 Task: Look for Airbnb options in Telgte, Germany from 10st December, 2023 to 15th December, 2023 for 3 adults, 1 child. Place can be room with 2 bedrooms having 3 beds and 2 bathrooms.
Action: Mouse moved to (530, 75)
Screenshot: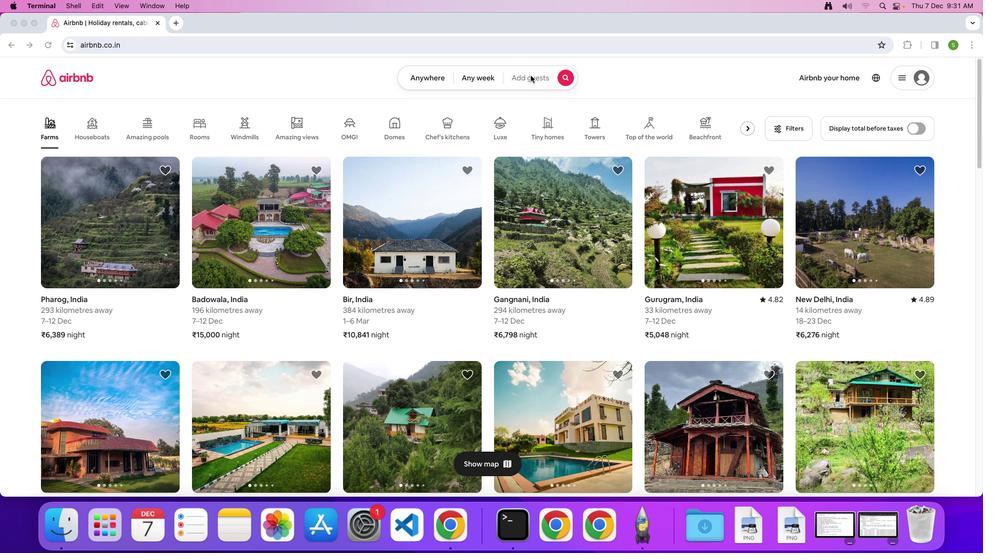 
Action: Mouse pressed left at (530, 75)
Screenshot: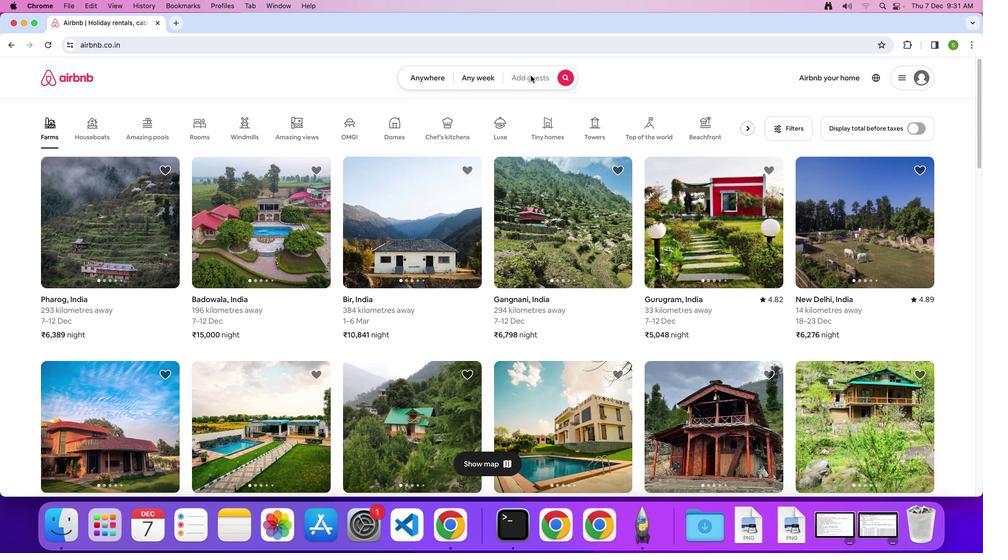 
Action: Mouse moved to (431, 78)
Screenshot: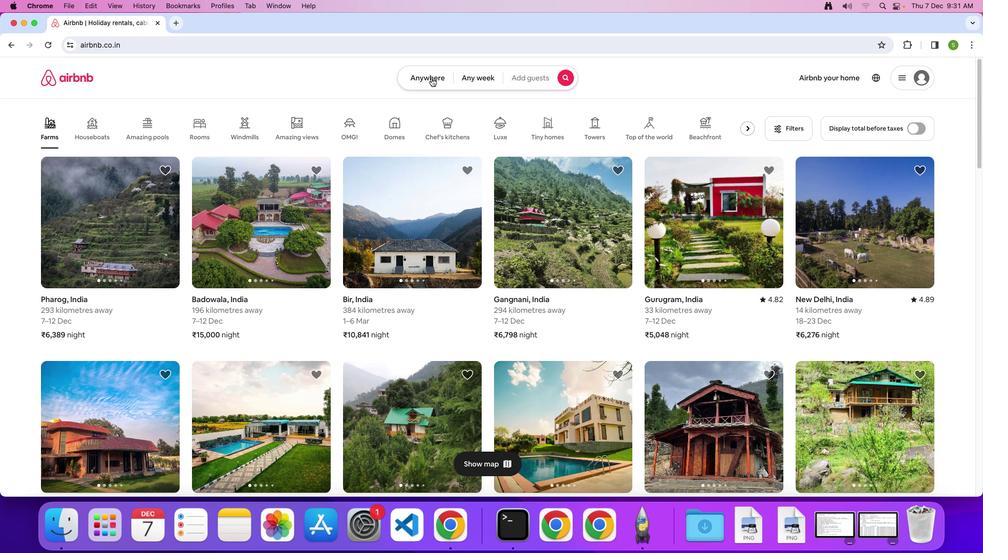 
Action: Mouse pressed left at (431, 78)
Screenshot: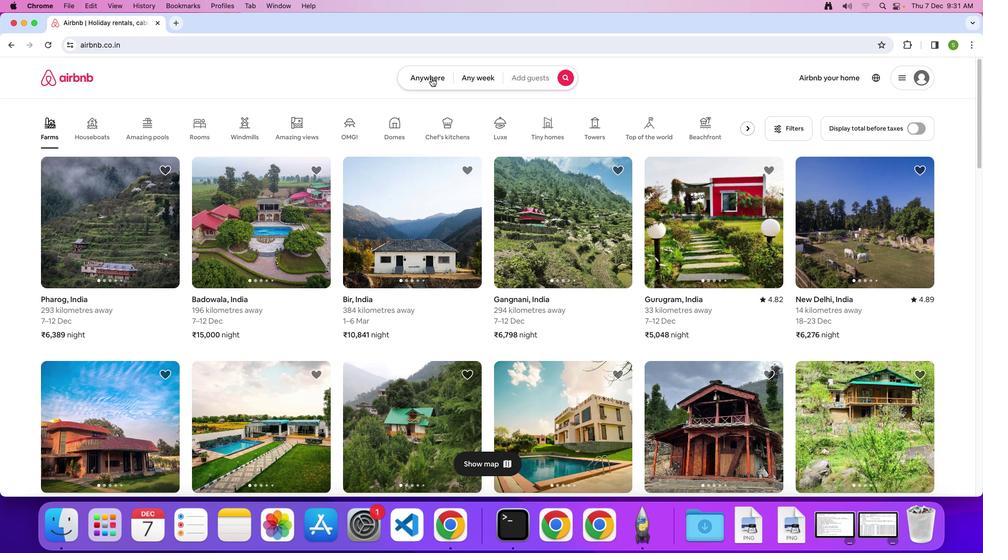 
Action: Mouse moved to (351, 116)
Screenshot: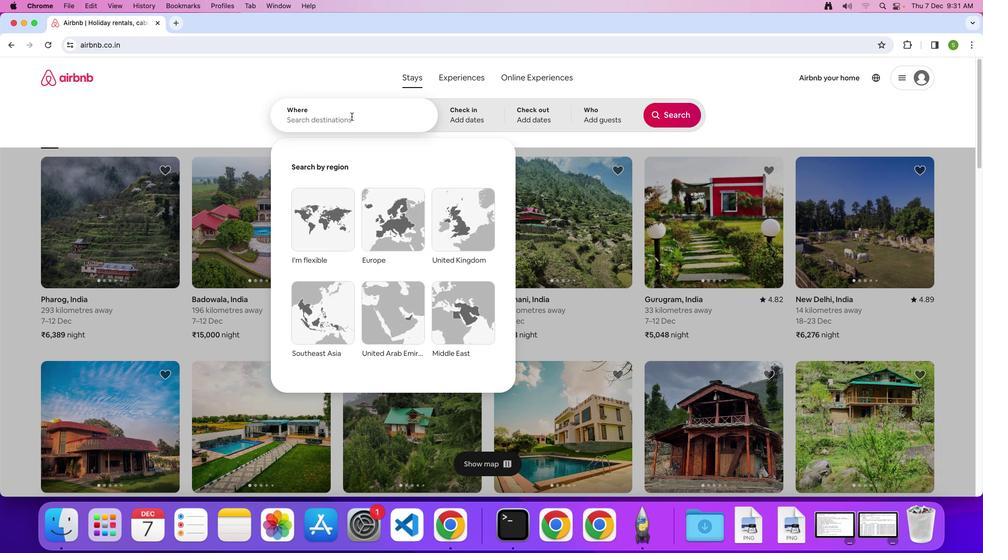 
Action: Key pressed Key.shift'T'Key.caps_lock'e''l''g''t''e'','Key.spaceKey.shift'G''e''r''m''a''n''y'Key.enter
Screenshot: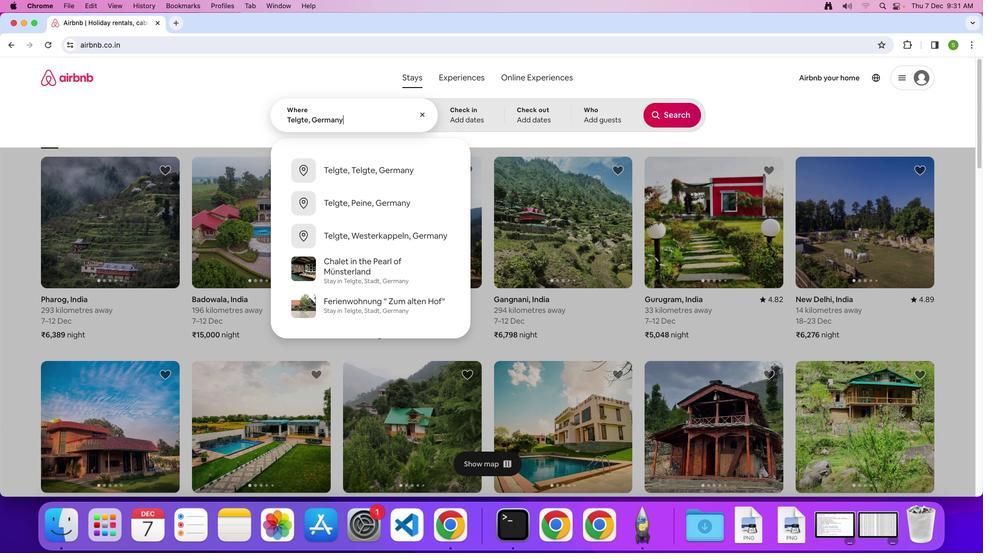 
Action: Mouse moved to (317, 291)
Screenshot: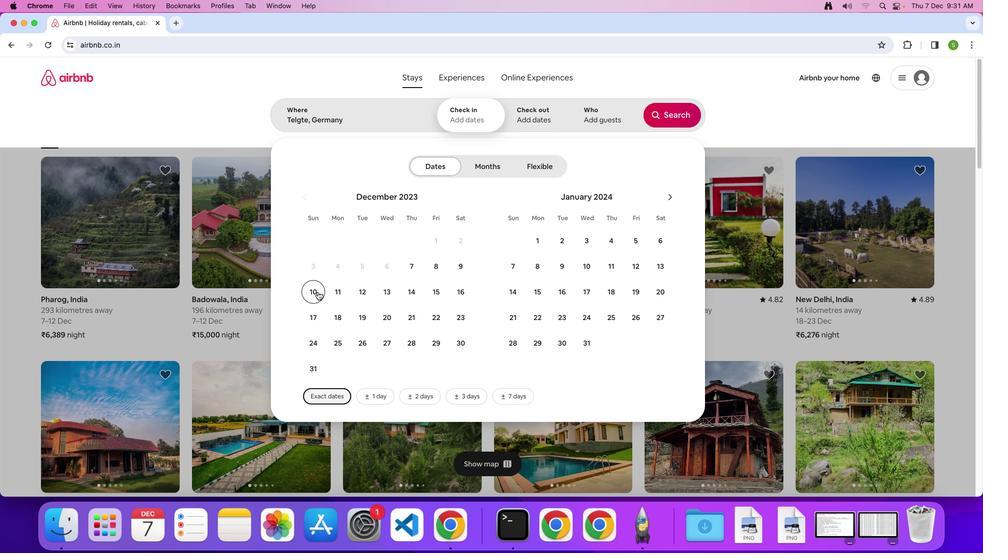 
Action: Mouse pressed left at (317, 291)
Screenshot: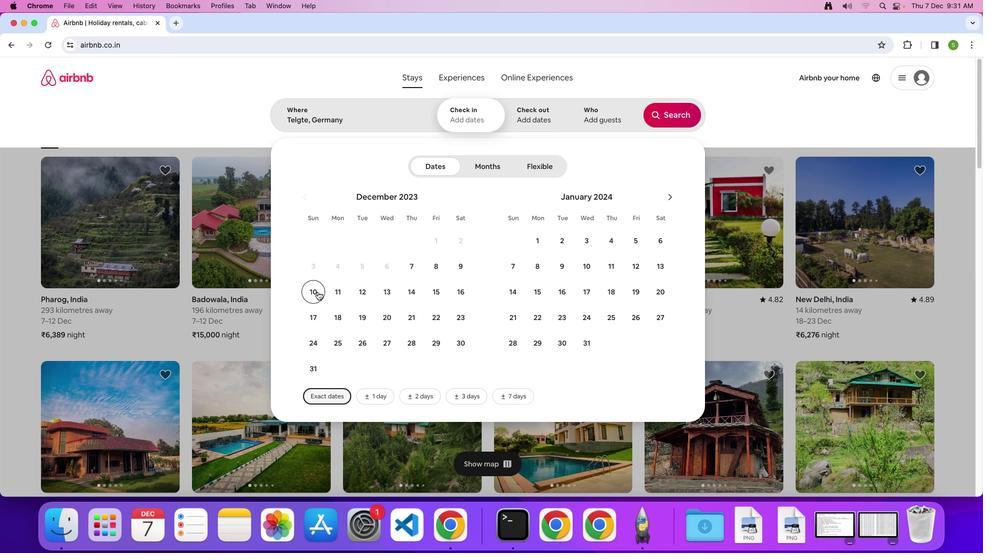 
Action: Mouse moved to (438, 297)
Screenshot: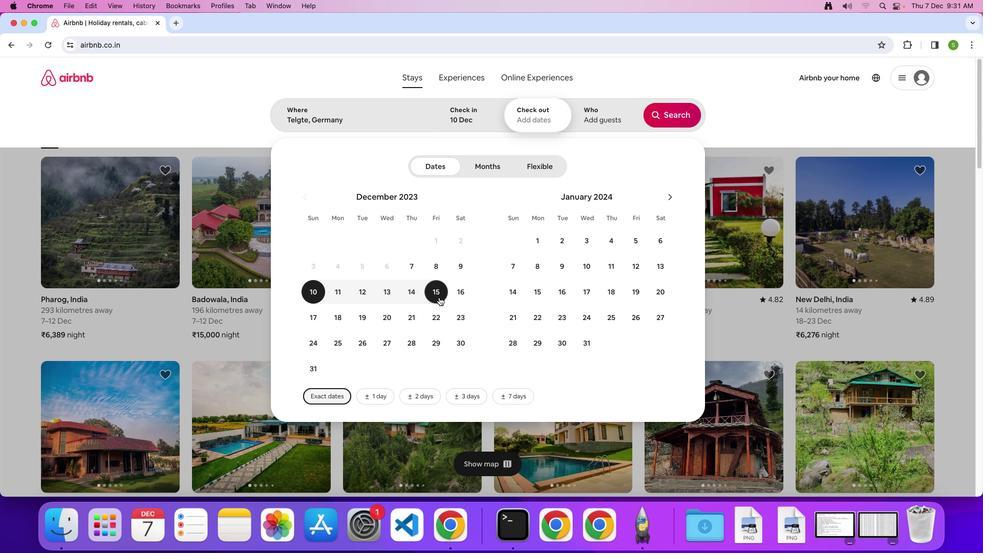 
Action: Mouse pressed left at (438, 297)
Screenshot: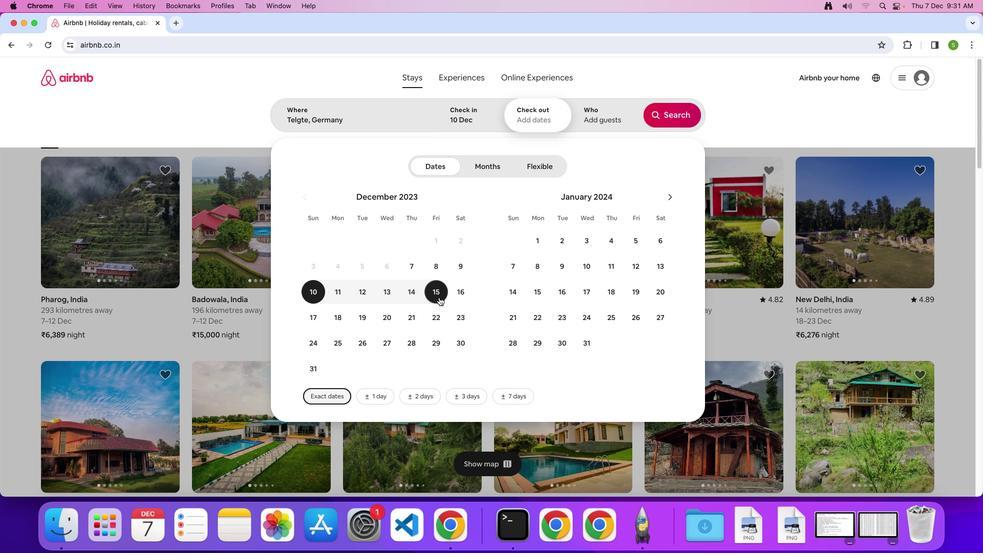 
Action: Mouse moved to (594, 114)
Screenshot: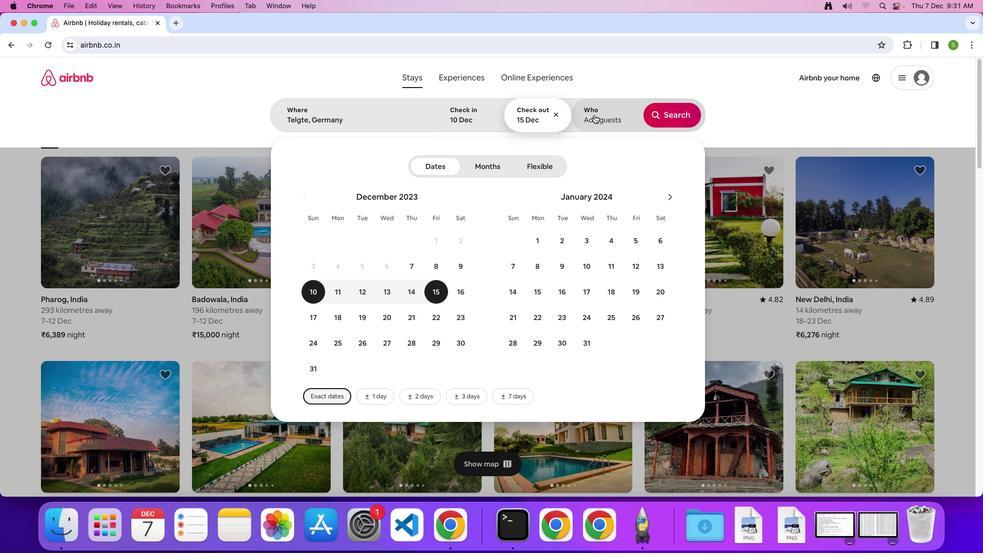 
Action: Mouse pressed left at (594, 114)
Screenshot: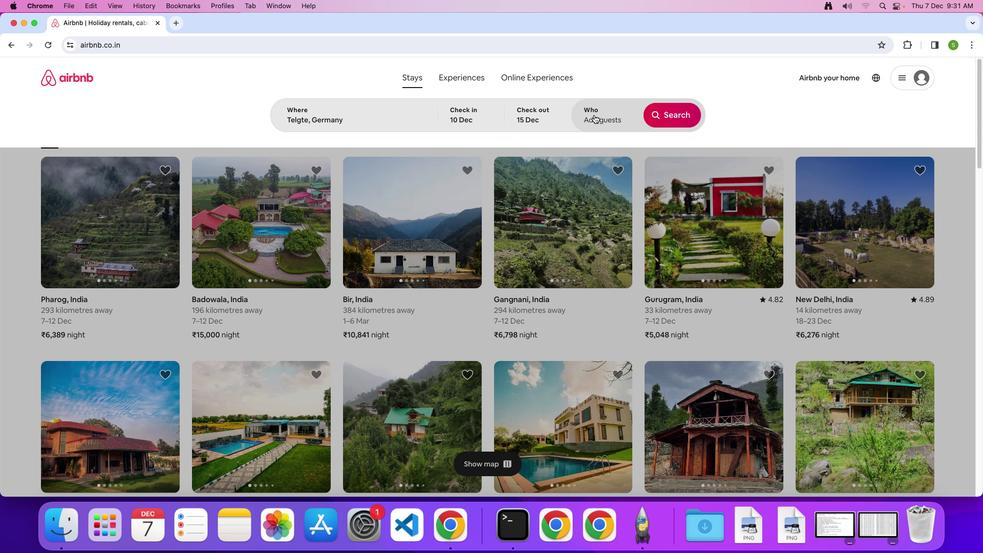 
Action: Mouse moved to (670, 165)
Screenshot: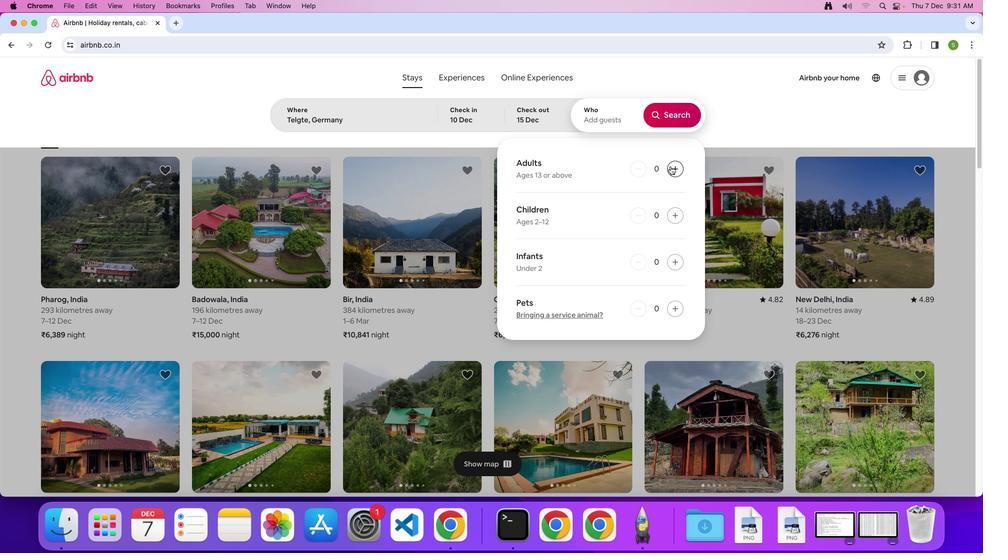 
Action: Mouse pressed left at (670, 165)
Screenshot: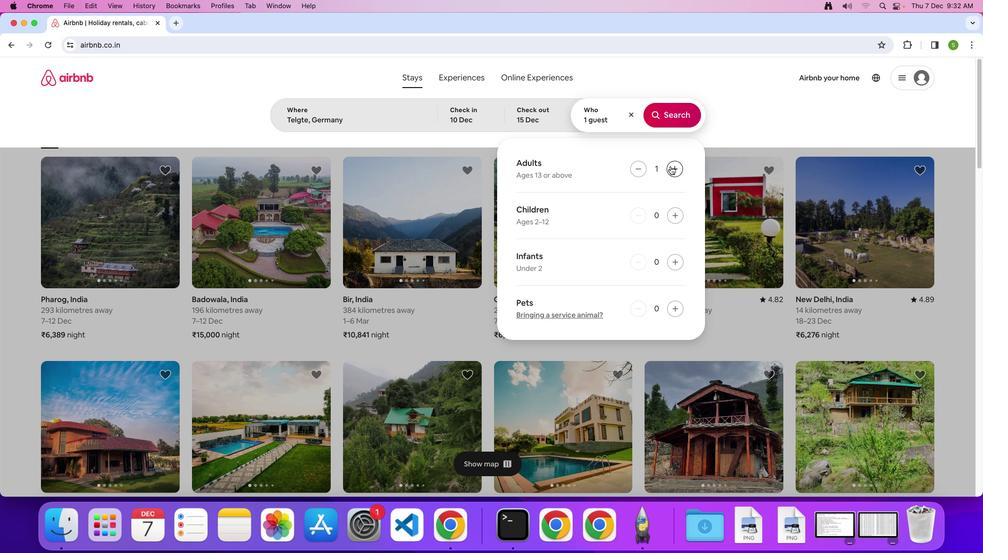 
Action: Mouse pressed left at (670, 165)
Screenshot: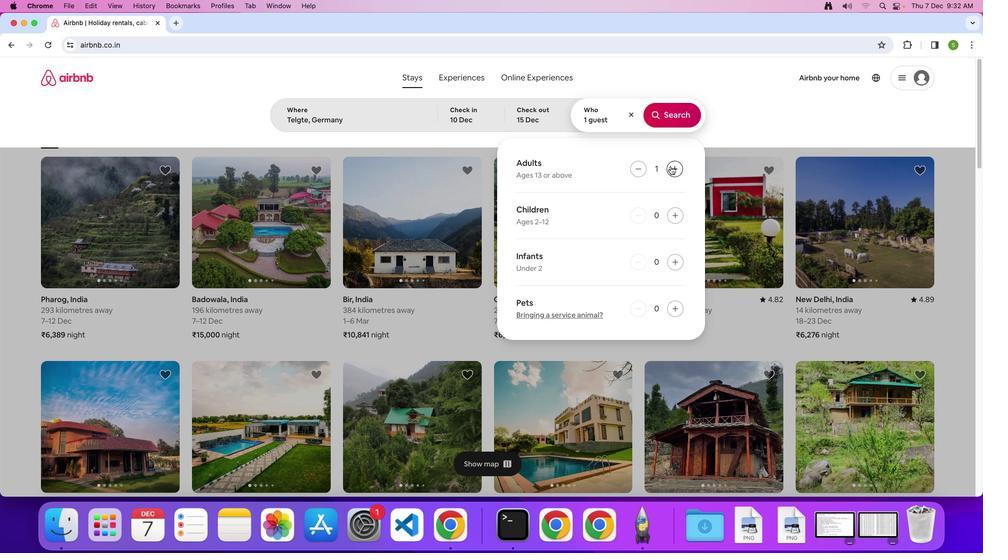 
Action: Mouse pressed left at (670, 165)
Screenshot: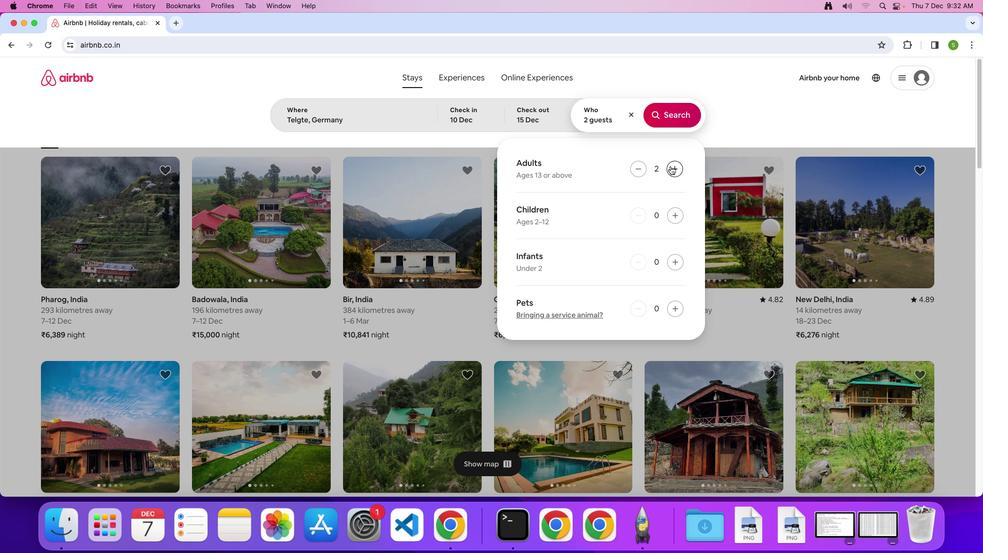 
Action: Mouse moved to (672, 215)
Screenshot: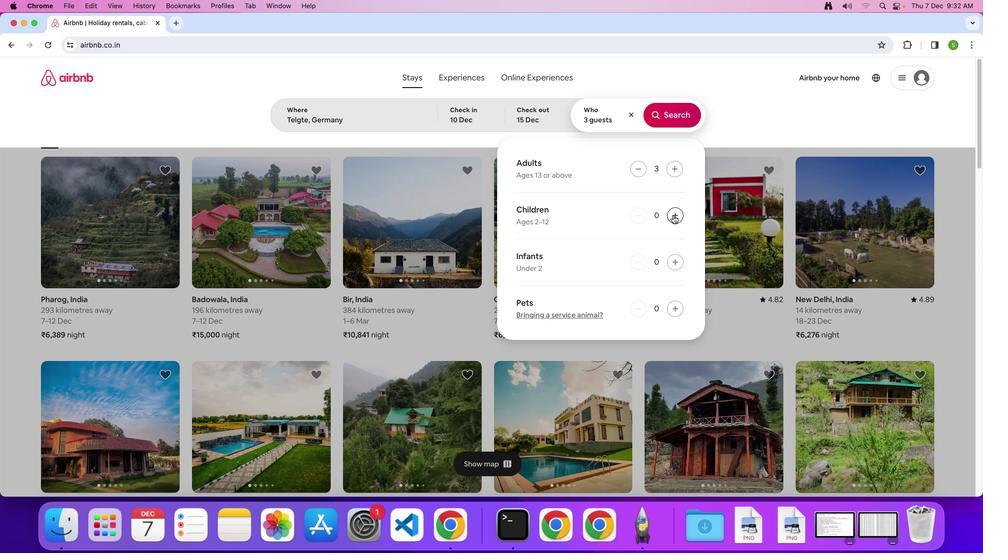 
Action: Mouse pressed left at (672, 215)
Screenshot: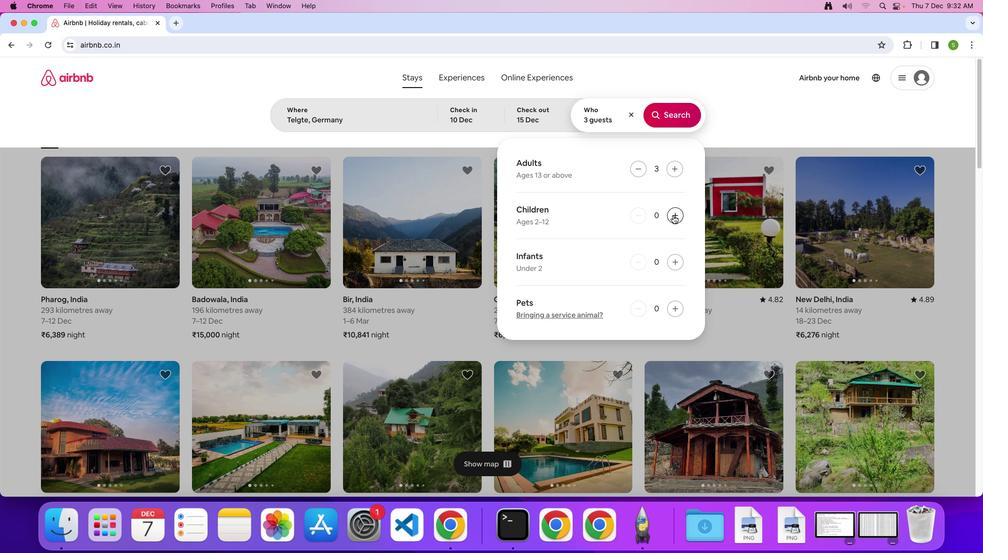 
Action: Mouse moved to (682, 118)
Screenshot: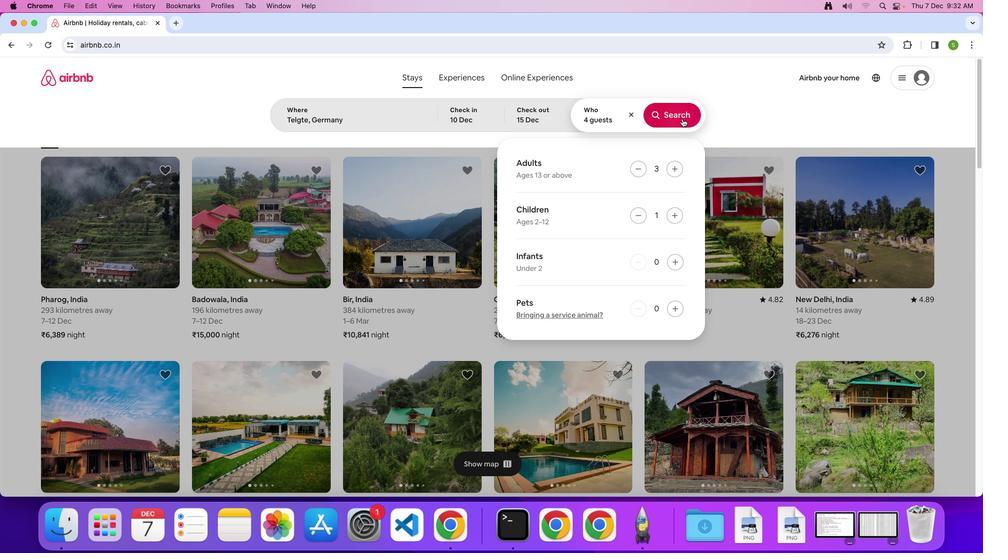 
Action: Mouse pressed left at (682, 118)
Screenshot: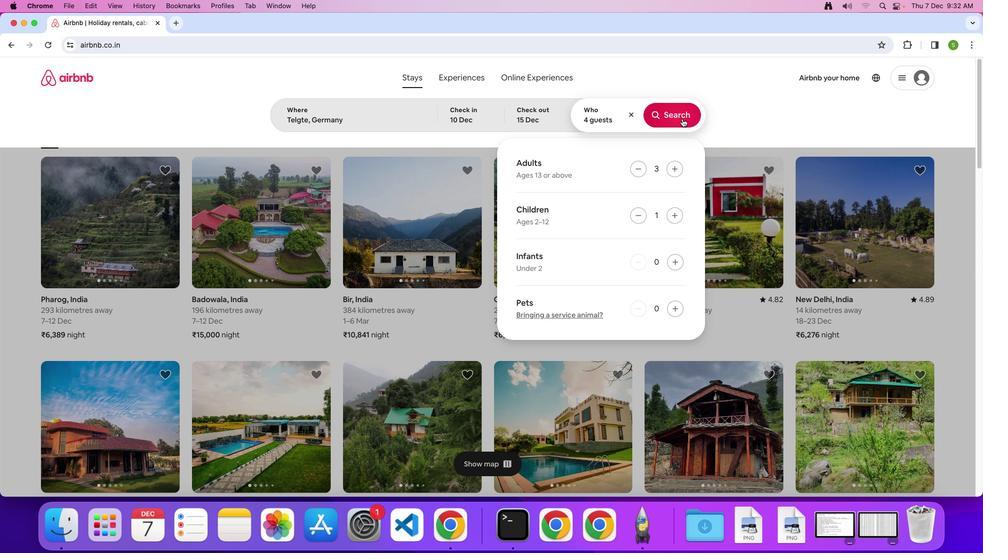 
Action: Mouse moved to (828, 123)
Screenshot: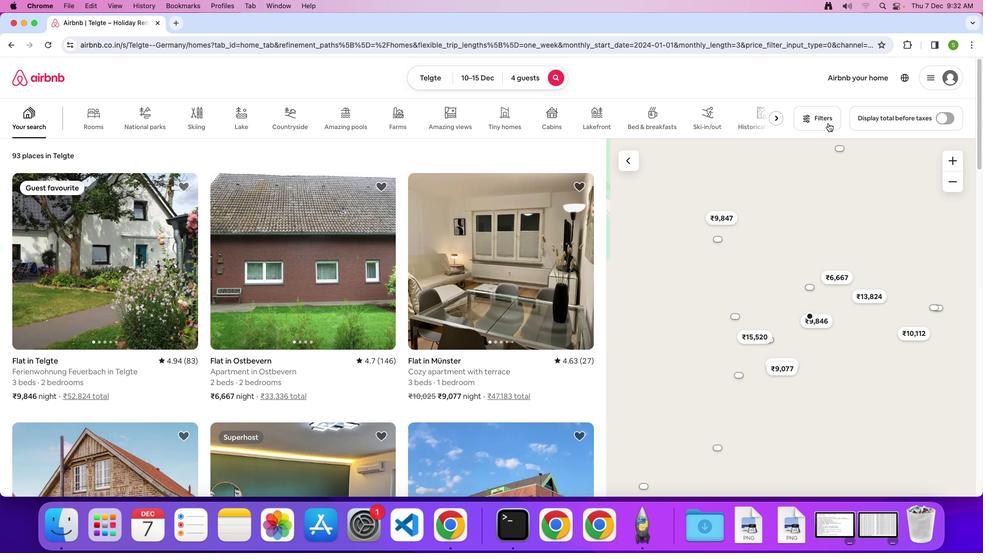 
Action: Mouse pressed left at (828, 123)
Screenshot: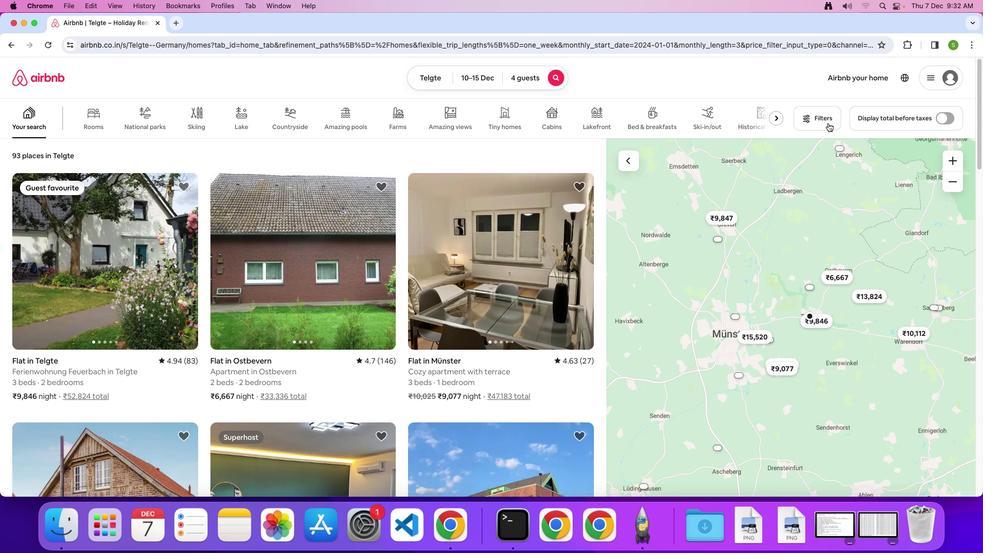 
Action: Mouse moved to (493, 189)
Screenshot: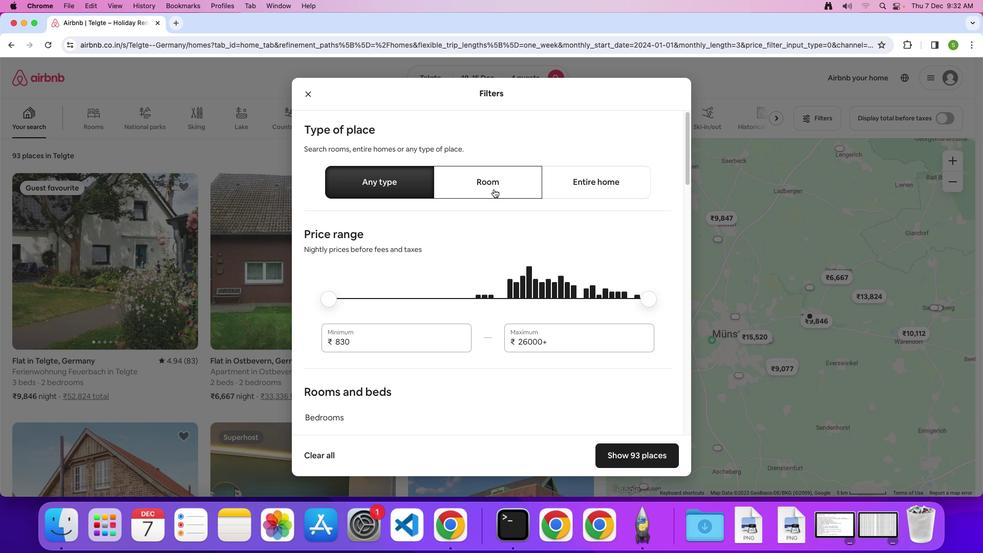 
Action: Mouse pressed left at (493, 189)
Screenshot: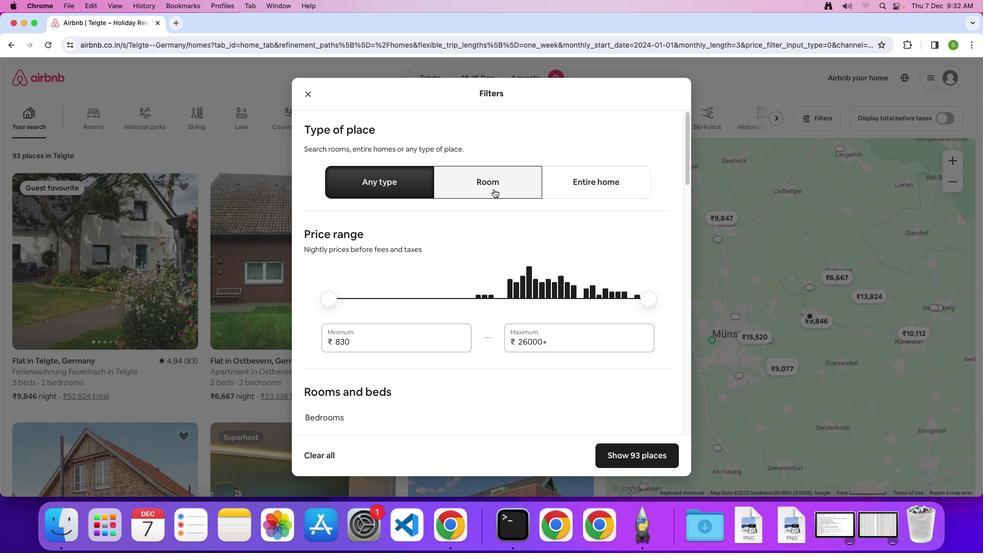 
Action: Mouse moved to (418, 274)
Screenshot: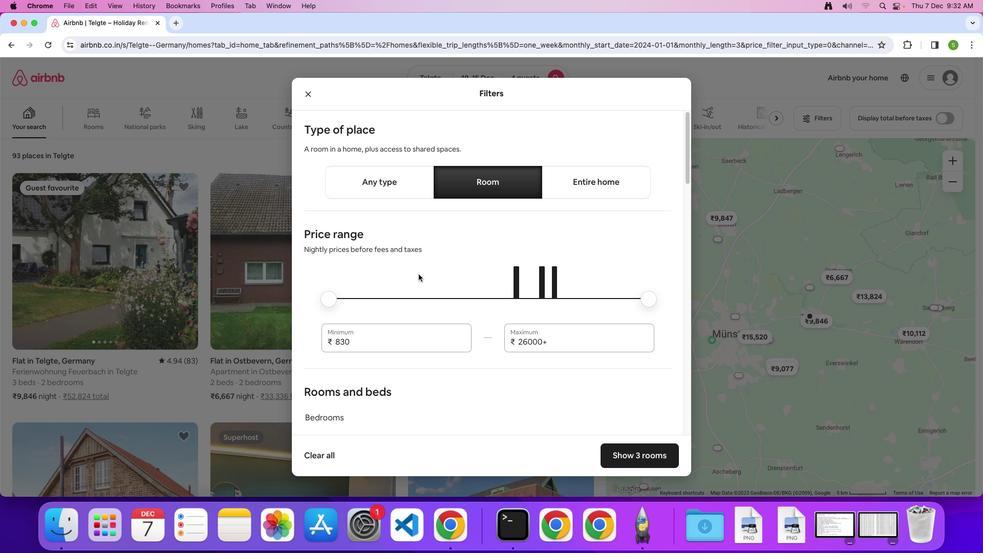 
Action: Mouse scrolled (418, 274) with delta (0, 0)
Screenshot: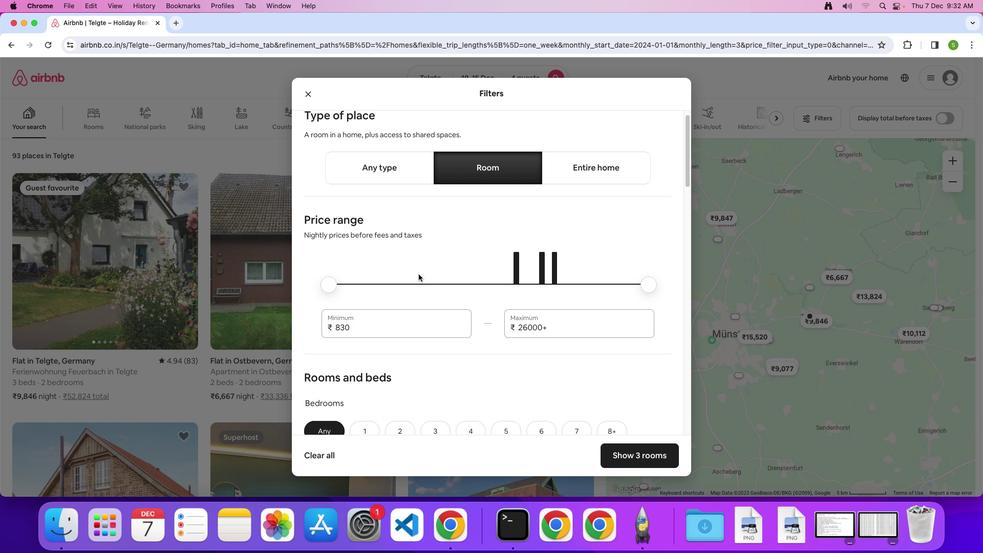 
Action: Mouse scrolled (418, 274) with delta (0, 0)
Screenshot: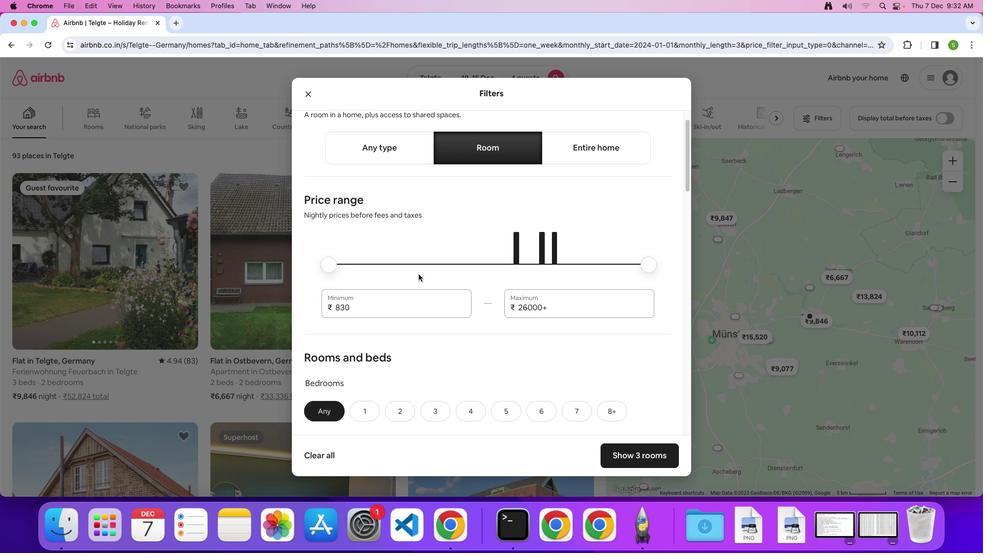 
Action: Mouse scrolled (418, 274) with delta (0, -1)
Screenshot: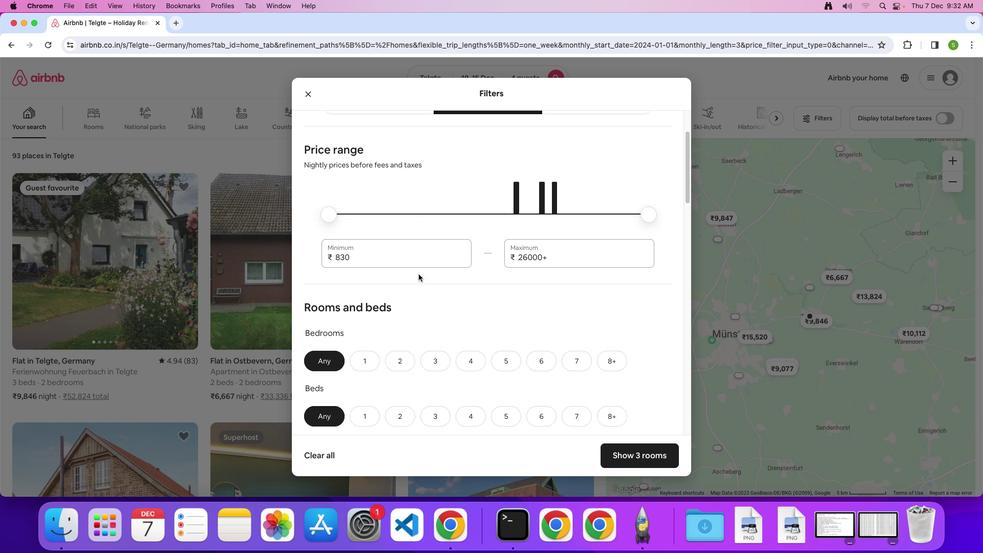 
Action: Mouse scrolled (418, 274) with delta (0, 0)
Screenshot: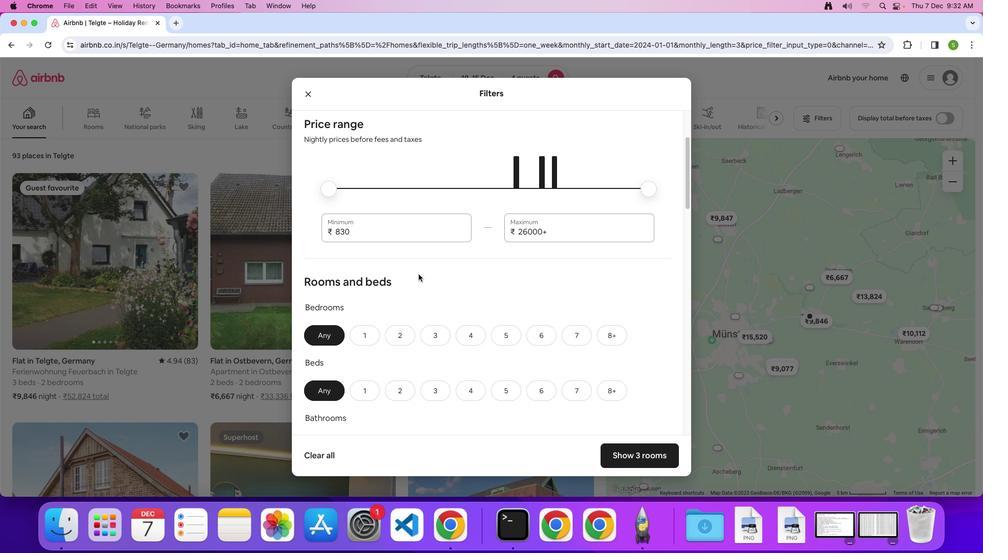 
Action: Mouse scrolled (418, 274) with delta (0, 0)
Screenshot: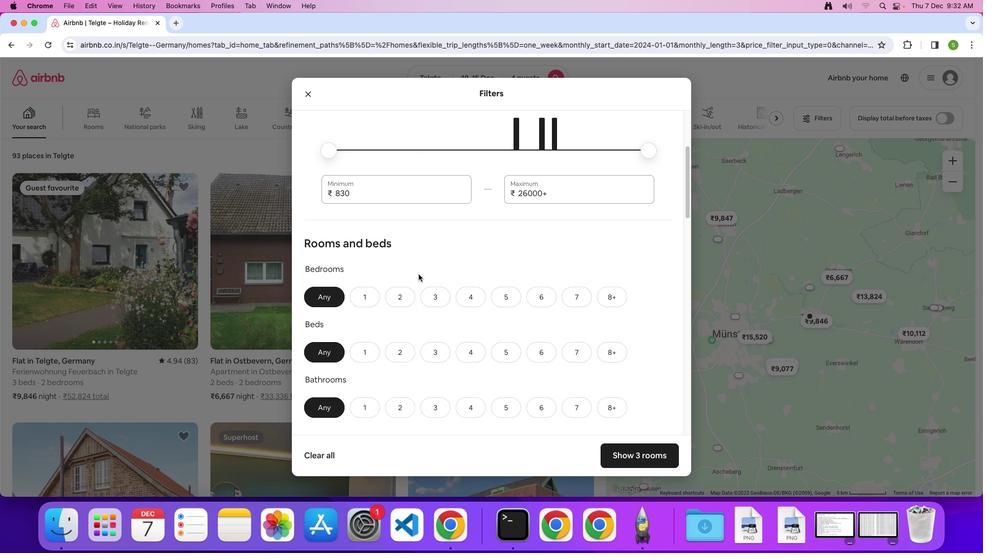 
Action: Mouse scrolled (418, 274) with delta (0, -1)
Screenshot: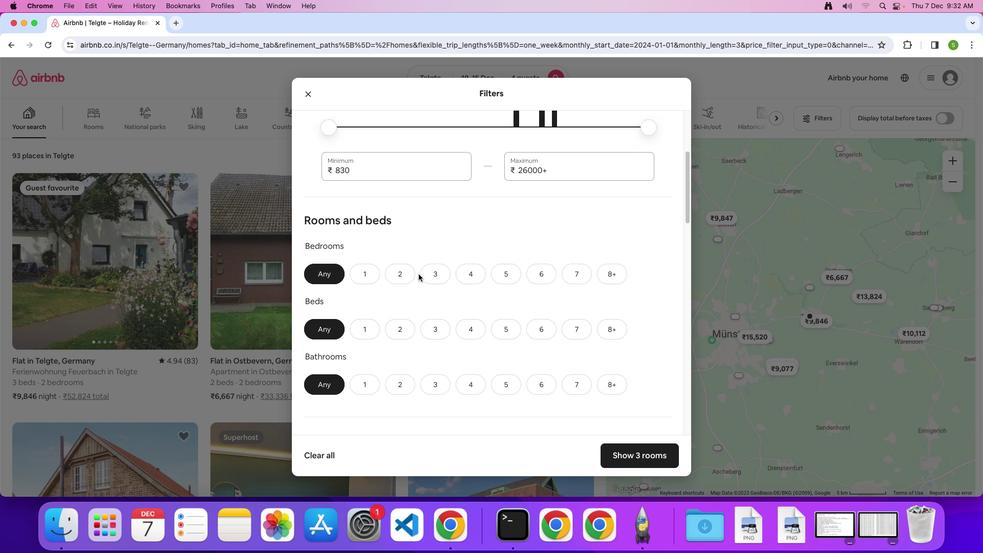 
Action: Mouse moved to (403, 255)
Screenshot: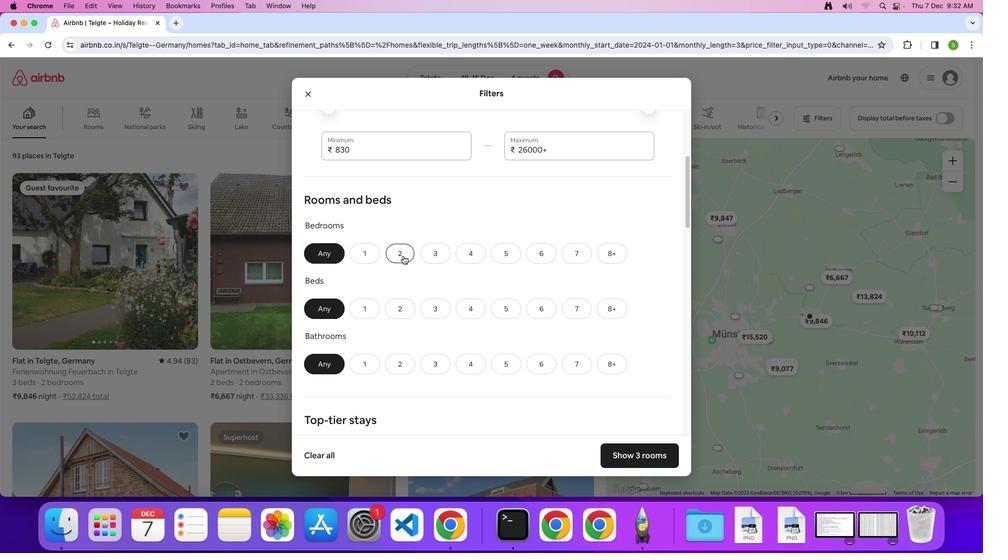 
Action: Mouse pressed left at (403, 255)
Screenshot: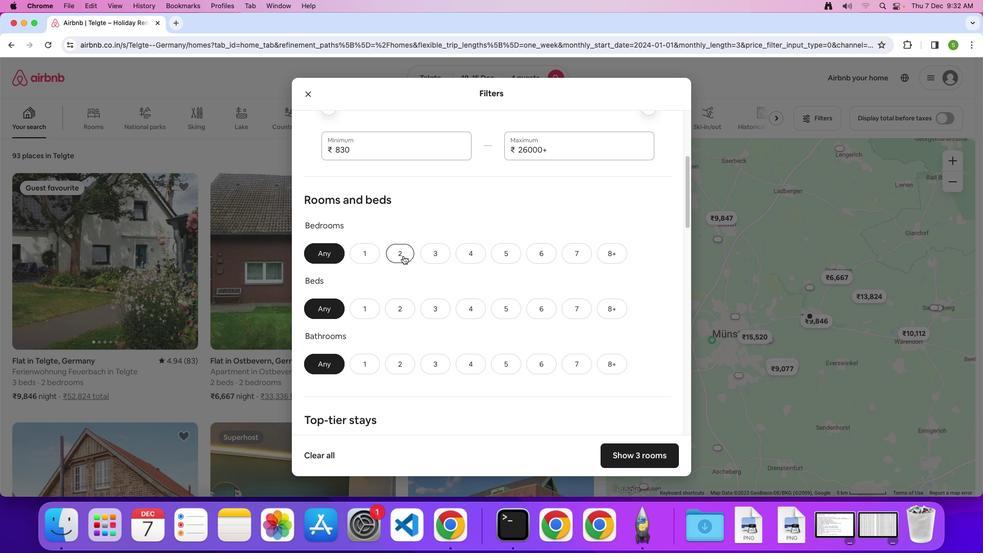 
Action: Mouse moved to (431, 306)
Screenshot: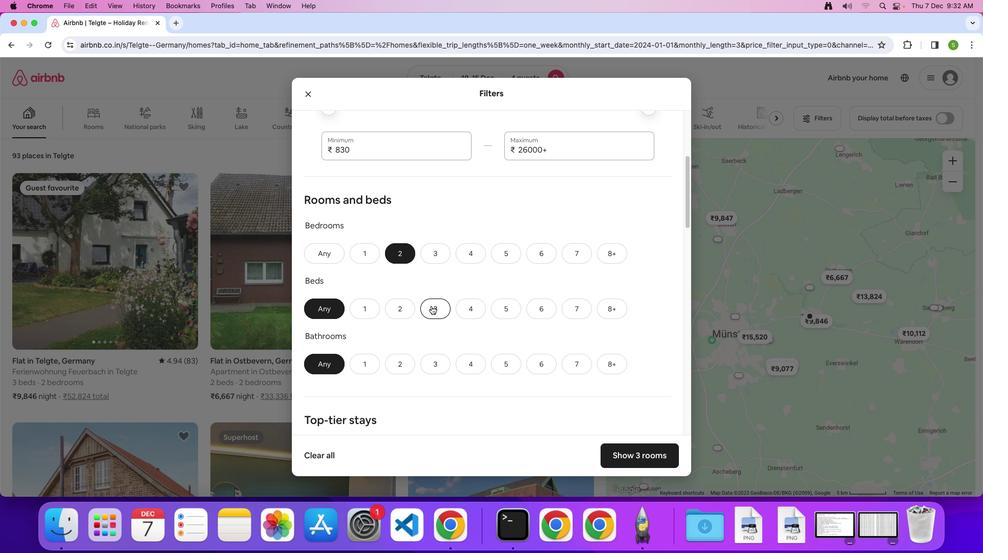 
Action: Mouse pressed left at (431, 306)
Screenshot: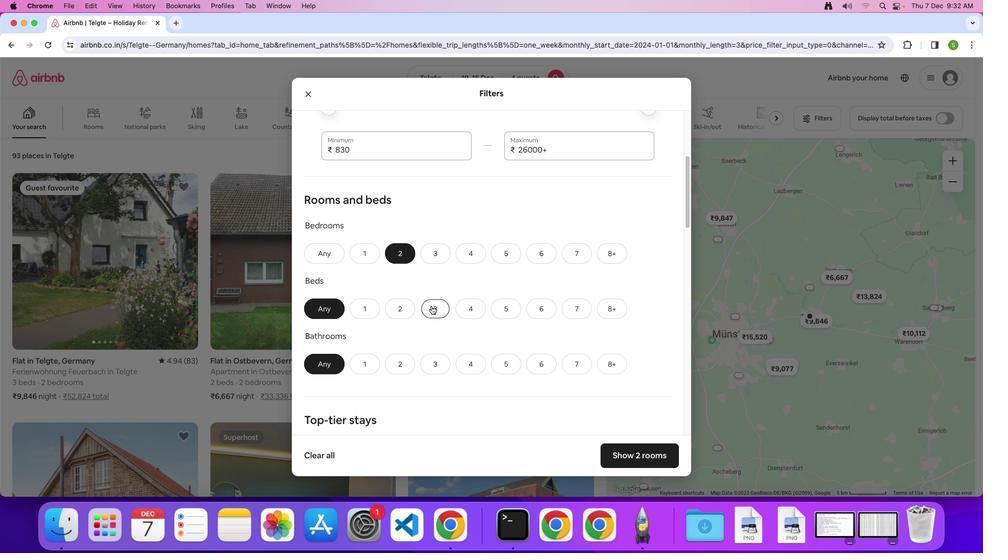 
Action: Mouse moved to (391, 368)
Screenshot: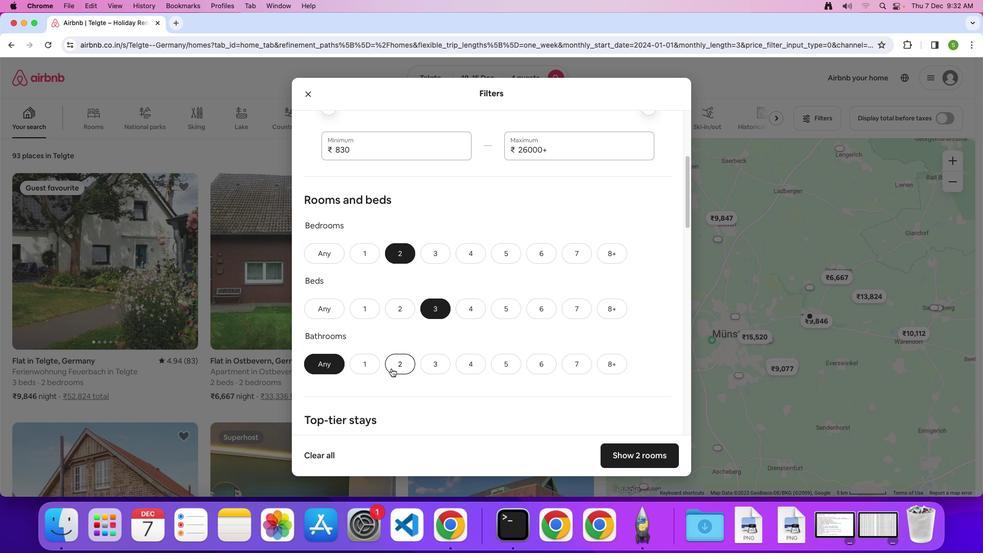 
Action: Mouse pressed left at (391, 368)
Screenshot: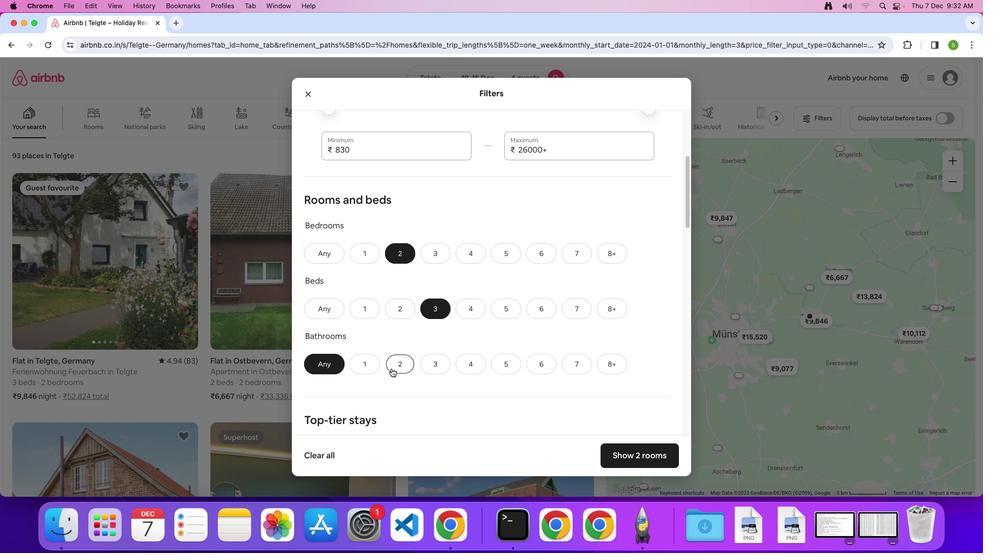 
Action: Mouse moved to (652, 455)
Screenshot: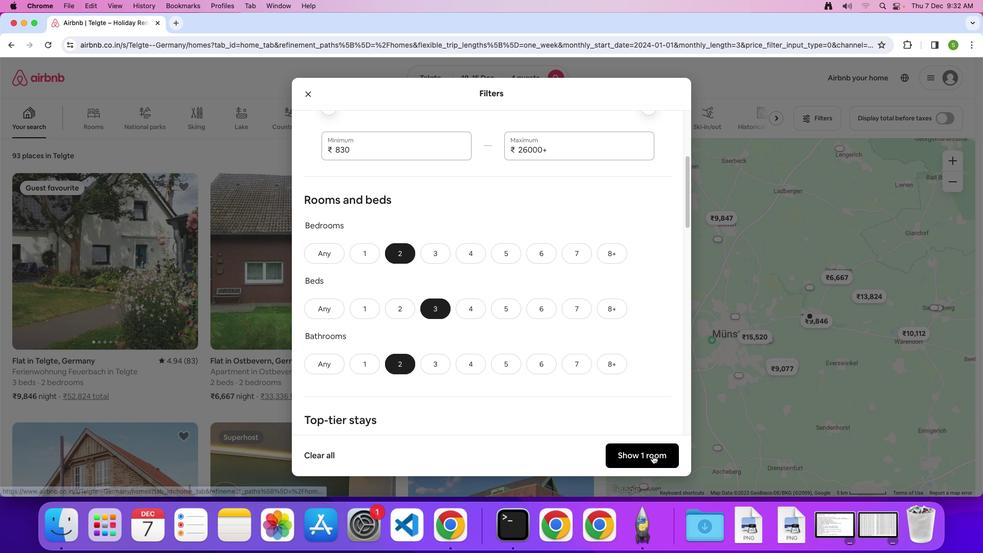 
Action: Mouse pressed left at (652, 455)
Screenshot: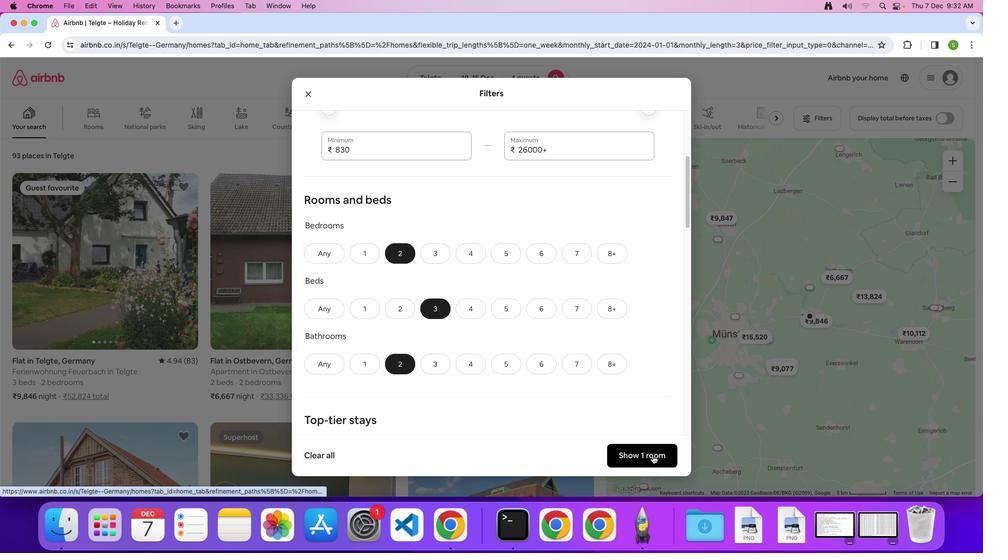 
Action: Mouse moved to (166, 227)
Screenshot: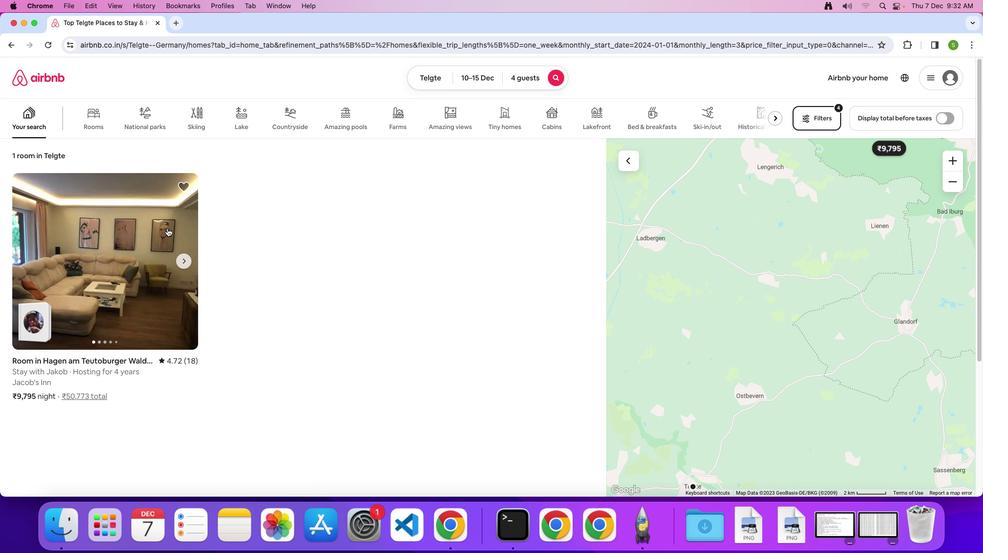 
Action: Mouse pressed left at (166, 227)
Screenshot: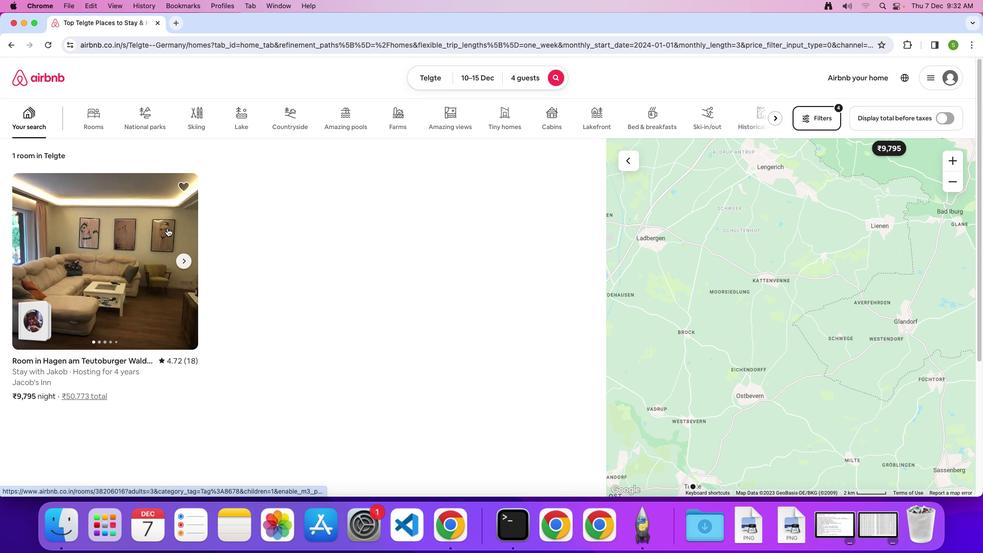 
Action: Mouse moved to (351, 251)
Screenshot: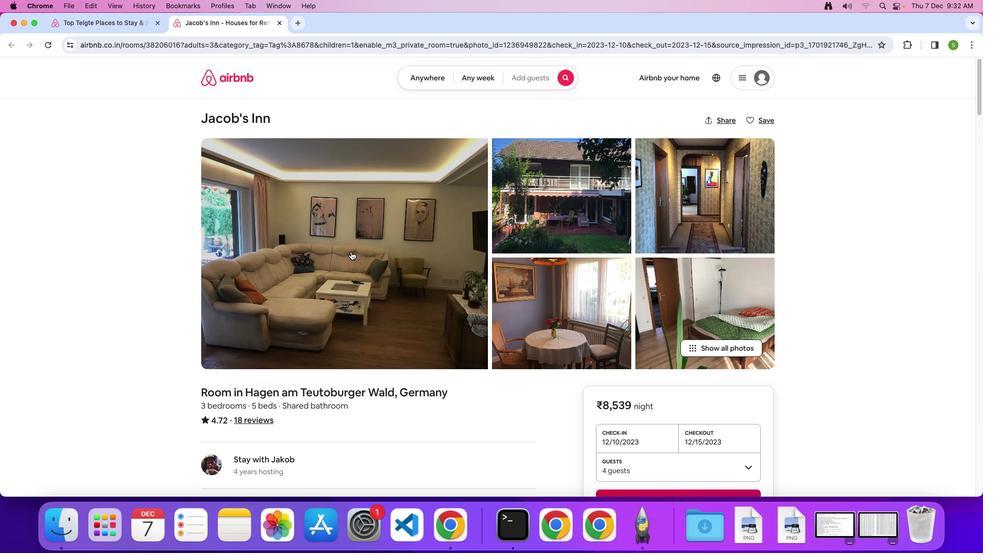 
Action: Mouse scrolled (351, 251) with delta (0, 0)
Screenshot: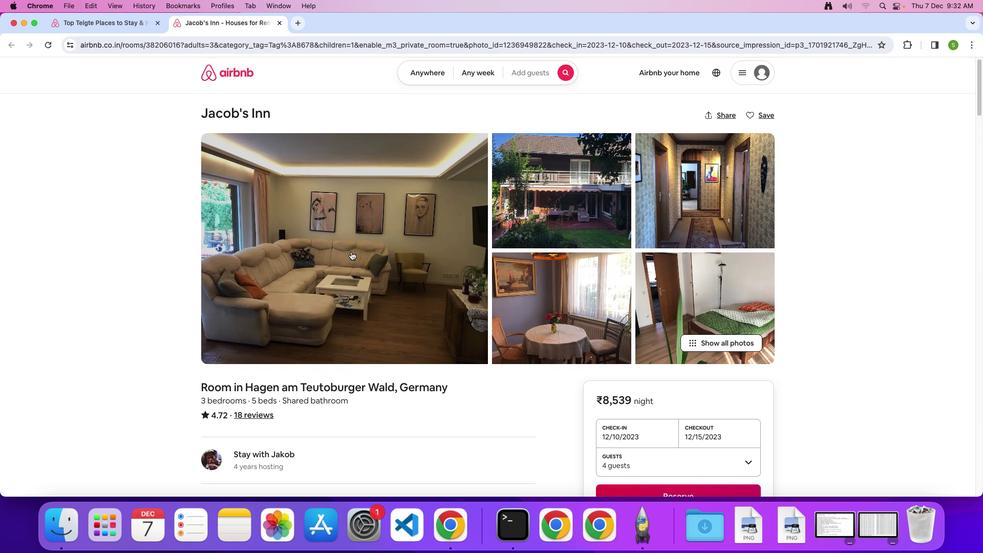 
Action: Mouse scrolled (351, 251) with delta (0, 0)
Screenshot: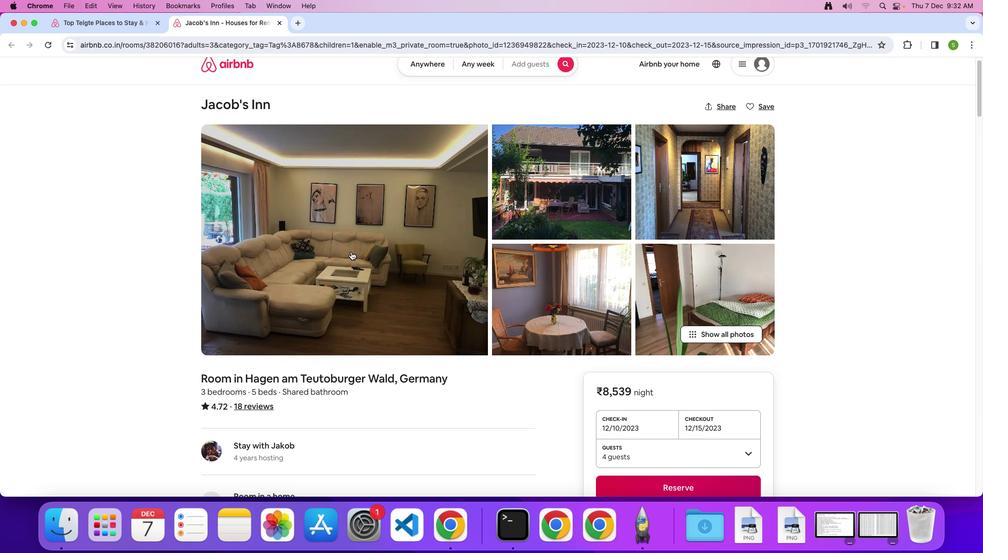 
Action: Mouse scrolled (351, 251) with delta (0, -1)
Screenshot: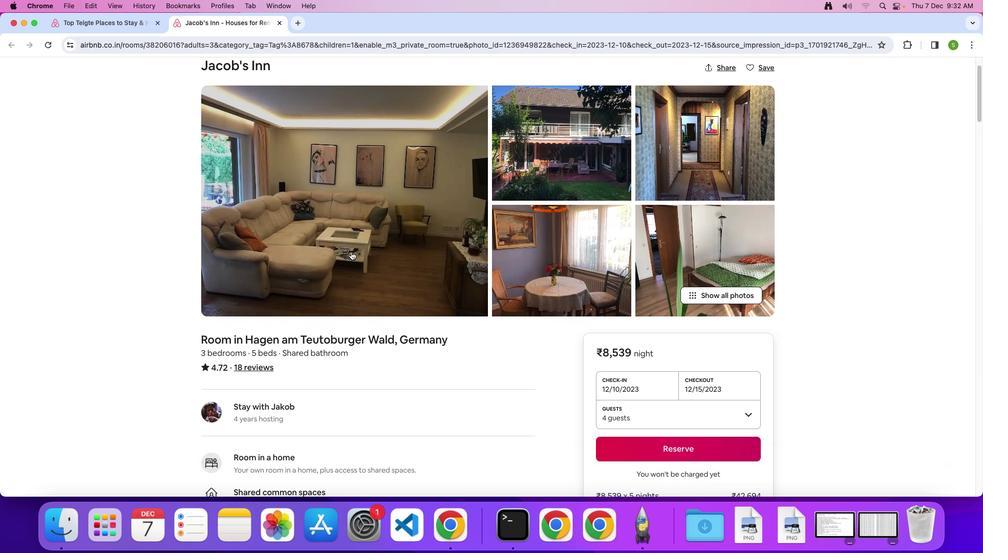 
Action: Mouse scrolled (351, 251) with delta (0, 0)
Screenshot: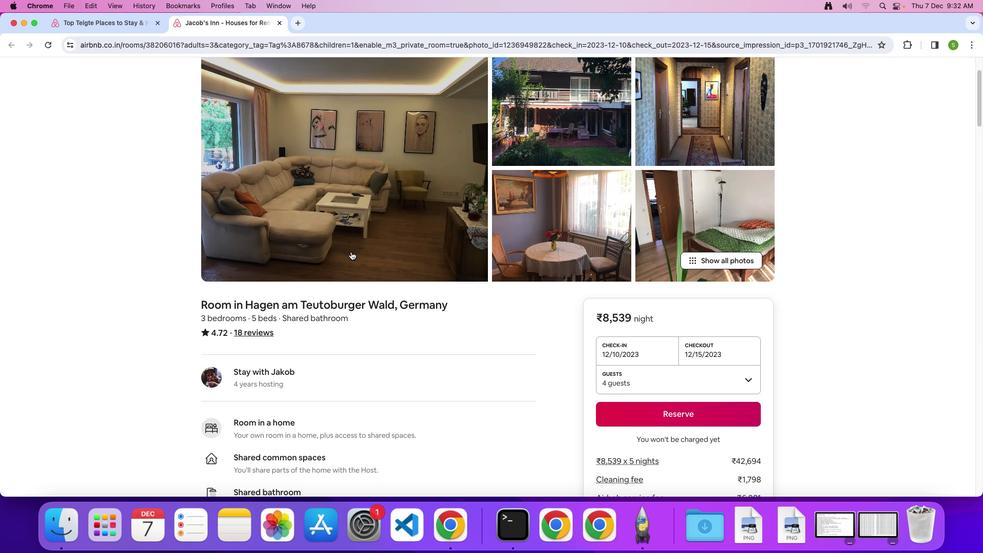 
Action: Mouse scrolled (351, 251) with delta (0, 0)
Screenshot: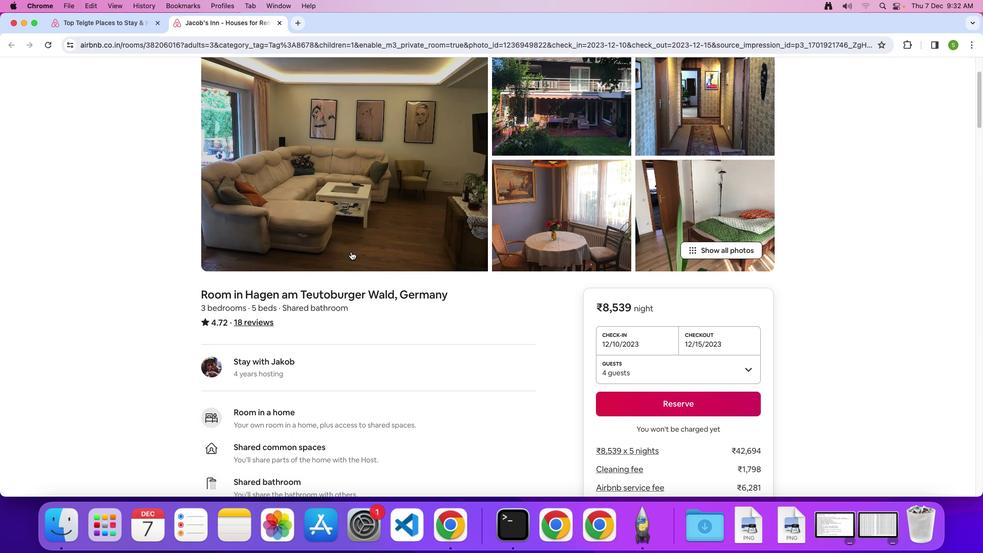 
Action: Mouse scrolled (351, 251) with delta (0, -1)
Screenshot: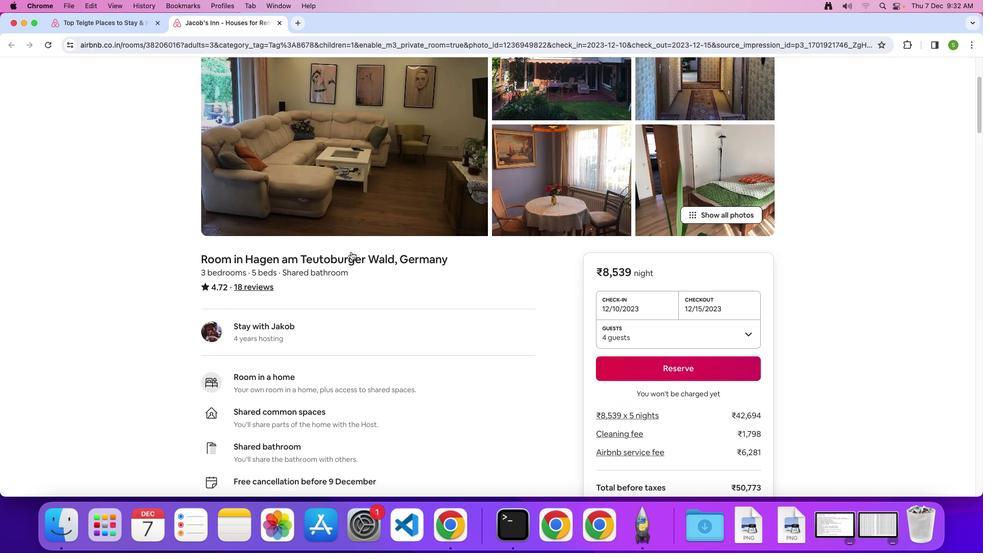 
Action: Mouse scrolled (351, 251) with delta (0, 0)
Screenshot: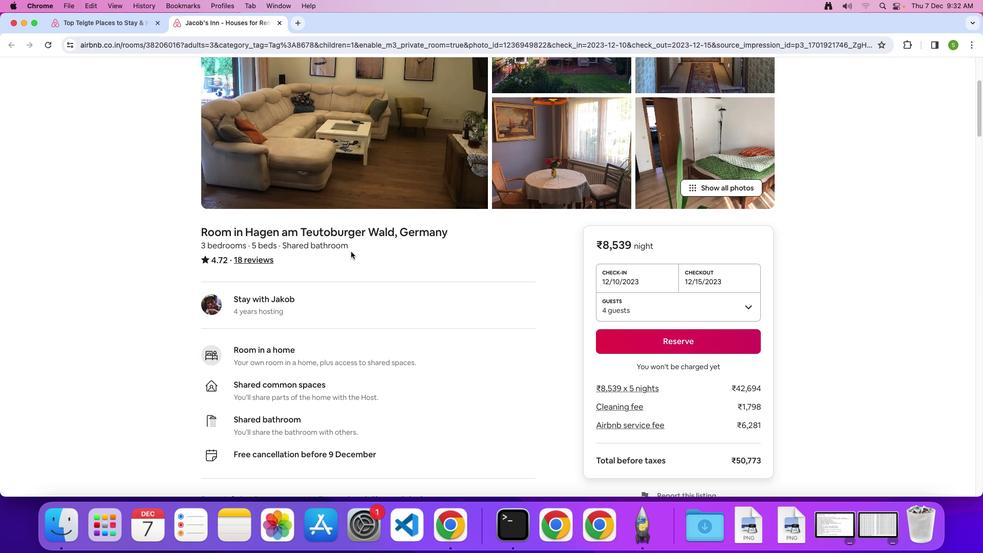 
Action: Mouse scrolled (351, 251) with delta (0, 0)
Screenshot: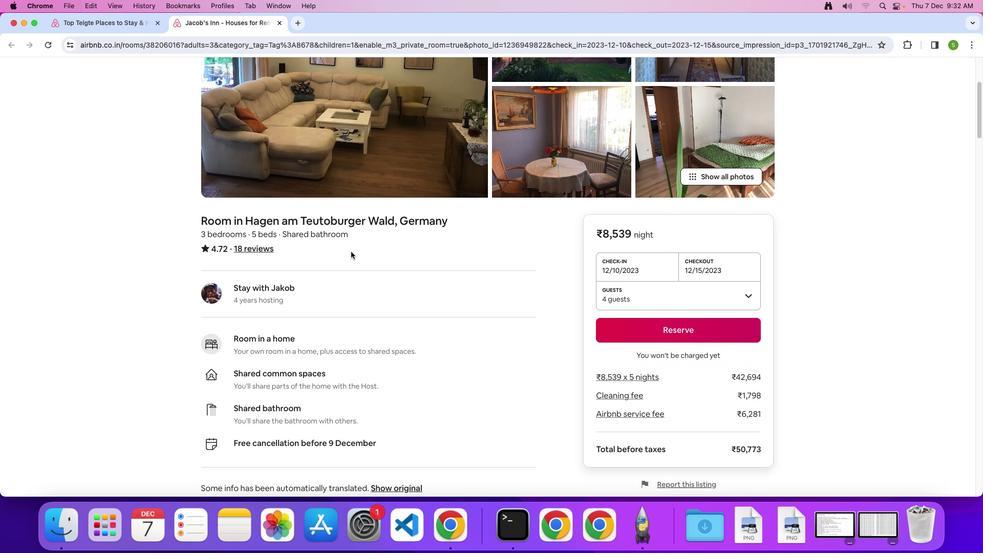 
Action: Mouse scrolled (351, 251) with delta (0, -1)
Screenshot: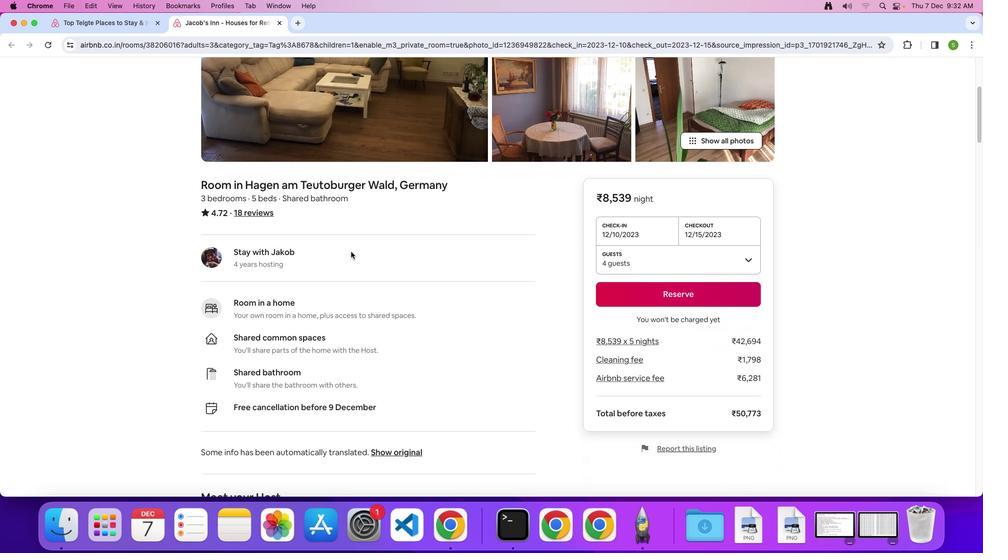 
Action: Mouse scrolled (351, 251) with delta (0, 0)
Screenshot: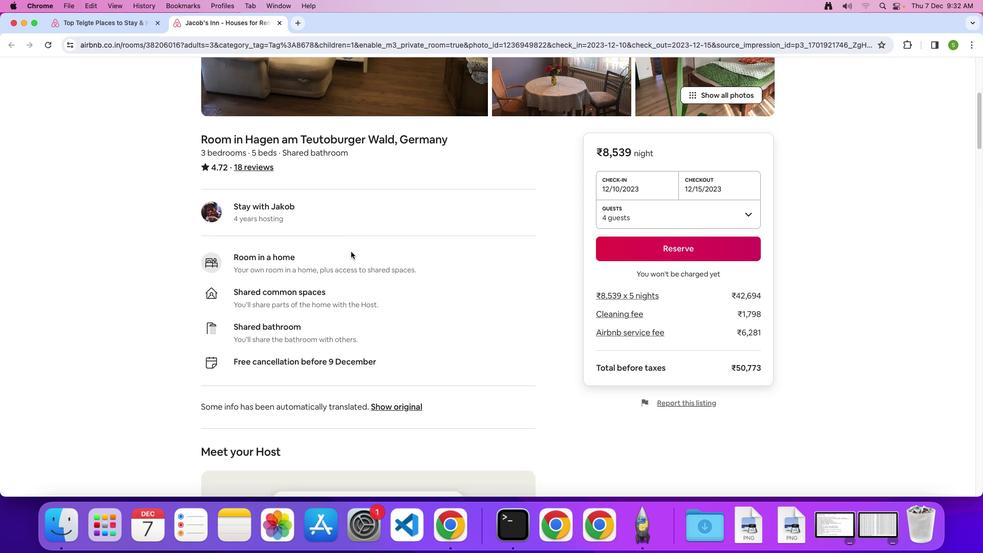 
Action: Mouse scrolled (351, 251) with delta (0, 0)
Screenshot: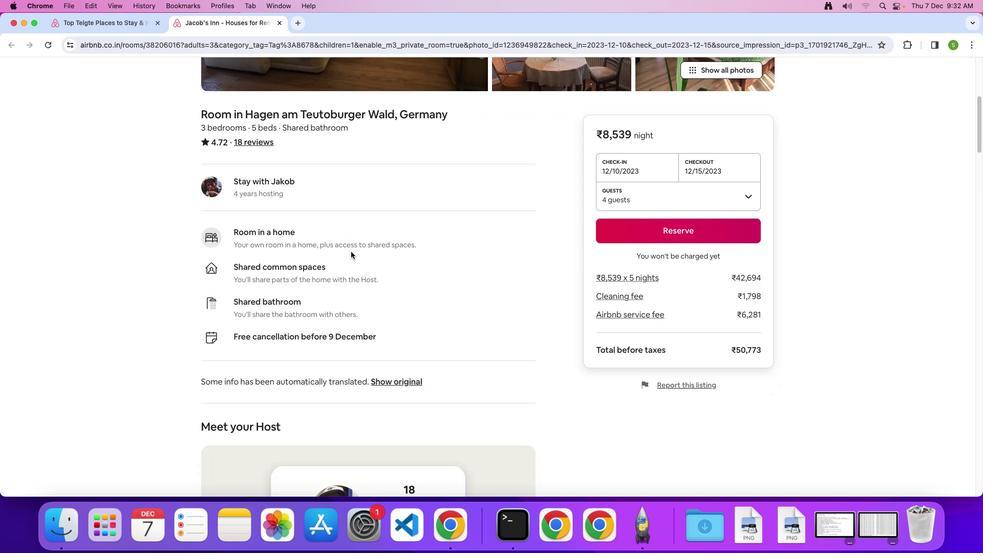 
Action: Mouse scrolled (351, 251) with delta (0, -1)
Screenshot: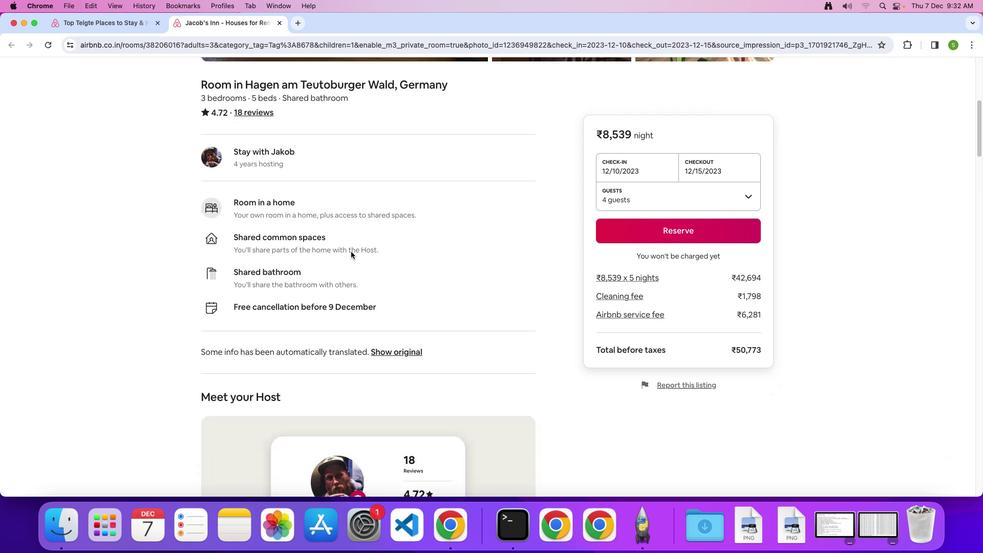 
Action: Mouse scrolled (351, 251) with delta (0, 0)
Screenshot: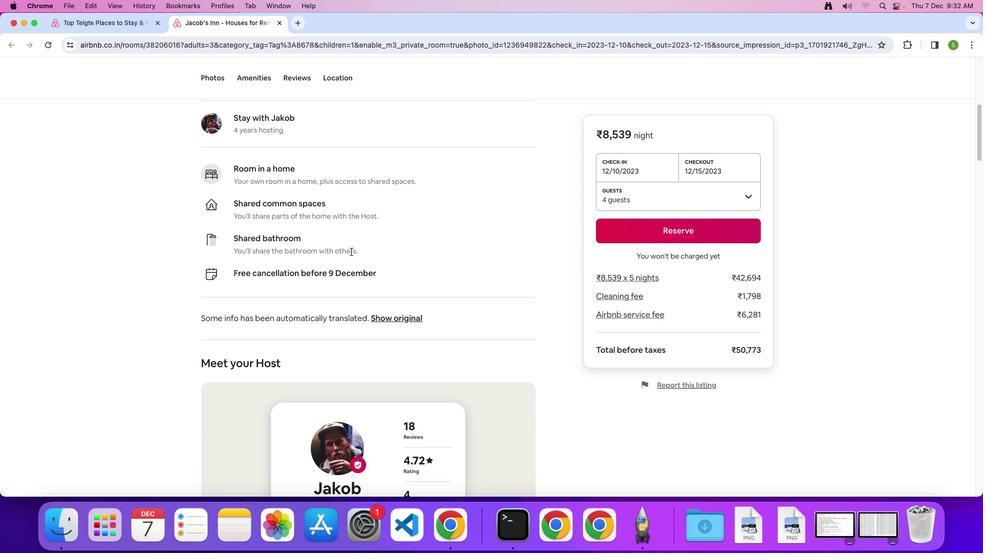 
Action: Mouse scrolled (351, 251) with delta (0, 0)
Screenshot: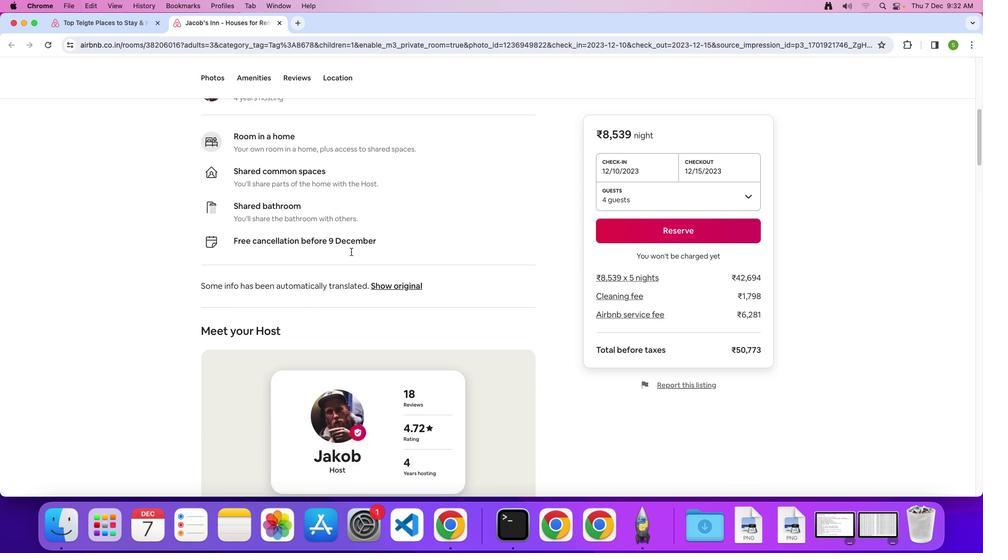 
Action: Mouse scrolled (351, 251) with delta (0, -1)
Screenshot: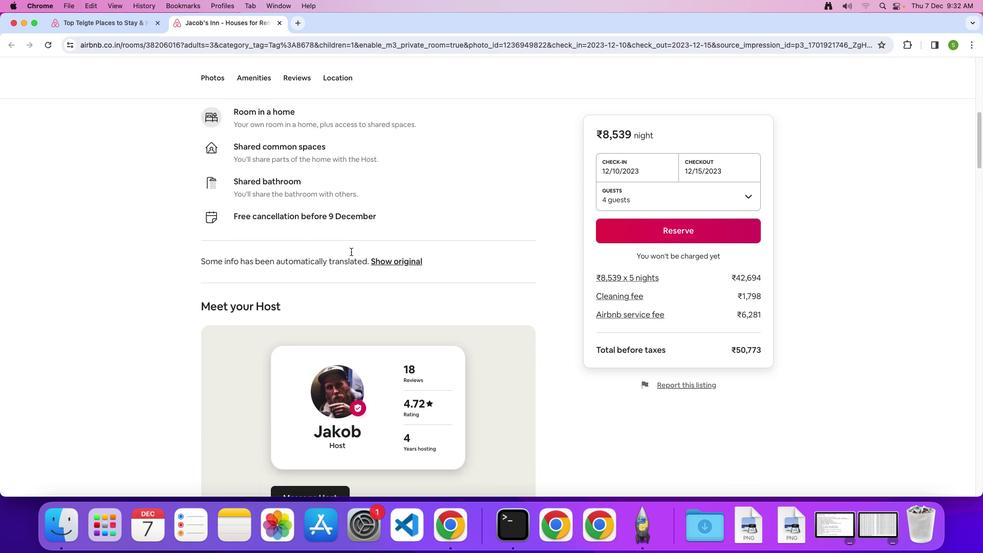
Action: Mouse scrolled (351, 251) with delta (0, 0)
Screenshot: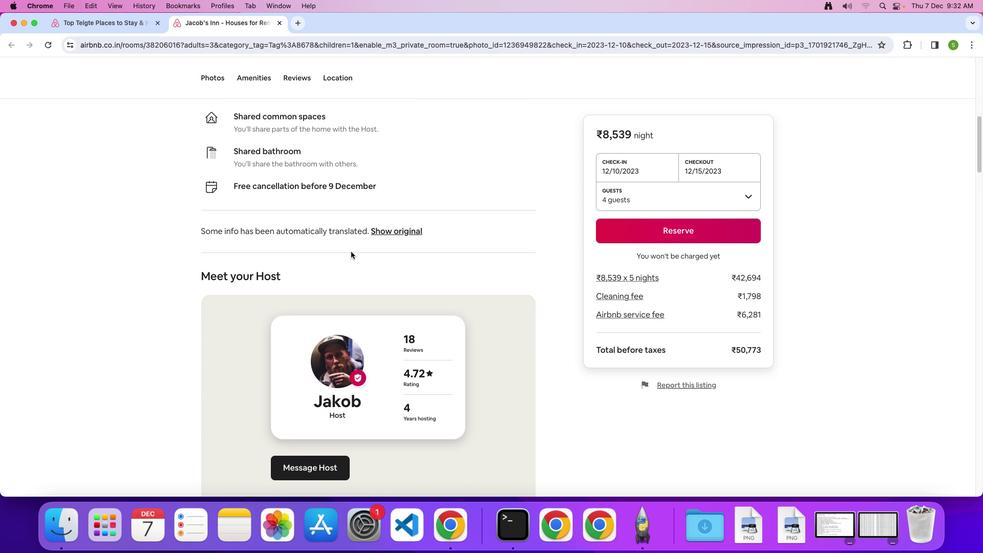 
Action: Mouse scrolled (351, 251) with delta (0, 0)
Screenshot: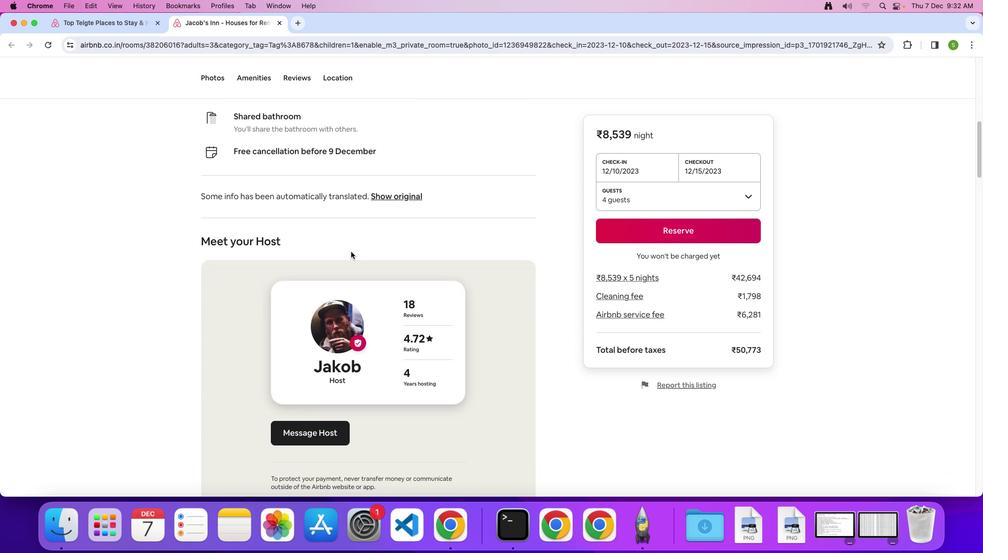 
Action: Mouse scrolled (351, 251) with delta (0, -1)
Screenshot: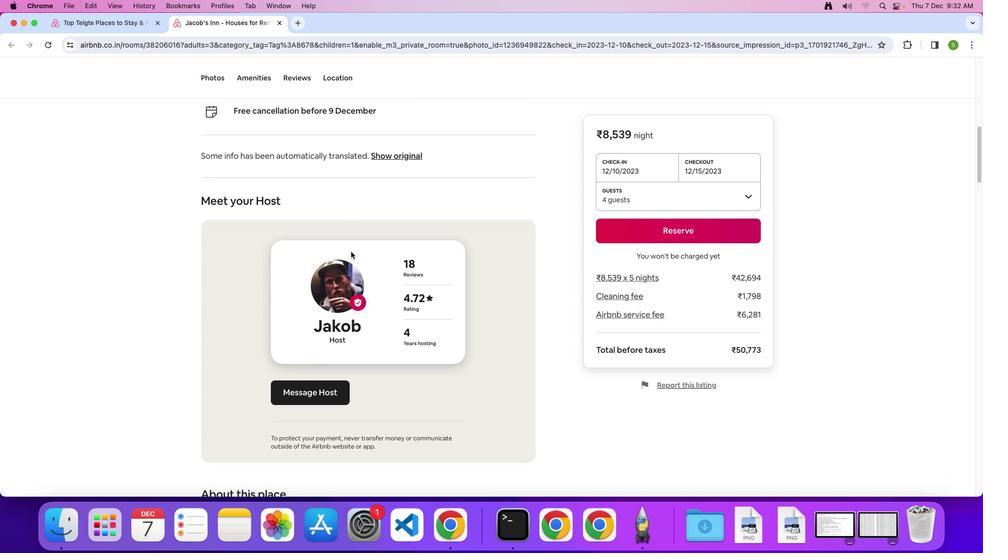 
Action: Mouse scrolled (351, 251) with delta (0, -2)
Screenshot: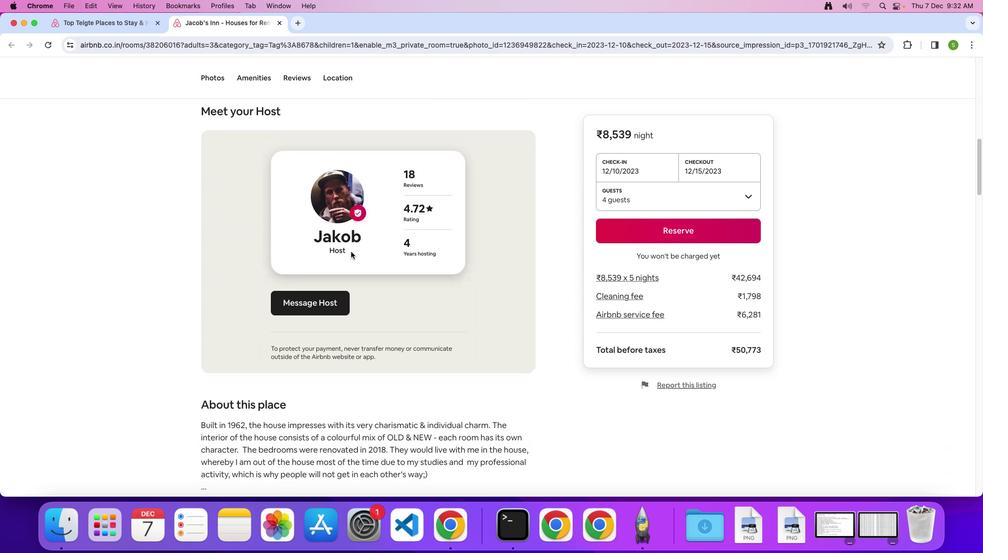 
Action: Mouse scrolled (351, 251) with delta (0, 0)
Screenshot: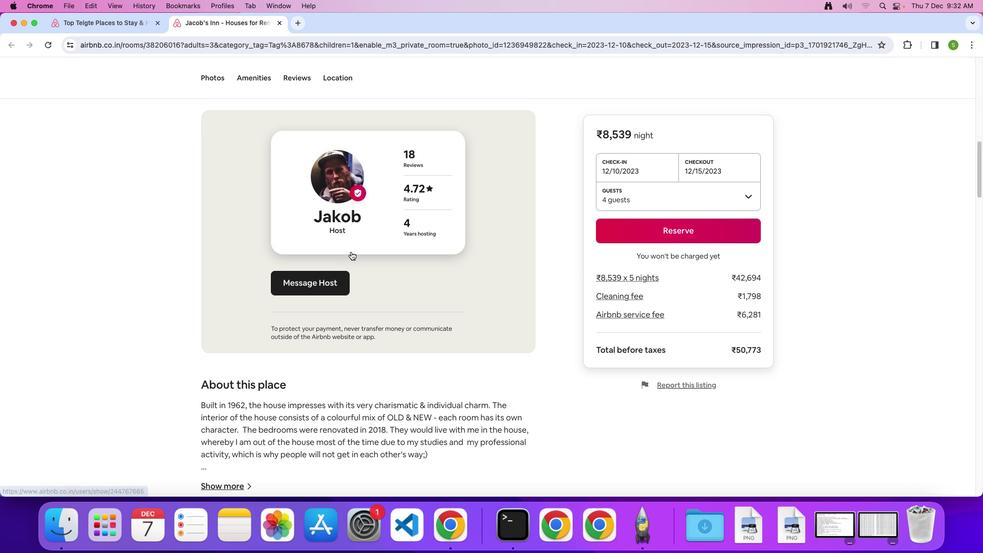 
Action: Mouse scrolled (351, 251) with delta (0, 0)
Screenshot: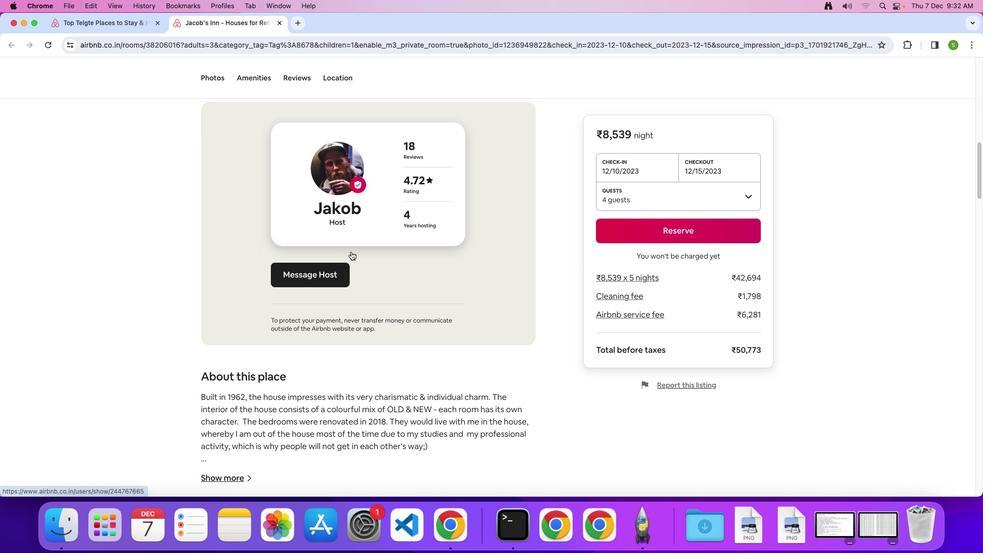 
Action: Mouse scrolled (351, 251) with delta (0, -1)
Screenshot: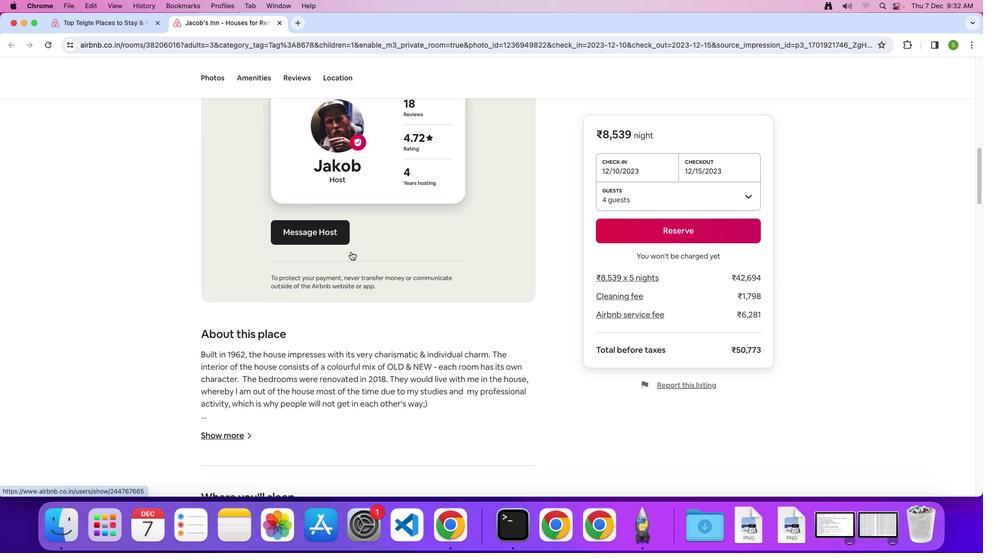 
Action: Mouse scrolled (351, 251) with delta (0, 0)
Screenshot: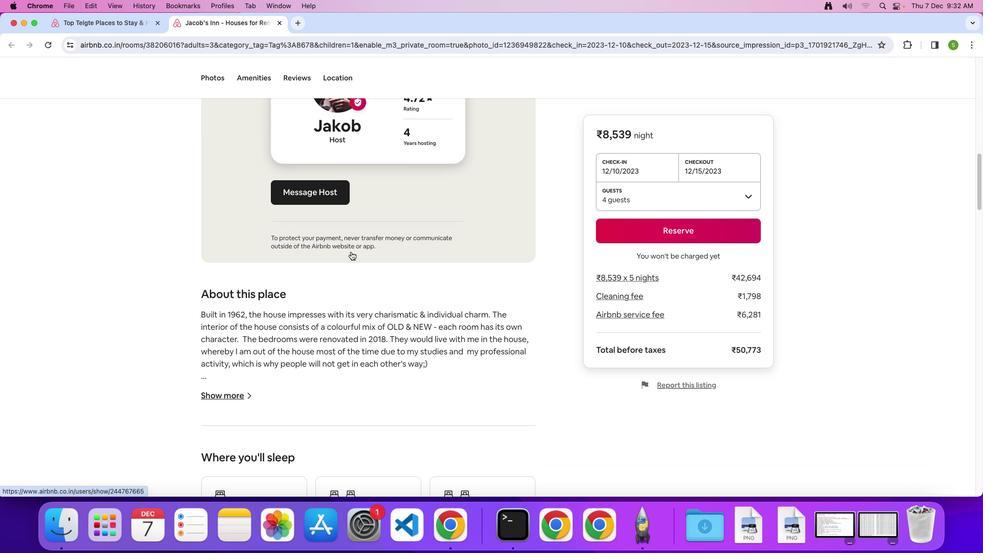 
Action: Mouse scrolled (351, 251) with delta (0, 0)
Screenshot: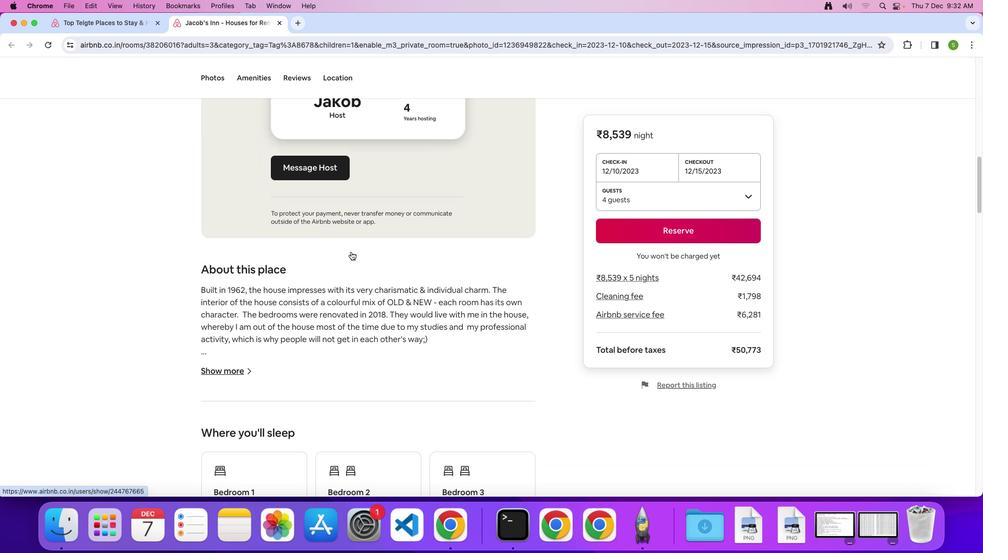 
Action: Mouse scrolled (351, 251) with delta (0, -1)
Screenshot: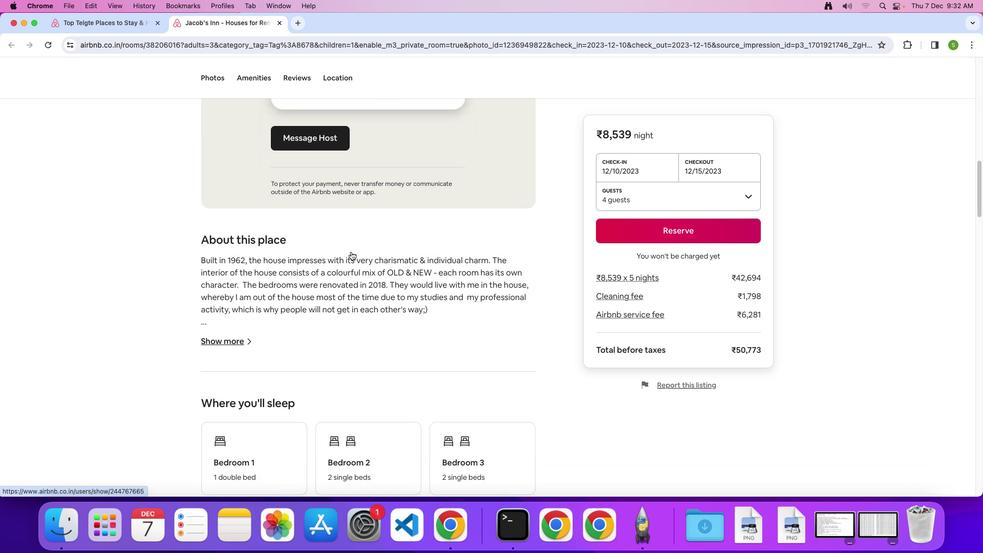 
Action: Mouse scrolled (351, 251) with delta (0, 0)
Screenshot: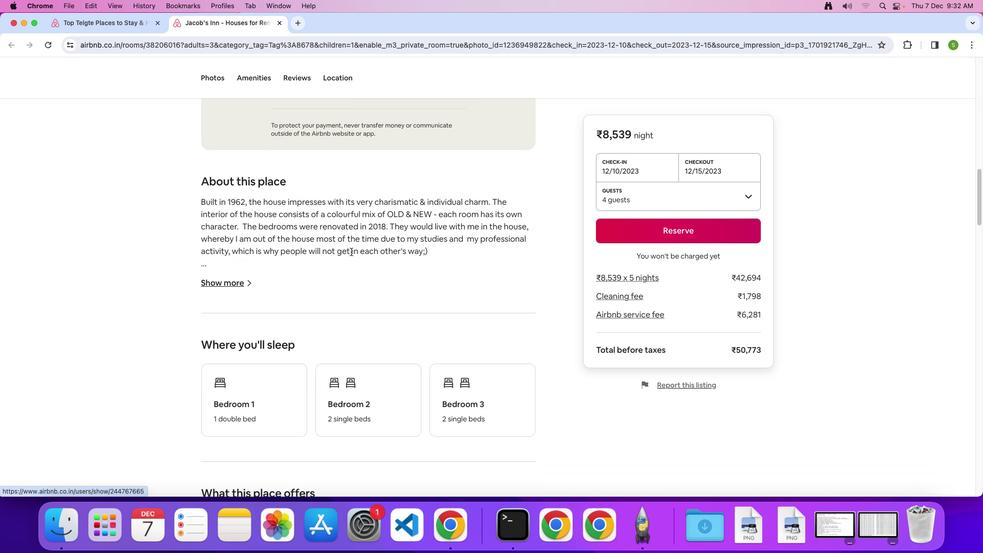 
Action: Mouse scrolled (351, 251) with delta (0, 0)
Screenshot: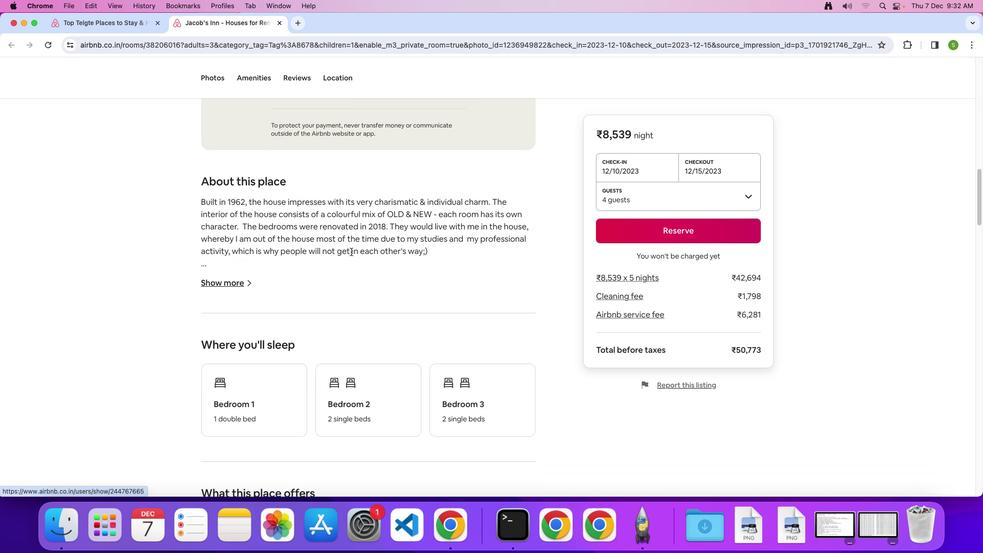 
Action: Mouse scrolled (351, 251) with delta (0, -1)
Screenshot: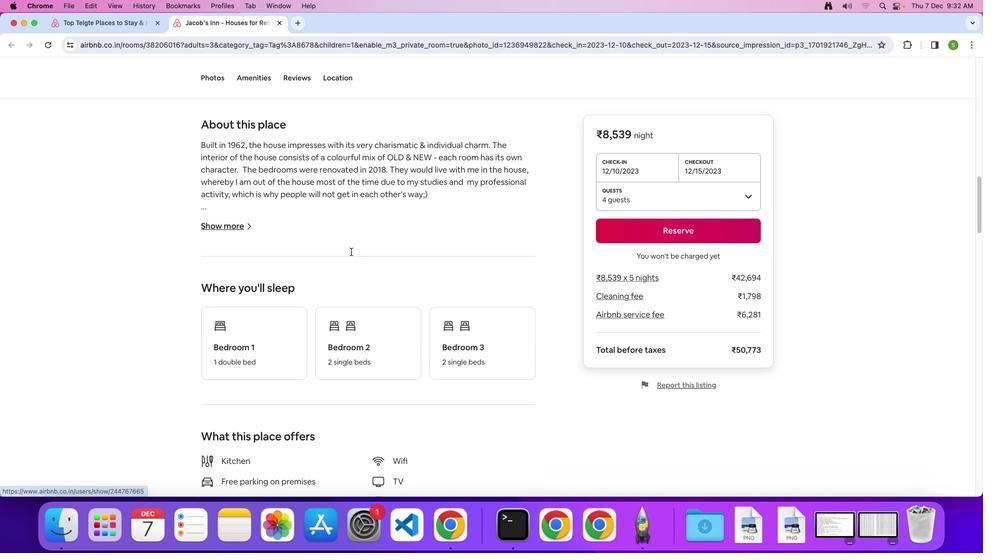 
Action: Mouse moved to (351, 251)
Screenshot: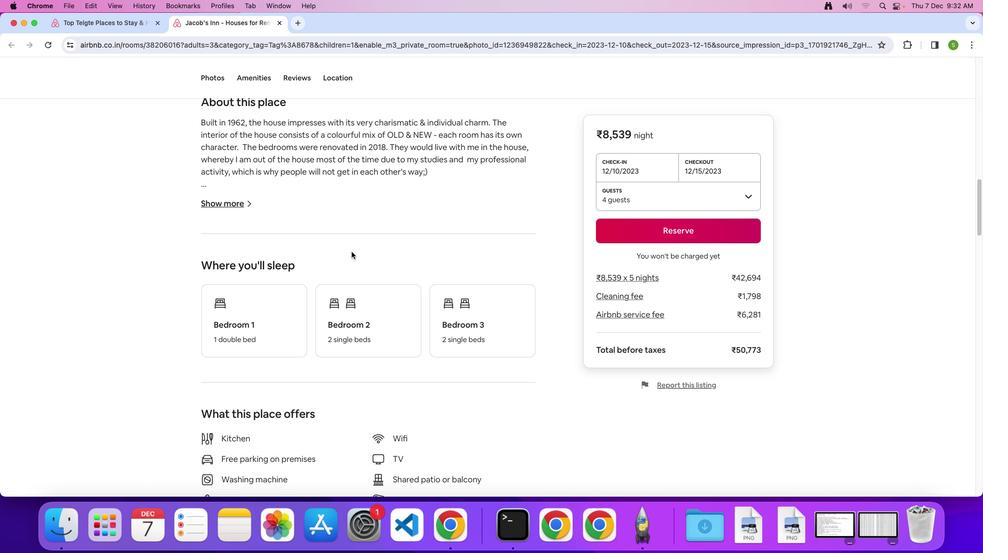 
Action: Mouse scrolled (351, 251) with delta (0, 0)
Screenshot: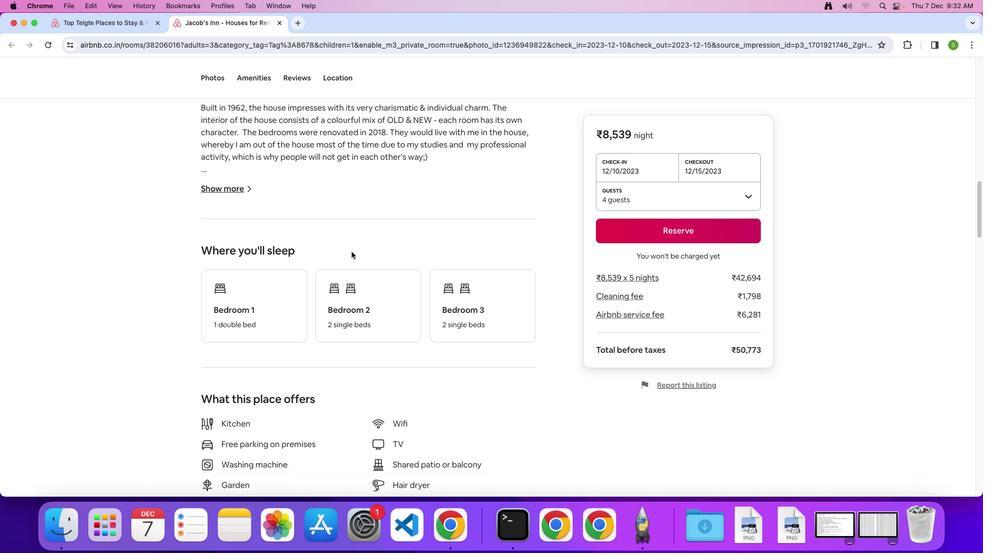 
Action: Mouse scrolled (351, 251) with delta (0, 0)
Screenshot: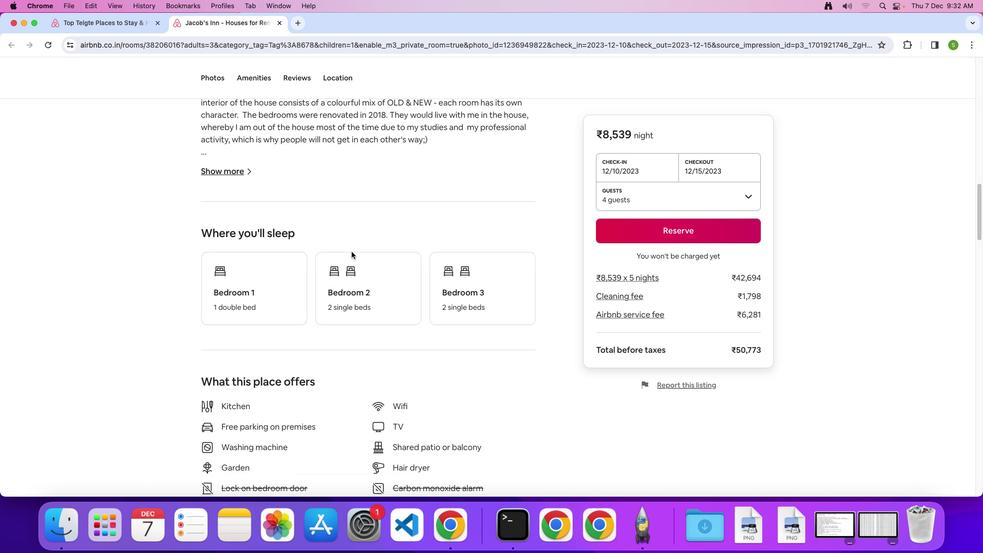 
Action: Mouse scrolled (351, 251) with delta (0, -1)
Screenshot: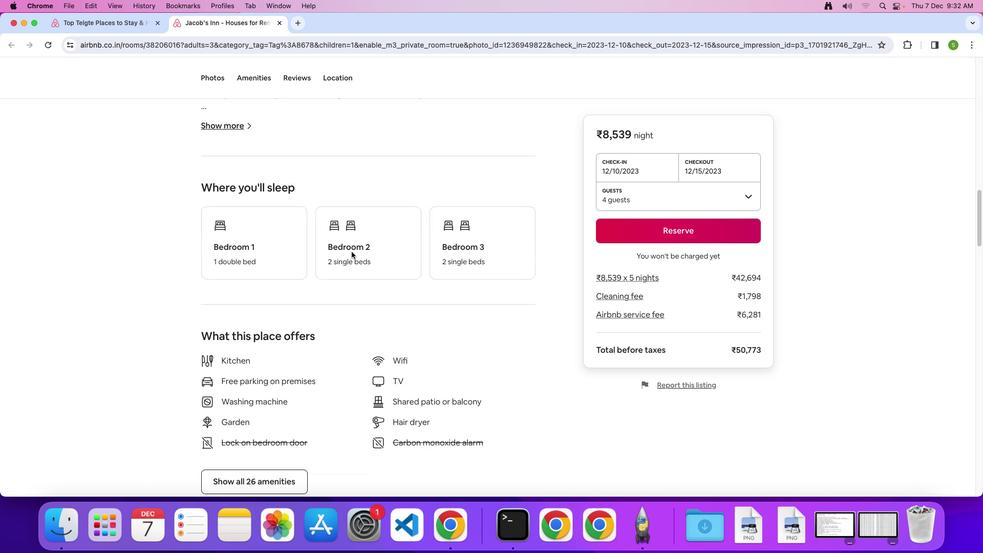 
Action: Mouse scrolled (351, 251) with delta (0, 0)
Screenshot: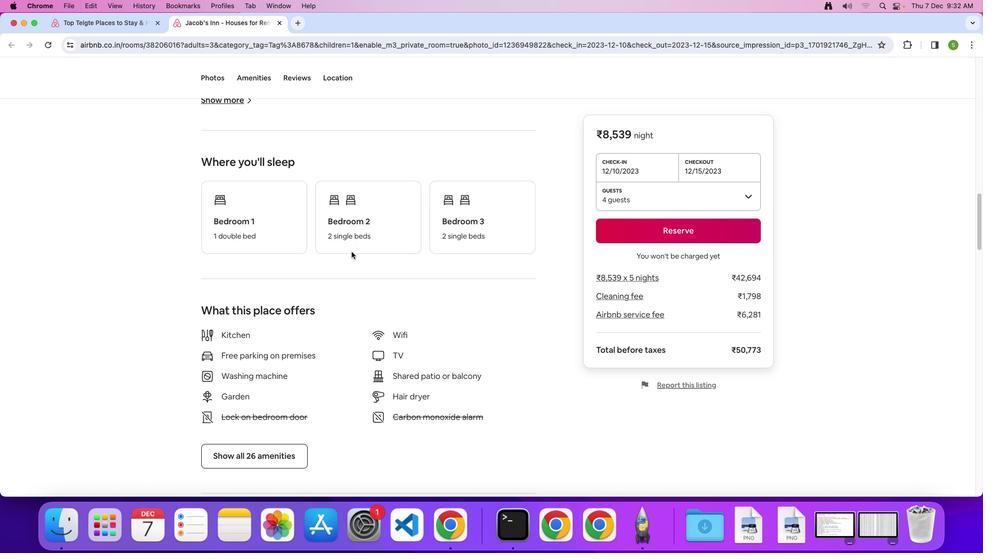 
Action: Mouse scrolled (351, 251) with delta (0, 0)
Screenshot: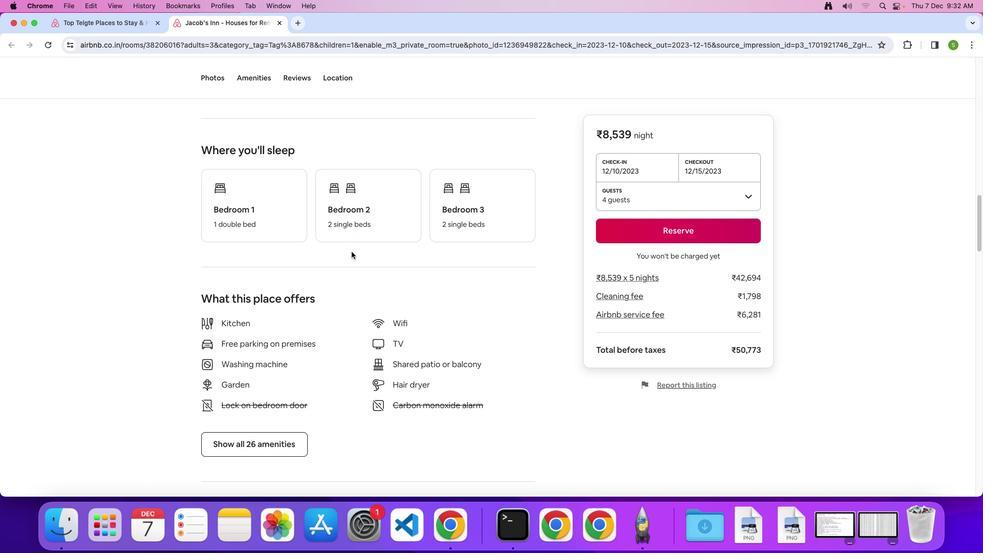 
Action: Mouse scrolled (351, 251) with delta (0, -1)
Screenshot: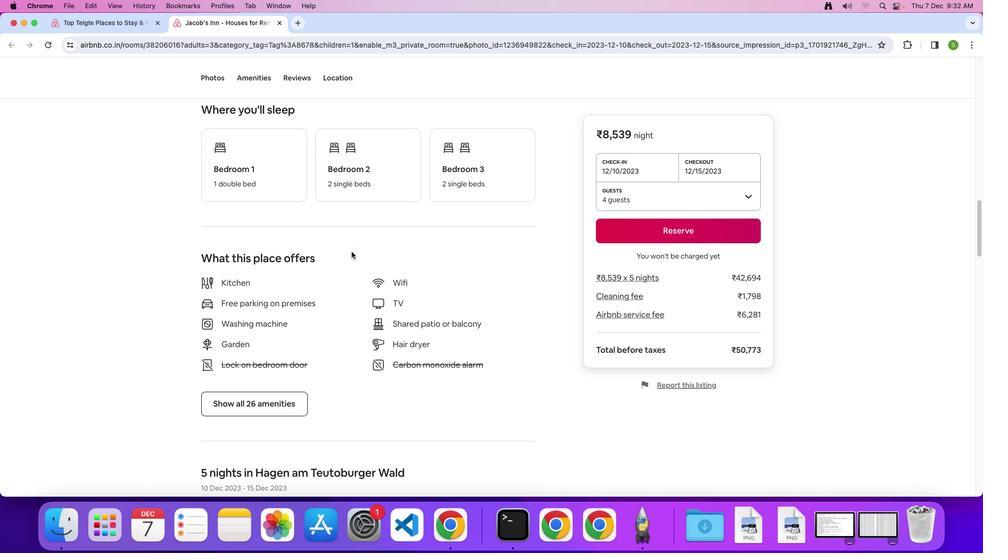 
Action: Mouse scrolled (351, 251) with delta (0, 0)
Screenshot: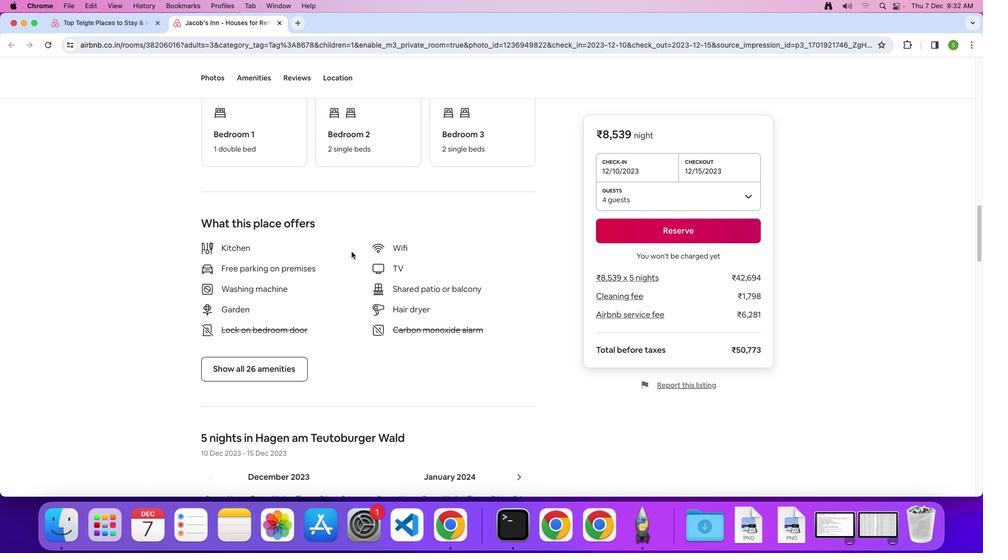 
Action: Mouse scrolled (351, 251) with delta (0, 0)
Screenshot: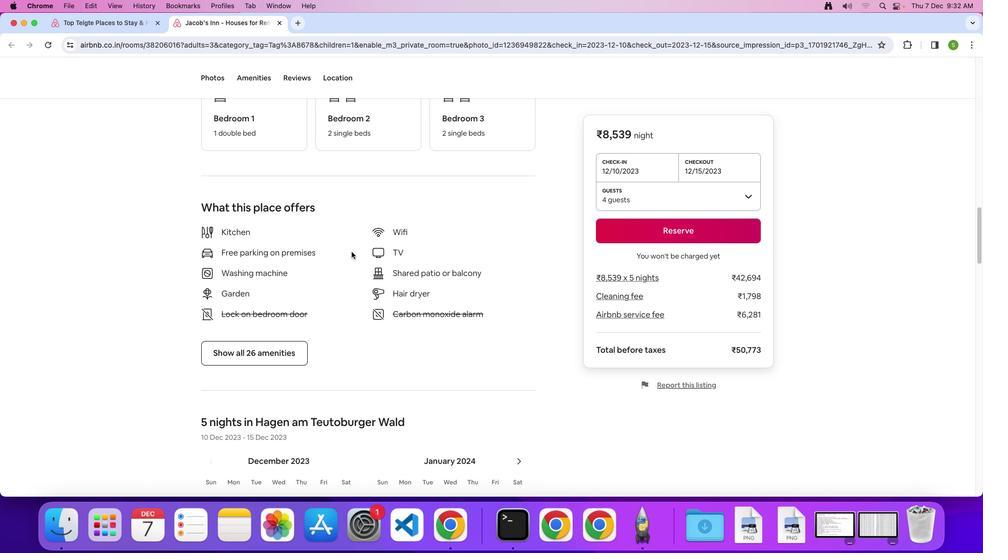 
Action: Mouse scrolled (351, 251) with delta (0, -1)
Screenshot: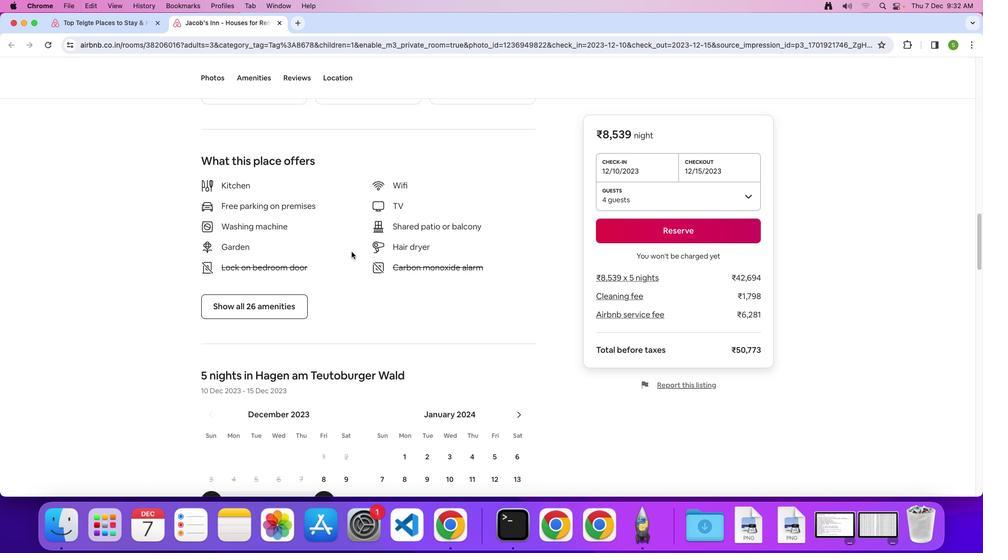 
Action: Mouse moved to (264, 284)
Screenshot: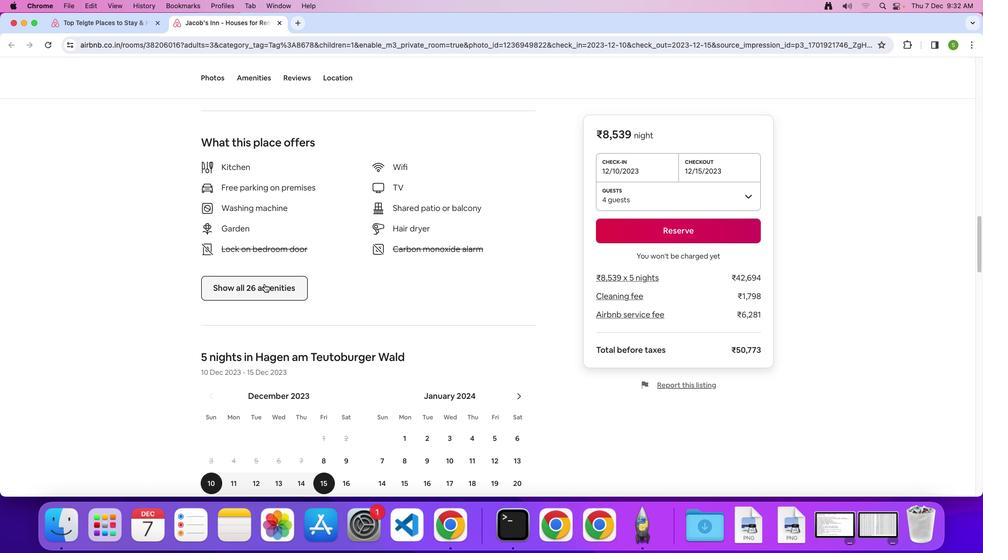 
Action: Mouse pressed left at (264, 284)
Screenshot: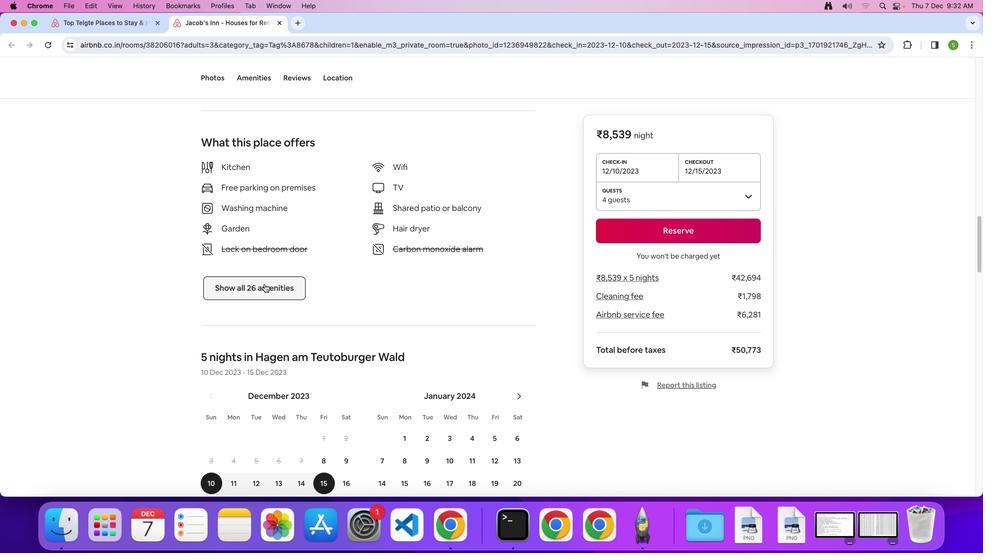 
Action: Mouse moved to (418, 235)
Screenshot: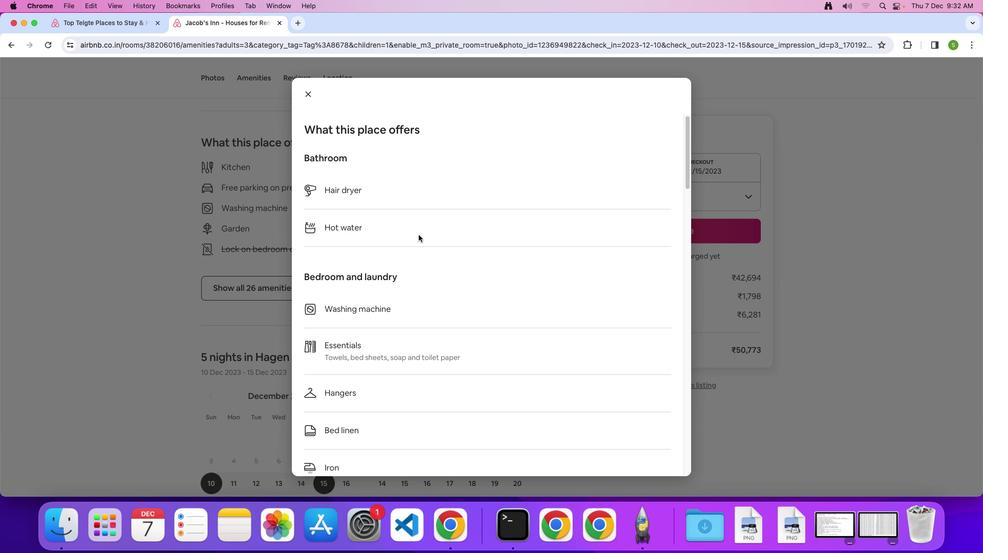 
Action: Mouse scrolled (418, 235) with delta (0, 0)
Screenshot: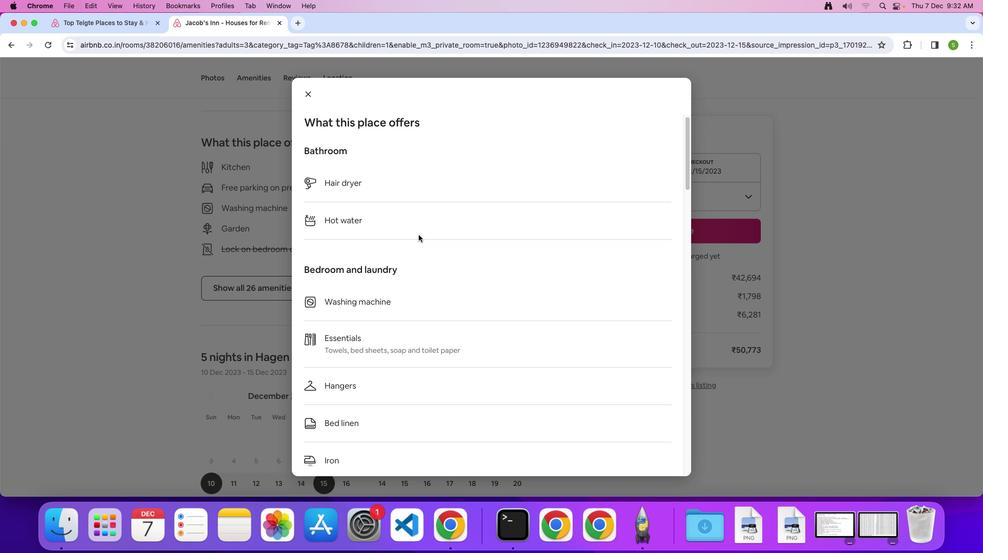 
Action: Mouse scrolled (418, 235) with delta (0, 0)
Screenshot: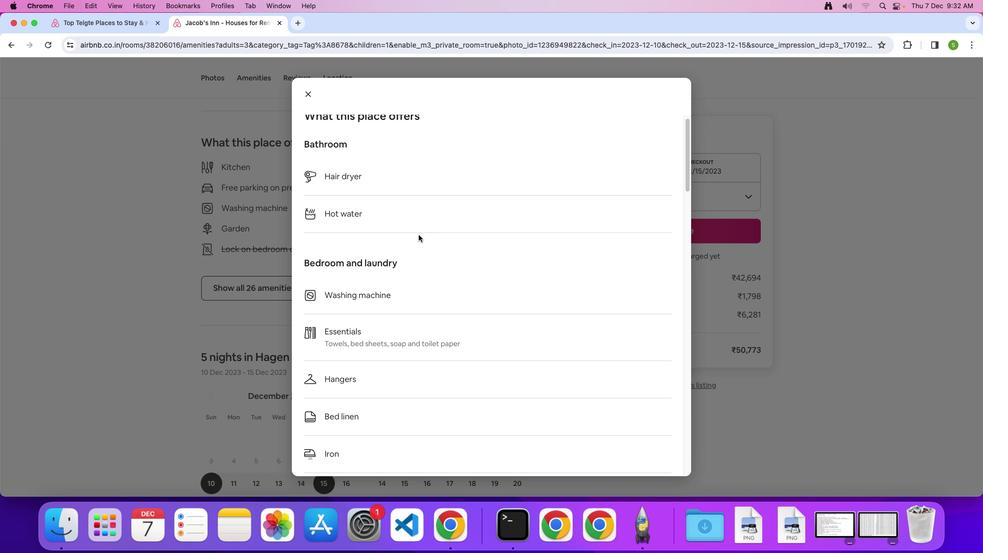 
Action: Mouse scrolled (418, 235) with delta (0, 0)
Screenshot: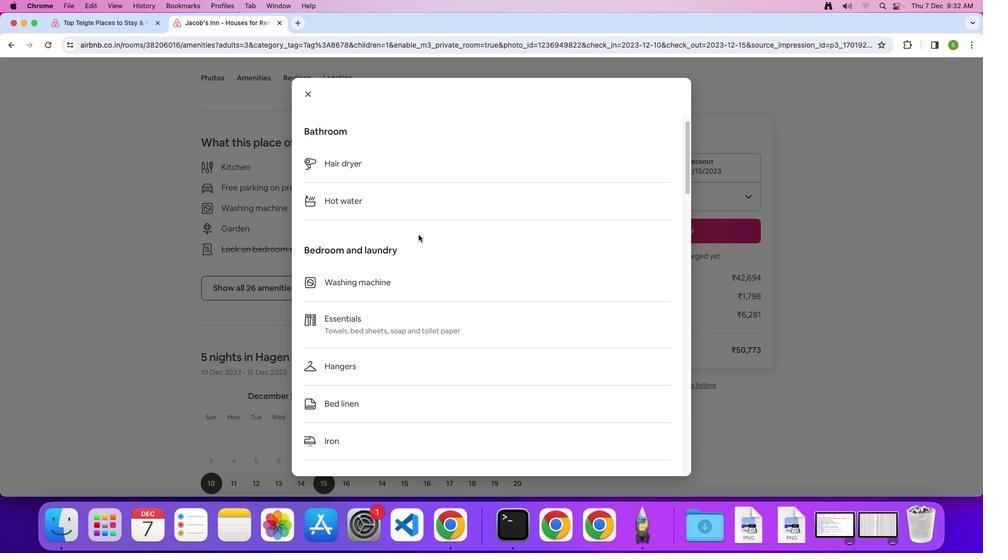 
Action: Mouse scrolled (418, 235) with delta (0, 0)
Screenshot: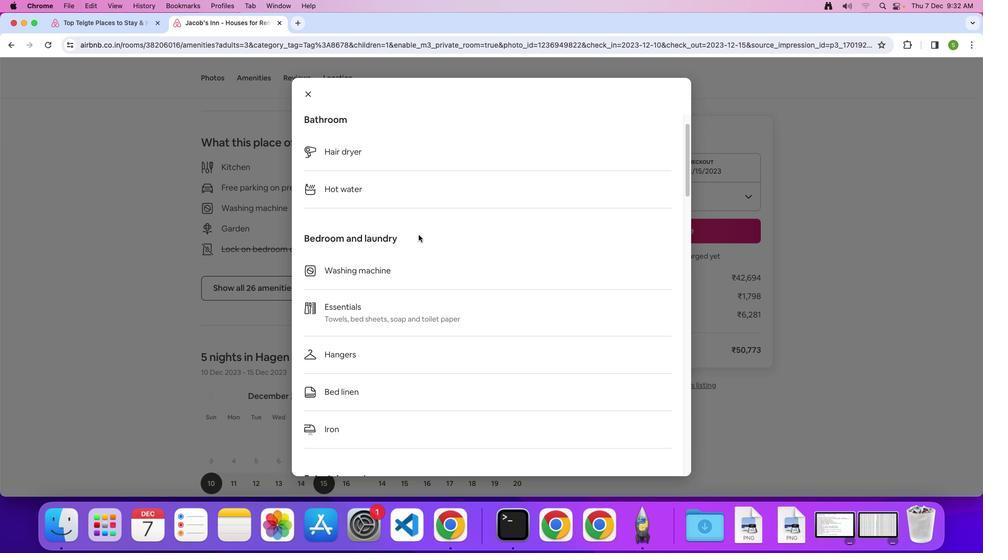 
Action: Mouse scrolled (418, 235) with delta (0, -1)
Screenshot: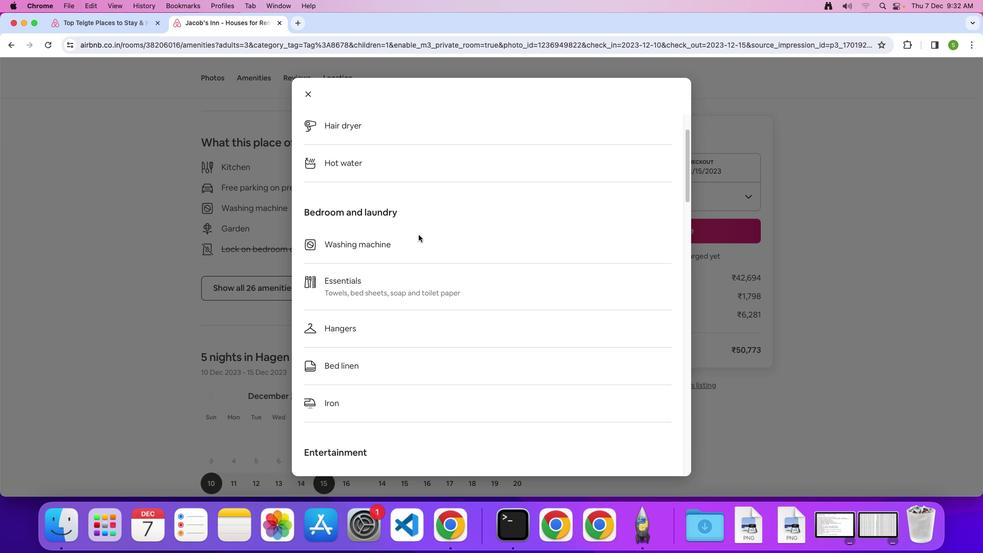 
Action: Mouse moved to (418, 235)
Screenshot: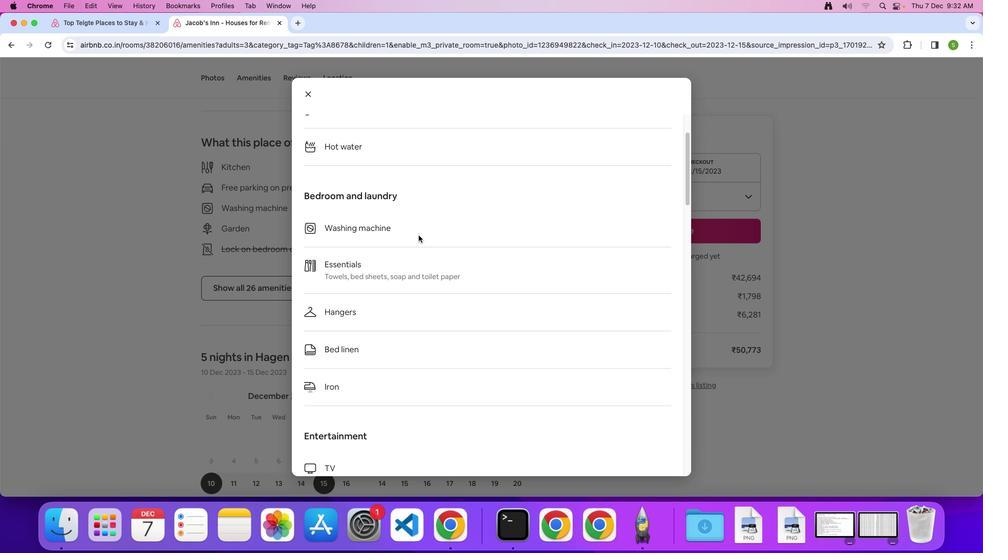 
Action: Mouse scrolled (418, 235) with delta (0, 0)
Screenshot: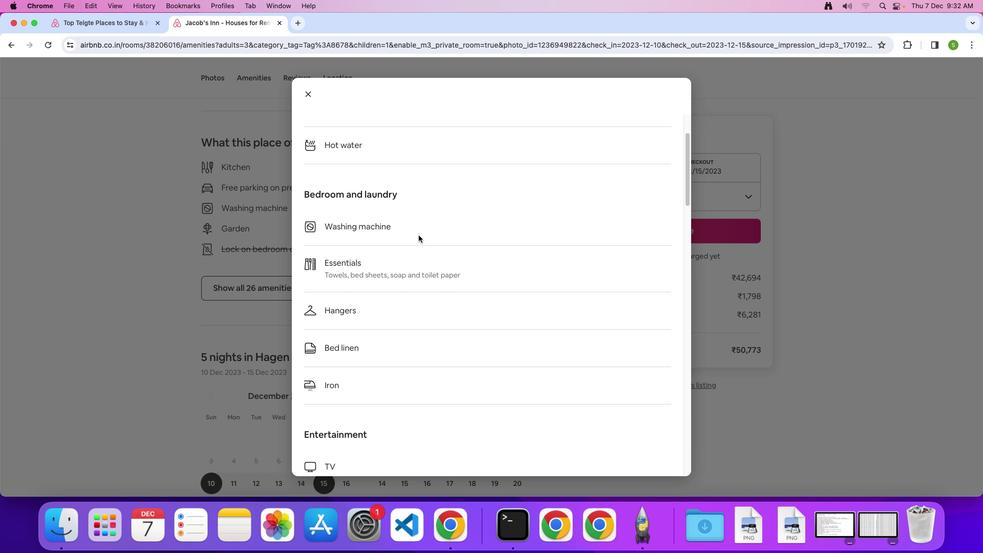 
Action: Mouse scrolled (418, 235) with delta (0, 0)
Screenshot: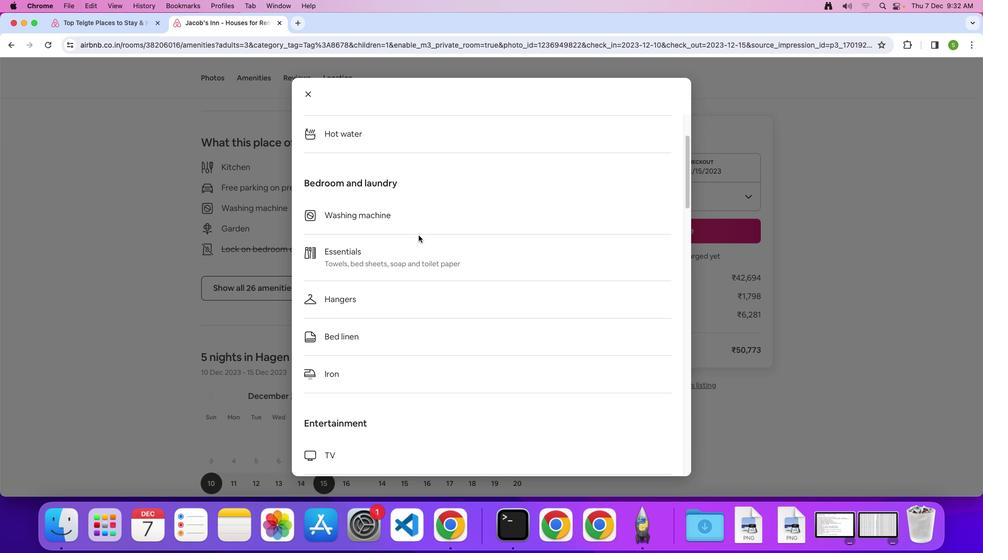 
Action: Mouse scrolled (418, 235) with delta (0, 0)
Screenshot: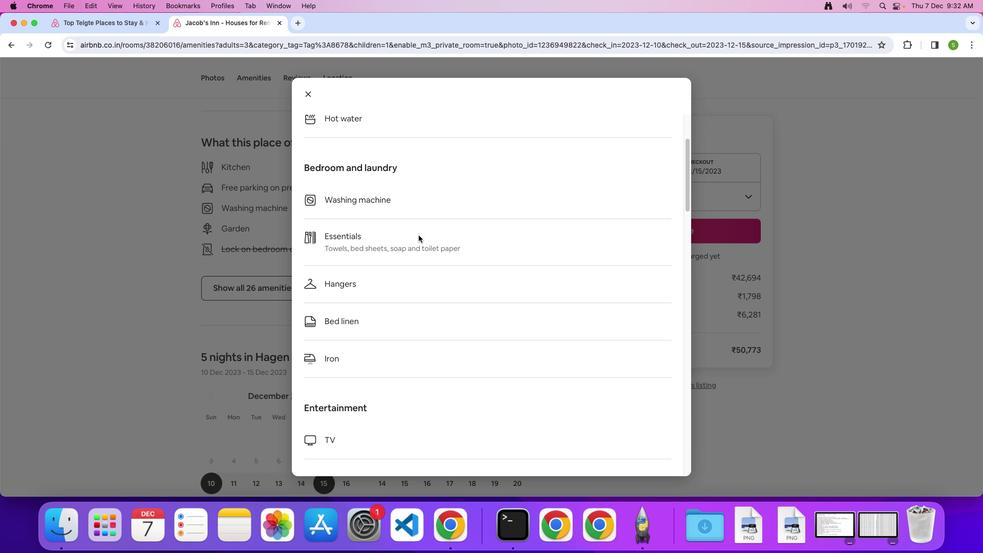 
Action: Mouse moved to (418, 235)
Screenshot: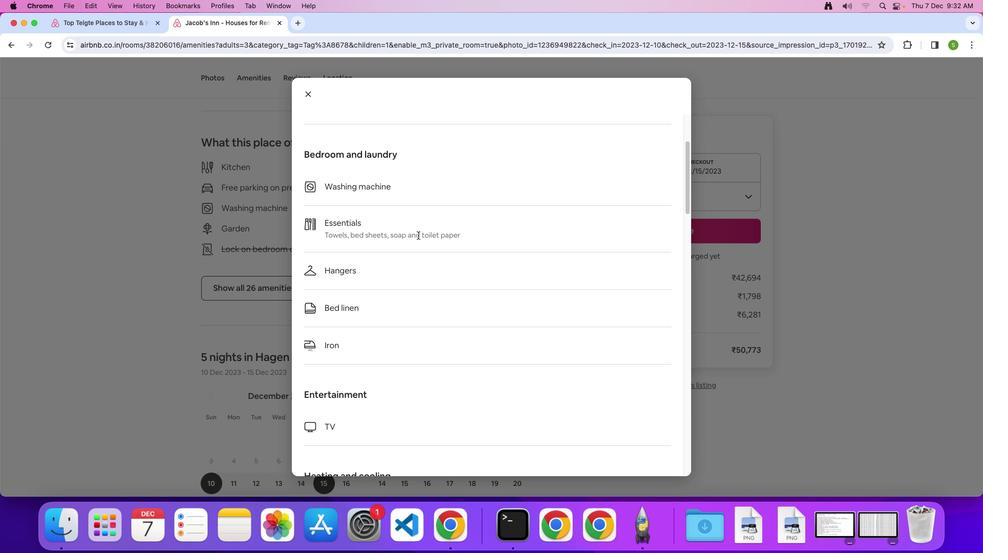 
Action: Mouse scrolled (418, 235) with delta (0, 0)
Screenshot: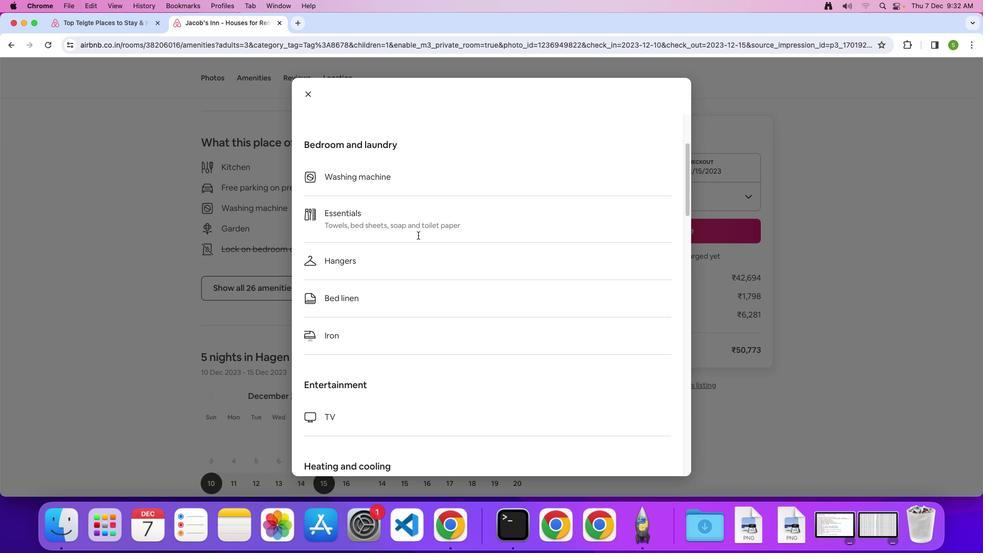
Action: Mouse scrolled (418, 235) with delta (0, 0)
Screenshot: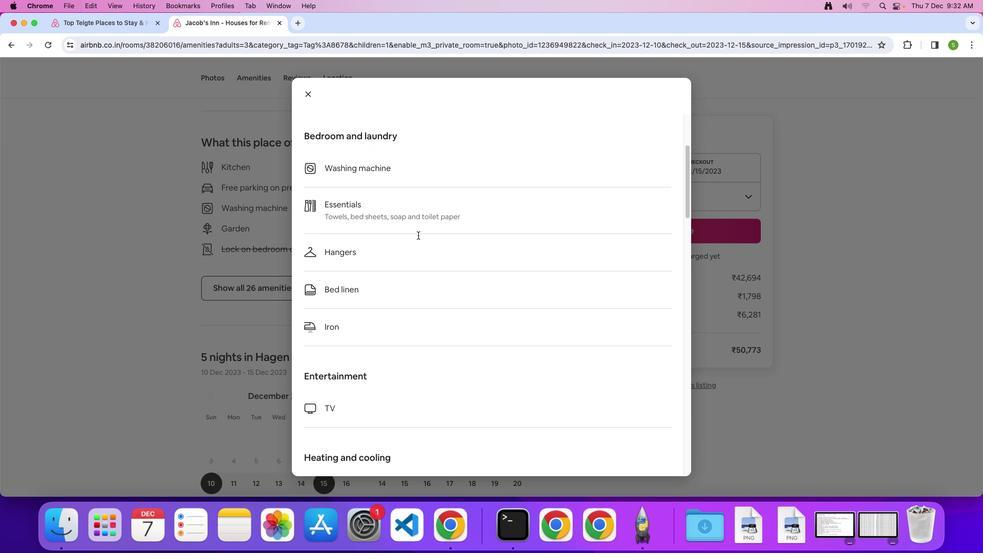 
Action: Mouse scrolled (418, 235) with delta (0, -1)
Screenshot: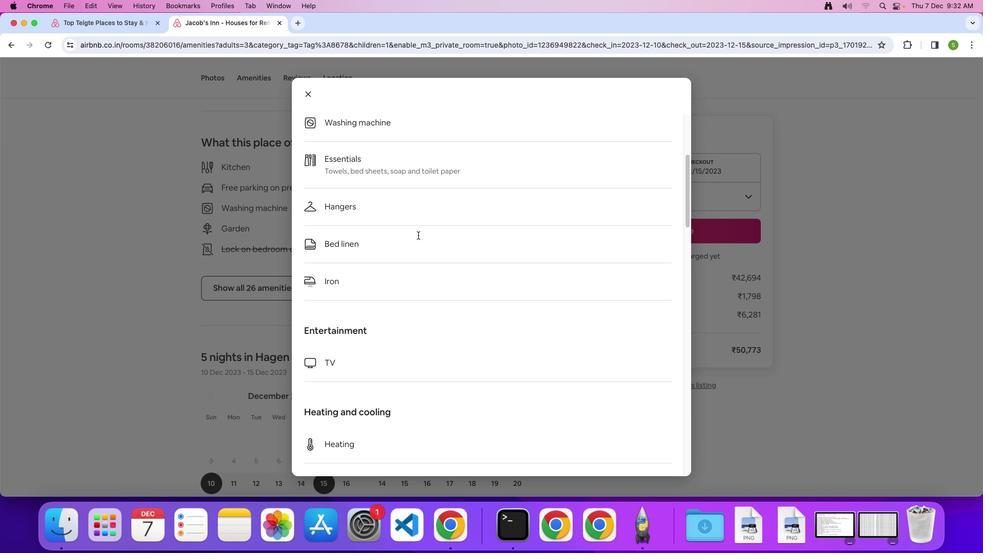 
Action: Mouse scrolled (418, 235) with delta (0, 0)
Screenshot: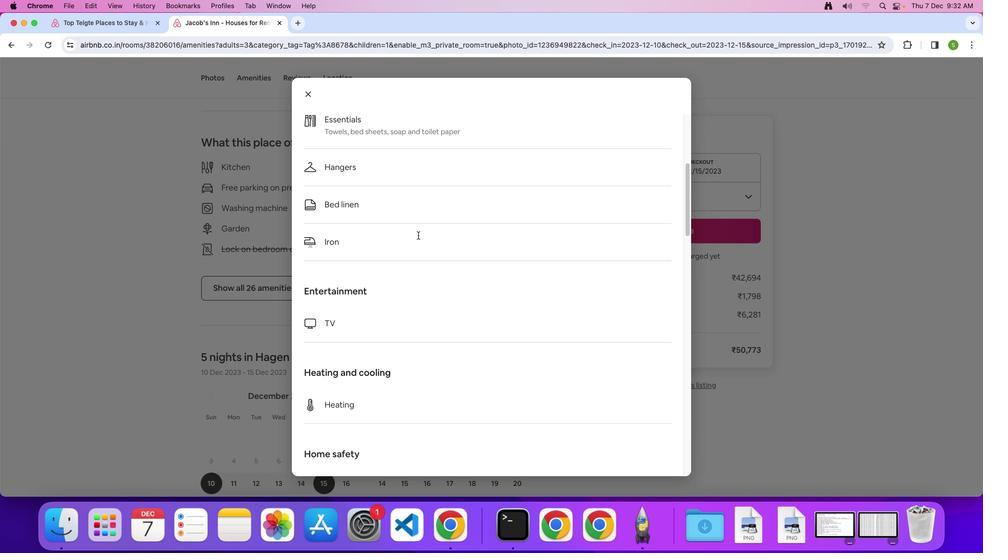
Action: Mouse scrolled (418, 235) with delta (0, 0)
Screenshot: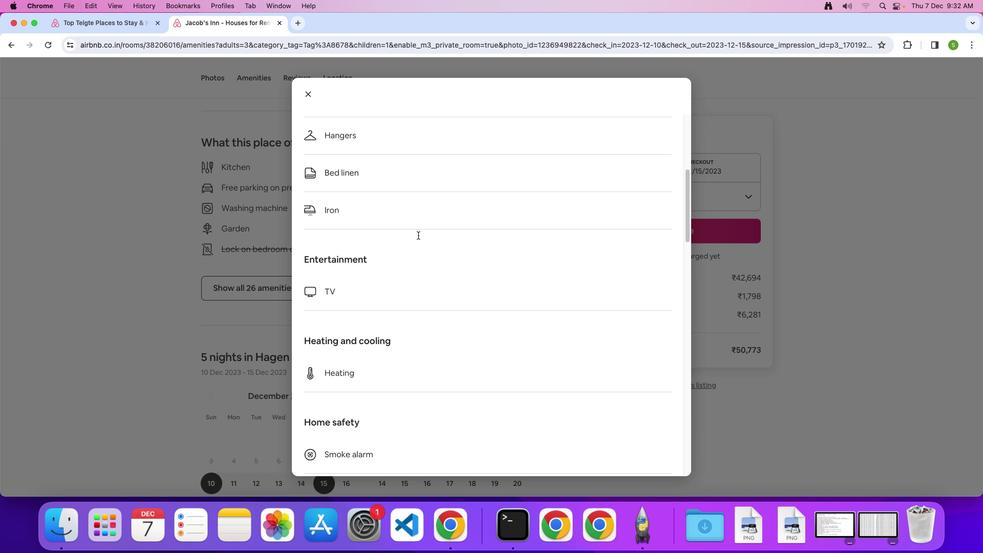 
Action: Mouse scrolled (418, 235) with delta (0, -2)
Screenshot: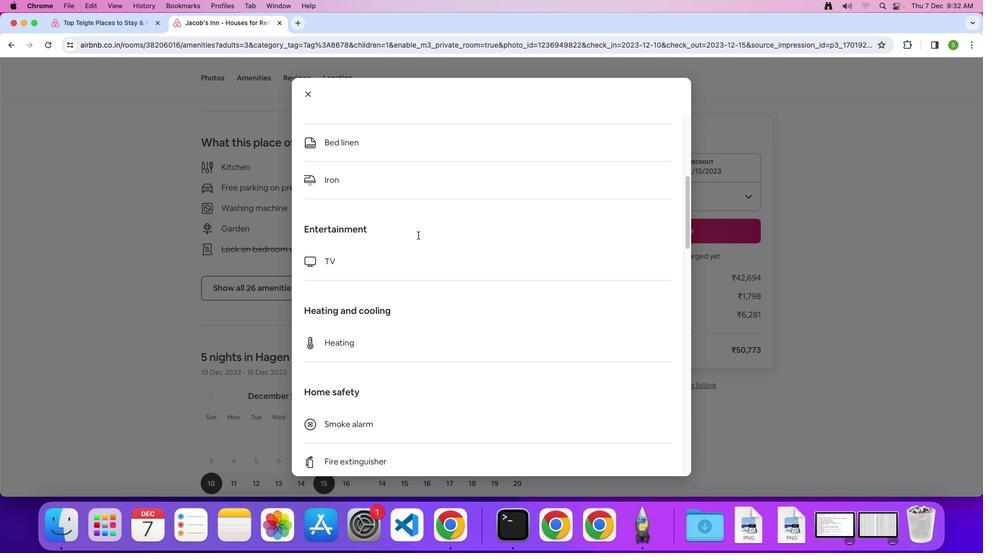 
Action: Mouse moved to (417, 235)
Screenshot: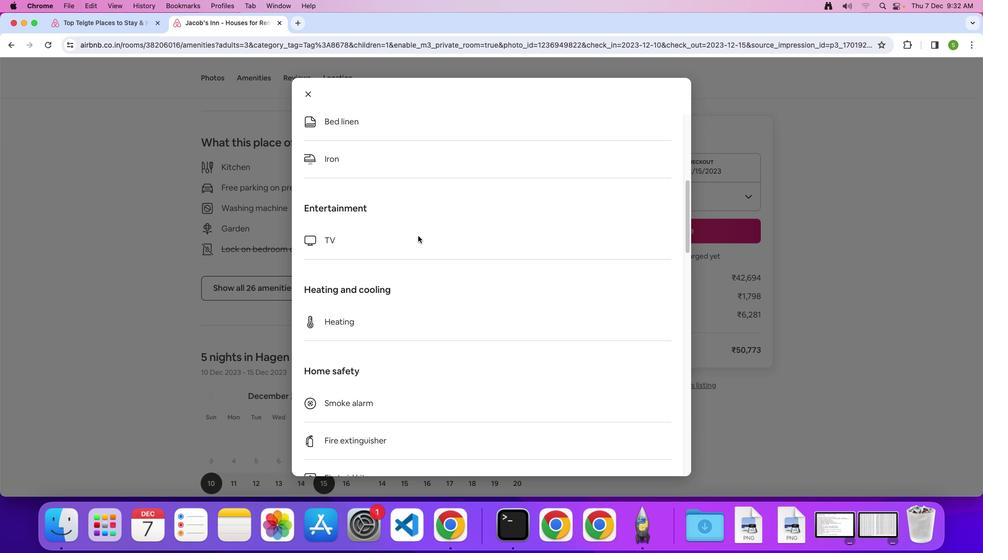 
Action: Mouse scrolled (417, 235) with delta (0, 0)
Screenshot: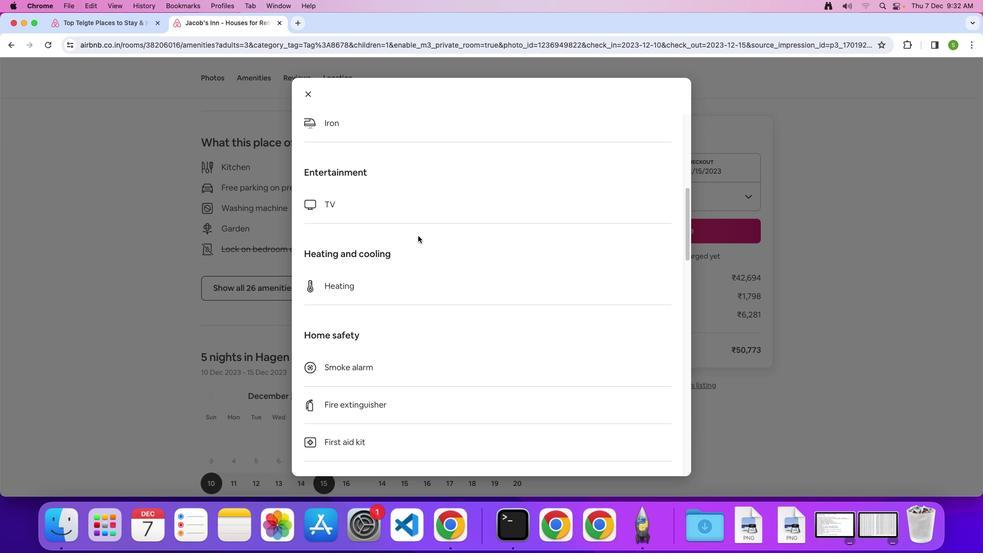 
Action: Mouse scrolled (417, 235) with delta (0, 0)
Screenshot: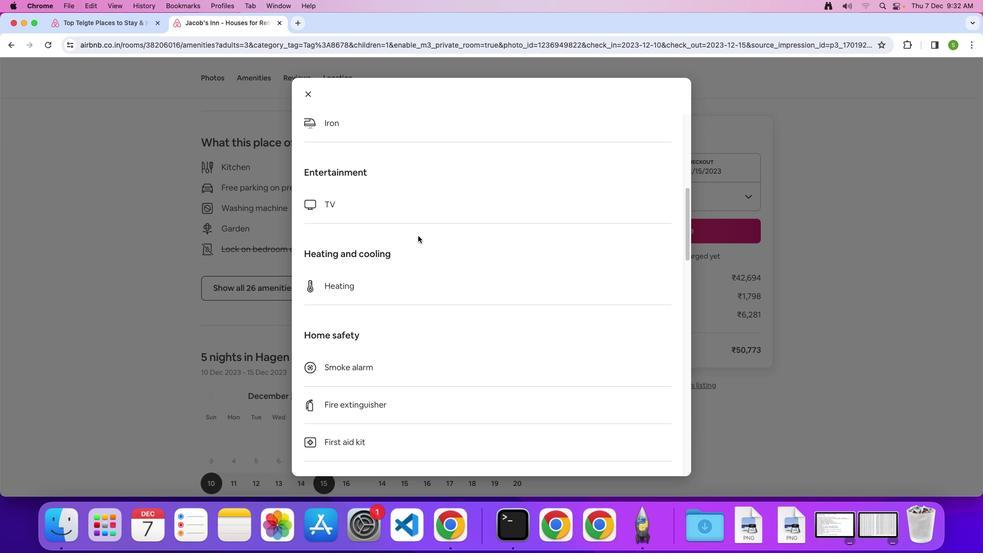 
Action: Mouse scrolled (417, 235) with delta (0, -2)
Screenshot: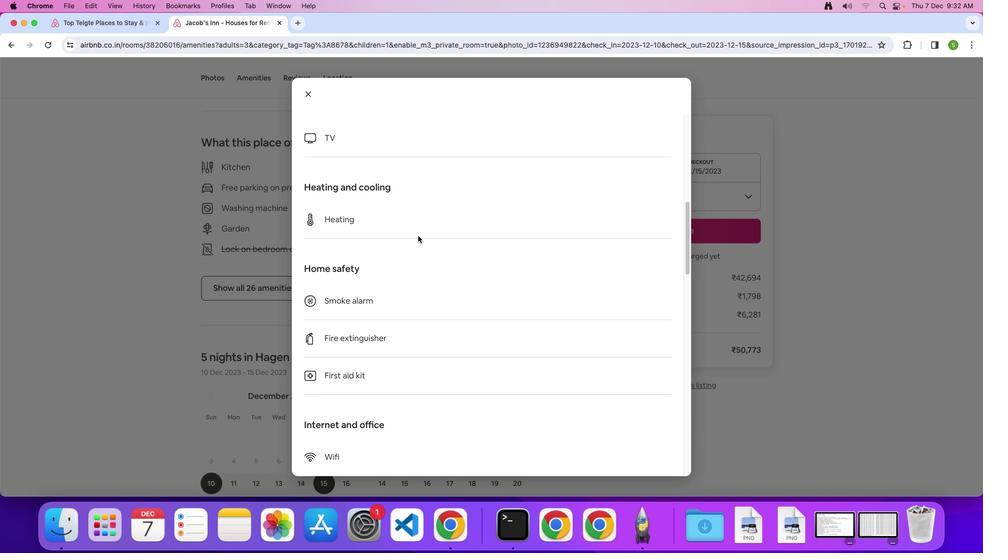 
Action: Mouse moved to (417, 235)
Screenshot: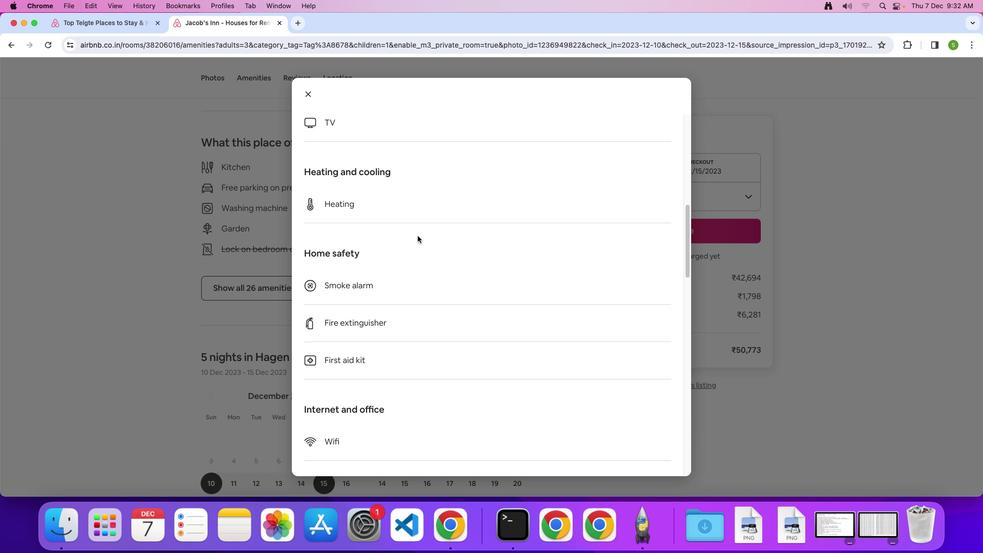 
Action: Mouse scrolled (417, 235) with delta (0, 0)
Screenshot: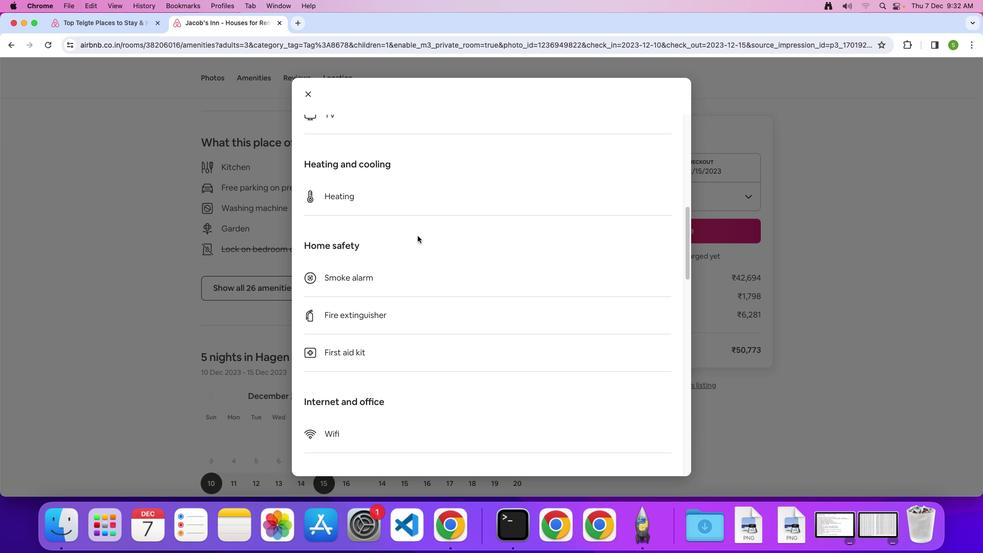 
Action: Mouse scrolled (417, 235) with delta (0, 0)
Screenshot: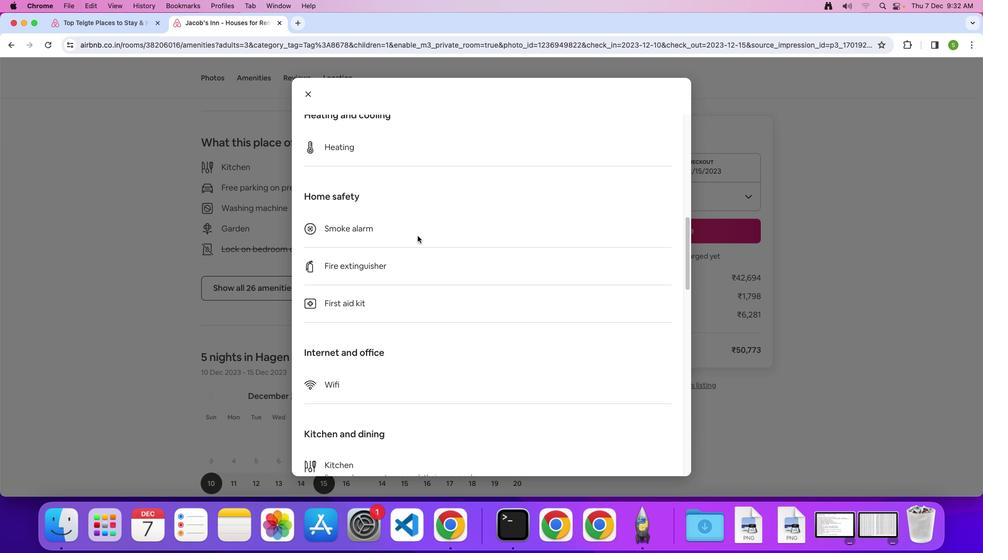 
Action: Mouse scrolled (417, 235) with delta (0, -1)
Screenshot: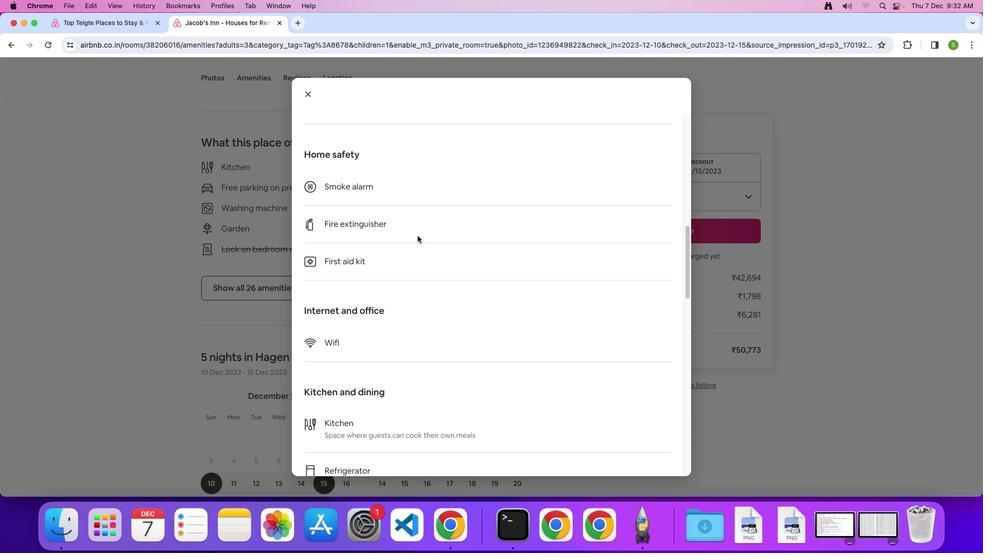 
Action: Mouse scrolled (417, 235) with delta (0, -2)
Screenshot: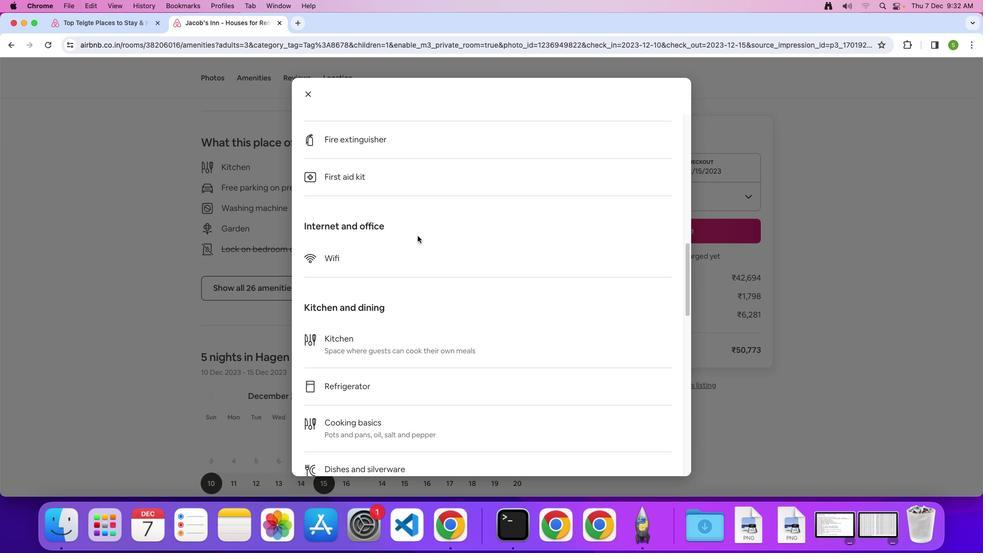 
Action: Mouse scrolled (417, 235) with delta (0, 0)
Screenshot: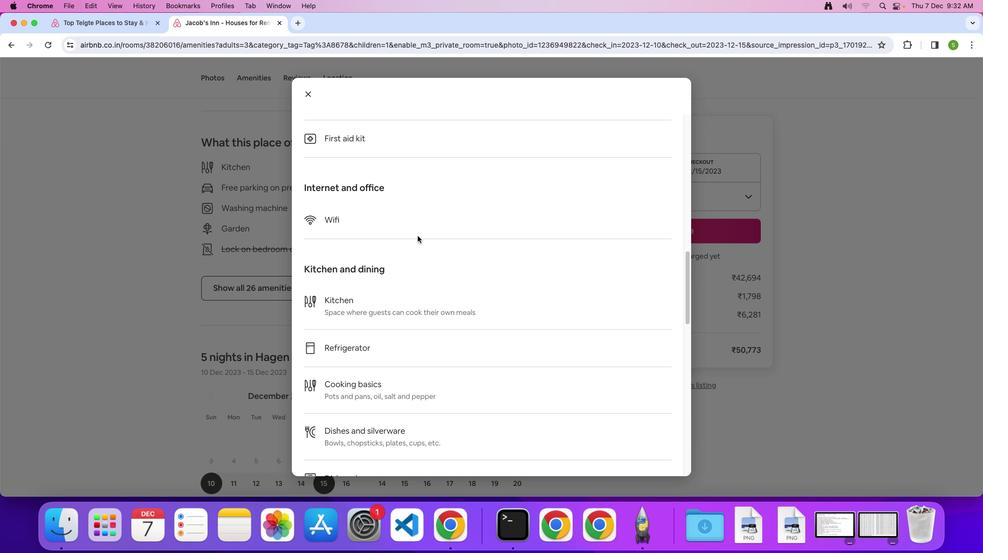 
Action: Mouse scrolled (417, 235) with delta (0, 0)
Screenshot: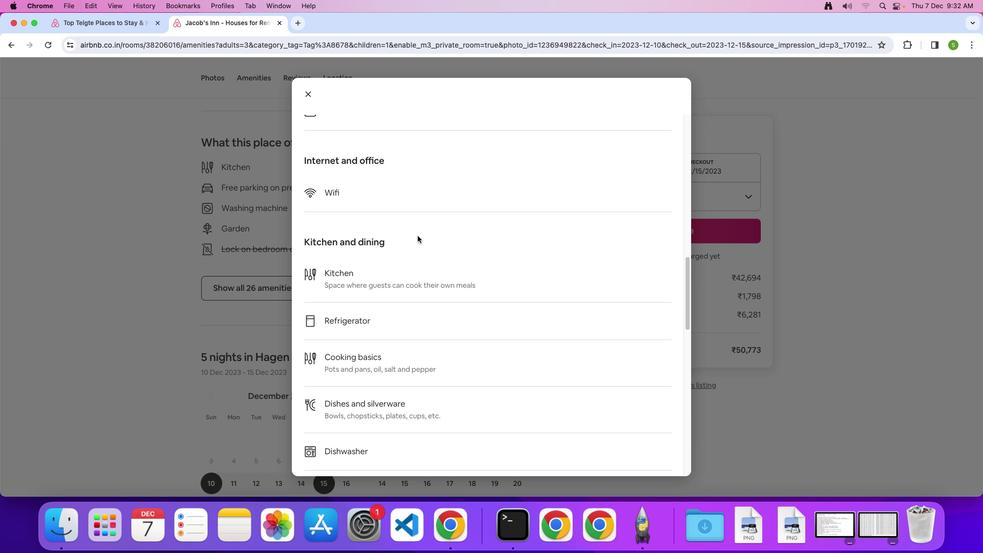 
Action: Mouse scrolled (417, 235) with delta (0, -1)
Screenshot: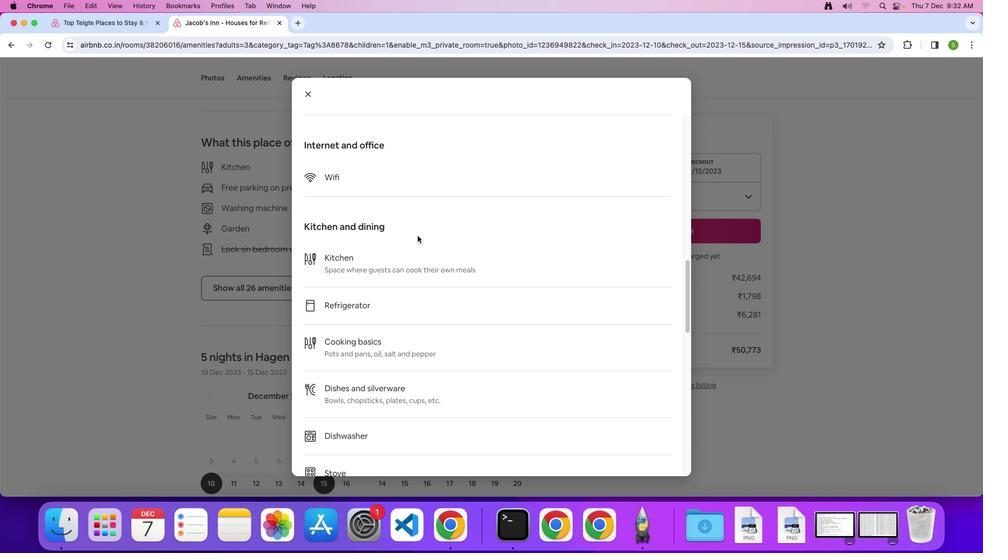 
Action: Mouse scrolled (417, 235) with delta (0, 0)
Screenshot: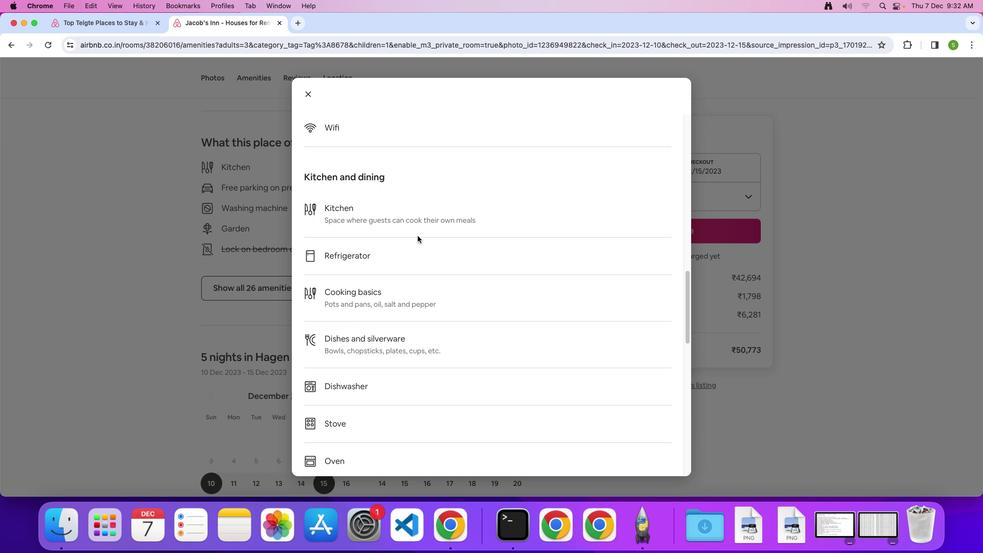 
Action: Mouse scrolled (417, 235) with delta (0, 0)
Screenshot: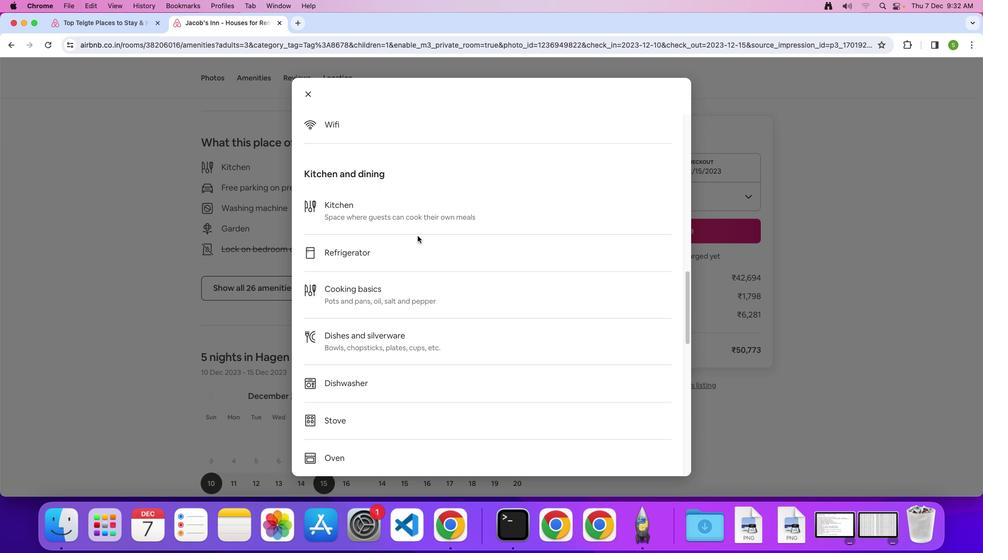
Action: Mouse scrolled (417, 235) with delta (0, 0)
Screenshot: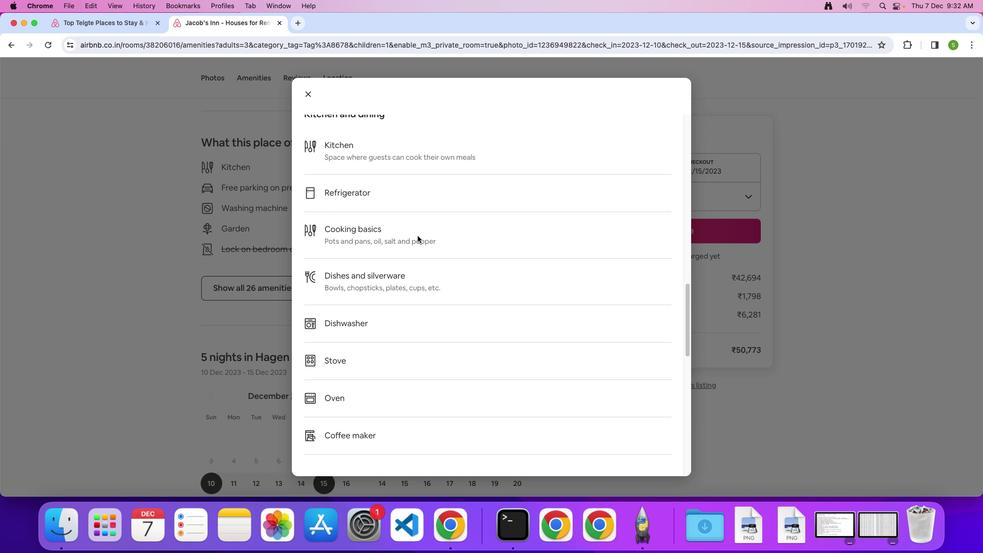 
Action: Mouse scrolled (417, 235) with delta (0, 0)
Screenshot: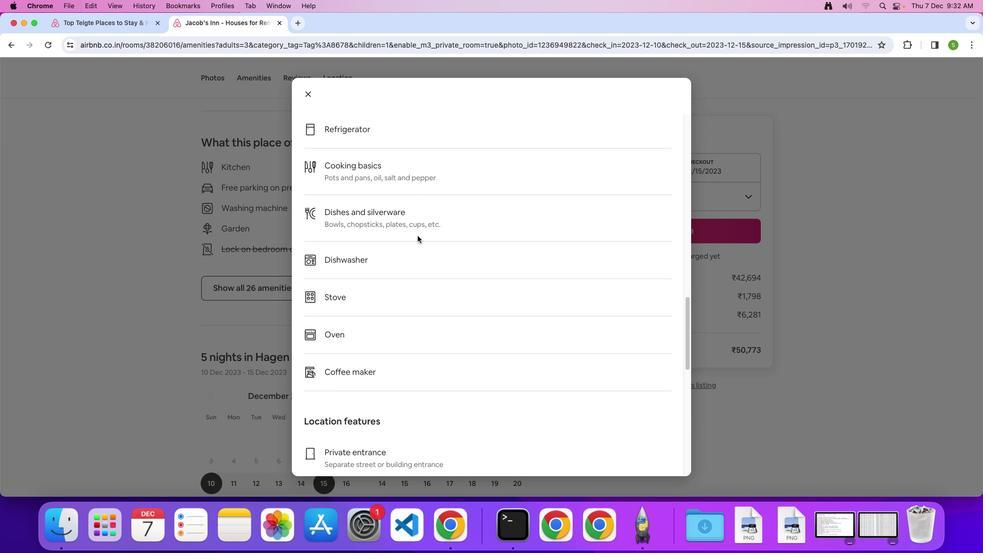 
Action: Mouse scrolled (417, 235) with delta (0, -2)
Screenshot: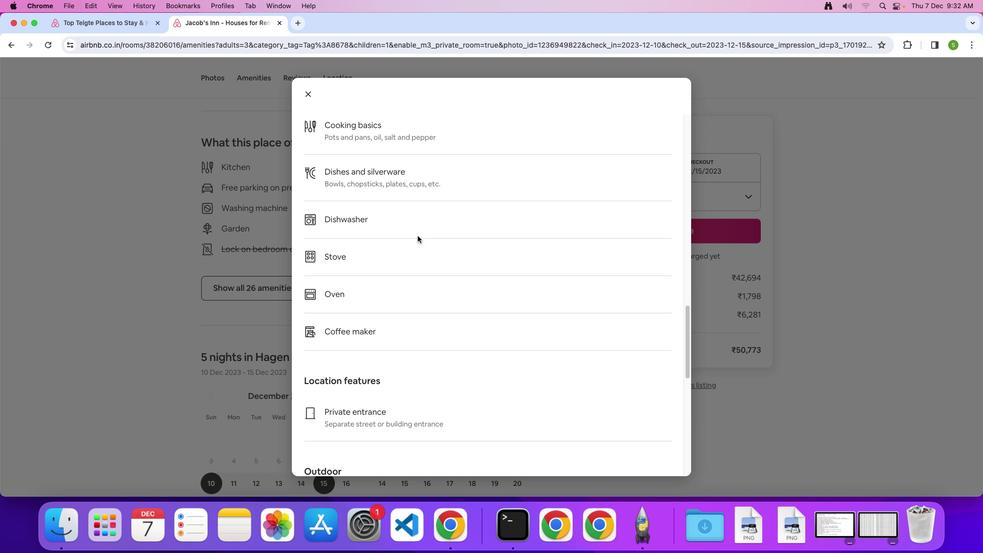 
Action: Mouse scrolled (417, 235) with delta (0, -2)
Screenshot: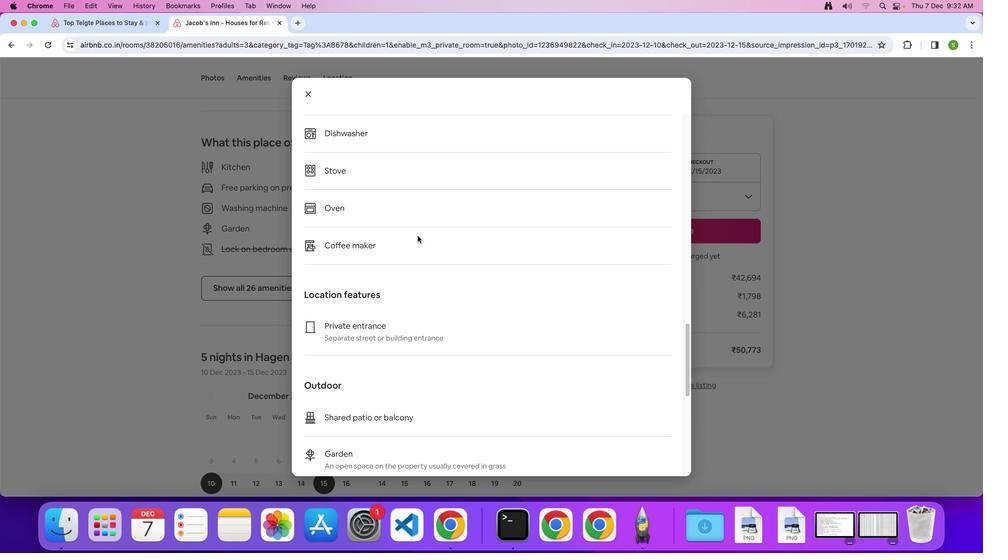 
Action: Mouse scrolled (417, 235) with delta (0, 0)
Screenshot: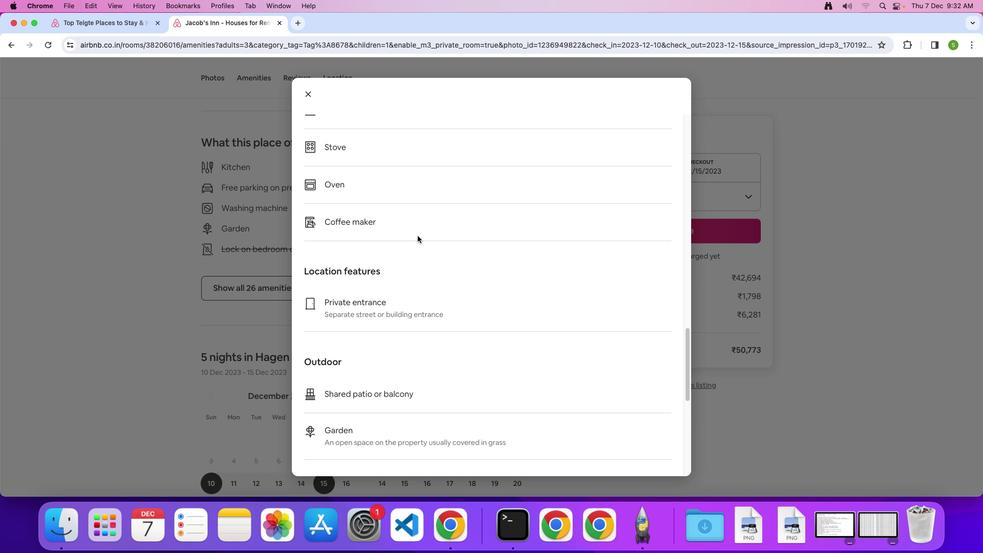 
Action: Mouse scrolled (417, 235) with delta (0, 0)
Screenshot: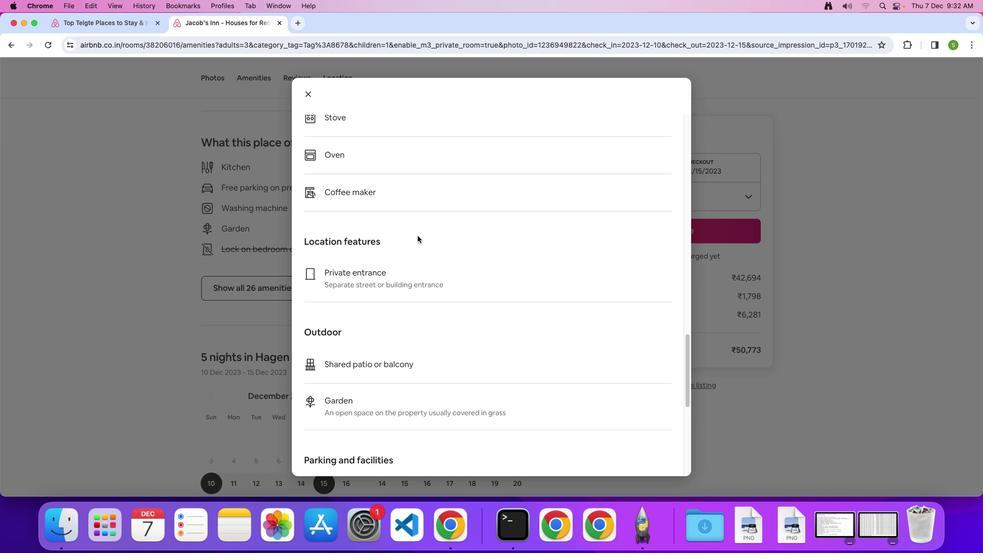 
Action: Mouse scrolled (417, 235) with delta (0, -2)
Screenshot: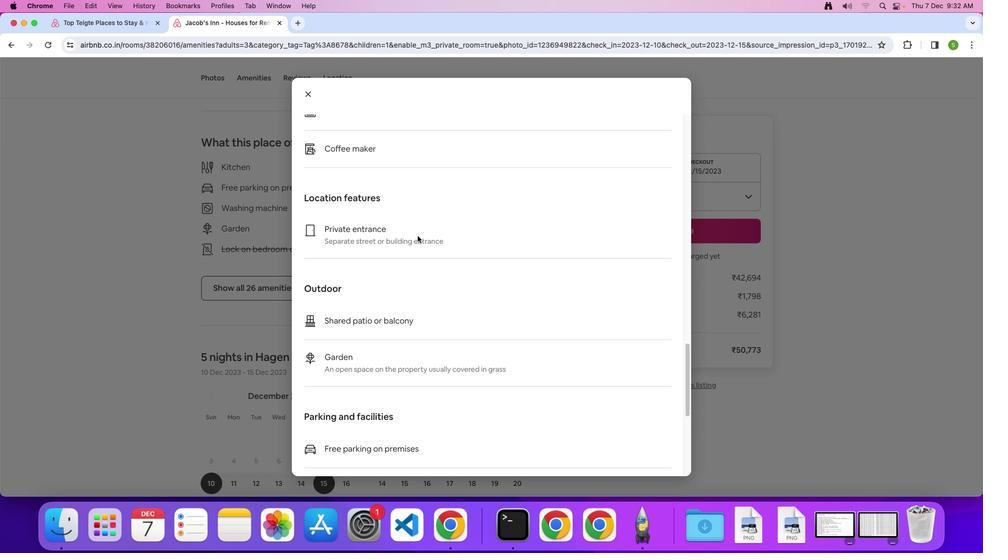 
Action: Mouse scrolled (417, 235) with delta (0, 0)
Screenshot: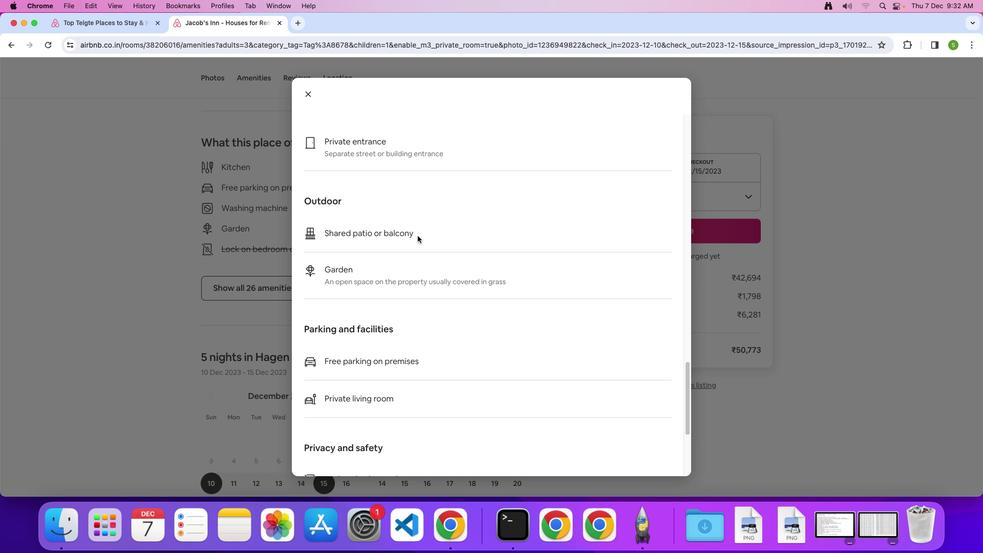 
Action: Mouse scrolled (417, 235) with delta (0, 0)
Screenshot: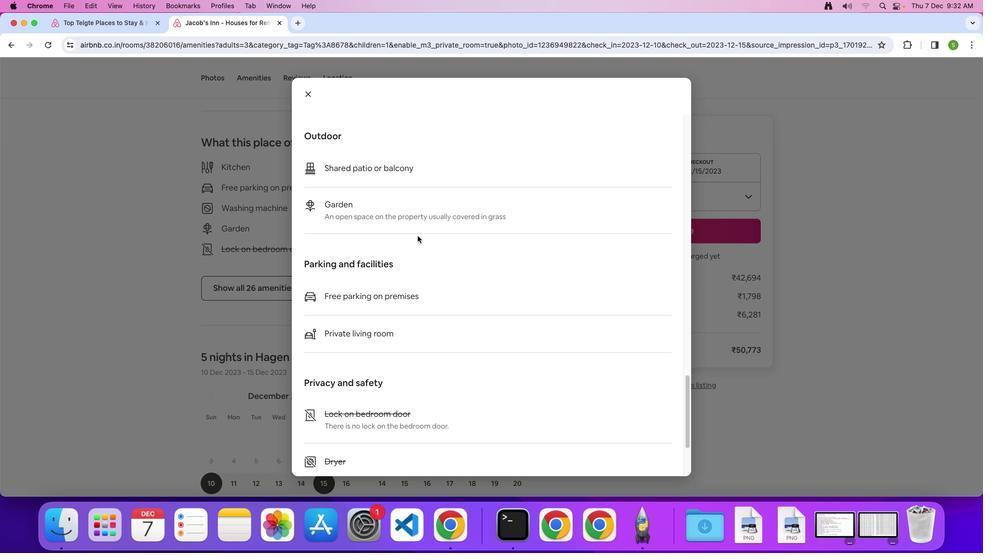
Action: Mouse scrolled (417, 235) with delta (0, -2)
Screenshot: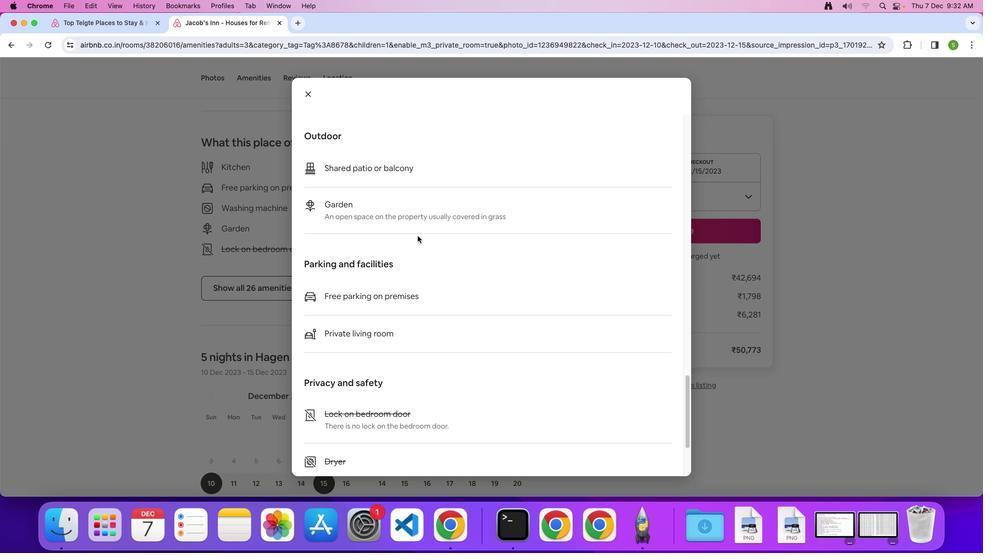 
Action: Mouse scrolled (417, 235) with delta (0, -2)
Screenshot: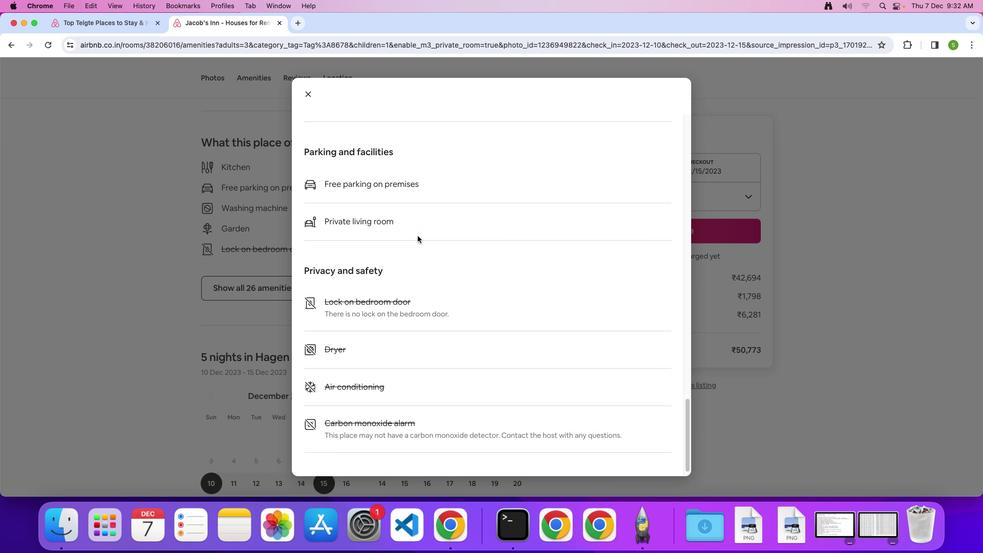 
Action: Mouse scrolled (417, 235) with delta (0, 0)
Screenshot: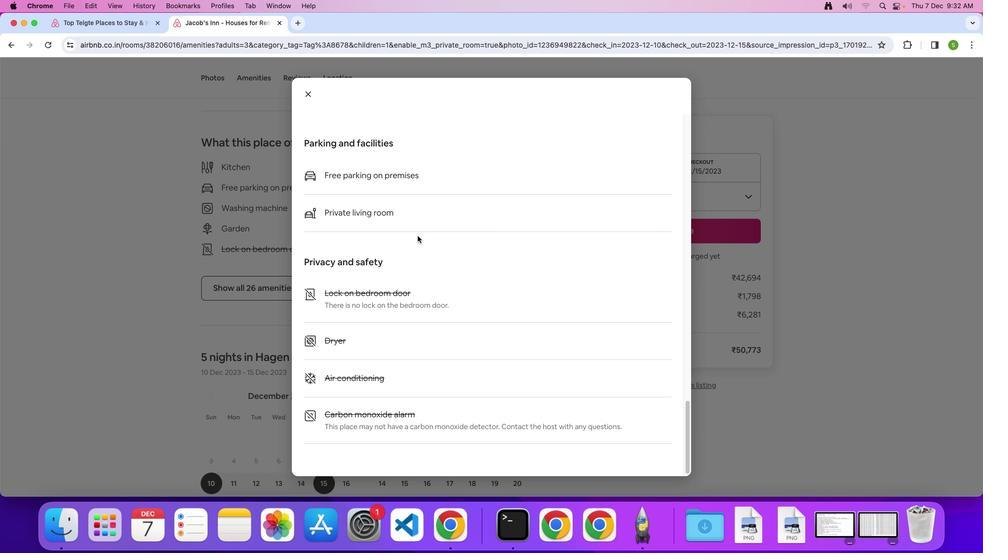 
Action: Mouse scrolled (417, 235) with delta (0, 0)
Screenshot: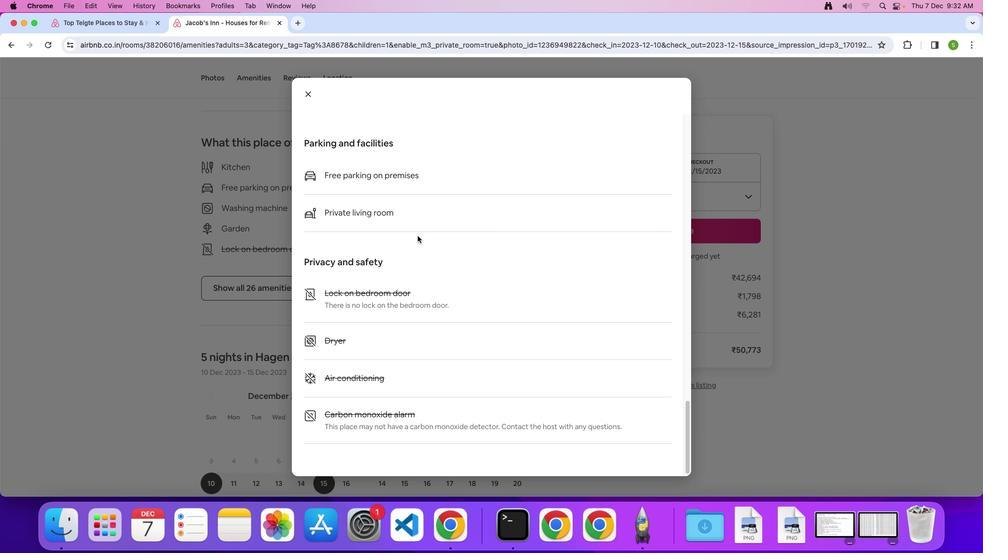 
Action: Mouse scrolled (417, 235) with delta (0, -2)
Screenshot: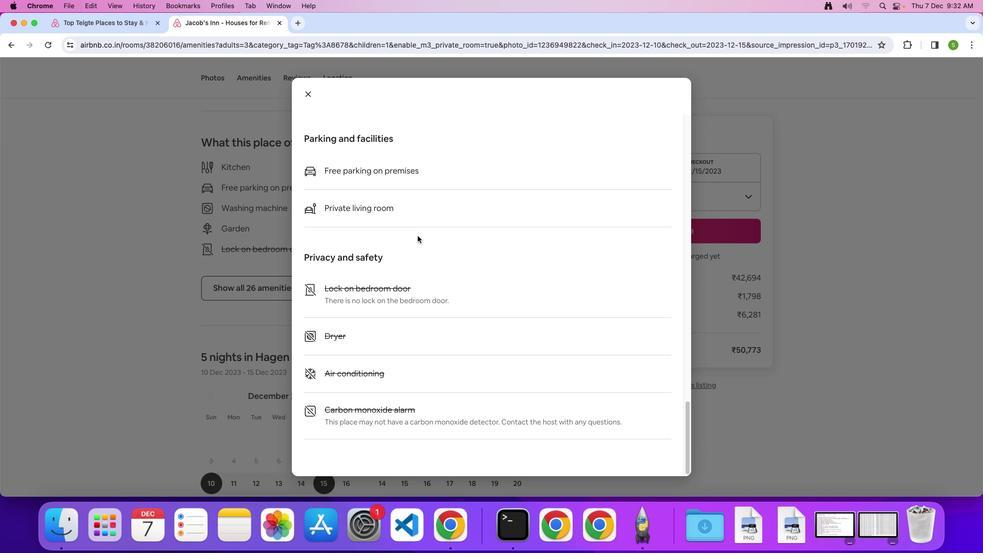 
Action: Mouse scrolled (417, 235) with delta (0, 0)
Screenshot: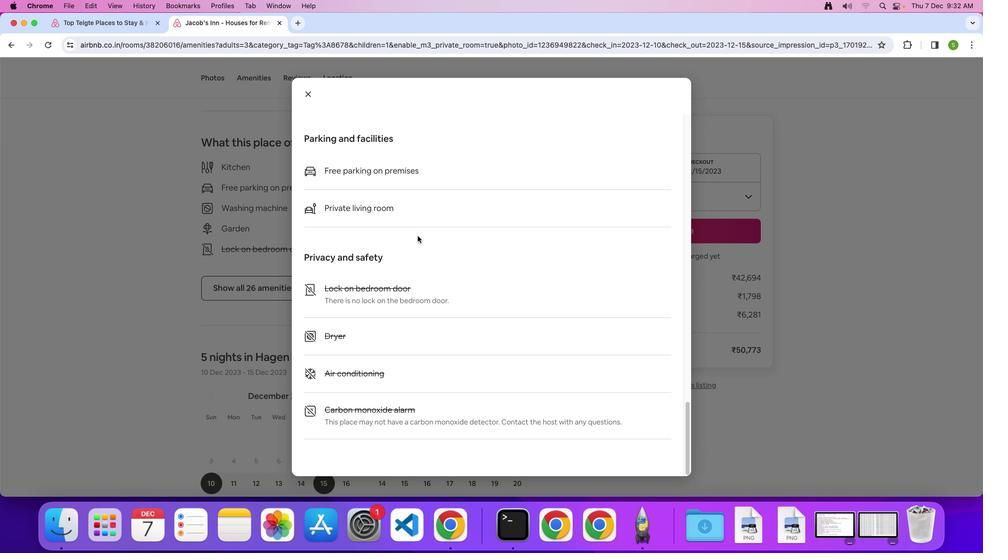 
Action: Mouse scrolled (417, 235) with delta (0, 0)
Screenshot: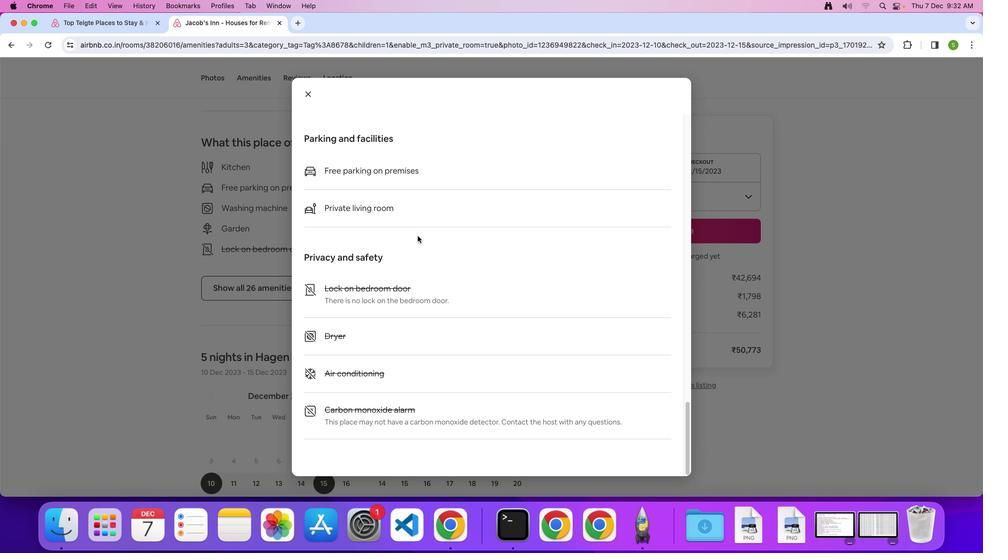 
Action: Mouse scrolled (417, 235) with delta (0, -1)
Screenshot: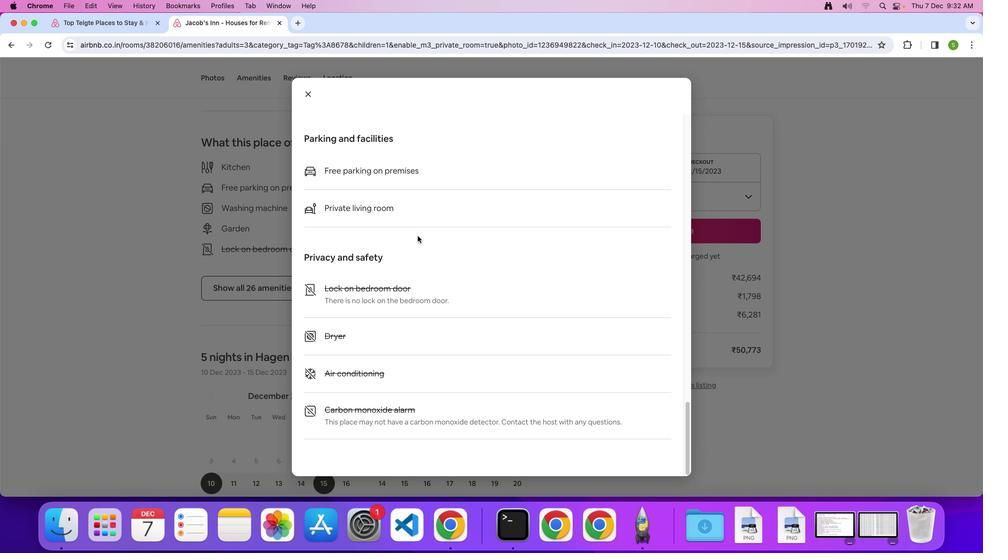 
Action: Mouse scrolled (417, 235) with delta (0, 0)
Screenshot: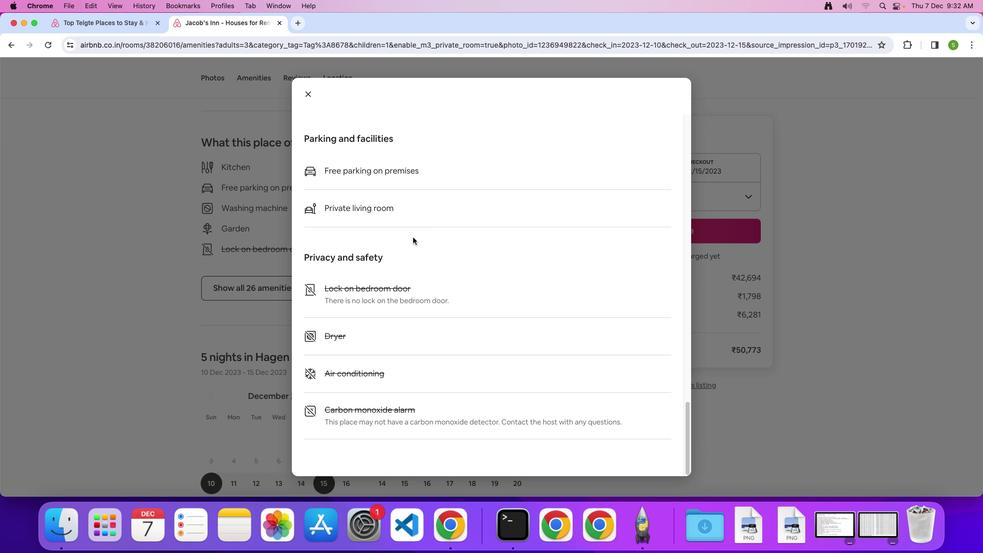 
Action: Mouse scrolled (417, 235) with delta (0, 0)
Screenshot: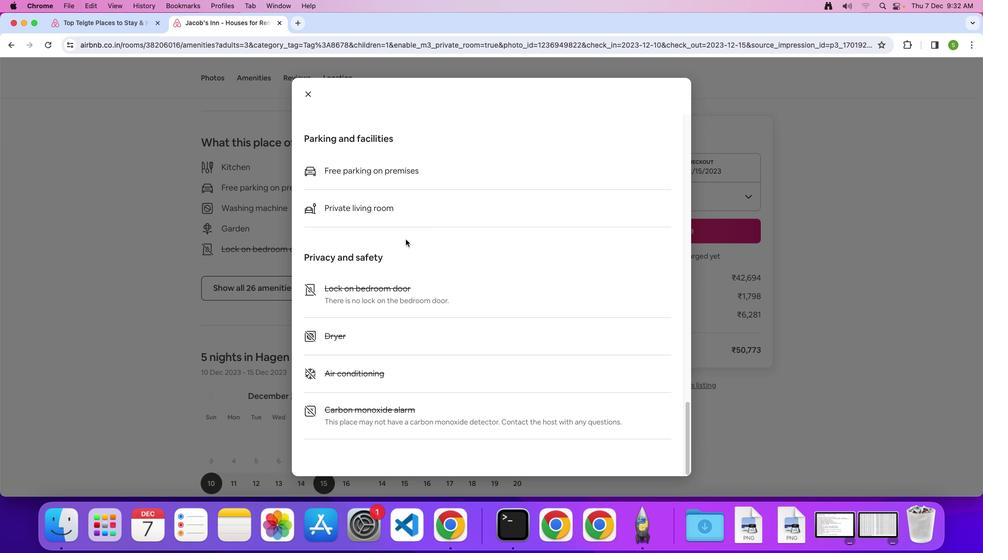 
Action: Mouse moved to (415, 236)
Screenshot: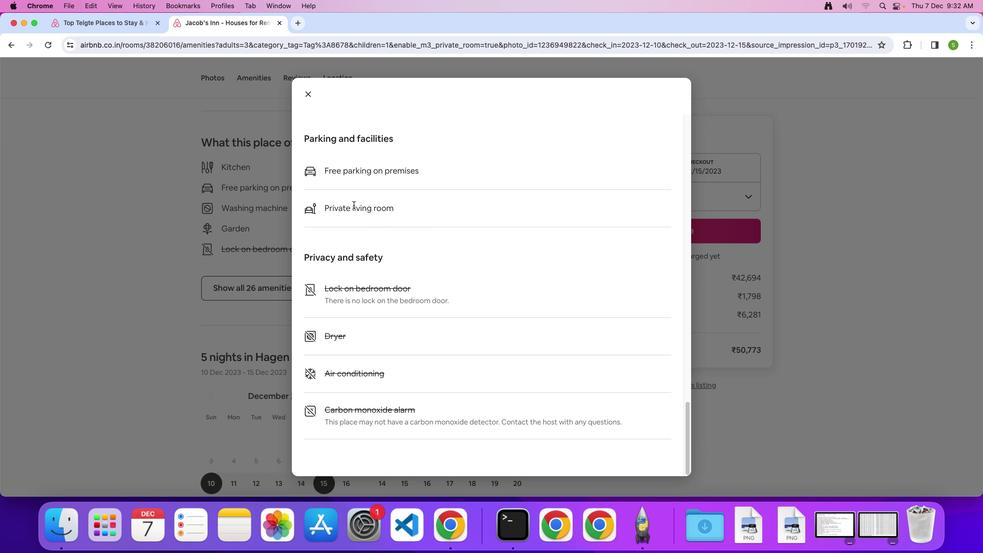 
Action: Mouse scrolled (415, 236) with delta (0, 0)
Screenshot: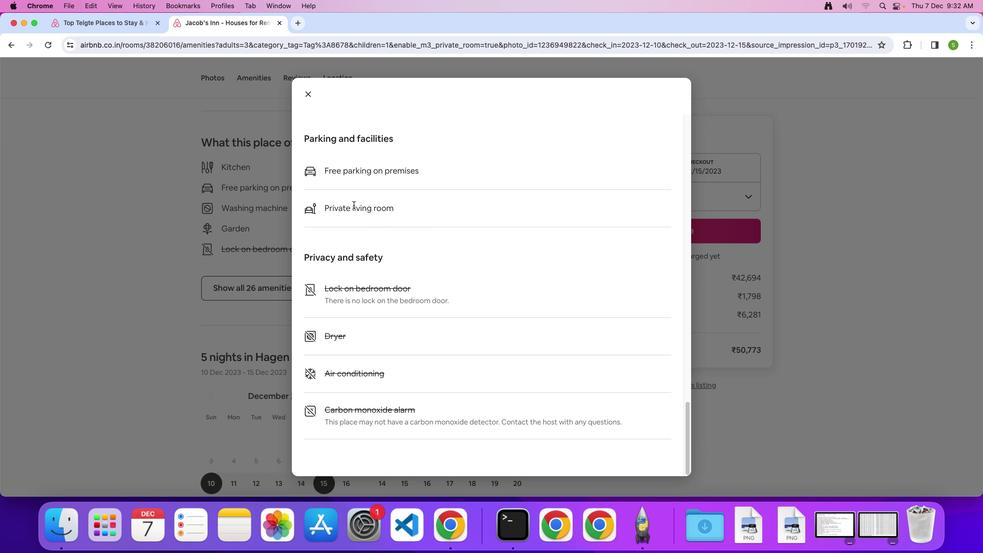 
Action: Mouse moved to (306, 95)
Screenshot: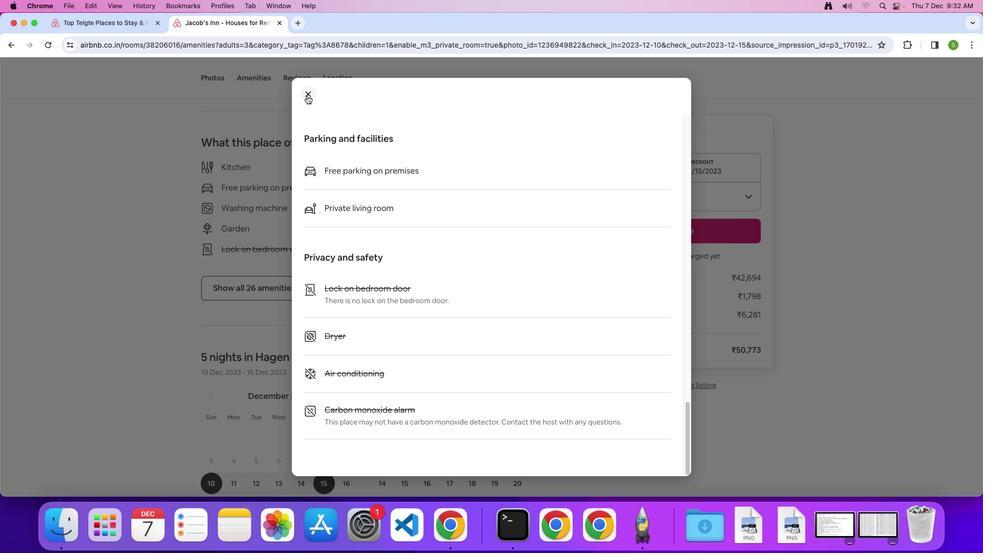 
Action: Mouse pressed left at (306, 95)
Screenshot: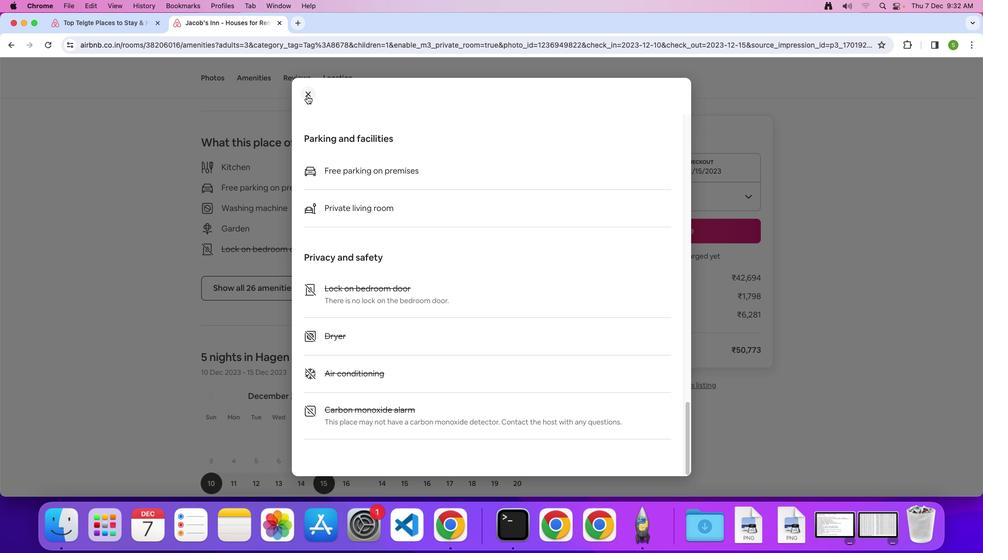 
Action: Mouse moved to (418, 299)
Screenshot: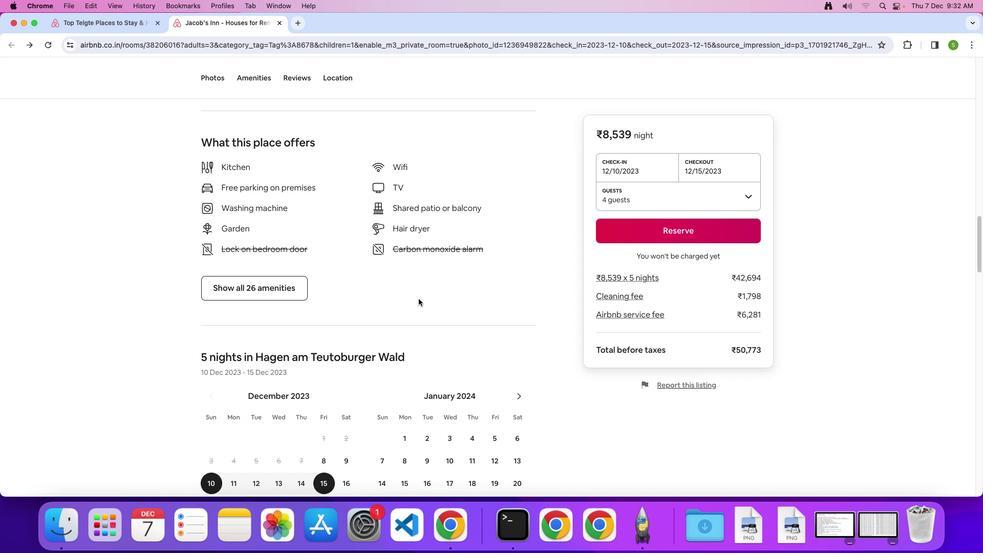 
Action: Mouse scrolled (418, 299) with delta (0, 0)
Screenshot: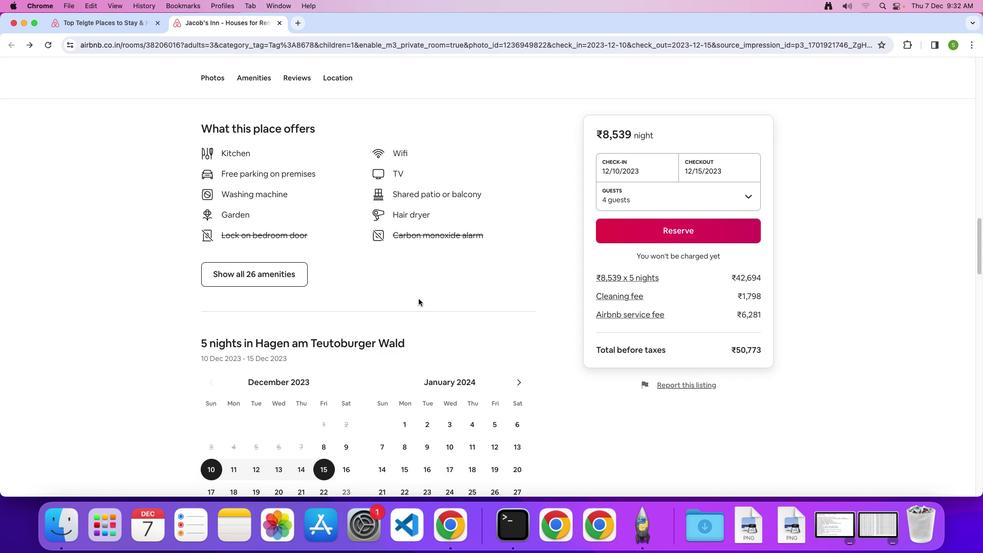 
Action: Mouse scrolled (418, 299) with delta (0, 0)
Screenshot: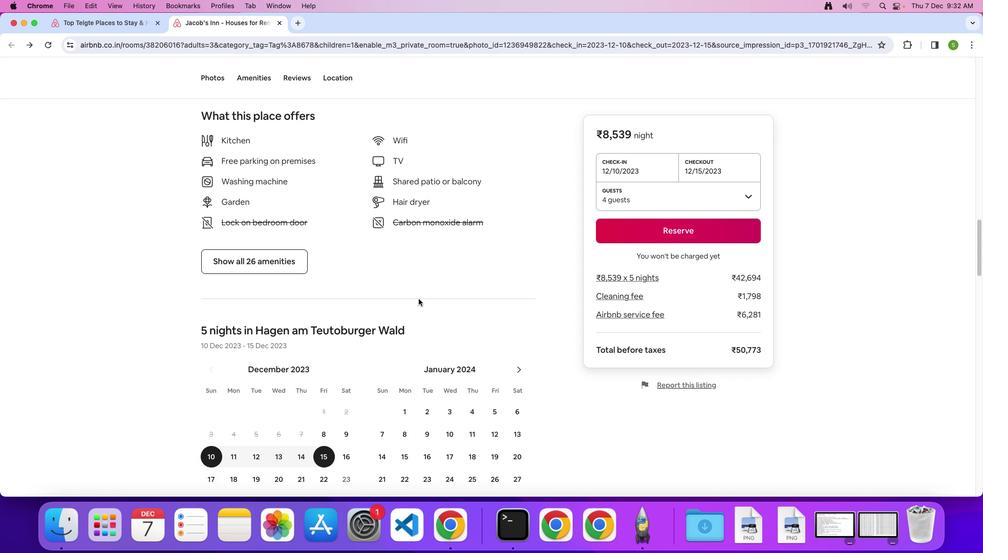 
Action: Mouse scrolled (418, 299) with delta (0, -1)
Screenshot: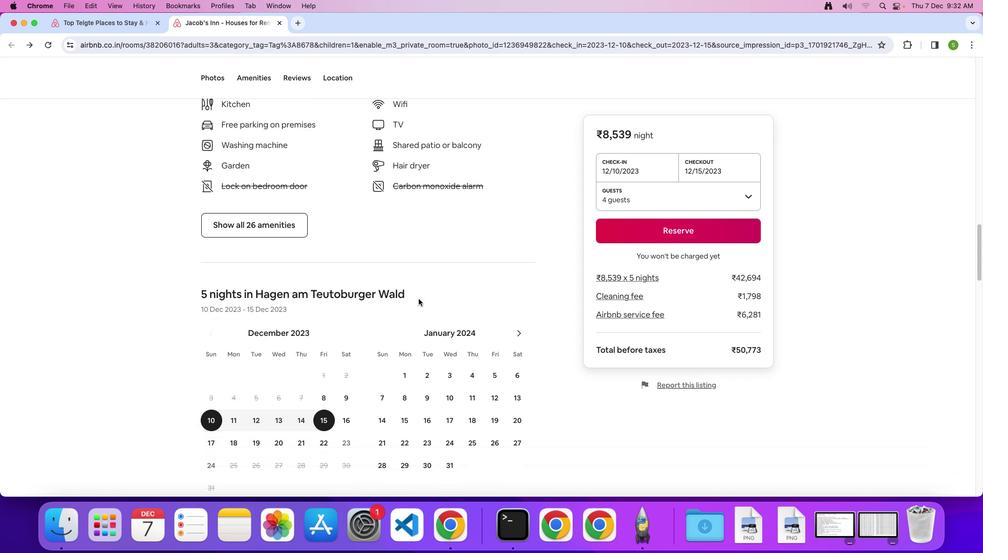 
Action: Mouse scrolled (418, 299) with delta (0, 0)
Screenshot: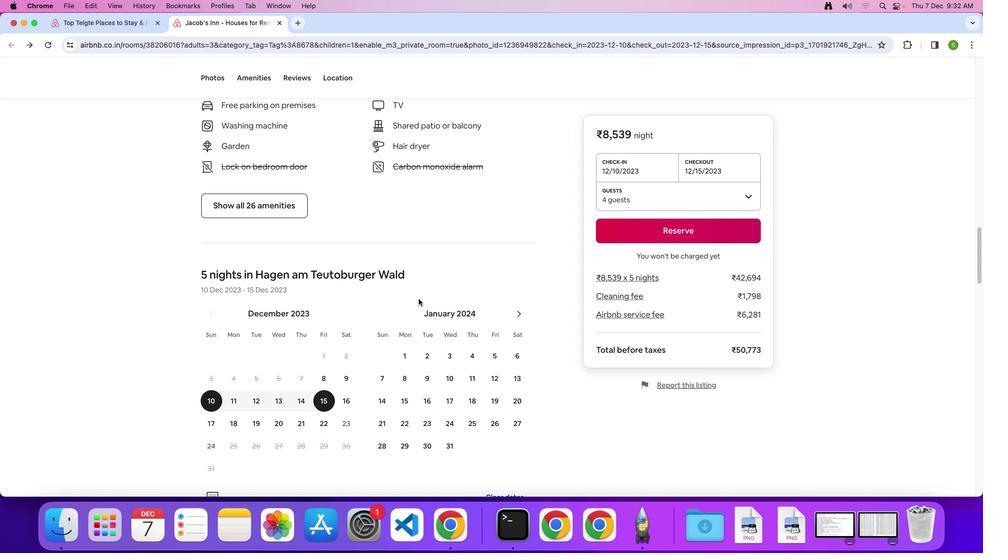 
Action: Mouse scrolled (418, 299) with delta (0, 0)
Screenshot: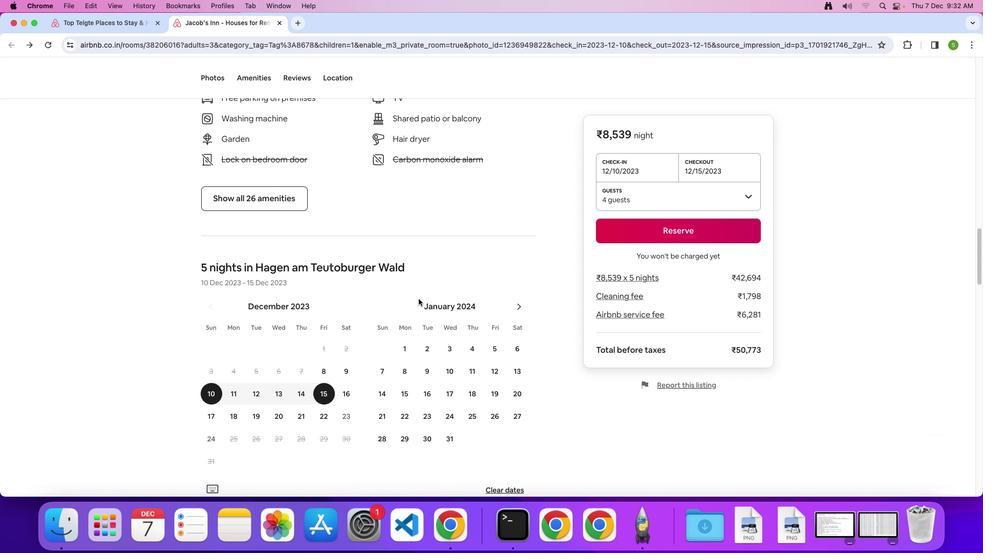 
Action: Mouse scrolled (418, 299) with delta (0, -1)
Screenshot: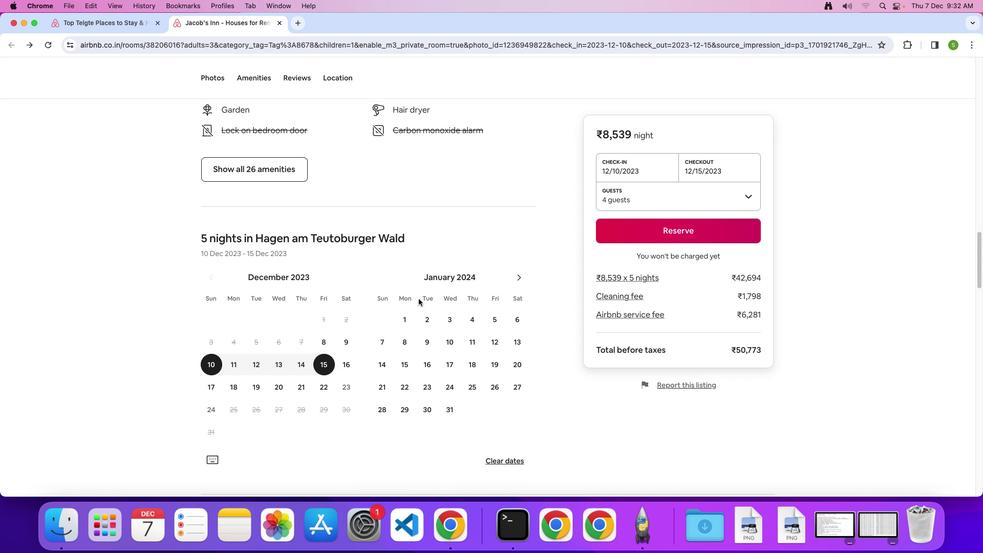
Action: Mouse scrolled (418, 299) with delta (0, 0)
Screenshot: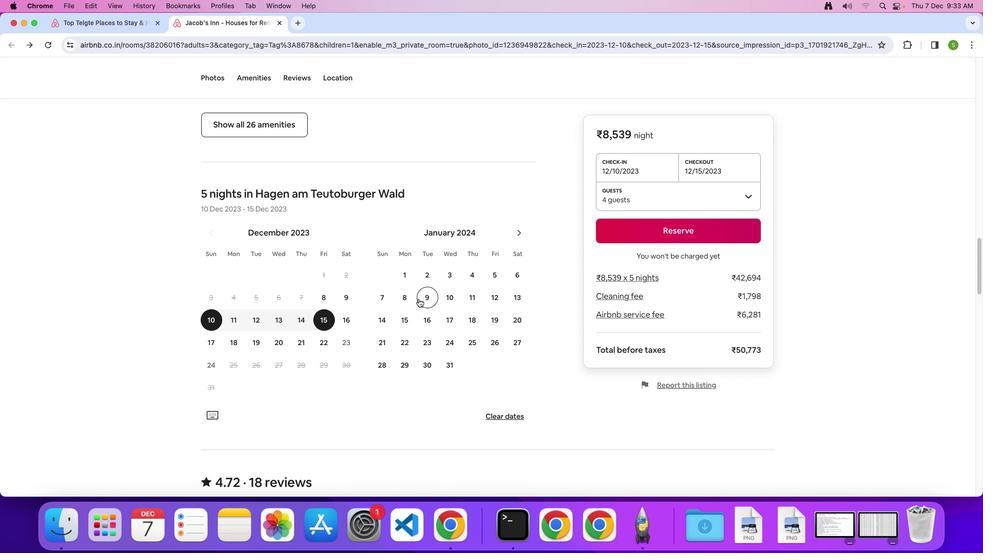 
Action: Mouse scrolled (418, 299) with delta (0, 0)
Screenshot: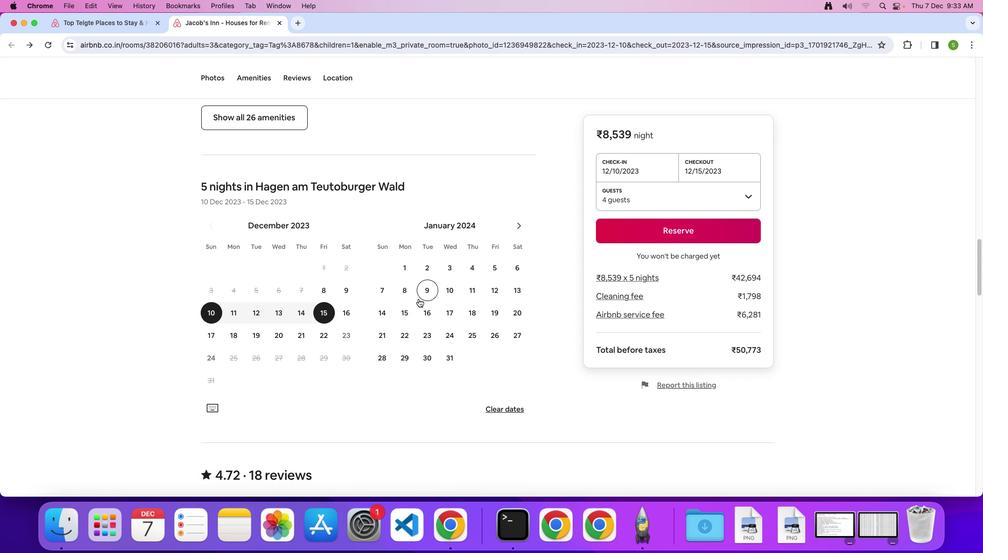 
Action: Mouse scrolled (418, 299) with delta (0, -1)
Screenshot: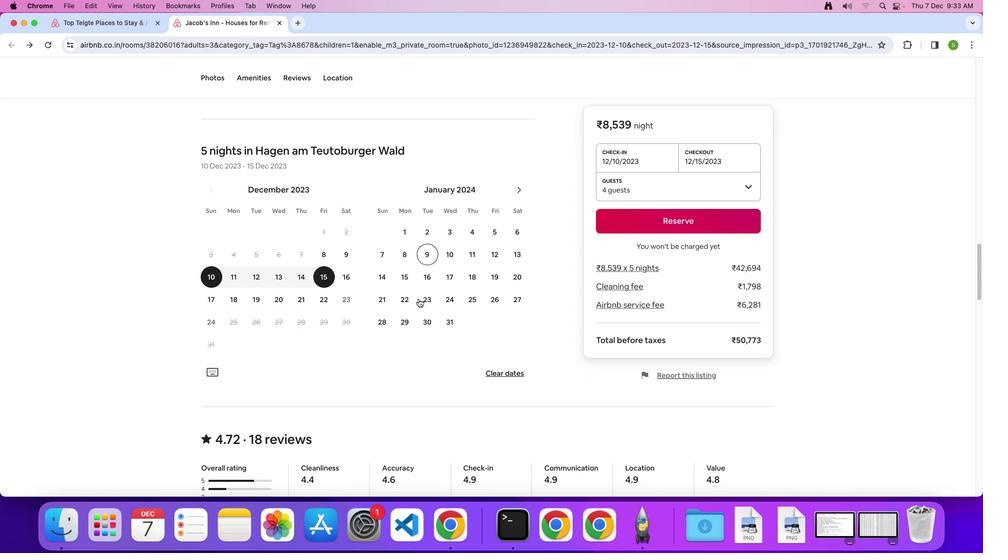 
Action: Mouse scrolled (418, 299) with delta (0, 0)
Screenshot: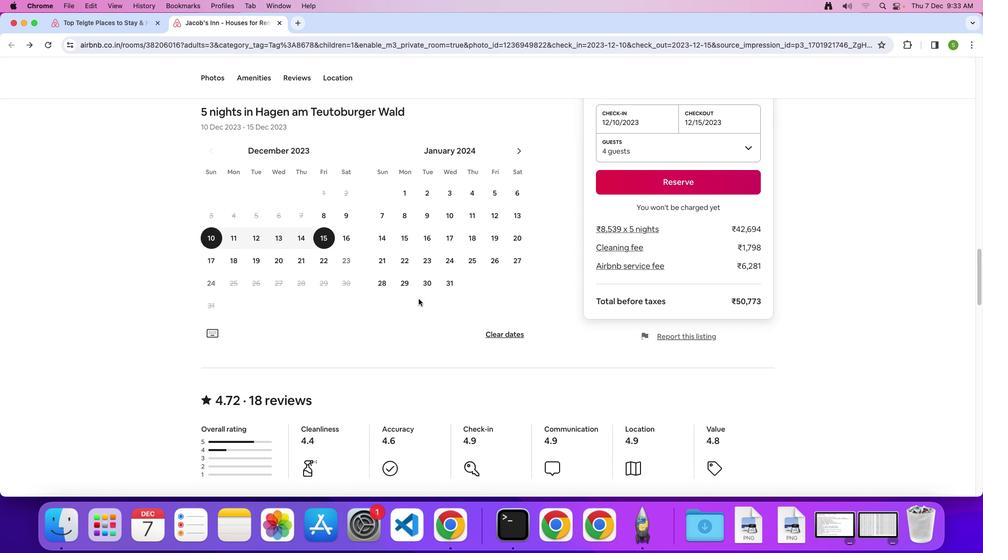 
Action: Mouse scrolled (418, 299) with delta (0, 0)
Screenshot: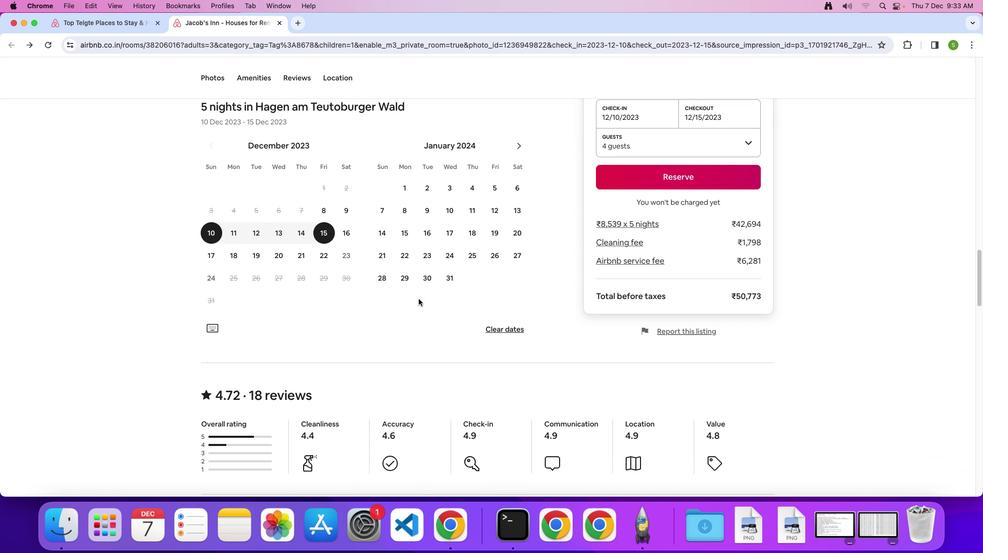 
Action: Mouse scrolled (418, 299) with delta (0, 0)
Screenshot: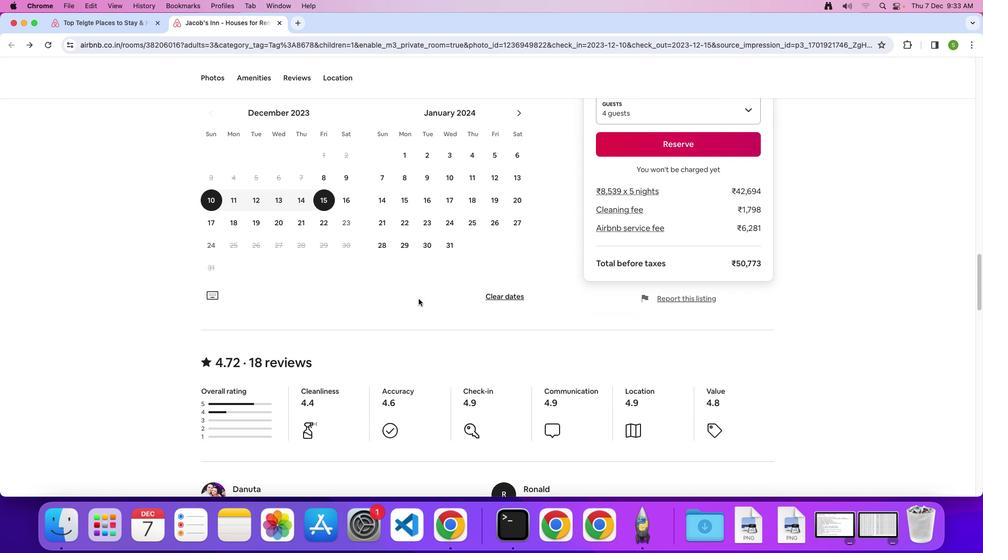 
Action: Mouse scrolled (418, 299) with delta (0, 0)
Screenshot: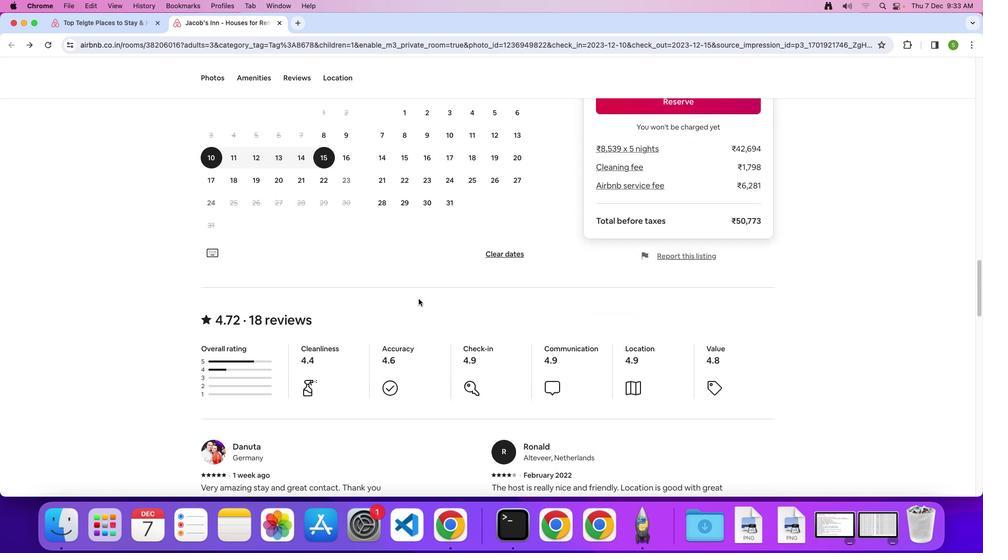 
Action: Mouse scrolled (418, 299) with delta (0, -2)
Screenshot: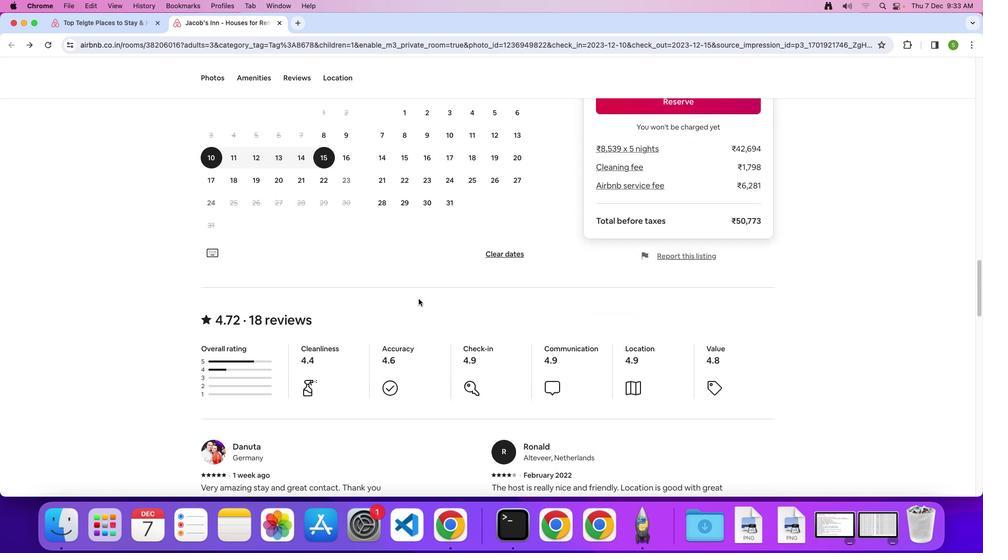 
Action: Mouse scrolled (418, 299) with delta (0, -2)
Screenshot: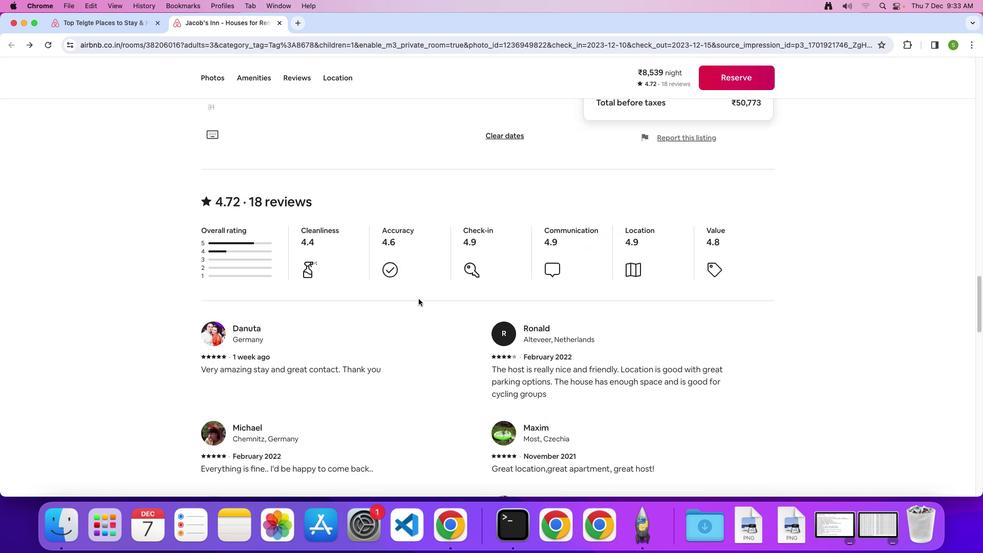 
Action: Mouse scrolled (418, 299) with delta (0, 0)
Screenshot: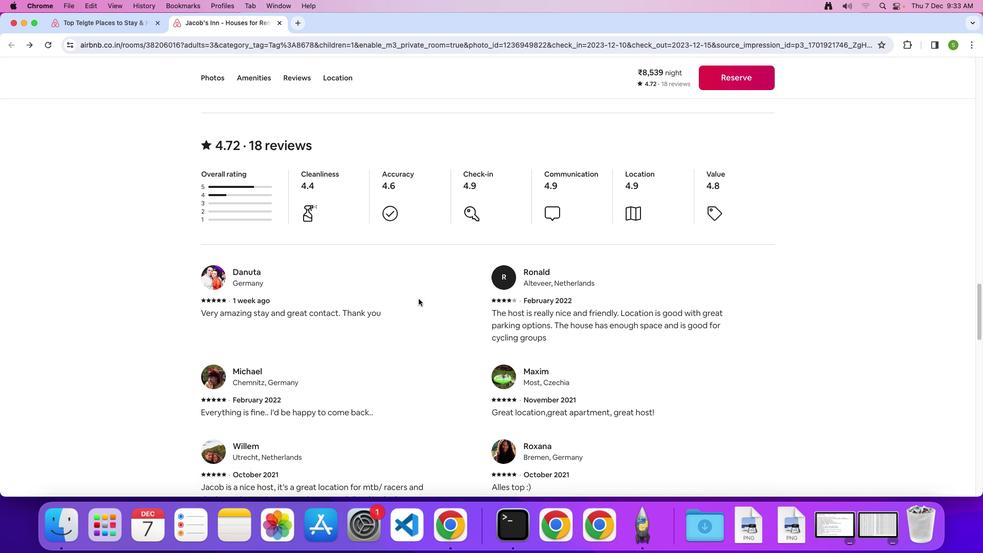 
Action: Mouse scrolled (418, 299) with delta (0, 0)
Screenshot: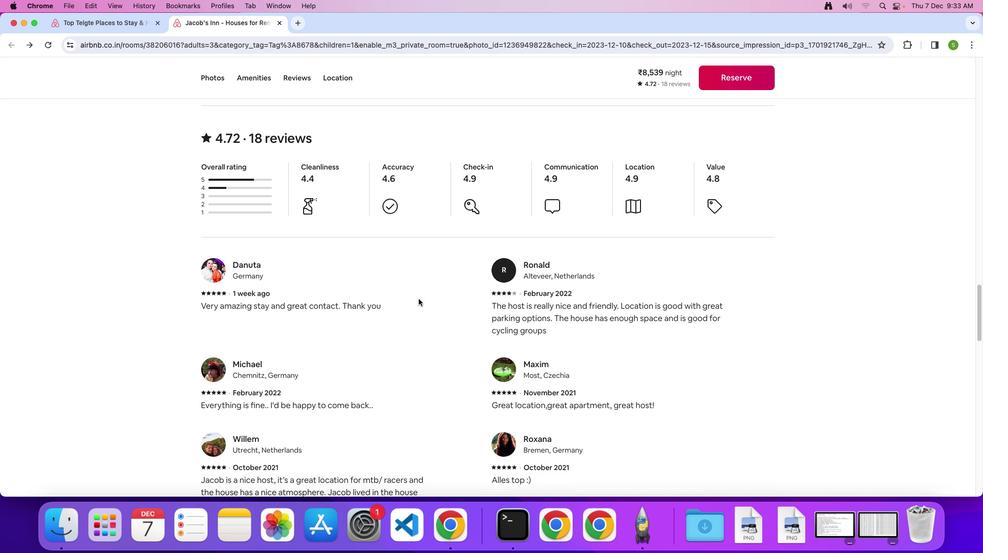 
Action: Mouse scrolled (418, 299) with delta (0, -1)
Screenshot: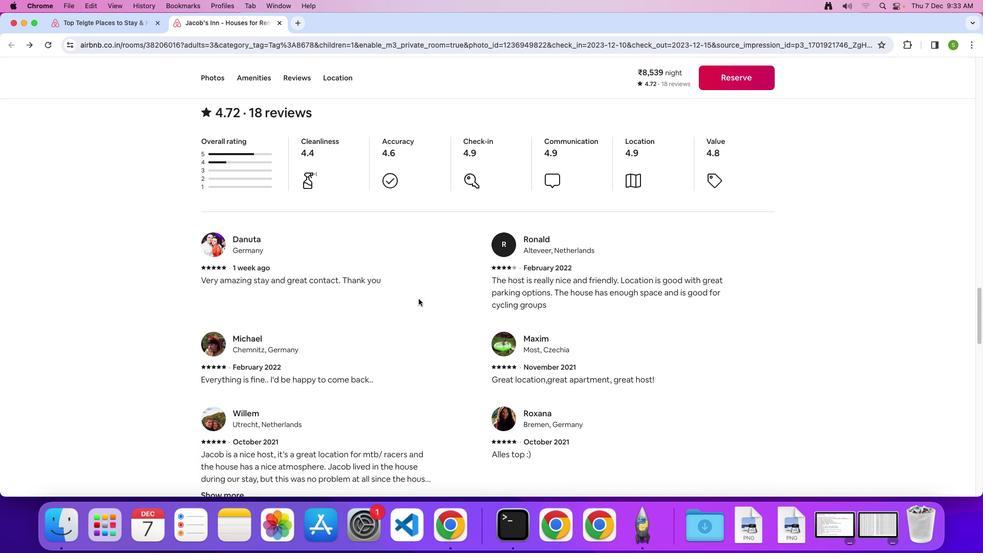 
Action: Mouse scrolled (418, 299) with delta (0, 0)
Screenshot: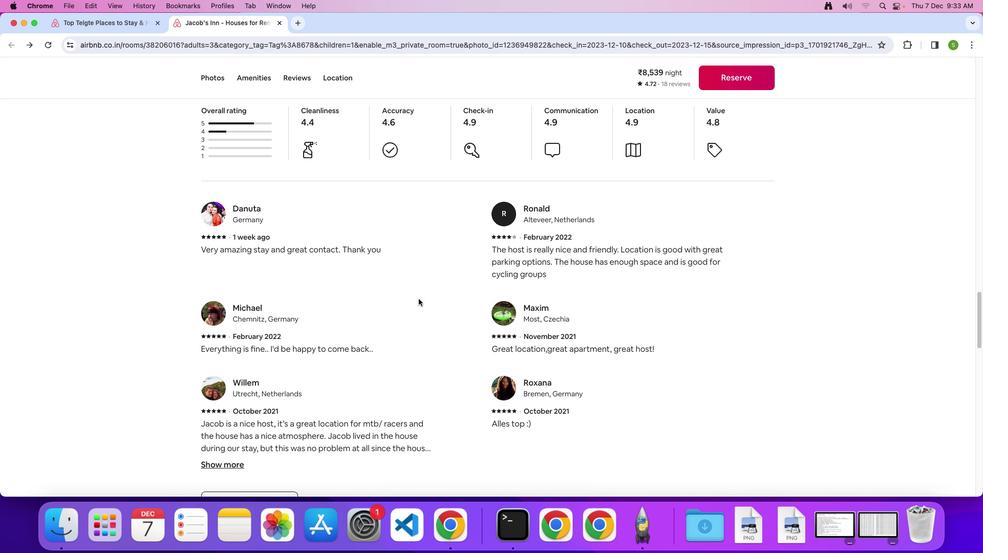 
Action: Mouse scrolled (418, 299) with delta (0, 0)
Screenshot: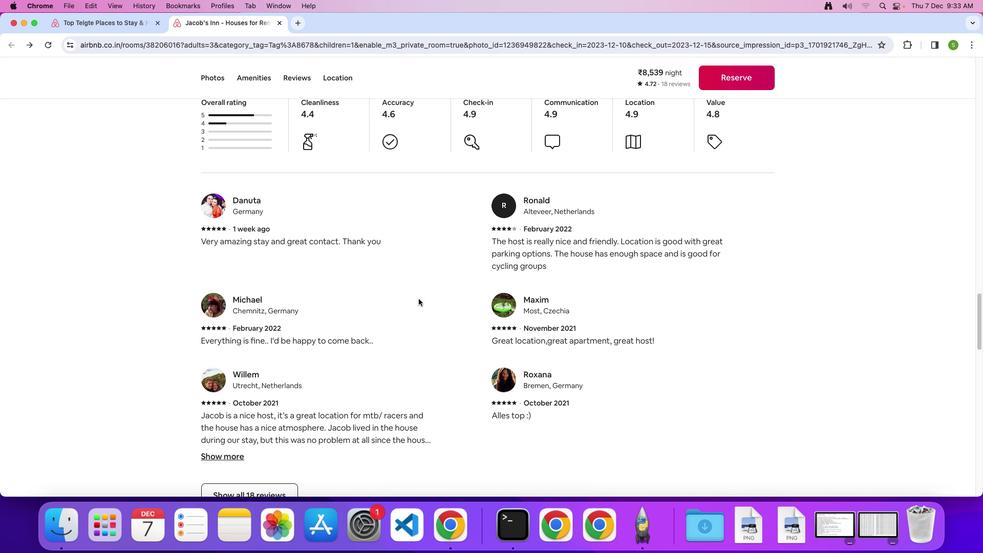 
Action: Mouse scrolled (418, 299) with delta (0, 0)
Screenshot: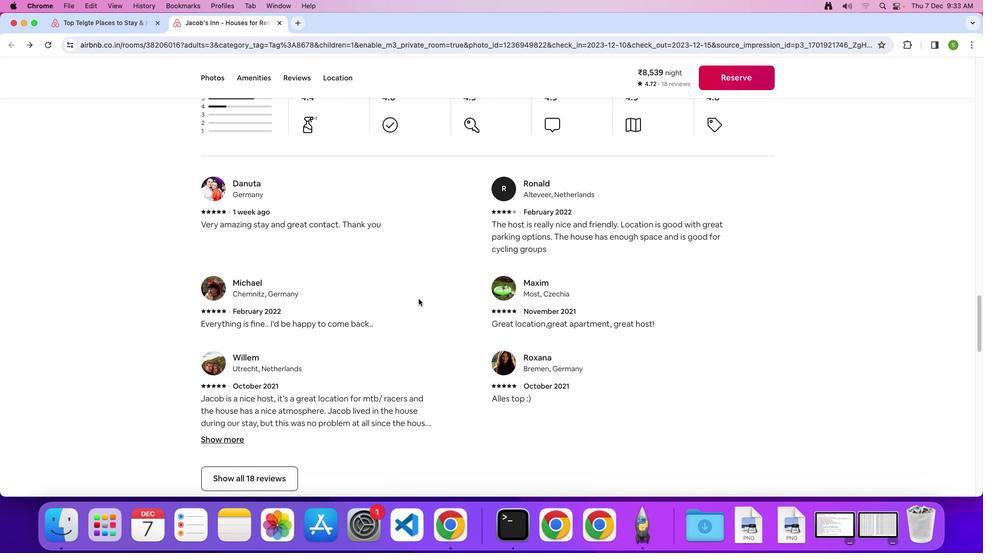 
Action: Mouse scrolled (418, 299) with delta (0, 0)
Screenshot: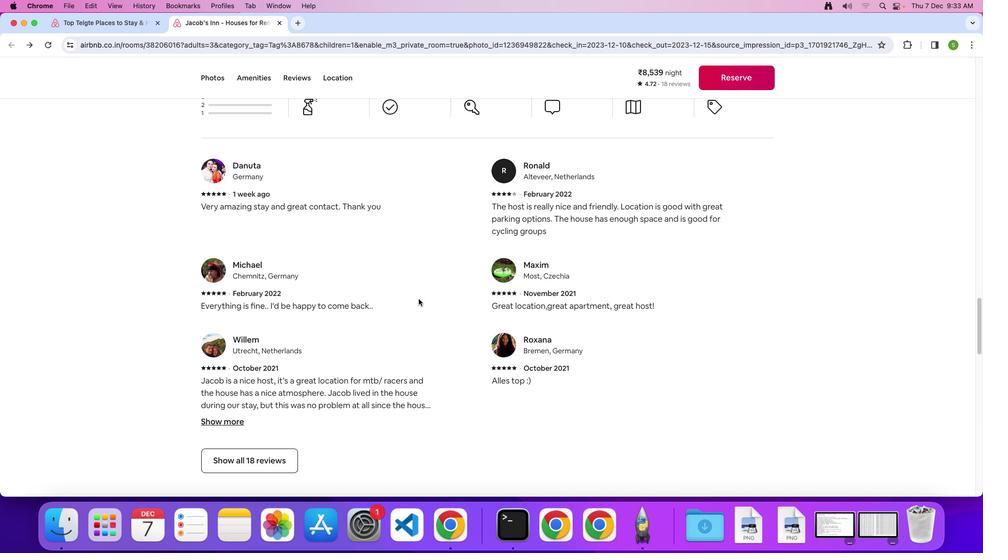 
Action: Mouse scrolled (418, 299) with delta (0, 0)
Screenshot: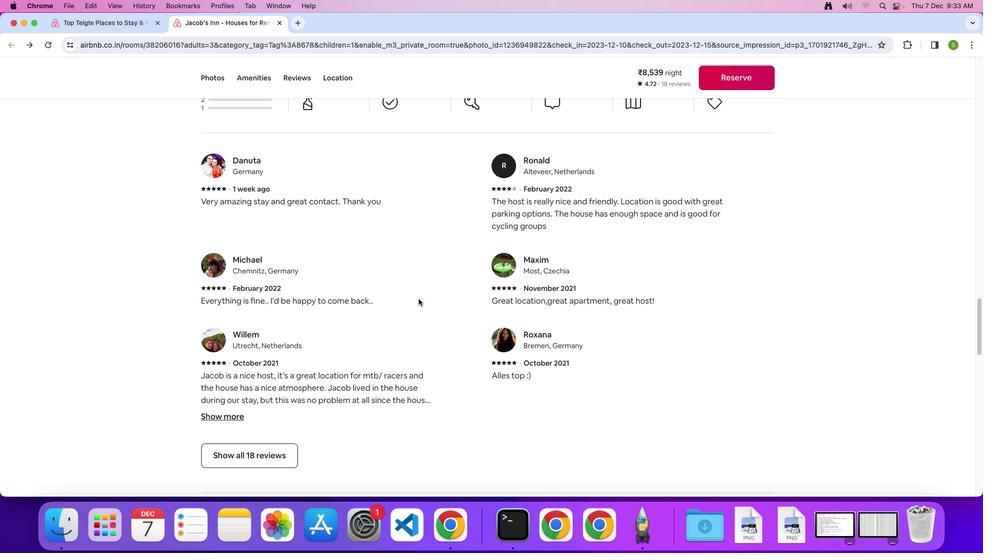 
Action: Mouse scrolled (418, 299) with delta (0, 0)
Screenshot: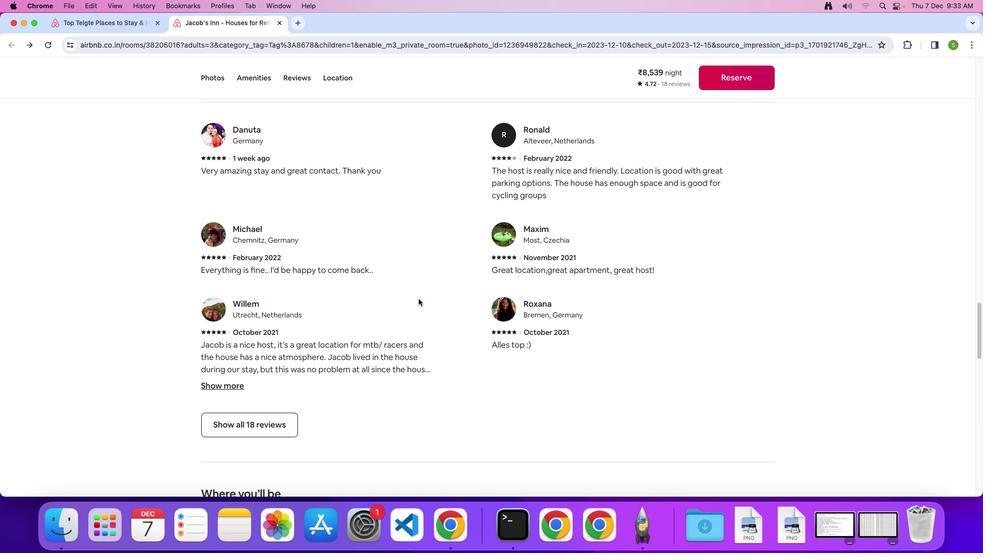 
Action: Mouse scrolled (418, 299) with delta (0, 0)
Screenshot: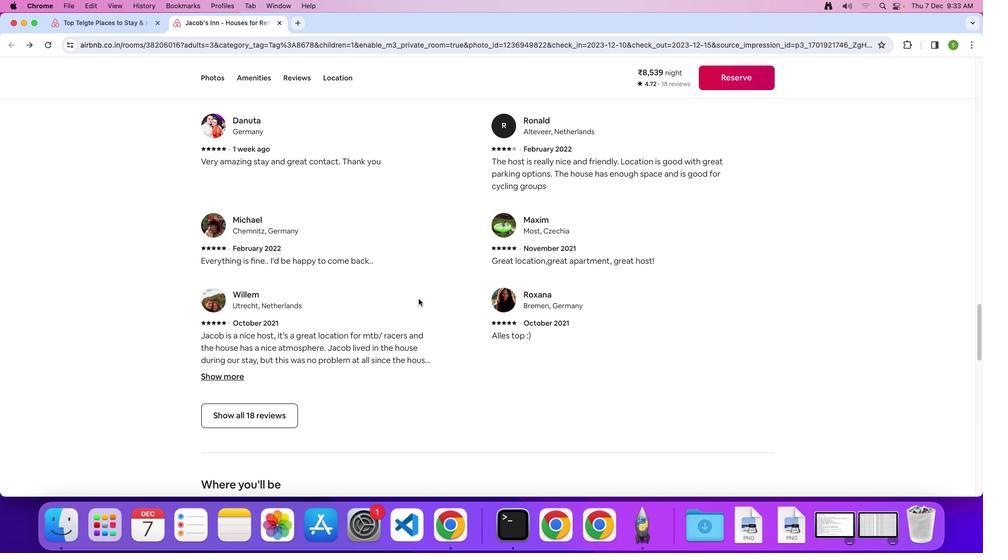 
Action: Mouse scrolled (418, 299) with delta (0, 0)
Screenshot: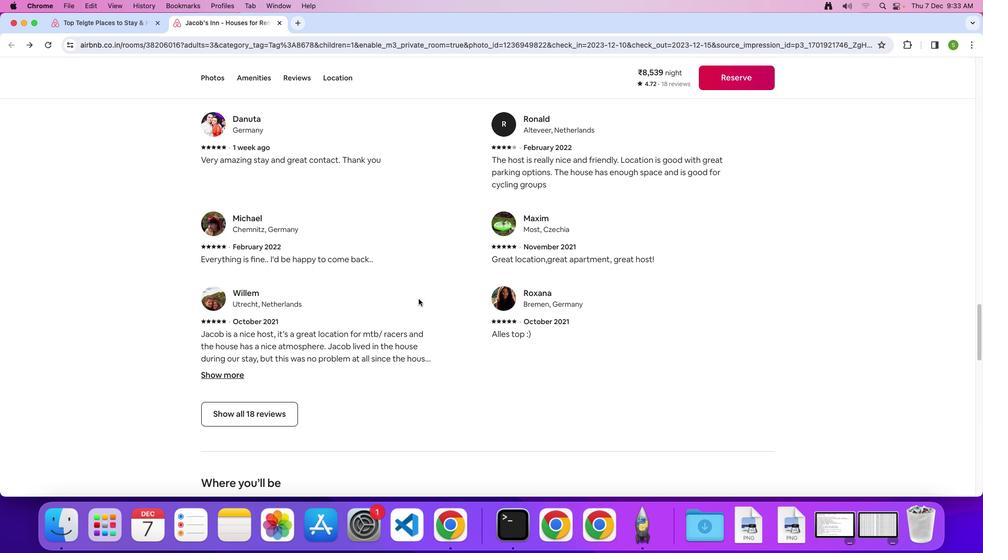 
Action: Mouse scrolled (418, 299) with delta (0, 0)
Screenshot: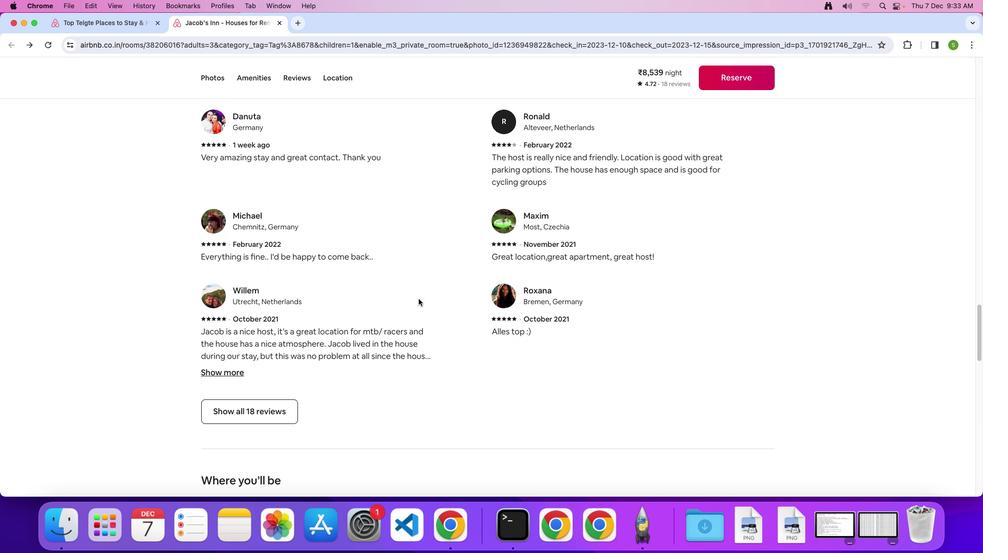 
Action: Mouse moved to (237, 415)
Screenshot: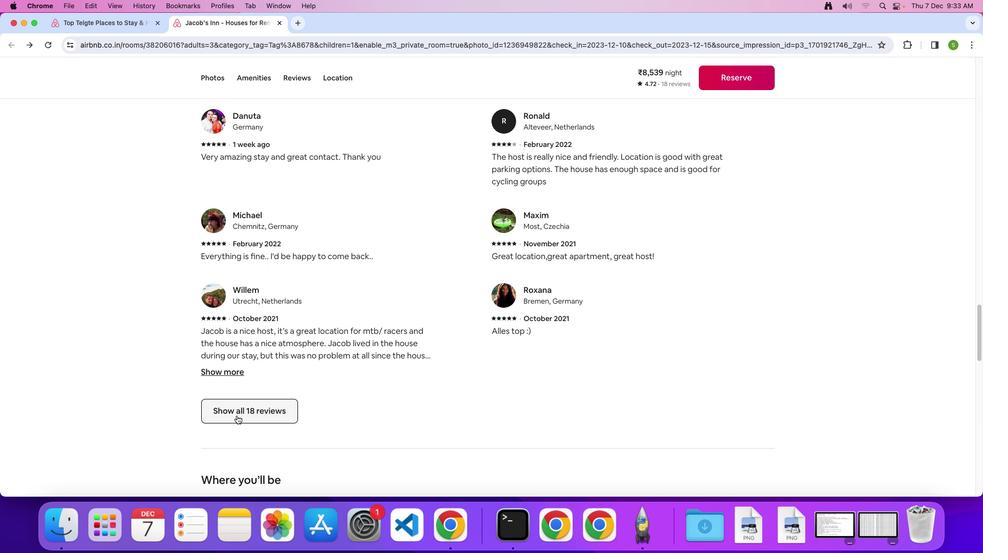 
Action: Mouse pressed left at (237, 415)
Screenshot: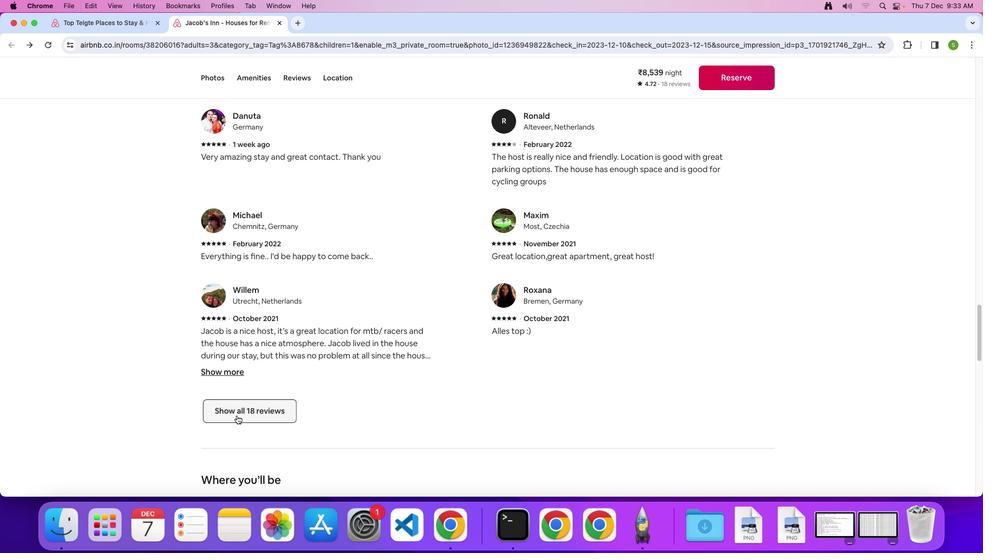 
Action: Mouse moved to (522, 305)
Screenshot: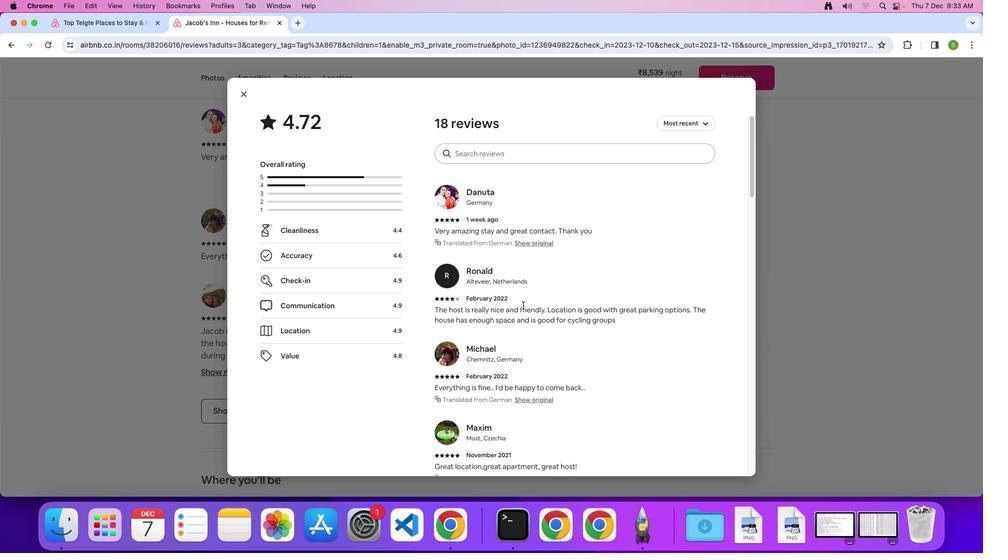 
Action: Mouse scrolled (522, 305) with delta (0, 0)
Screenshot: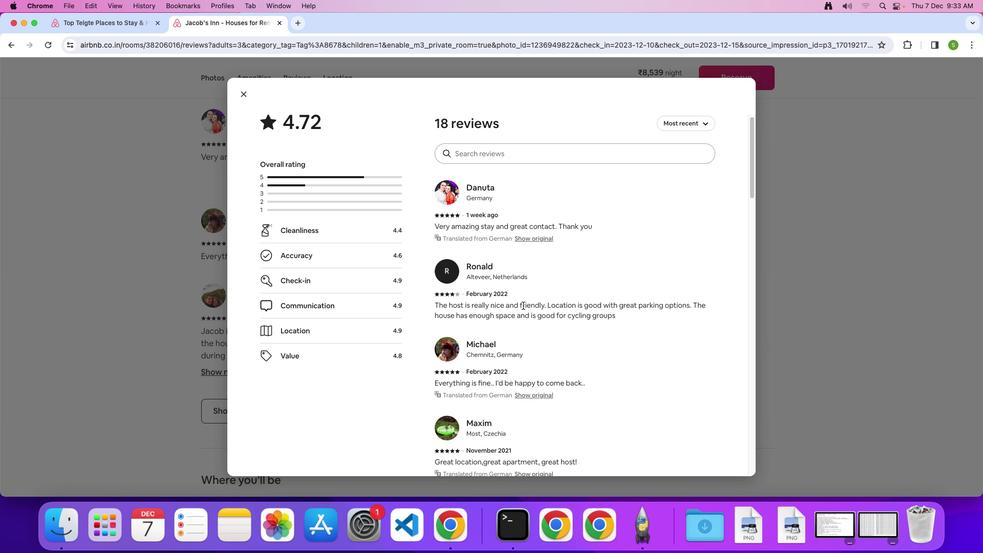 
Action: Mouse scrolled (522, 305) with delta (0, 0)
Screenshot: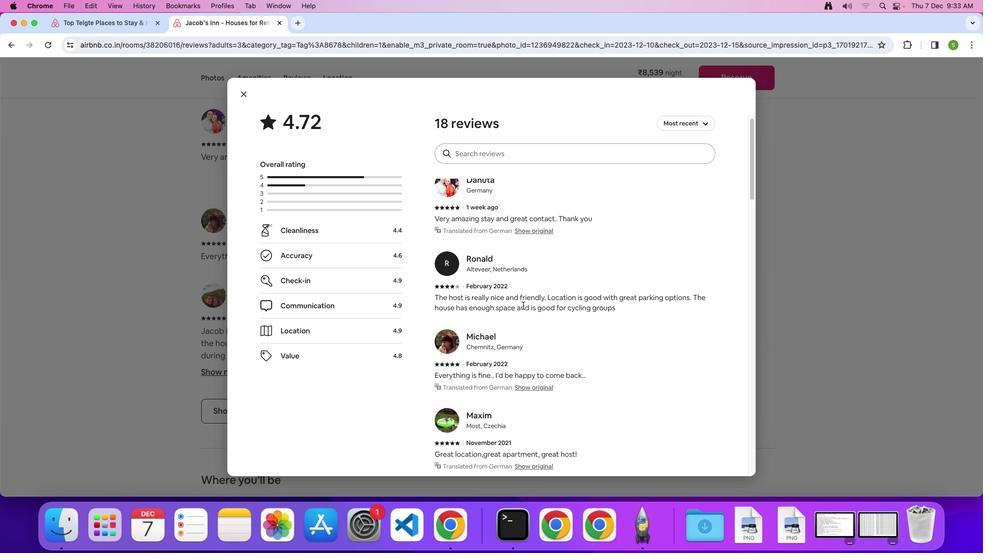 
Action: Mouse scrolled (522, 305) with delta (0, 0)
Screenshot: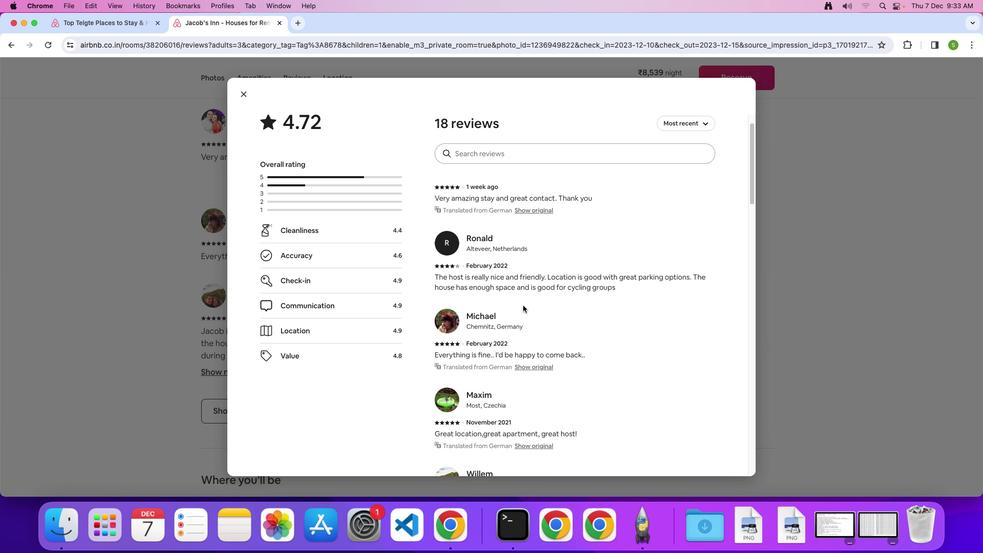 
Action: Mouse scrolled (522, 305) with delta (0, 0)
Screenshot: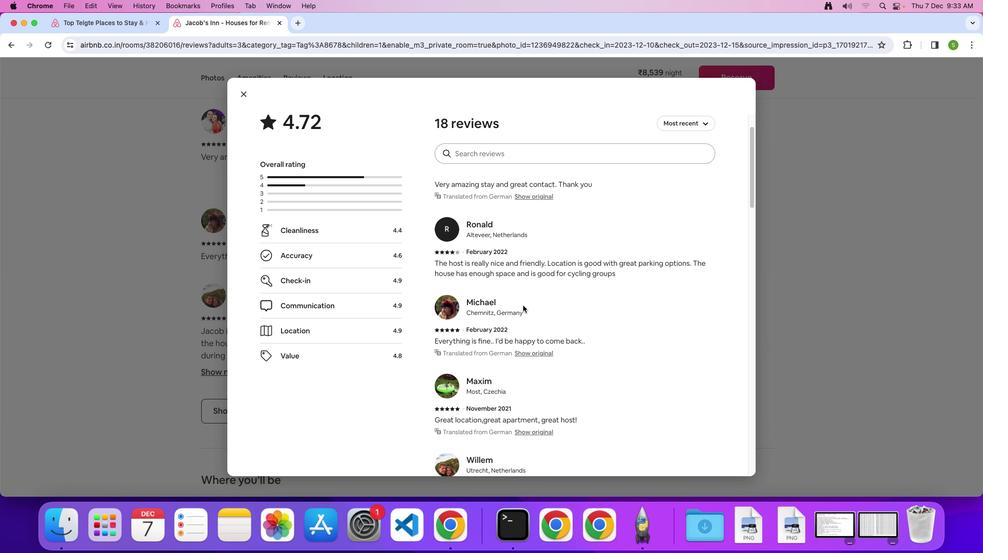 
Action: Mouse scrolled (522, 305) with delta (0, 0)
Screenshot: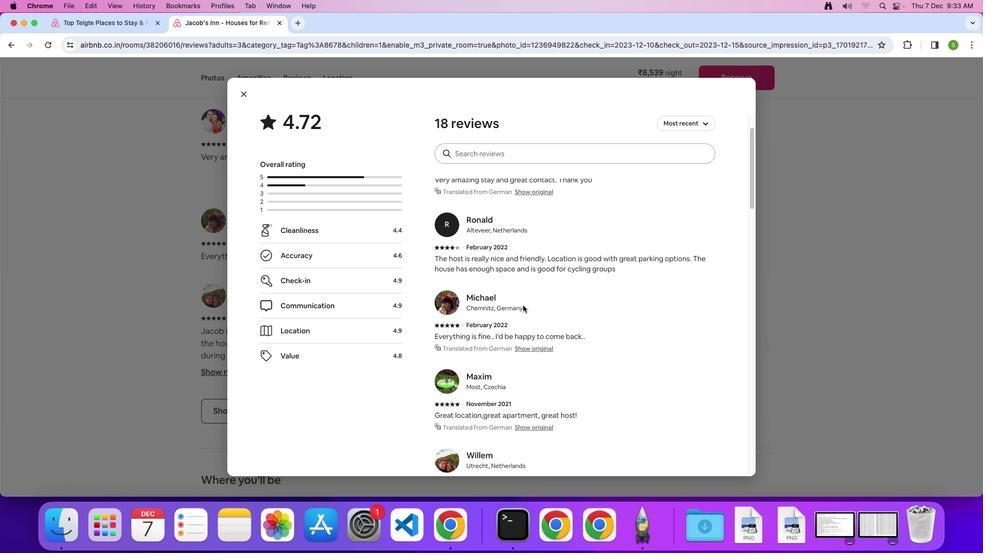 
Action: Mouse scrolled (522, 305) with delta (0, 0)
Screenshot: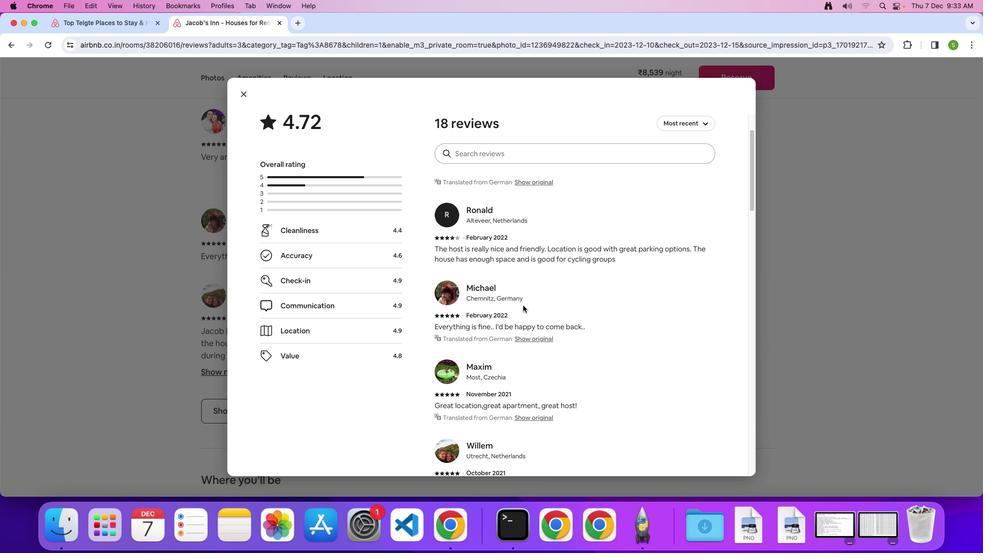
Action: Mouse scrolled (522, 305) with delta (0, 0)
Screenshot: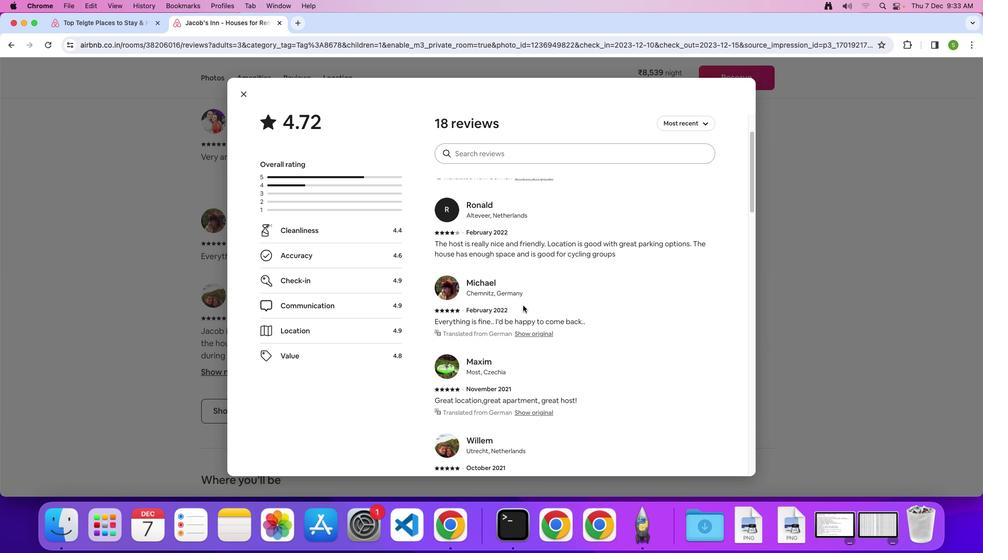 
Action: Mouse scrolled (522, 305) with delta (0, 0)
Screenshot: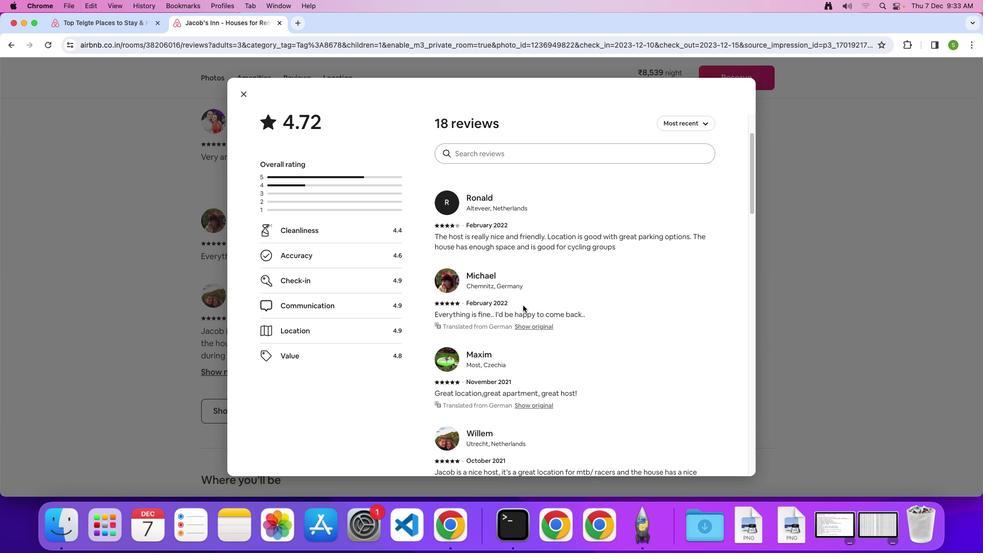 
Action: Mouse moved to (521, 305)
Screenshot: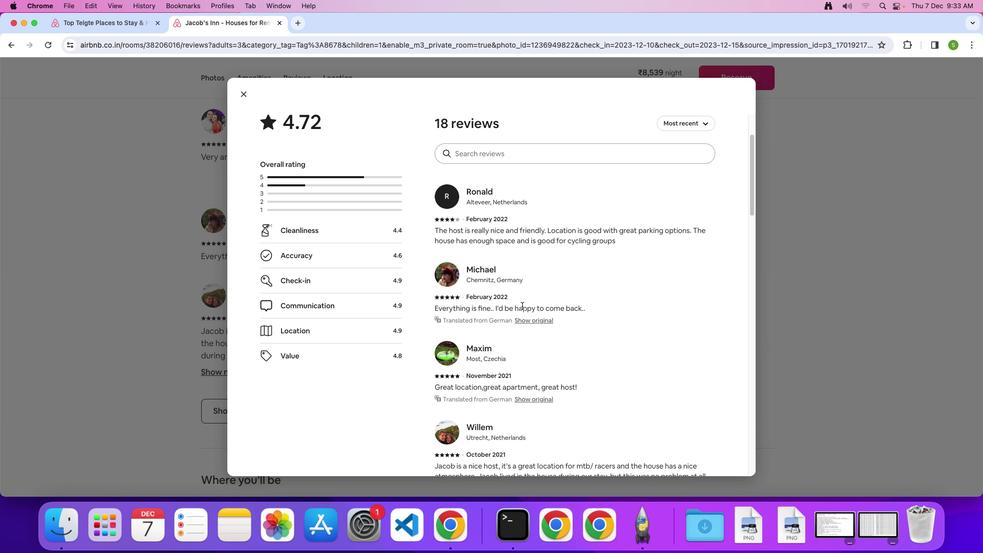 
Action: Mouse scrolled (521, 305) with delta (0, 0)
Screenshot: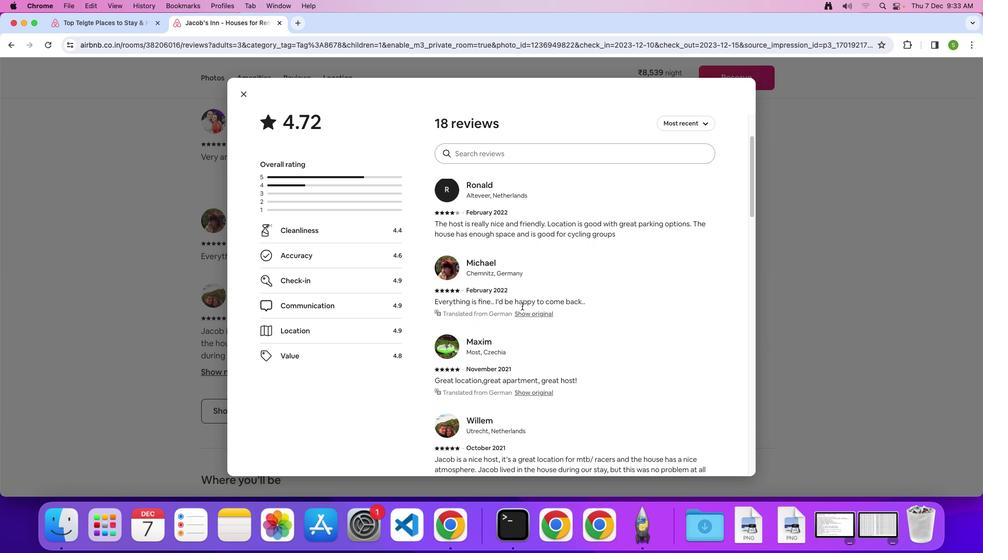 
Action: Mouse scrolled (521, 305) with delta (0, 0)
Screenshot: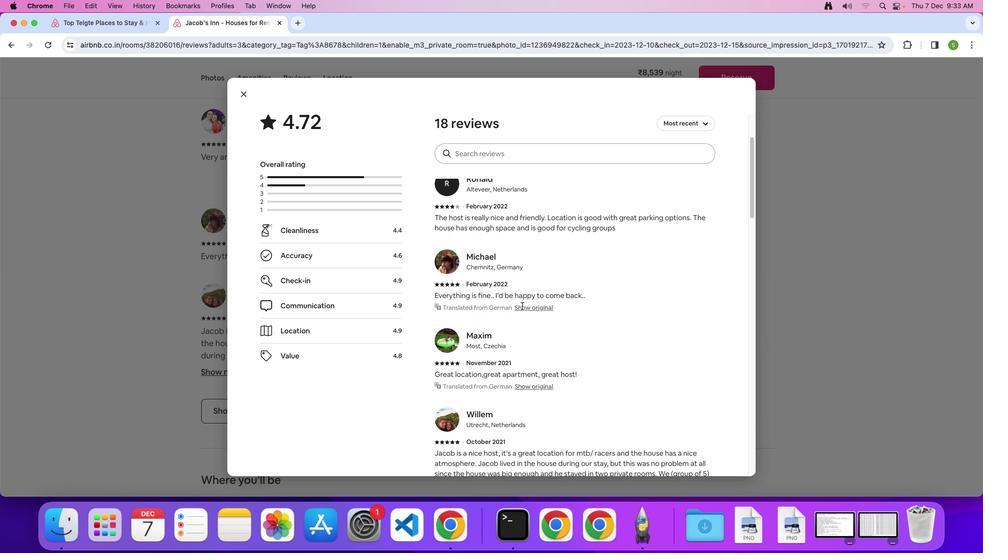 
Action: Mouse scrolled (521, 305) with delta (0, -1)
Screenshot: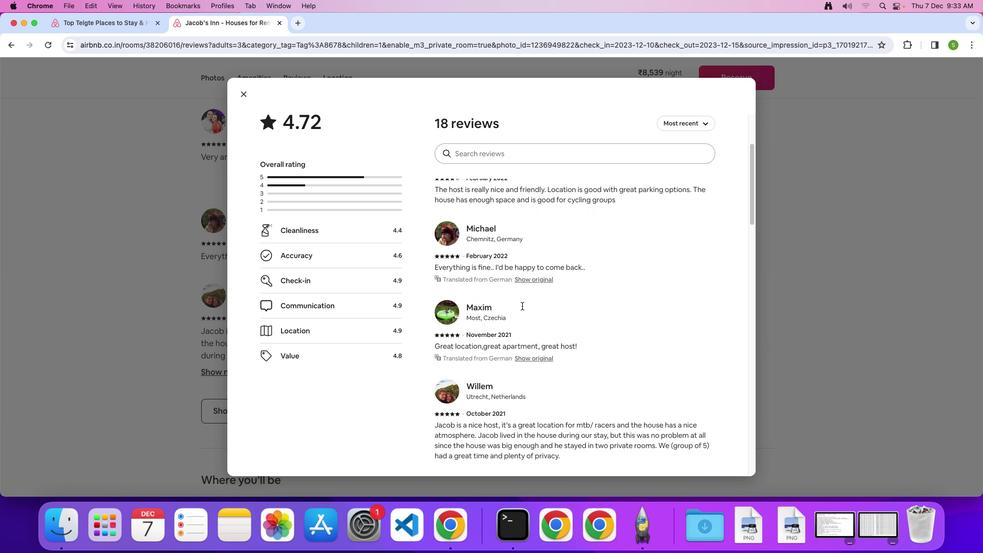 
Action: Mouse scrolled (521, 305) with delta (0, 0)
Screenshot: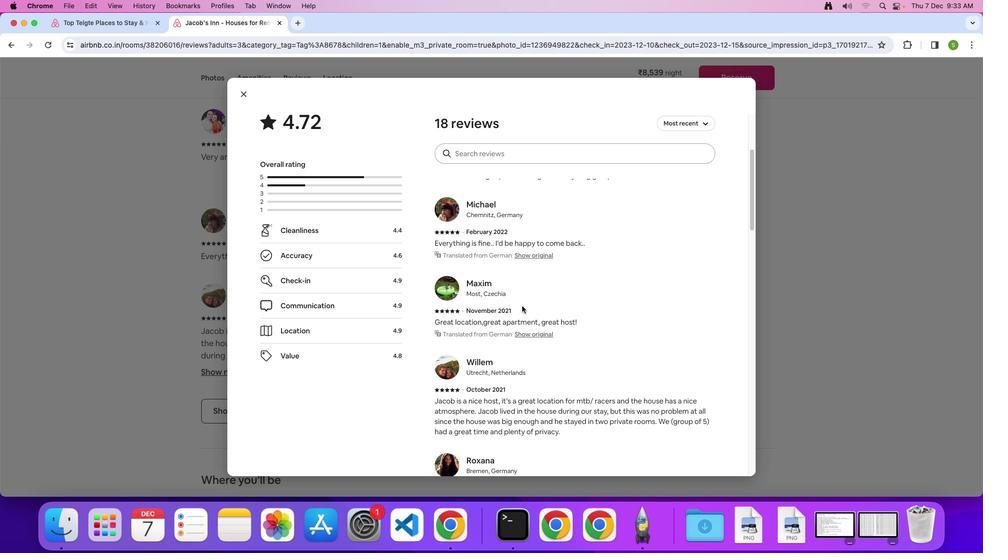 
Action: Mouse scrolled (521, 305) with delta (0, 0)
Screenshot: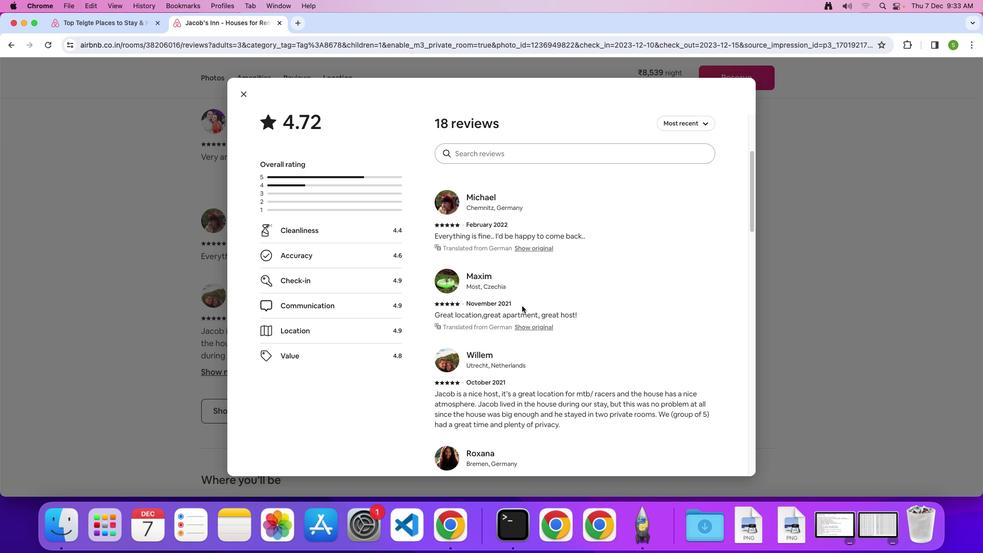 
Action: Mouse scrolled (521, 305) with delta (0, 0)
Screenshot: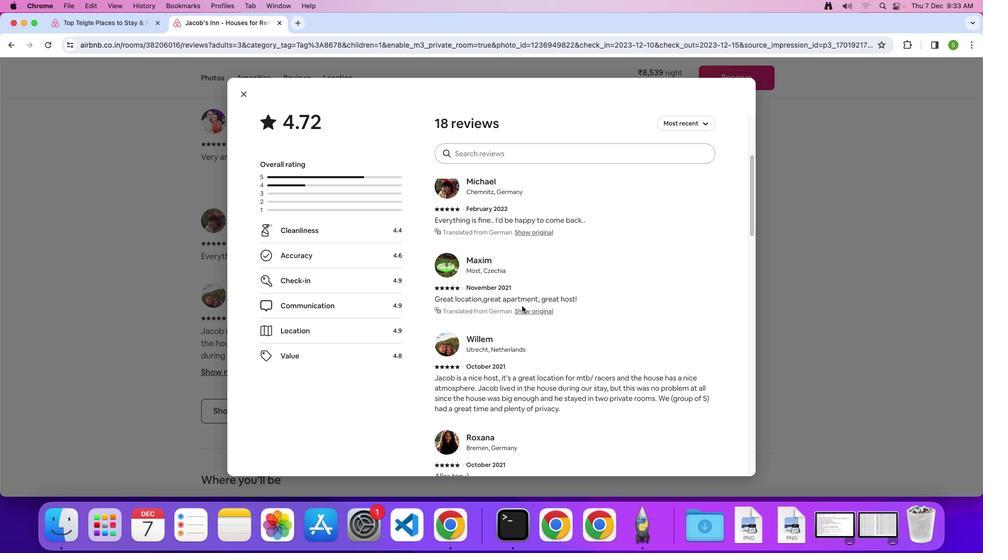 
Action: Mouse scrolled (521, 305) with delta (0, 0)
Screenshot: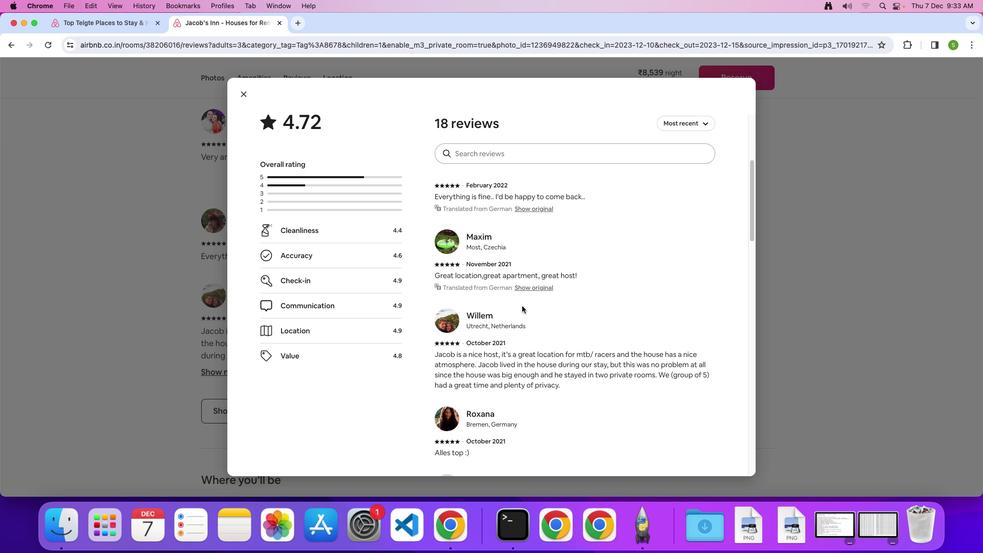 
Action: Mouse scrolled (521, 305) with delta (0, 0)
Screenshot: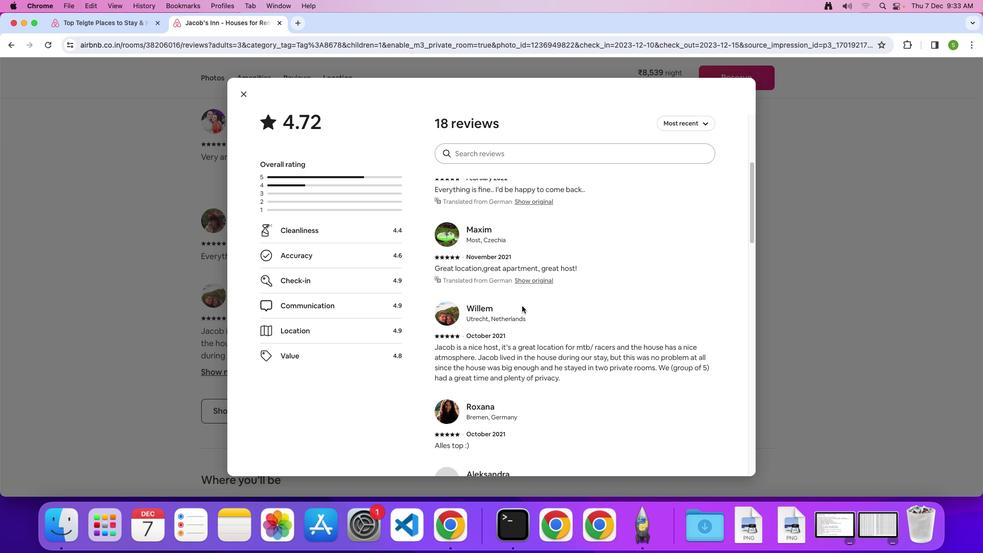 
Action: Mouse scrolled (521, 305) with delta (0, -1)
Screenshot: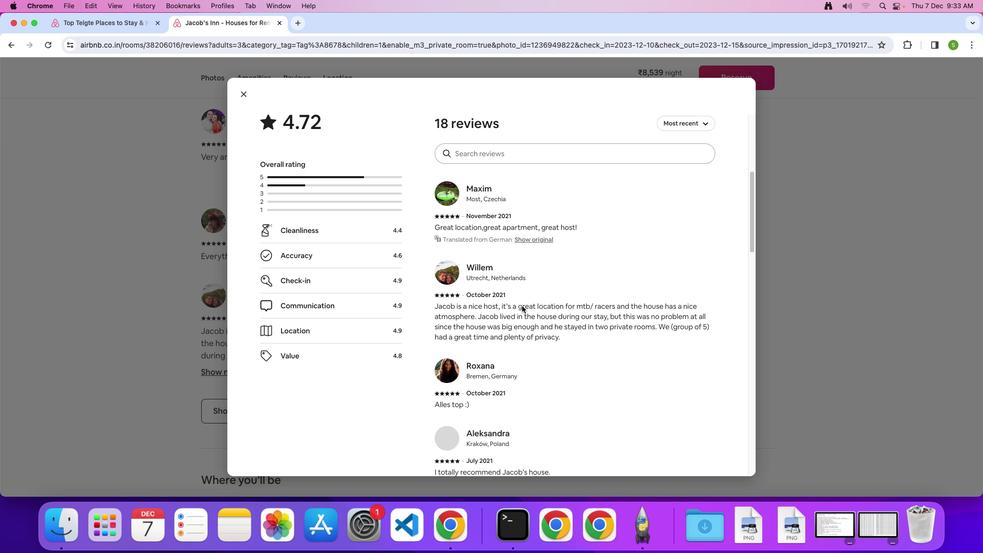 
Action: Mouse scrolled (521, 305) with delta (0, 0)
Screenshot: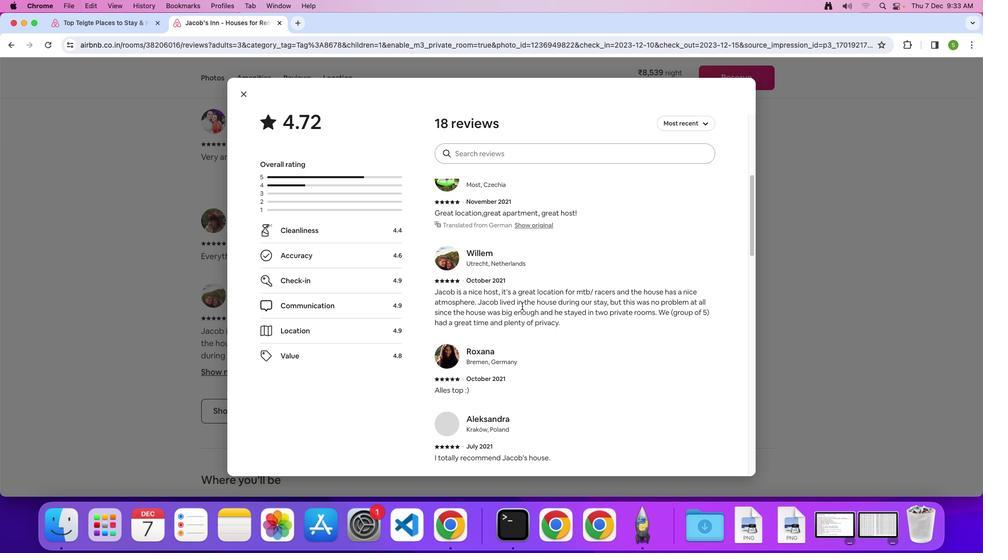 
Action: Mouse scrolled (521, 305) with delta (0, 0)
Screenshot: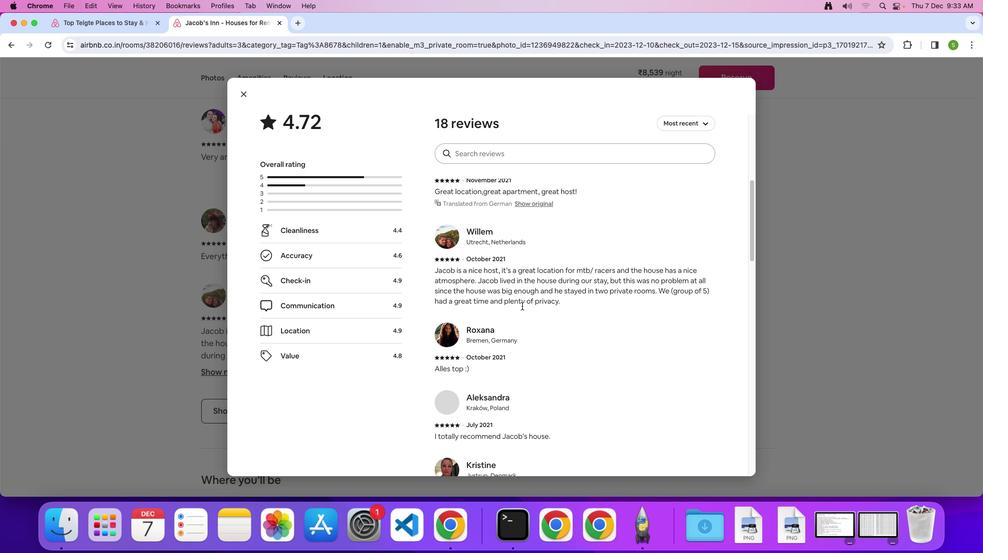 
Action: Mouse scrolled (521, 305) with delta (0, -1)
Screenshot: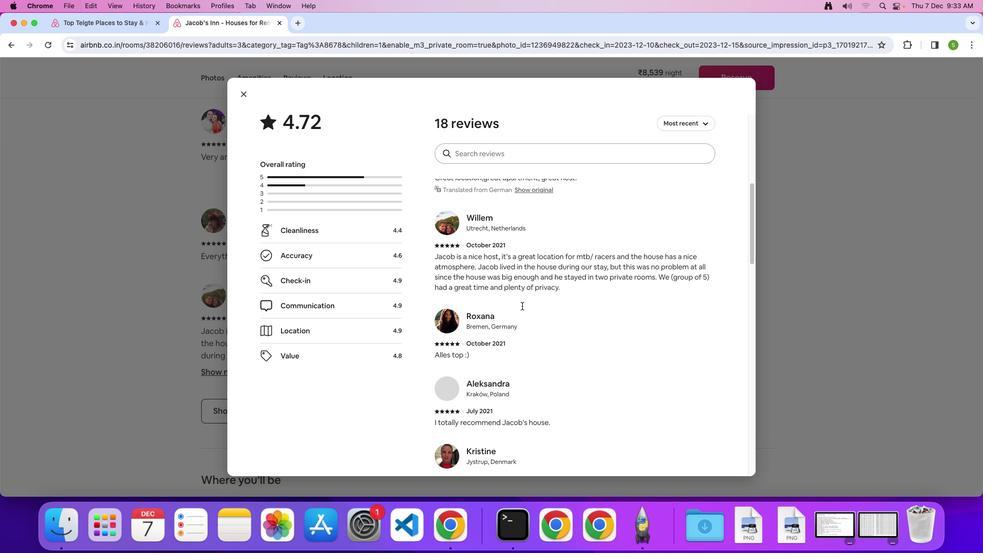 
Action: Mouse scrolled (521, 305) with delta (0, 0)
Screenshot: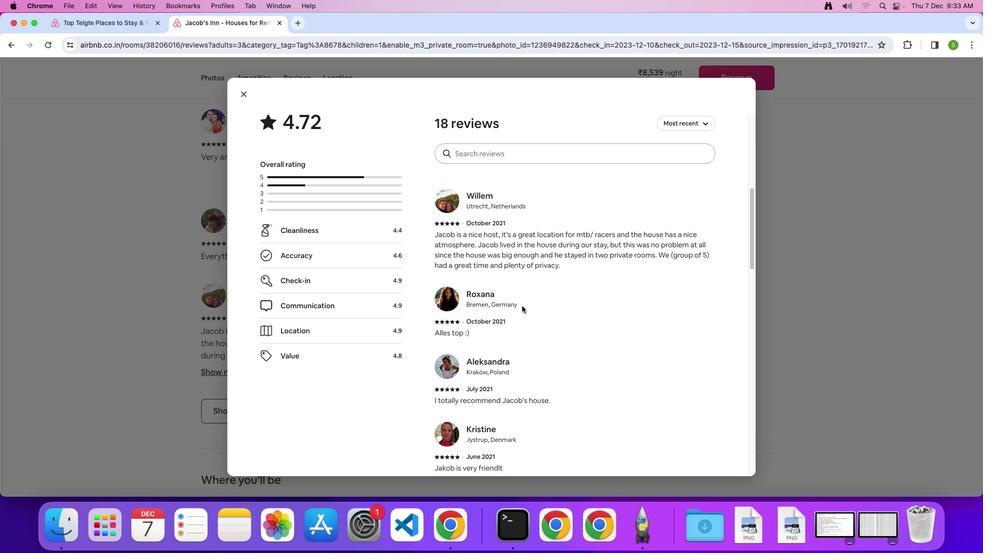 
Action: Mouse scrolled (521, 305) with delta (0, 0)
Screenshot: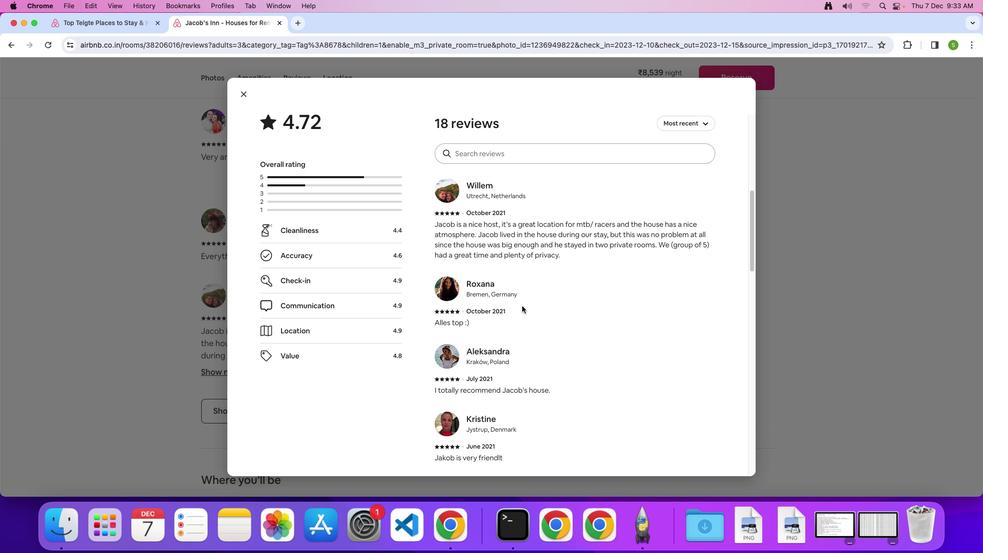 
Action: Mouse scrolled (521, 305) with delta (0, 0)
Screenshot: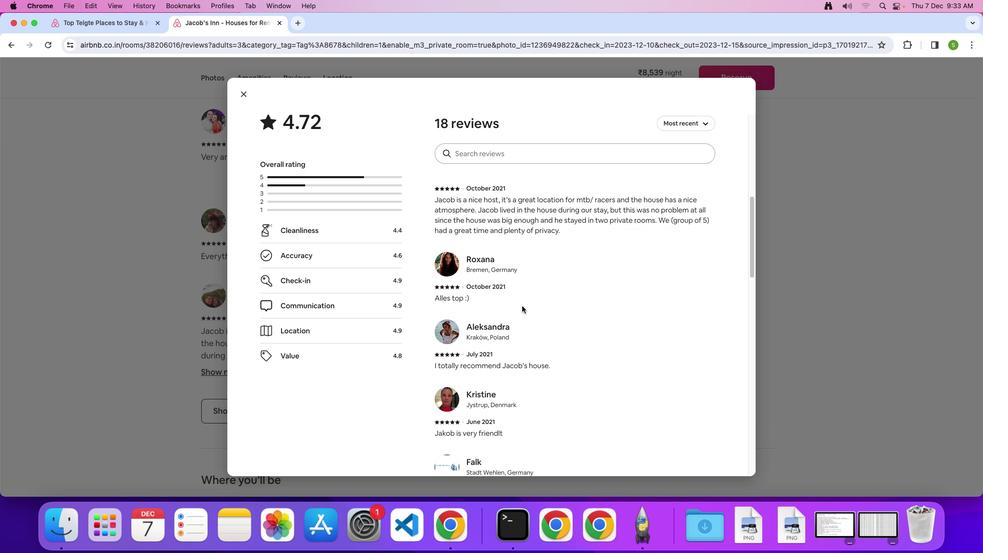 
Action: Mouse scrolled (521, 305) with delta (0, 0)
Screenshot: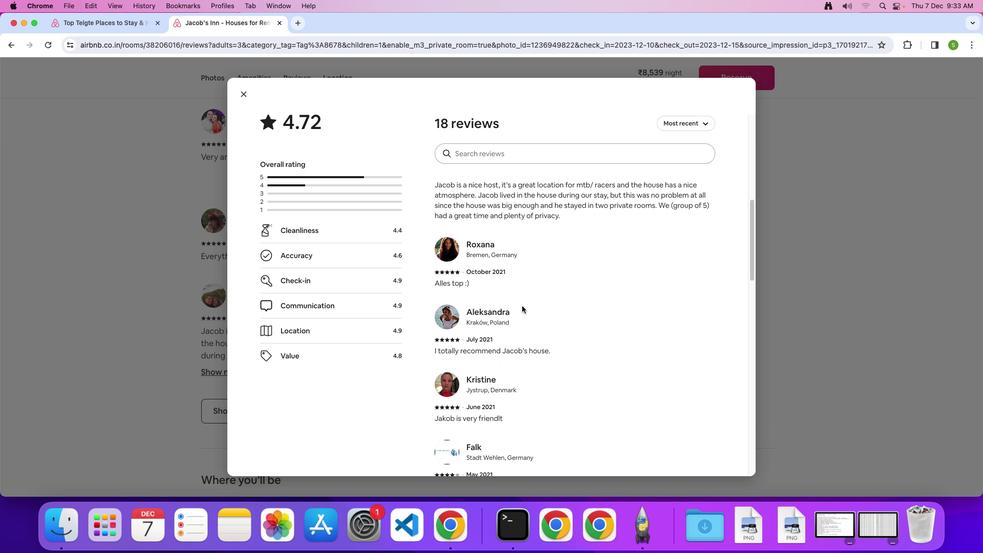 
Action: Mouse scrolled (521, 305) with delta (0, 0)
Screenshot: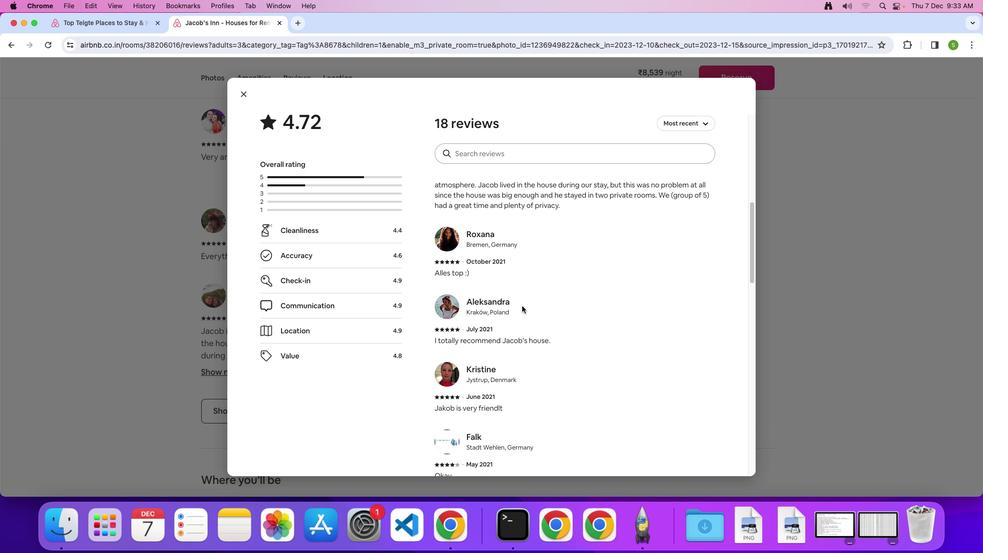 
Action: Mouse scrolled (521, 305) with delta (0, -1)
Screenshot: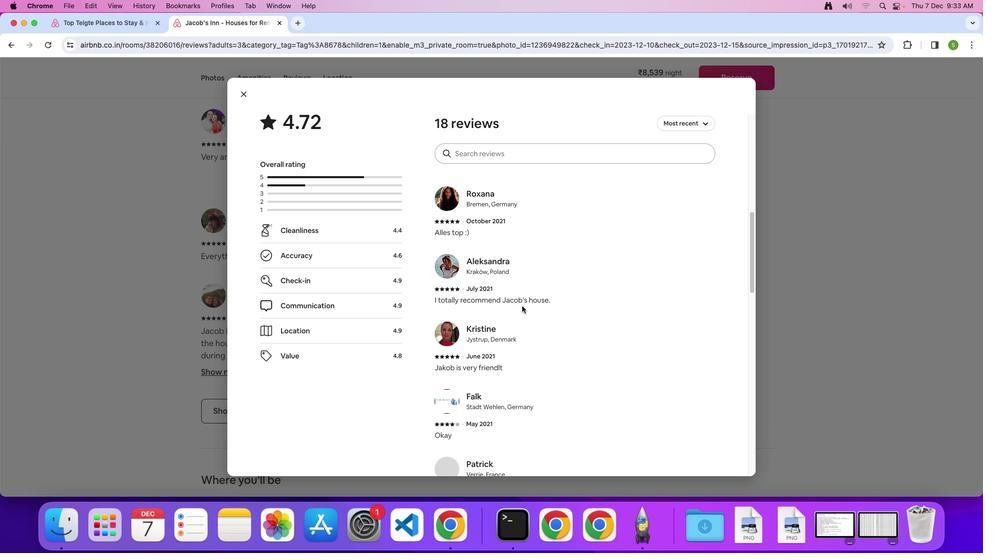 
Action: Mouse scrolled (521, 305) with delta (0, 0)
Screenshot: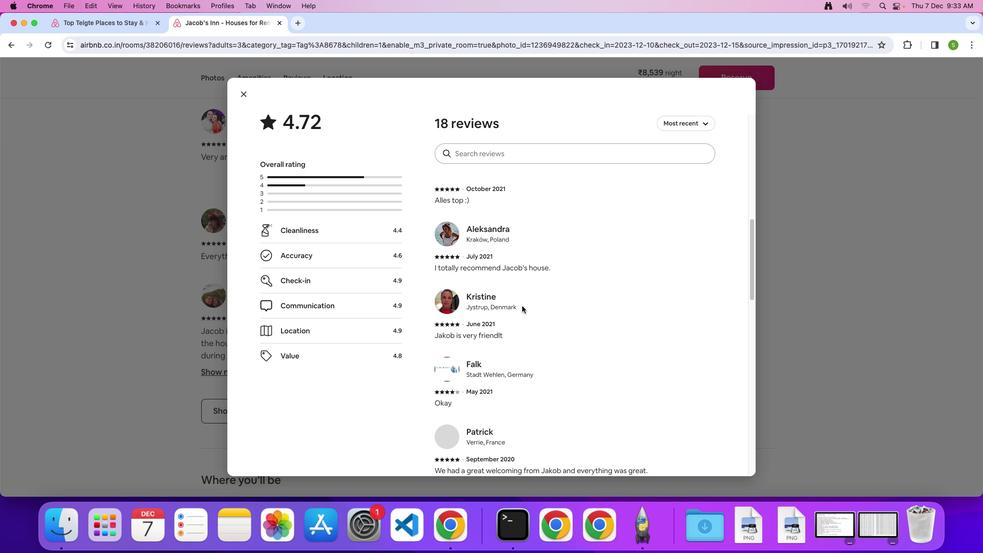 
Action: Mouse scrolled (521, 305) with delta (0, 0)
Screenshot: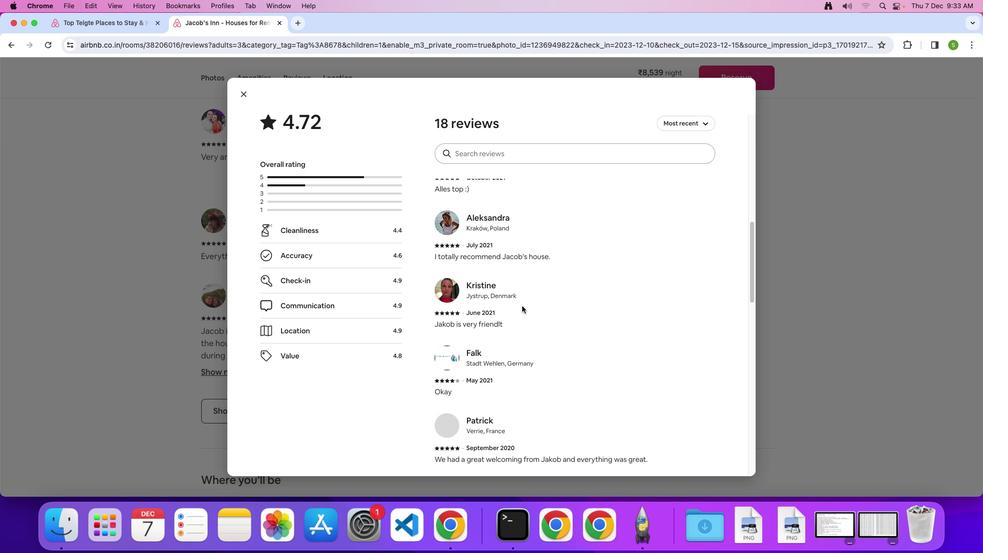 
Action: Mouse scrolled (521, 305) with delta (0, 0)
Screenshot: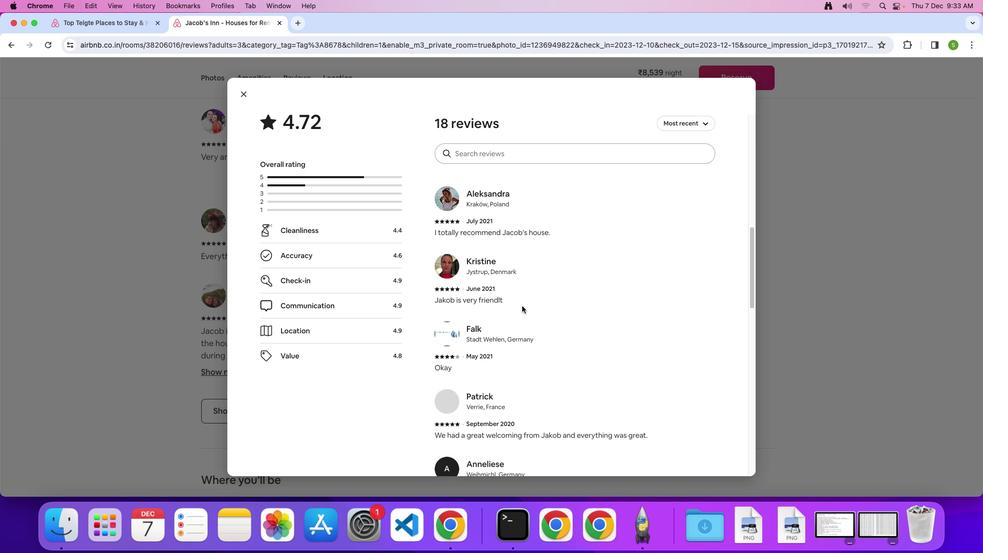 
Action: Mouse scrolled (521, 305) with delta (0, 0)
Screenshot: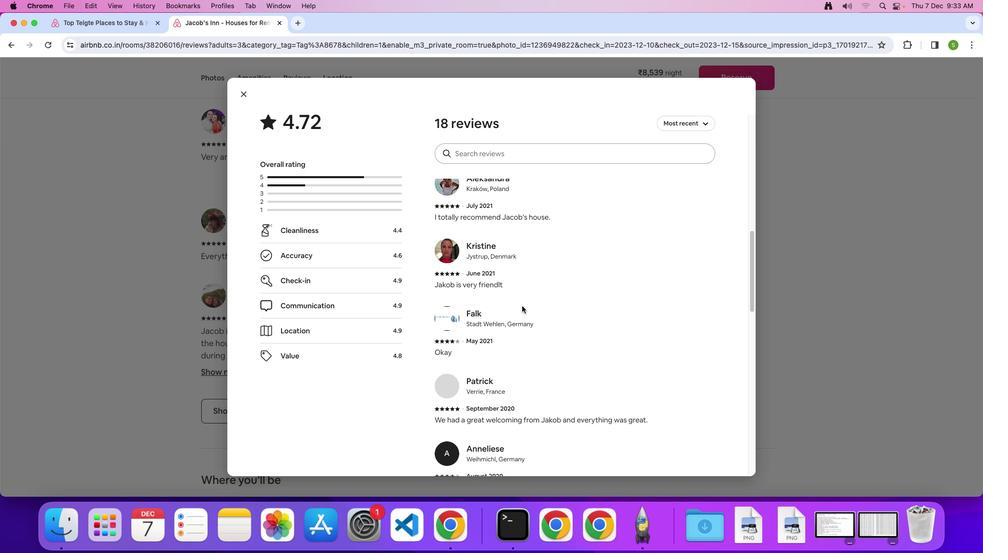 
Action: Mouse scrolled (521, 305) with delta (0, 0)
Screenshot: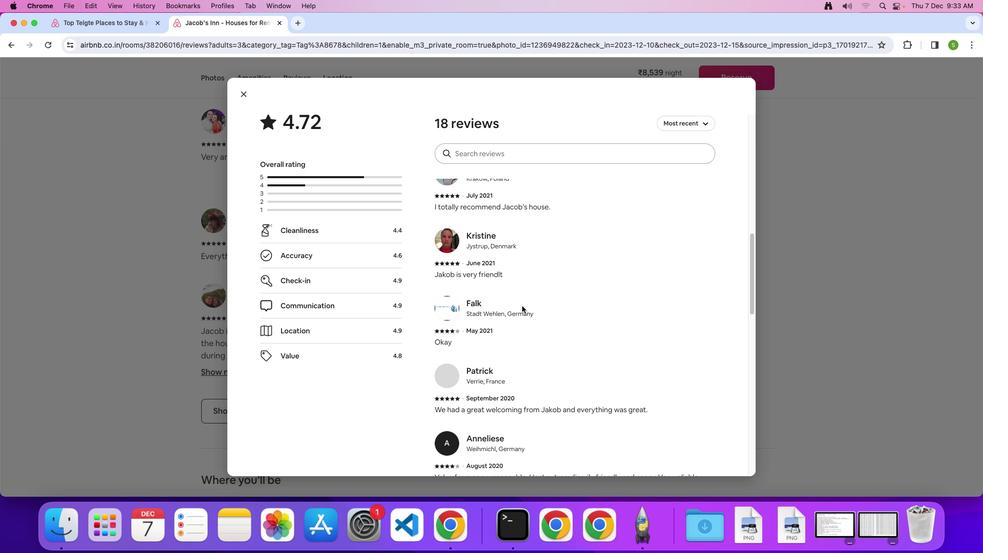 
Action: Mouse scrolled (521, 305) with delta (0, 0)
Screenshot: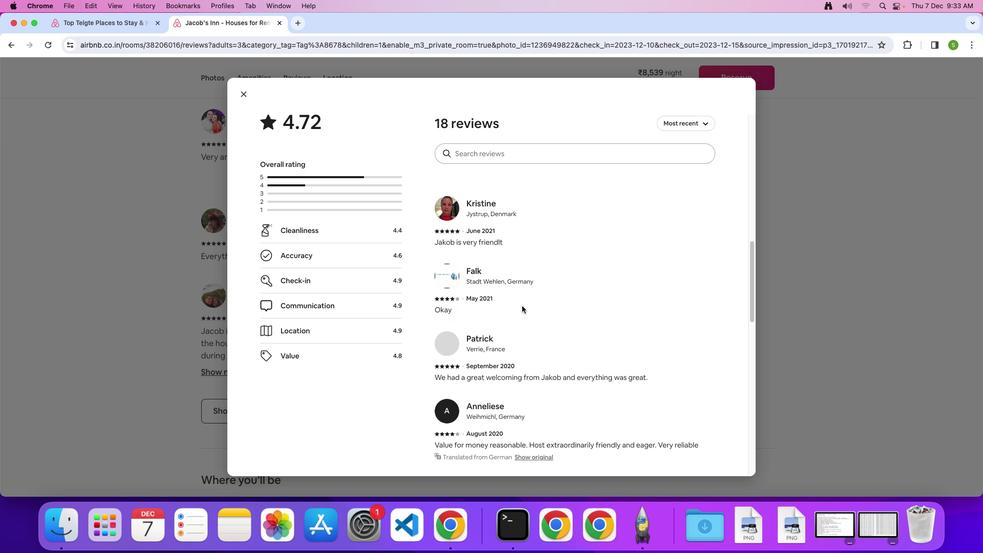 
Action: Mouse scrolled (521, 305) with delta (0, 0)
Screenshot: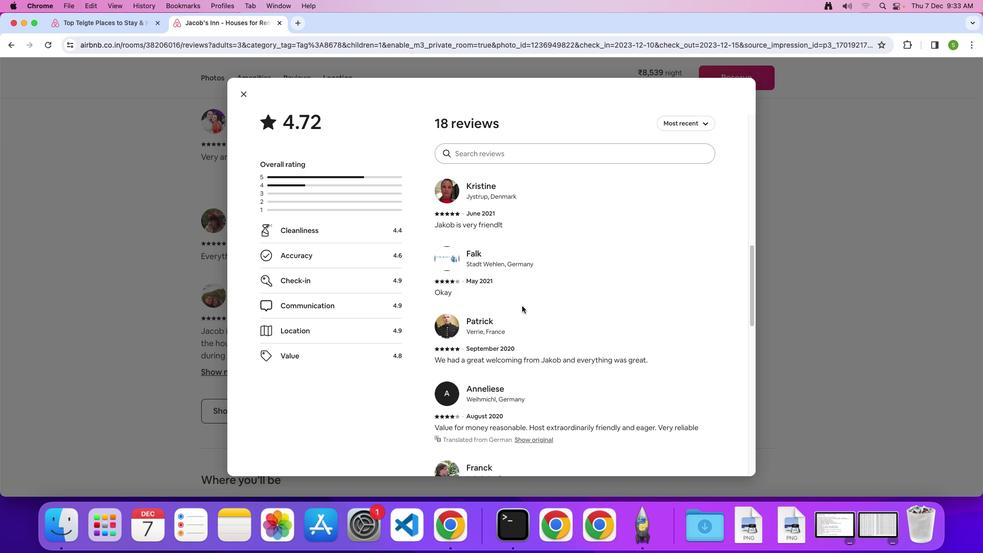 
Action: Mouse scrolled (521, 305) with delta (0, 0)
Screenshot: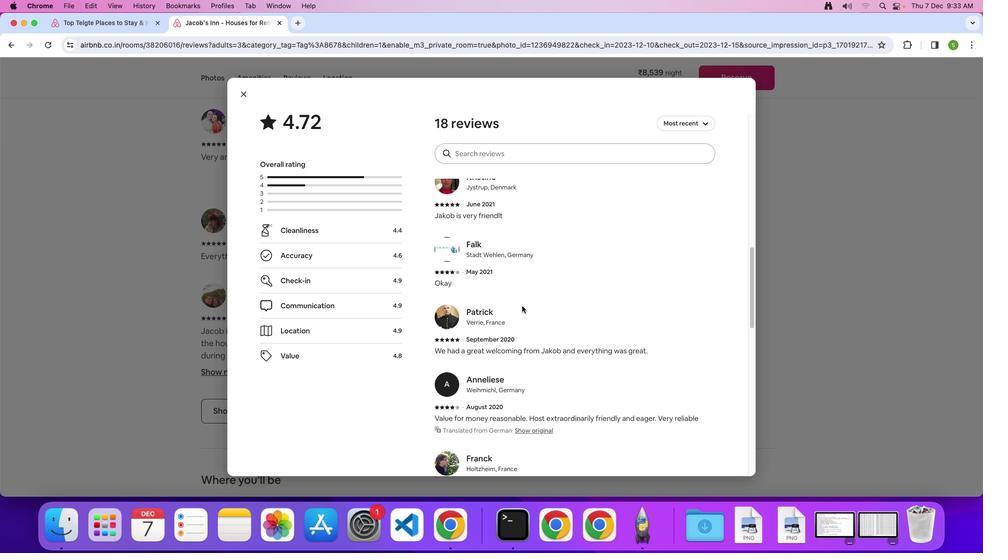 
Action: Mouse scrolled (521, 305) with delta (0, -1)
Screenshot: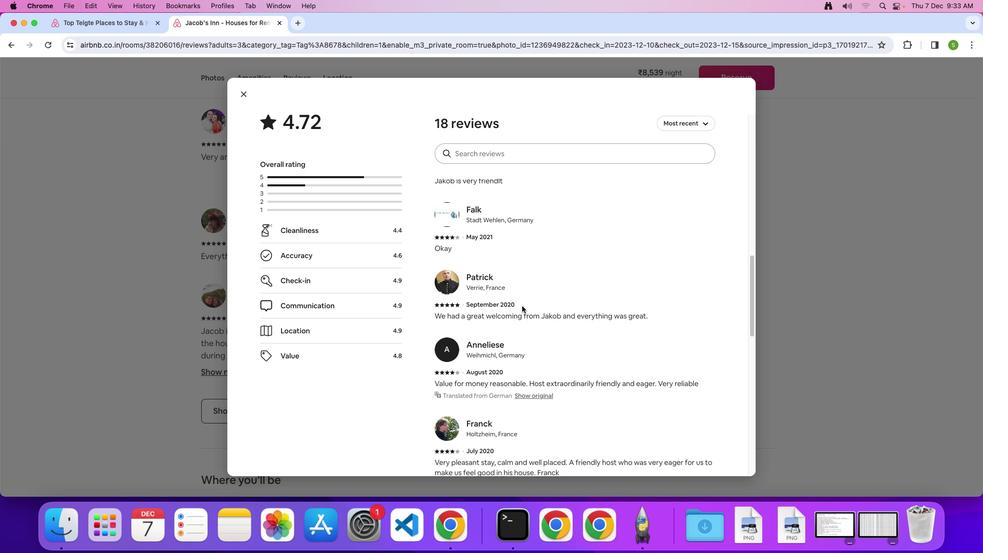 
Action: Mouse scrolled (521, 305) with delta (0, 0)
Screenshot: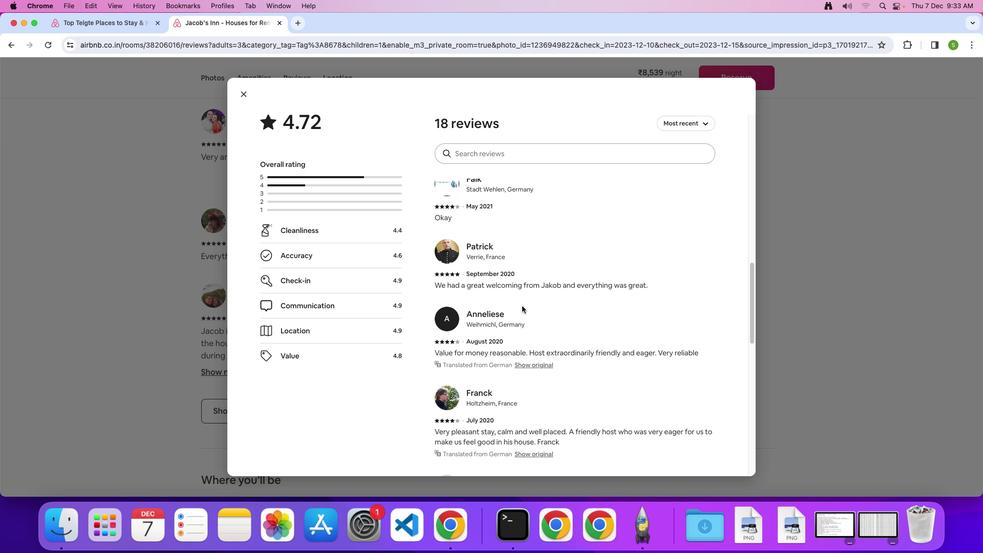 
Action: Mouse scrolled (521, 305) with delta (0, 0)
Screenshot: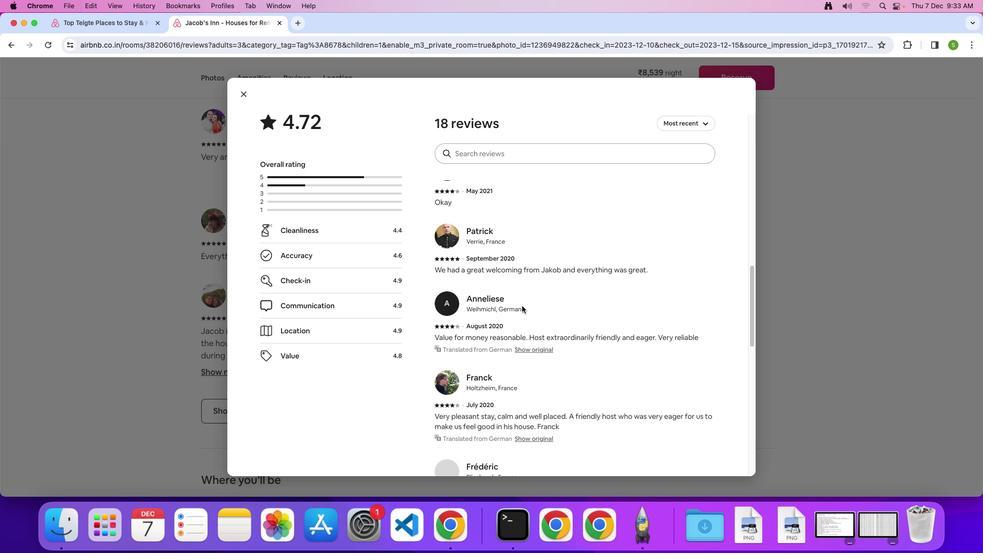 
Action: Mouse scrolled (521, 305) with delta (0, -1)
Screenshot: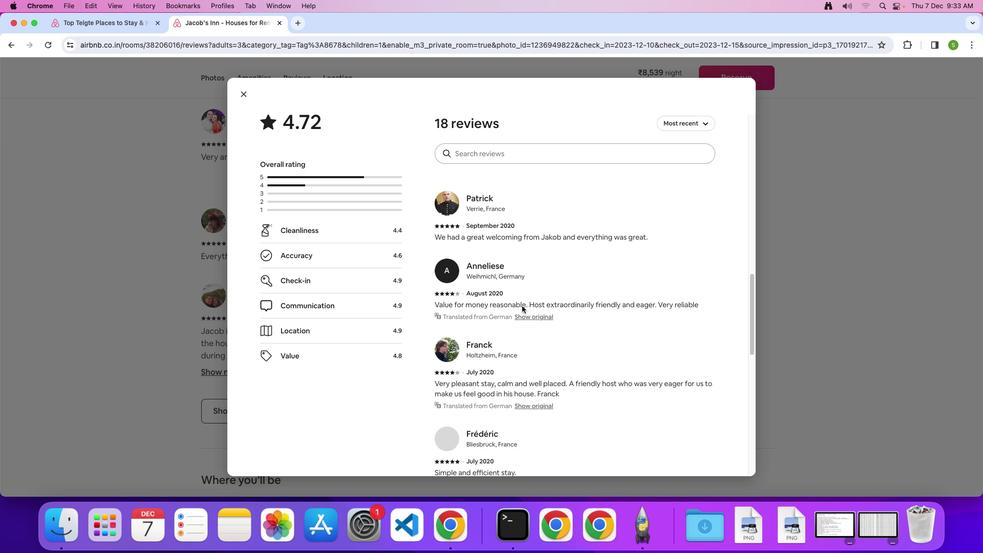 
Action: Mouse scrolled (521, 305) with delta (0, 0)
Screenshot: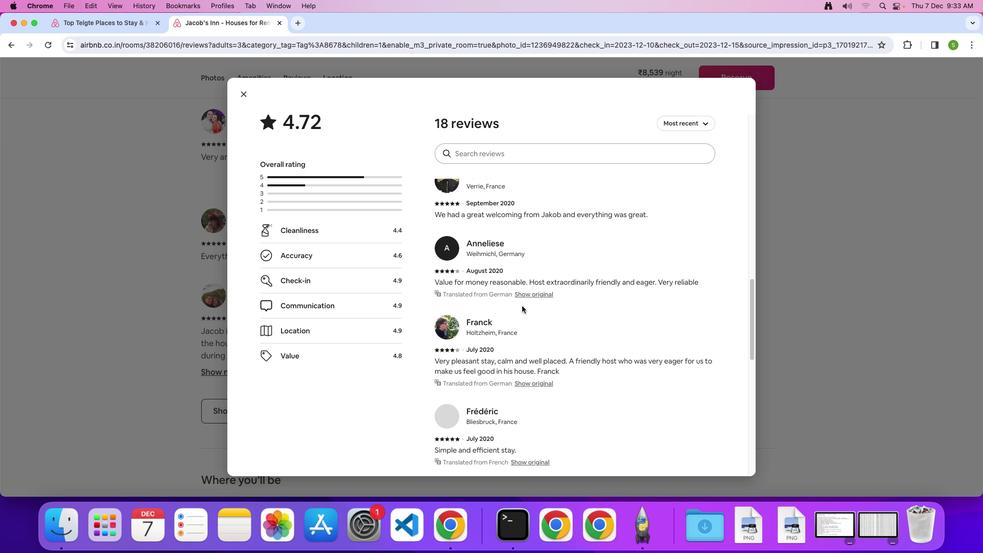 
Action: Mouse scrolled (521, 305) with delta (0, 0)
Screenshot: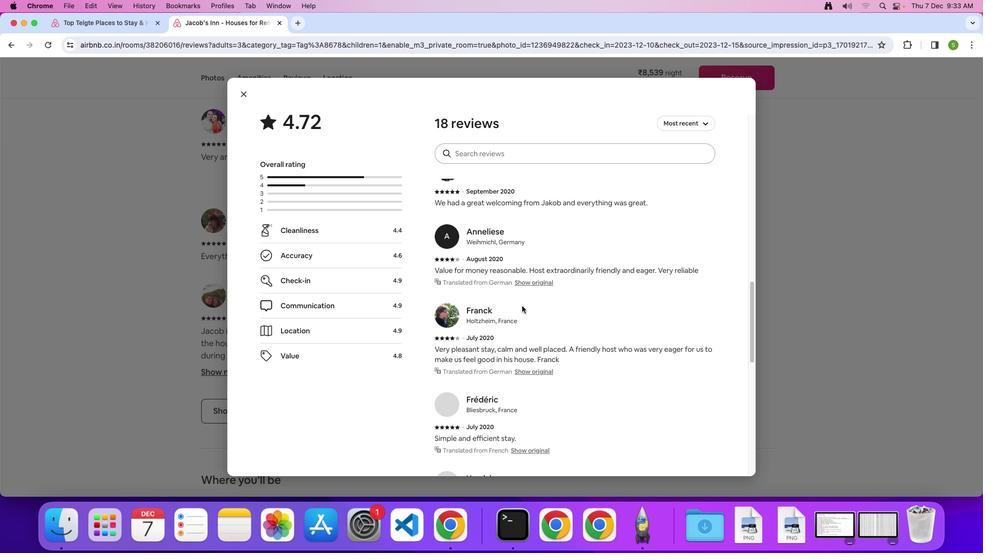 
Action: Mouse scrolled (521, 305) with delta (0, 0)
Screenshot: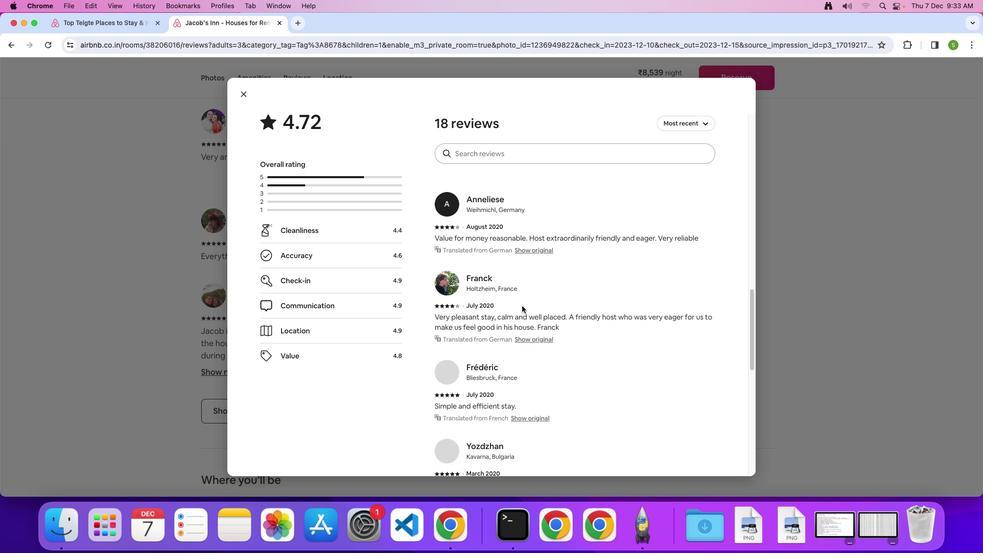 
Action: Mouse scrolled (521, 305) with delta (0, 0)
Screenshot: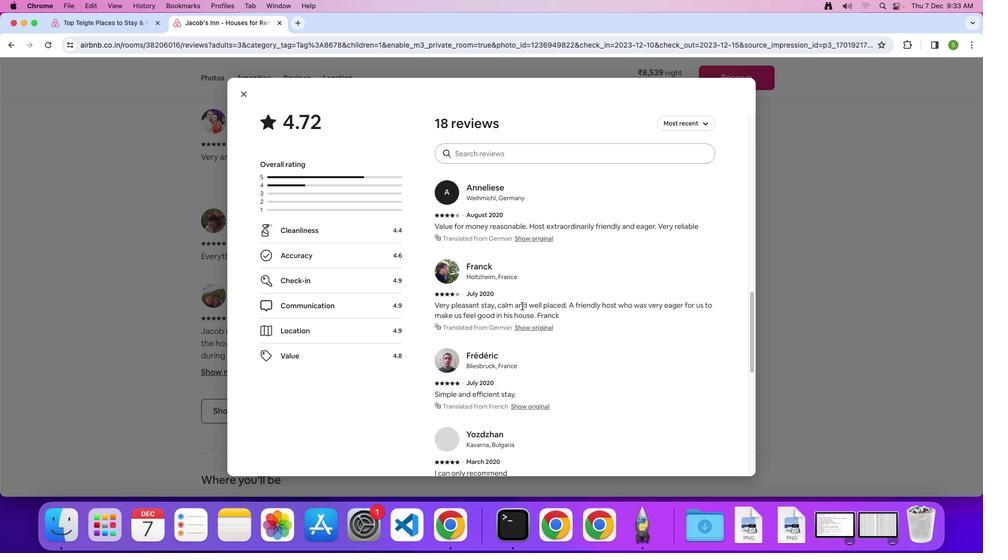 
Action: Mouse scrolled (521, 305) with delta (0, 0)
Screenshot: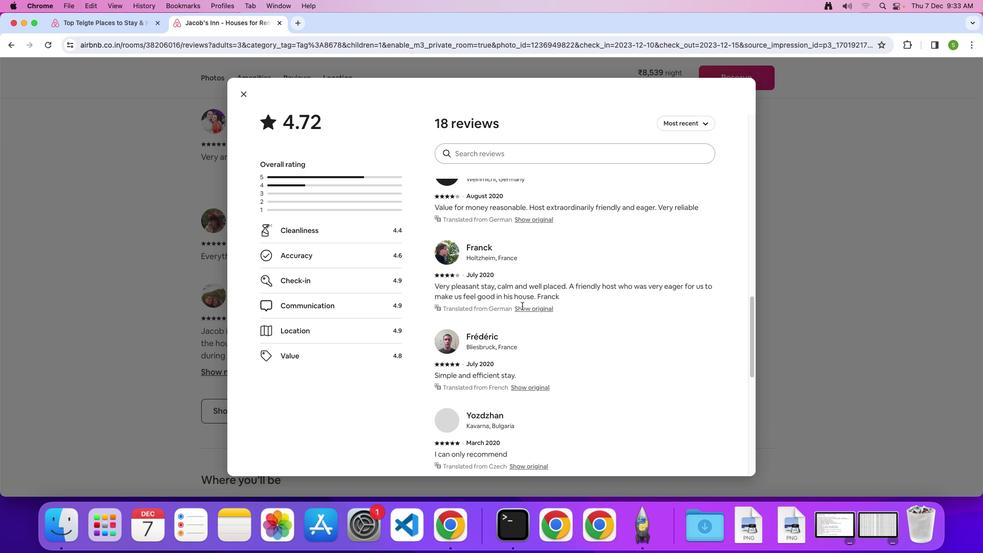 
Action: Mouse scrolled (521, 305) with delta (0, -1)
Screenshot: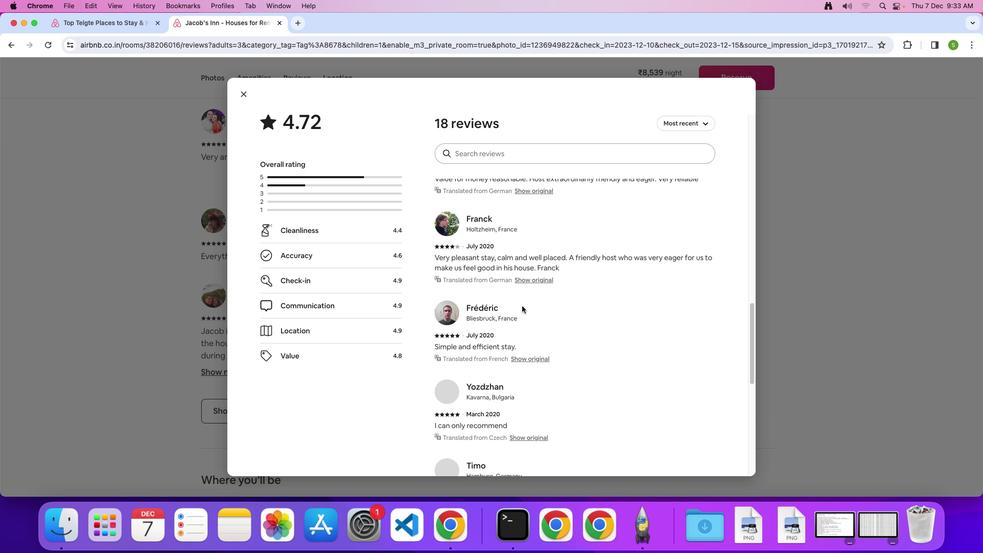 
Action: Mouse scrolled (521, 305) with delta (0, 0)
Screenshot: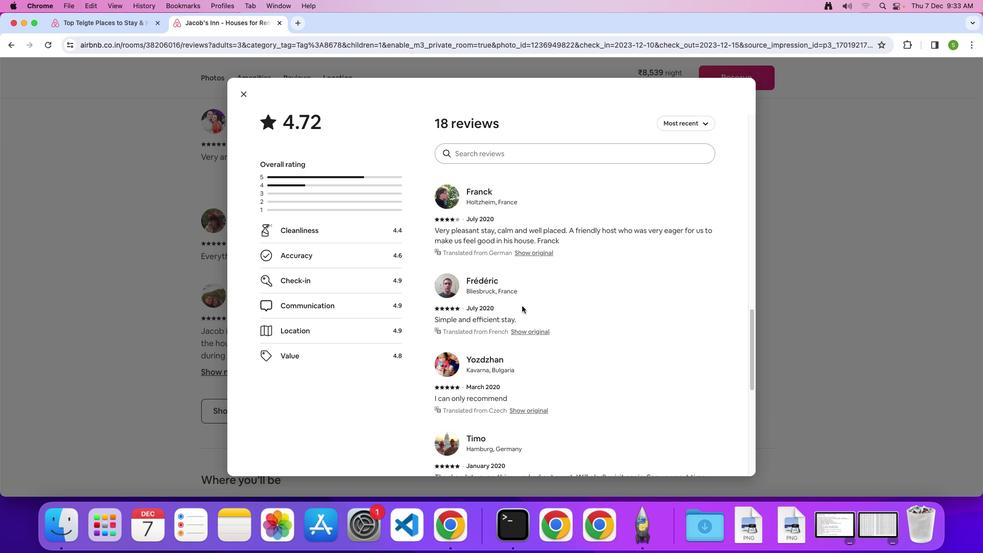 
Action: Mouse scrolled (521, 305) with delta (0, 0)
Screenshot: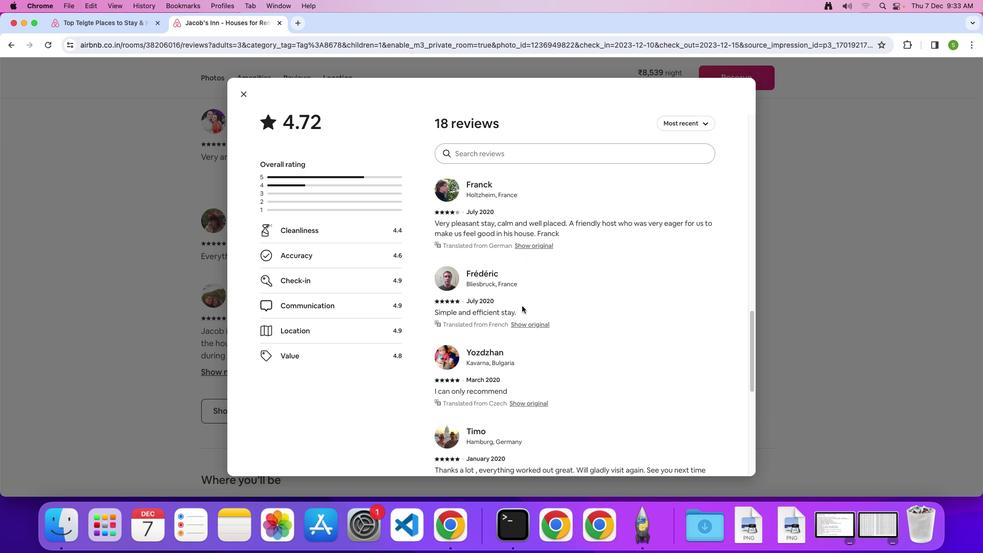 
Action: Mouse scrolled (521, 305) with delta (0, 0)
Screenshot: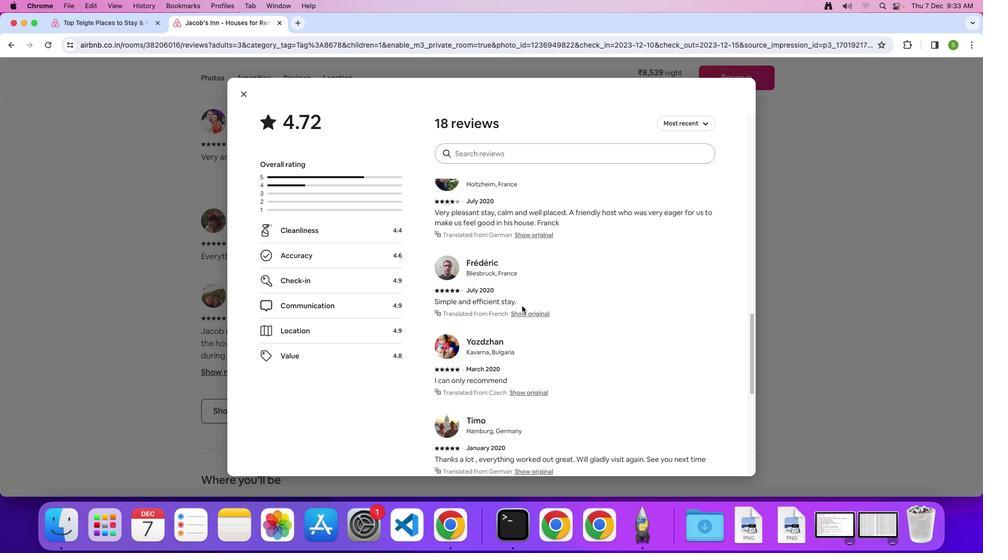 
Action: Mouse scrolled (521, 305) with delta (0, 0)
Screenshot: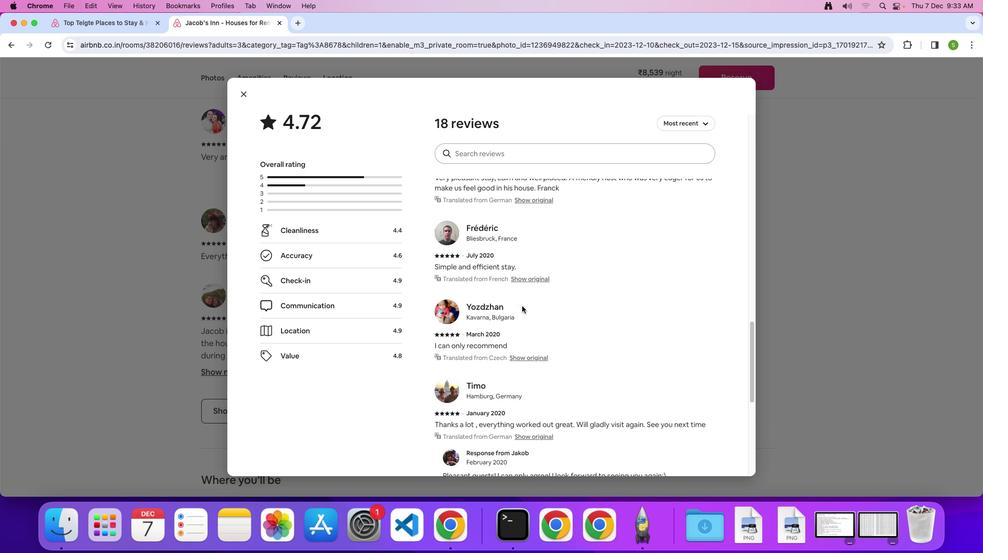 
Action: Mouse scrolled (521, 305) with delta (0, -1)
Screenshot: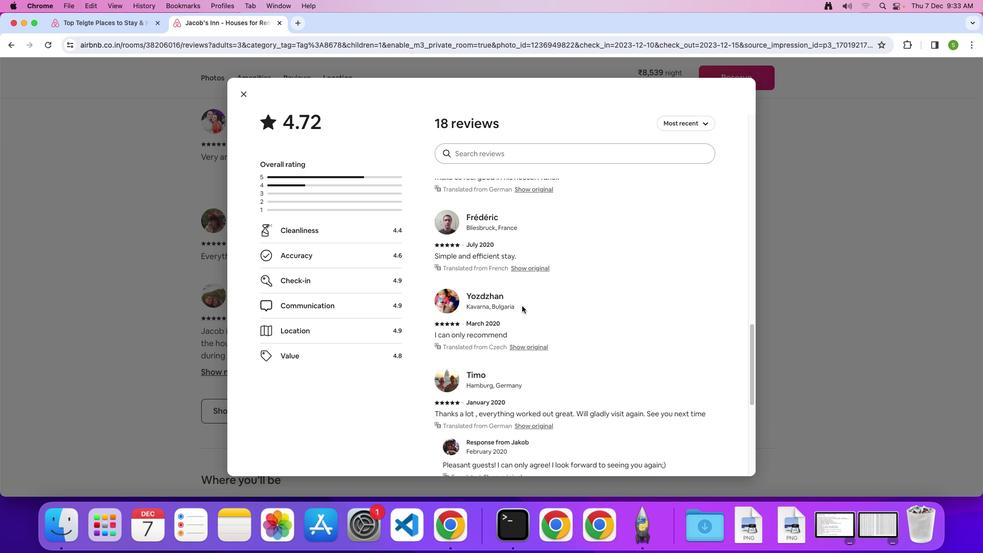
Action: Mouse scrolled (521, 305) with delta (0, -1)
Screenshot: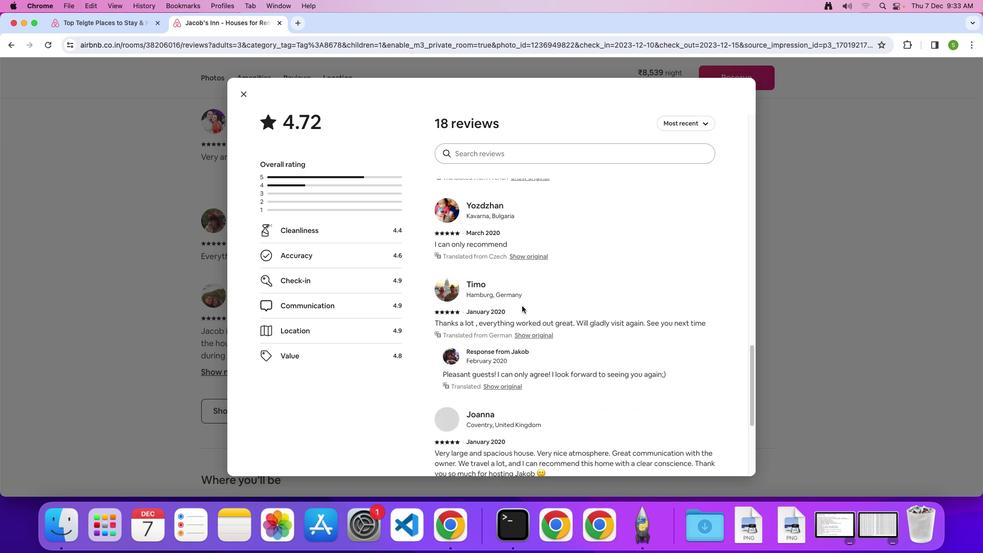 
Action: Mouse scrolled (521, 305) with delta (0, 0)
Screenshot: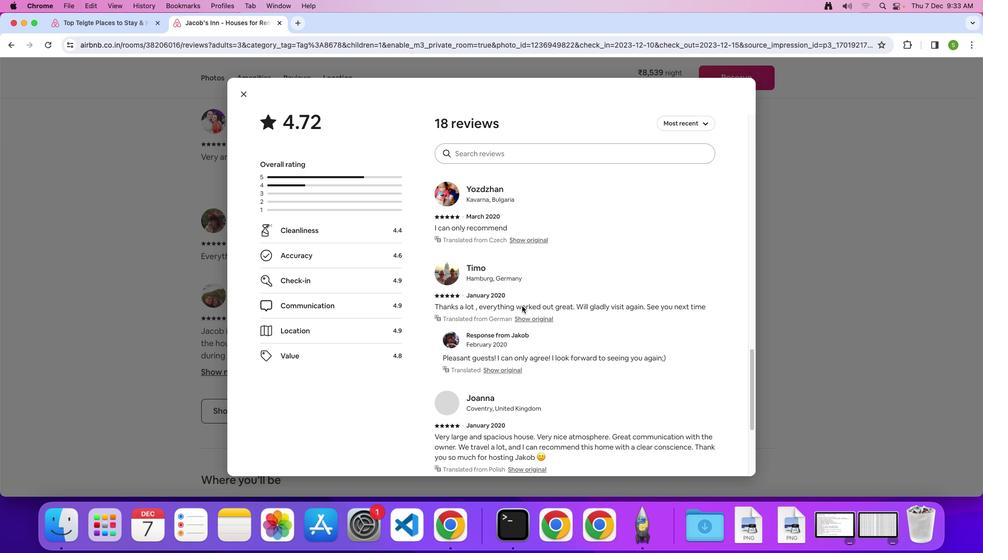 
Action: Mouse scrolled (521, 305) with delta (0, 0)
Screenshot: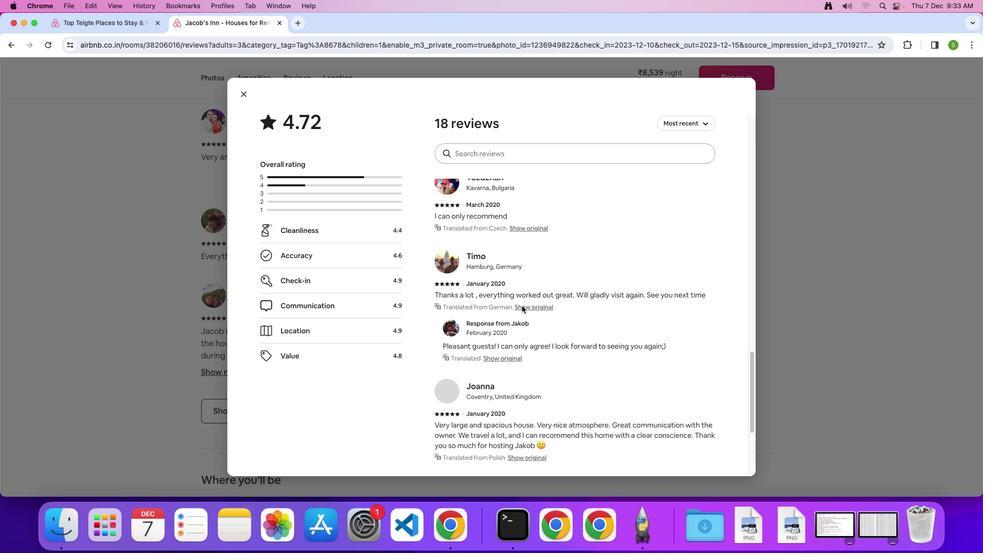 
Action: Mouse scrolled (521, 305) with delta (0, -1)
Screenshot: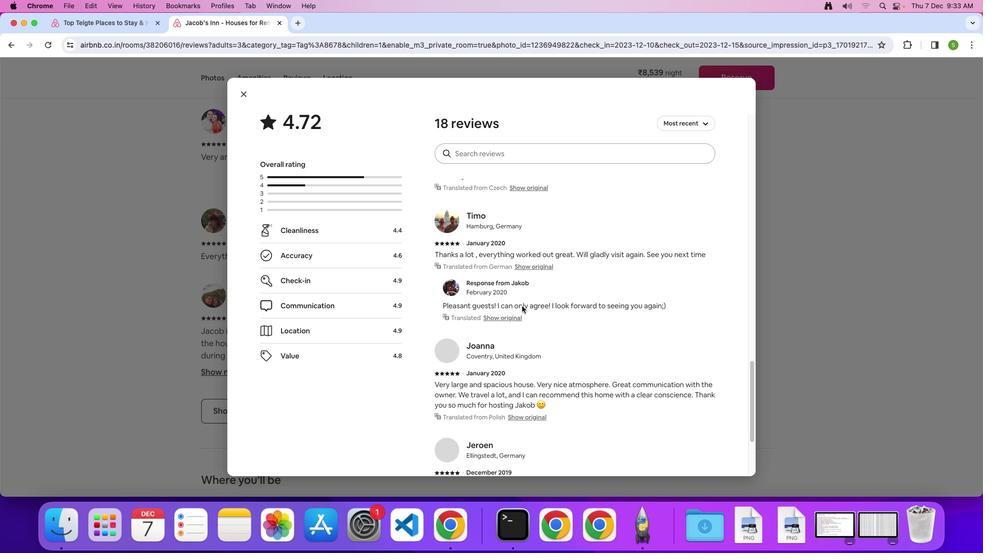 
Action: Mouse scrolled (521, 305) with delta (0, 0)
Screenshot: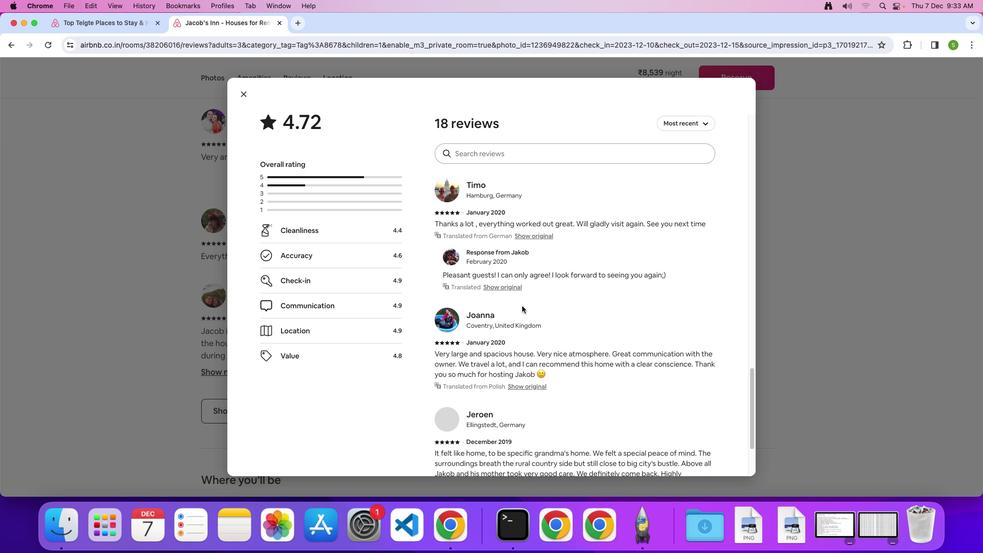 
Action: Mouse scrolled (521, 305) with delta (0, 0)
Screenshot: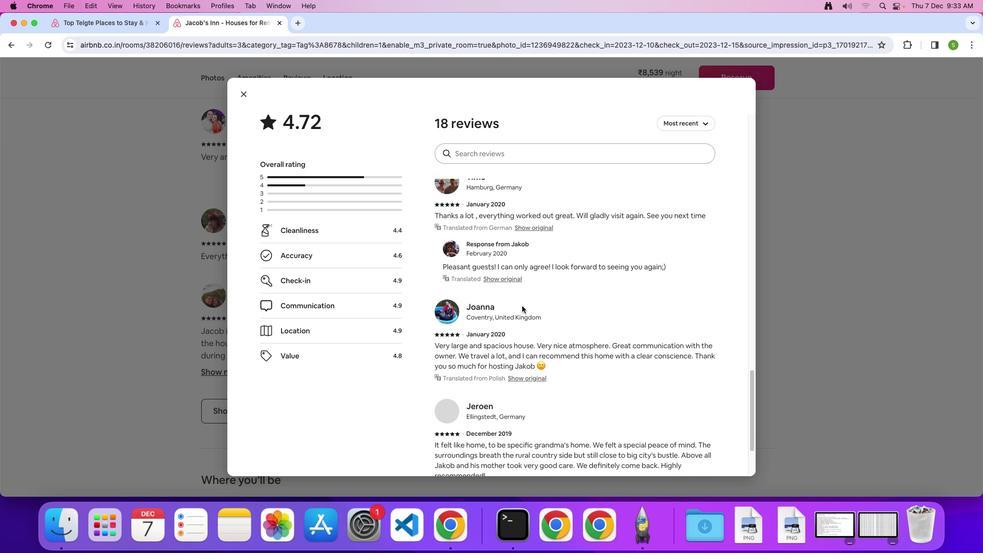 
Action: Mouse scrolled (521, 305) with delta (0, 0)
Screenshot: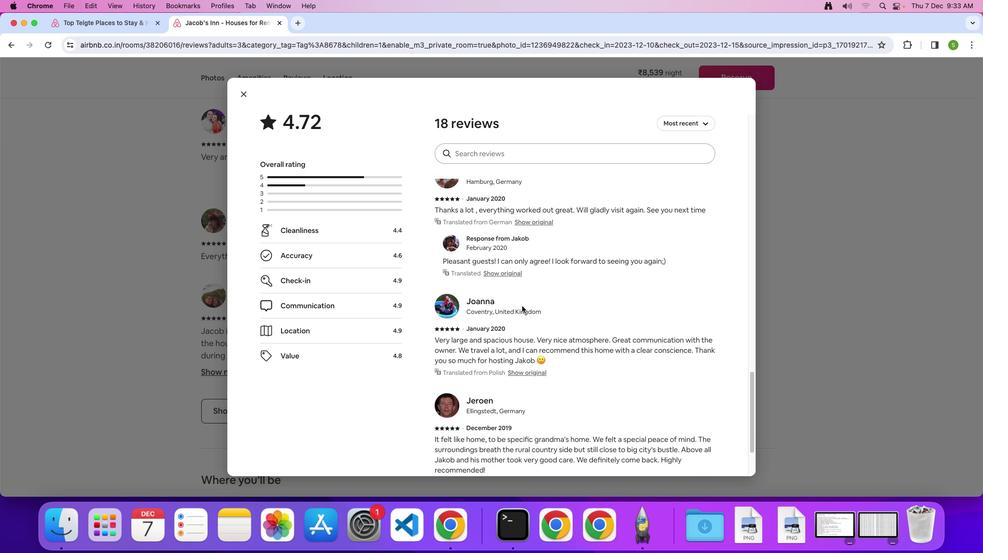 
Action: Mouse scrolled (521, 305) with delta (0, 0)
Screenshot: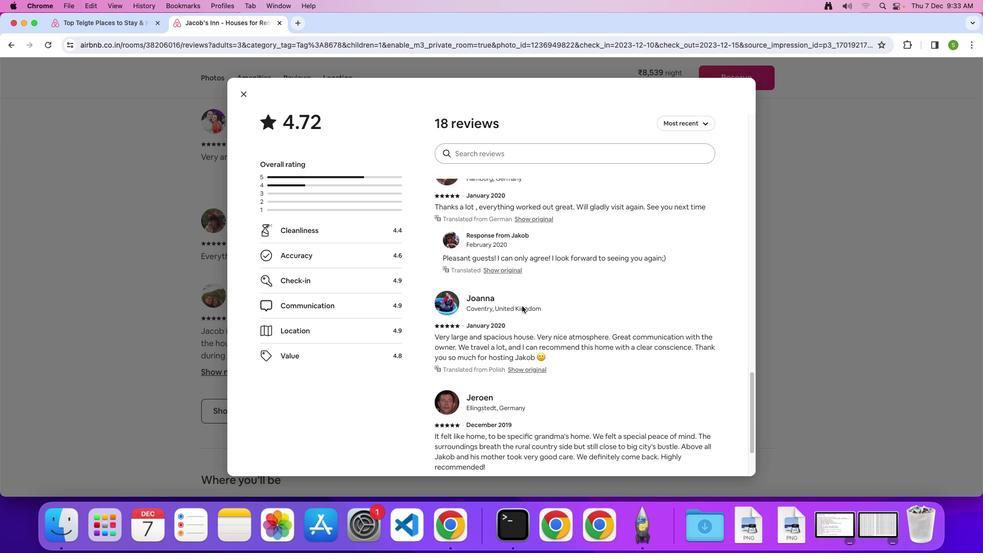 
Action: Mouse scrolled (521, 305) with delta (0, 0)
Screenshot: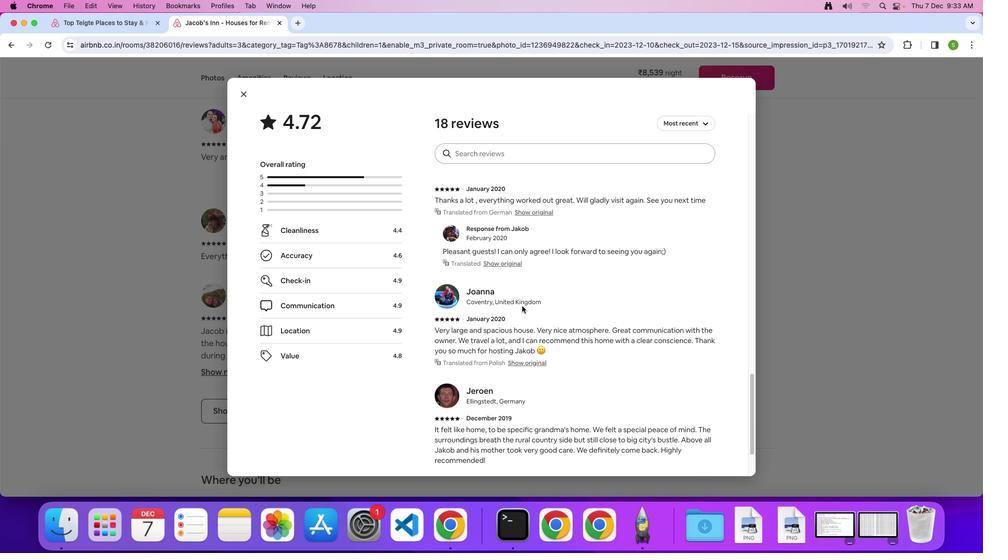 
Action: Mouse moved to (247, 98)
Screenshot: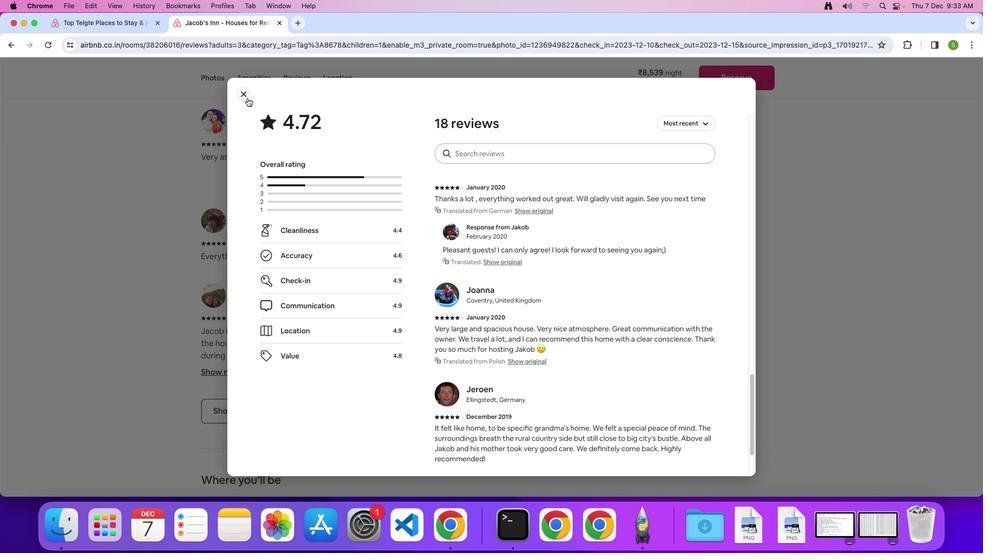 
Action: Mouse pressed left at (247, 98)
Screenshot: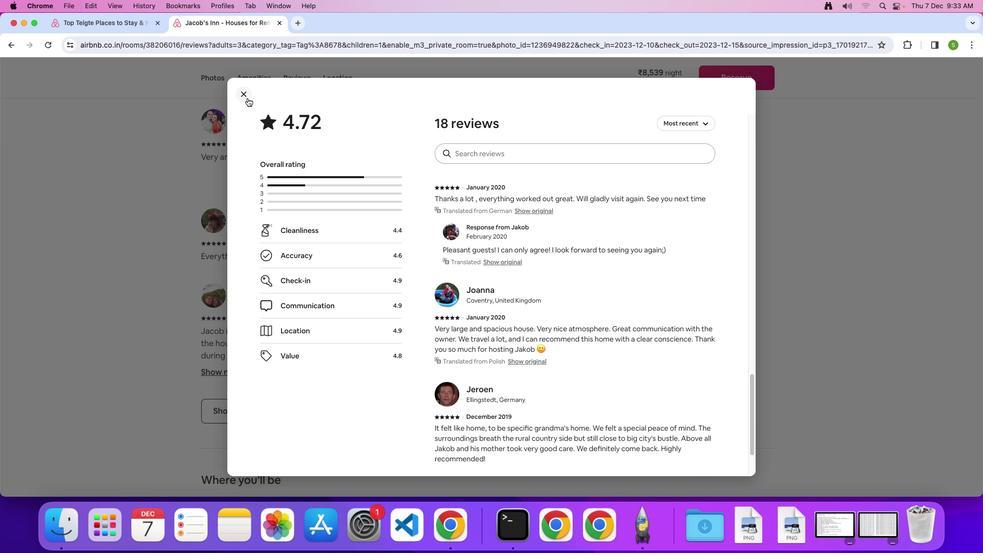 
Action: Mouse moved to (477, 308)
Screenshot: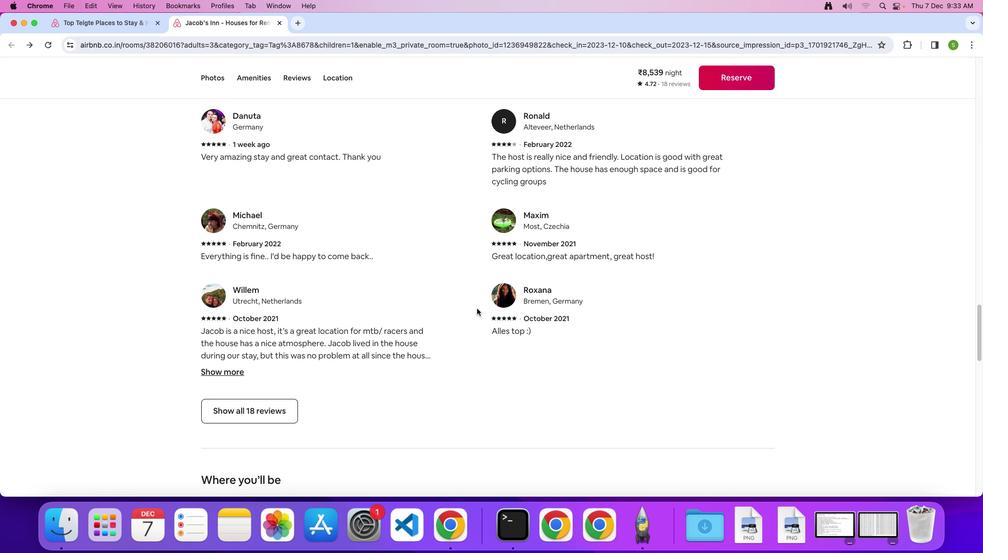 
Action: Mouse scrolled (477, 308) with delta (0, 0)
Screenshot: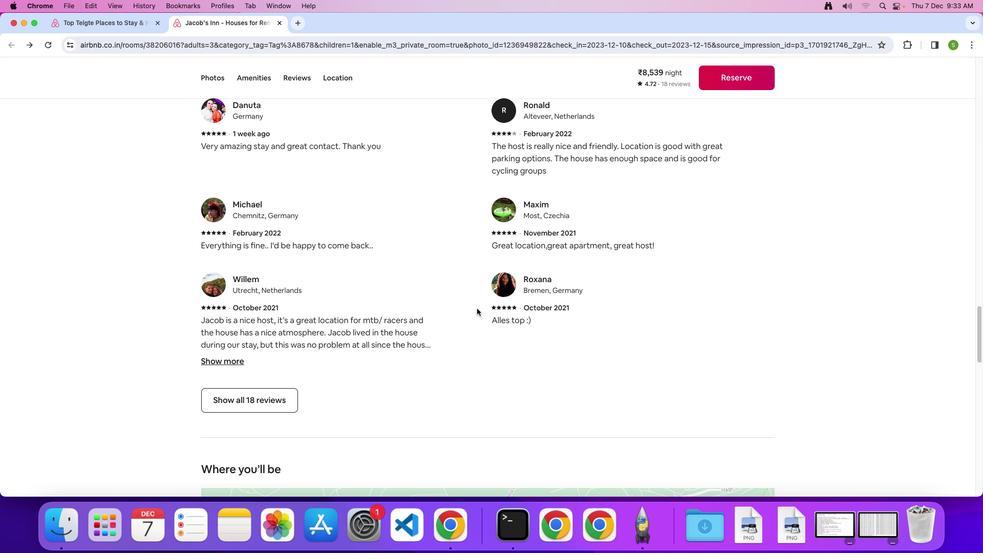 
Action: Mouse scrolled (477, 308) with delta (0, 0)
Screenshot: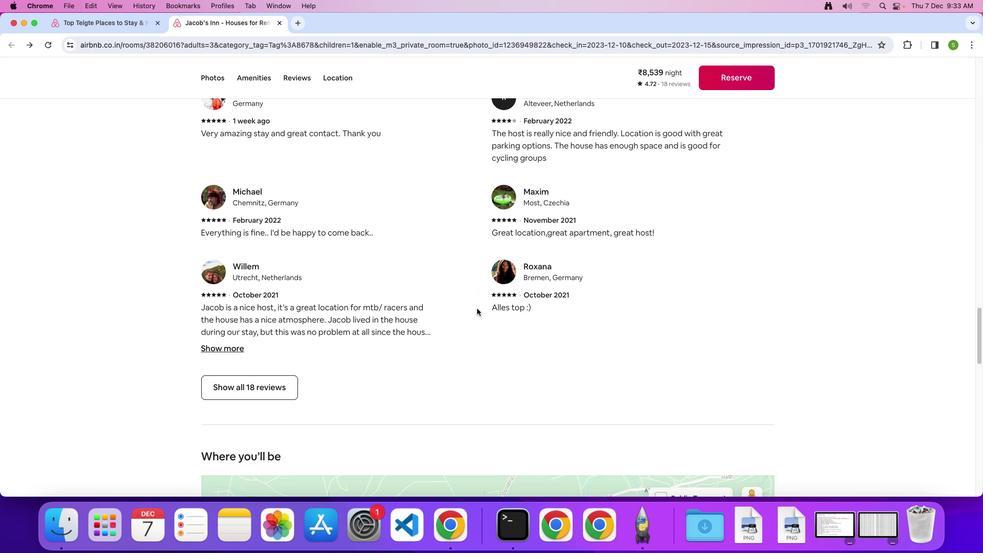 
Action: Mouse scrolled (477, 308) with delta (0, -1)
Screenshot: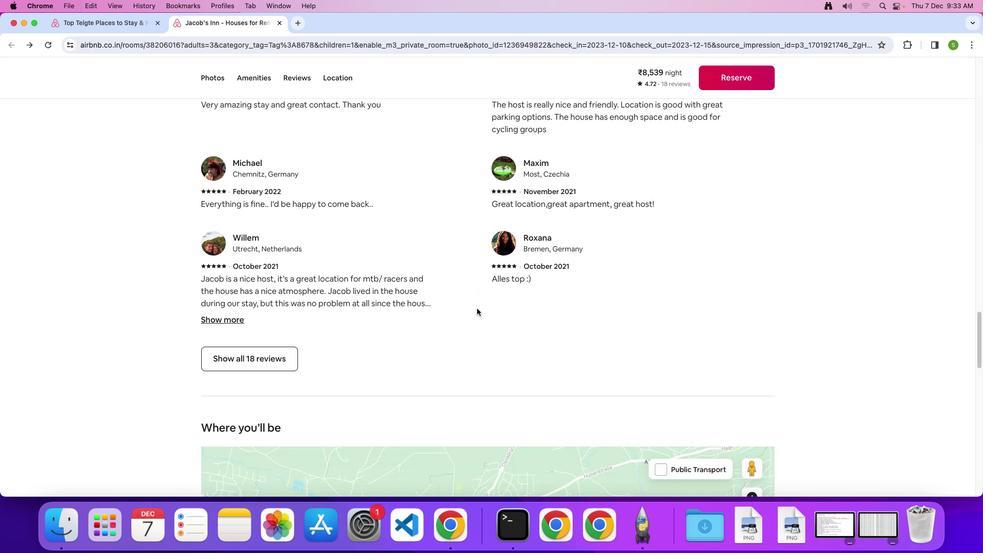 
Action: Mouse scrolled (477, 308) with delta (0, 0)
Screenshot: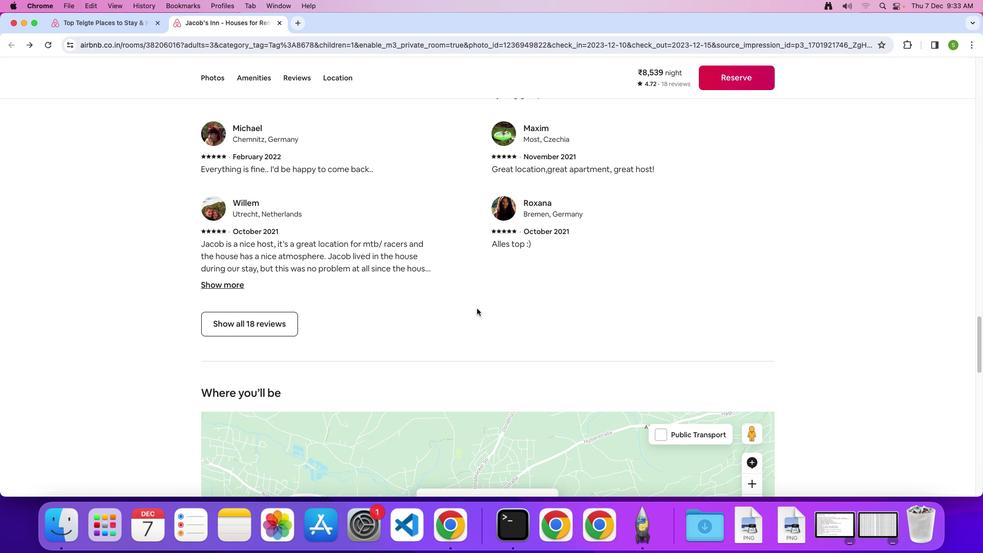 
Action: Mouse scrolled (477, 308) with delta (0, 0)
Screenshot: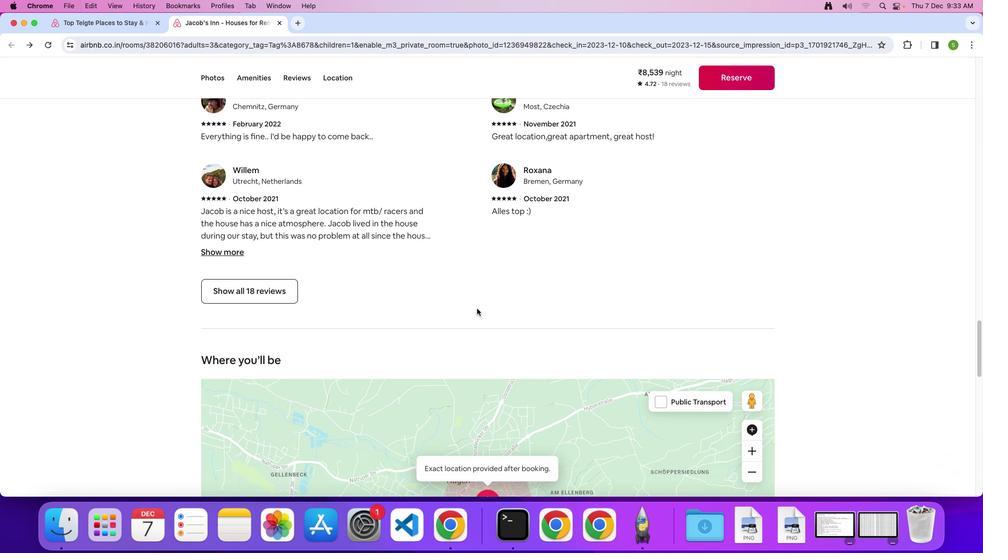 
Action: Mouse scrolled (477, 308) with delta (0, -1)
Screenshot: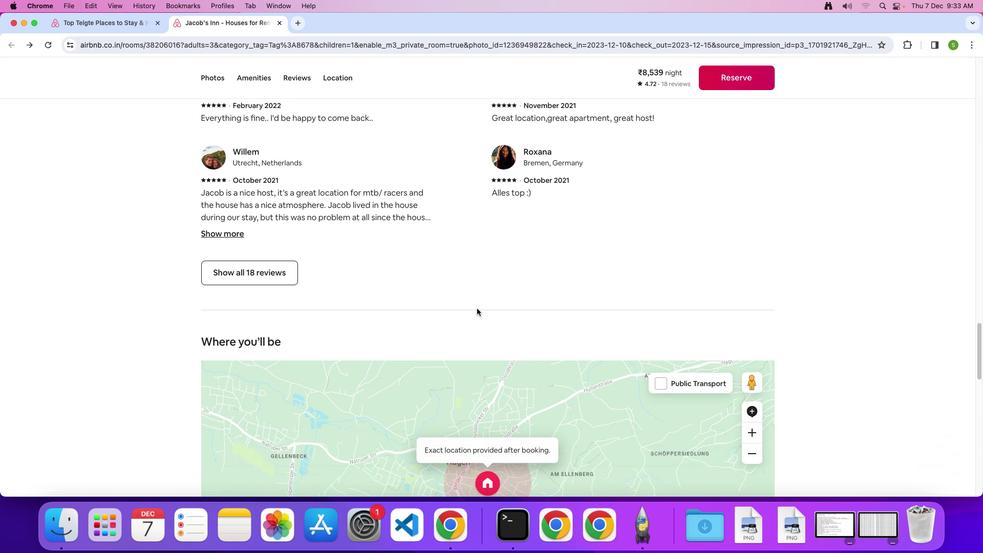 
Action: Mouse scrolled (477, 308) with delta (0, 0)
Screenshot: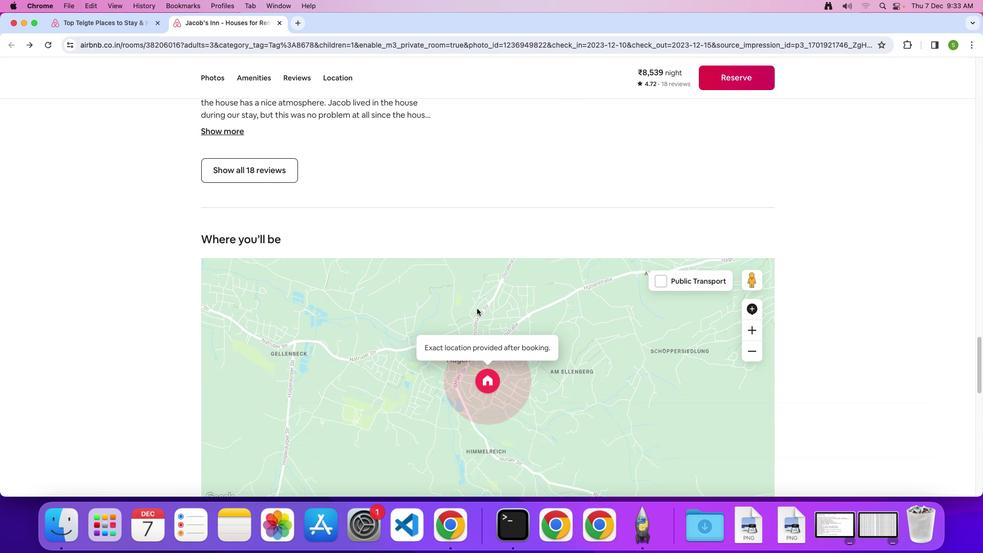 
Action: Mouse scrolled (477, 308) with delta (0, 0)
Screenshot: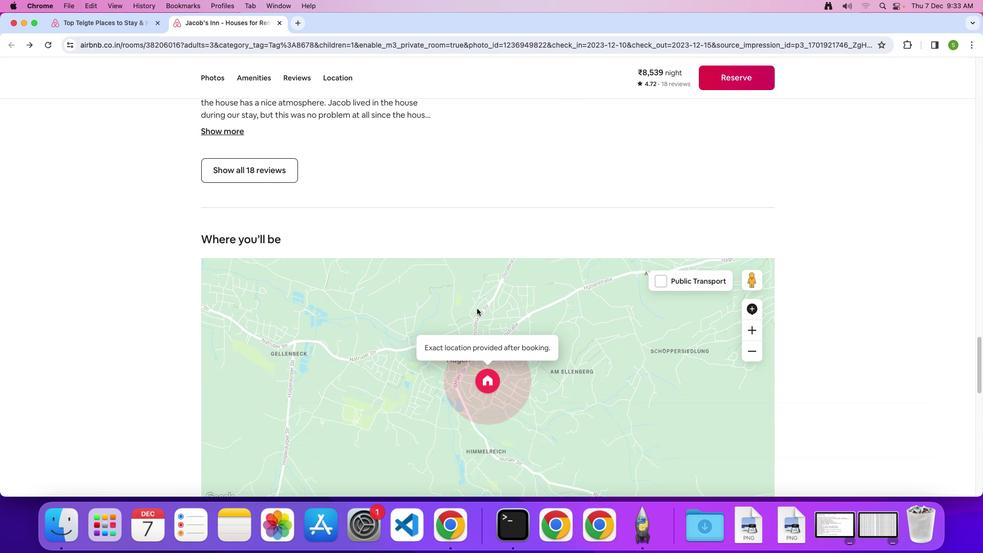 
Action: Mouse scrolled (477, 308) with delta (0, -2)
Screenshot: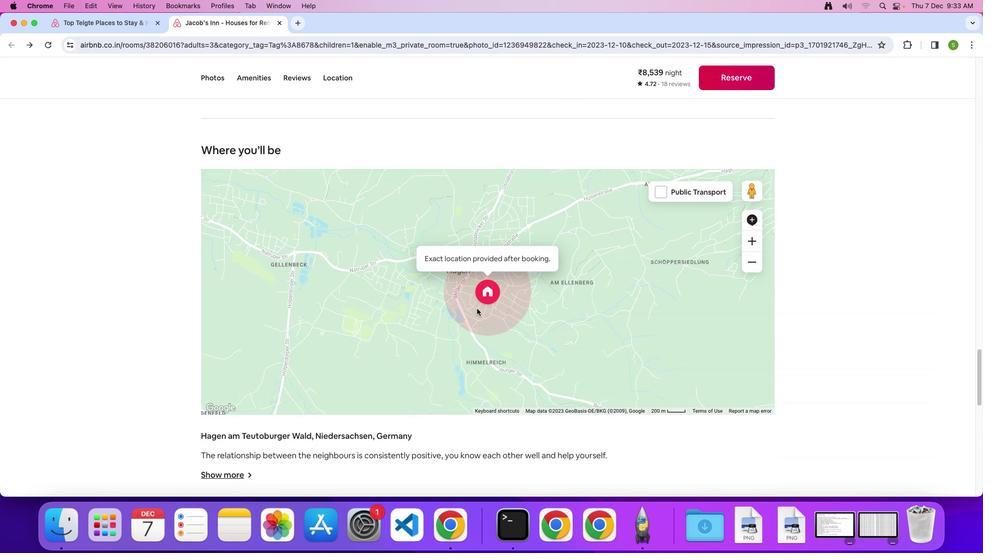 
Action: Mouse scrolled (477, 308) with delta (0, -3)
Screenshot: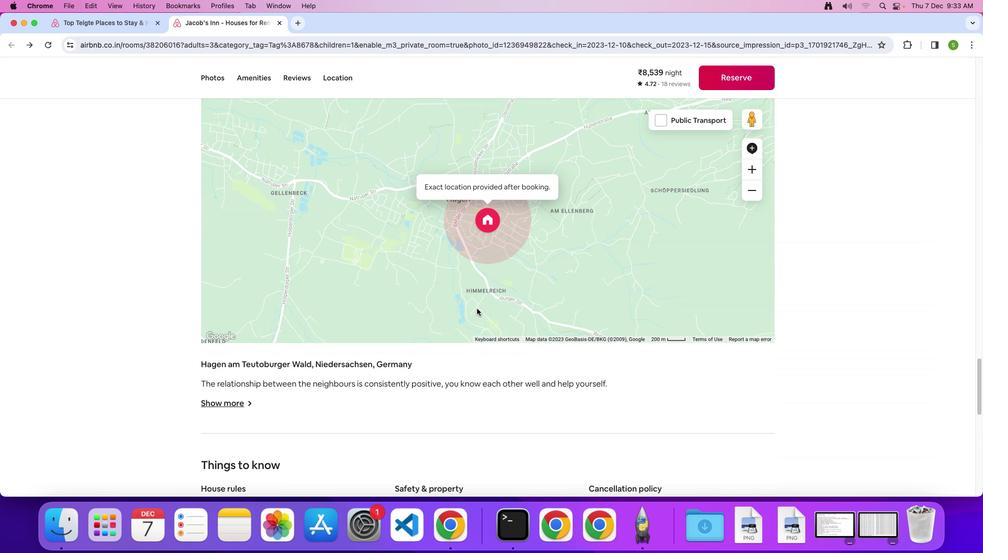 
Action: Mouse scrolled (477, 308) with delta (0, 0)
Screenshot: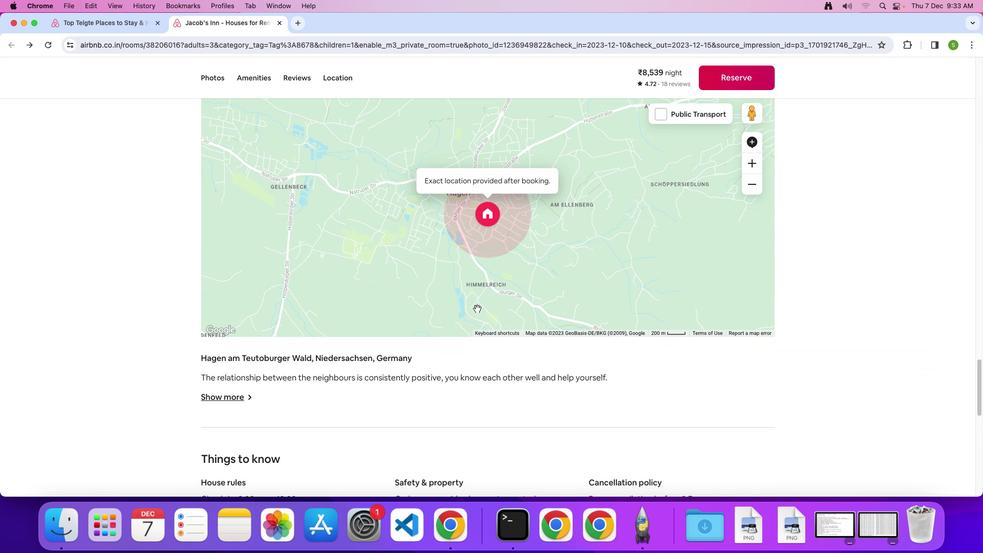 
Action: Mouse scrolled (477, 308) with delta (0, 0)
Screenshot: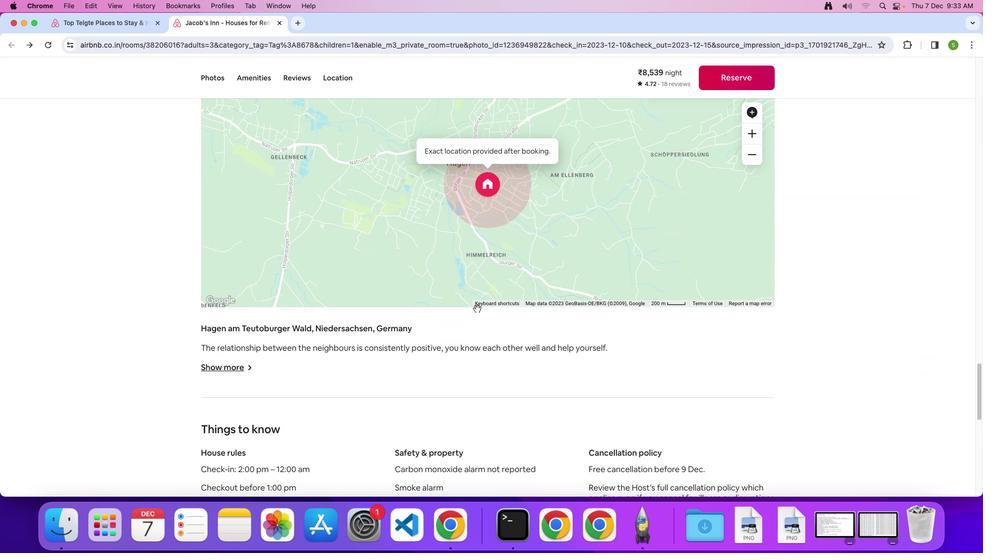 
Action: Mouse scrolled (477, 308) with delta (0, -1)
Screenshot: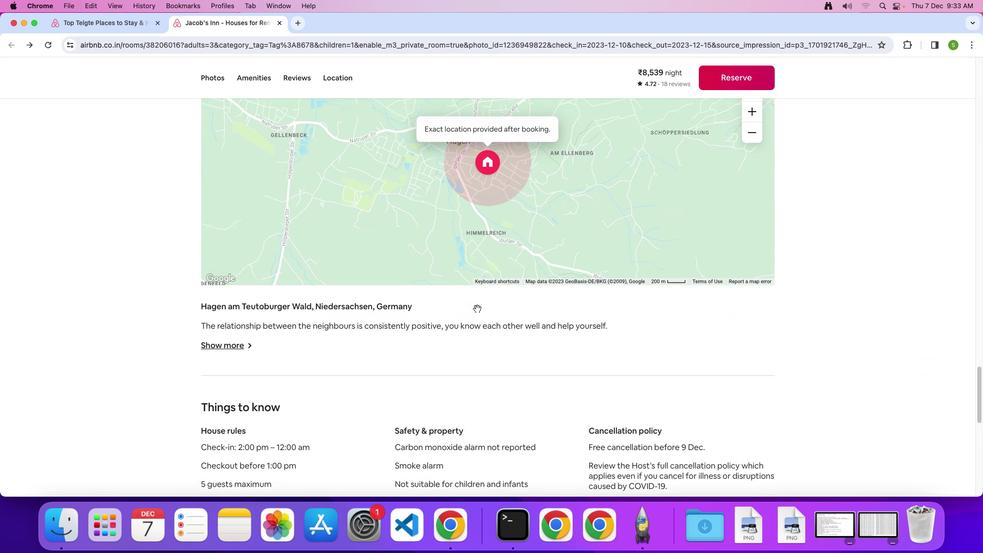 
Action: Mouse scrolled (477, 308) with delta (0, 0)
Screenshot: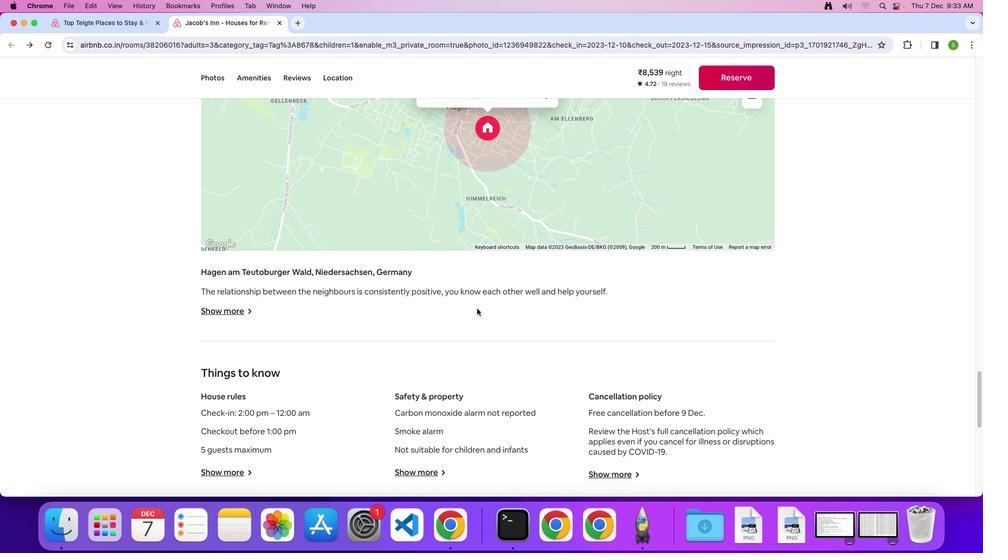 
Action: Mouse scrolled (477, 308) with delta (0, 0)
Screenshot: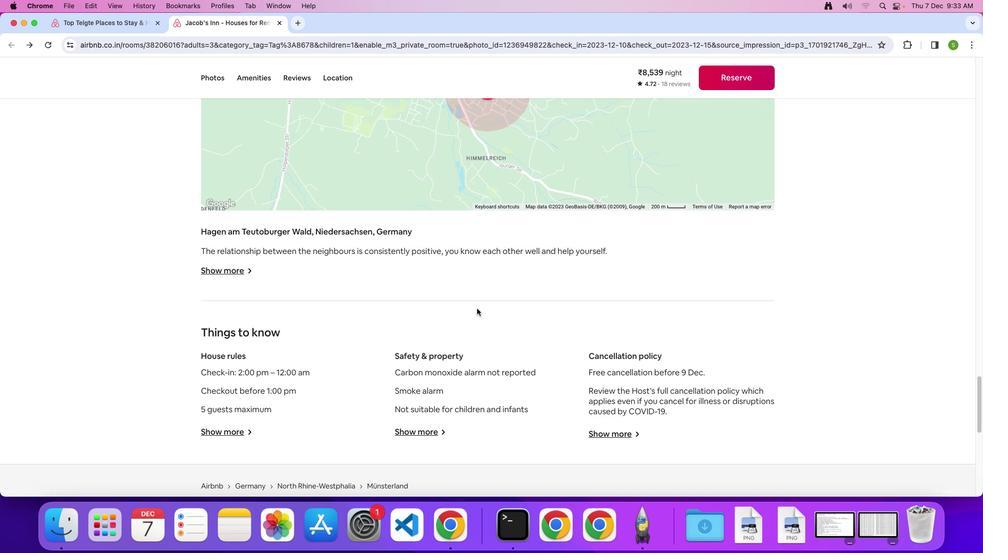 
Action: Mouse scrolled (477, 308) with delta (0, -1)
Screenshot: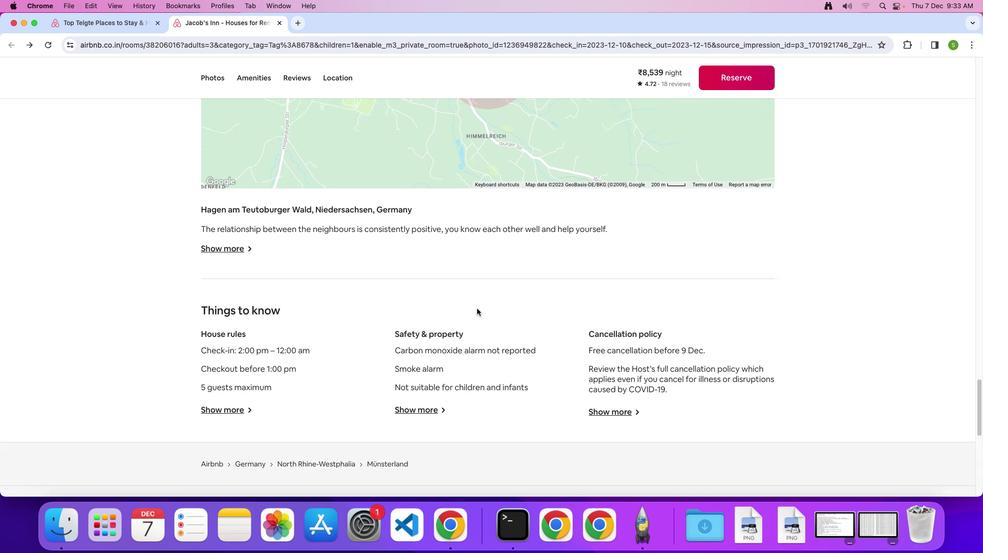 
Action: Mouse scrolled (477, 308) with delta (0, 0)
Screenshot: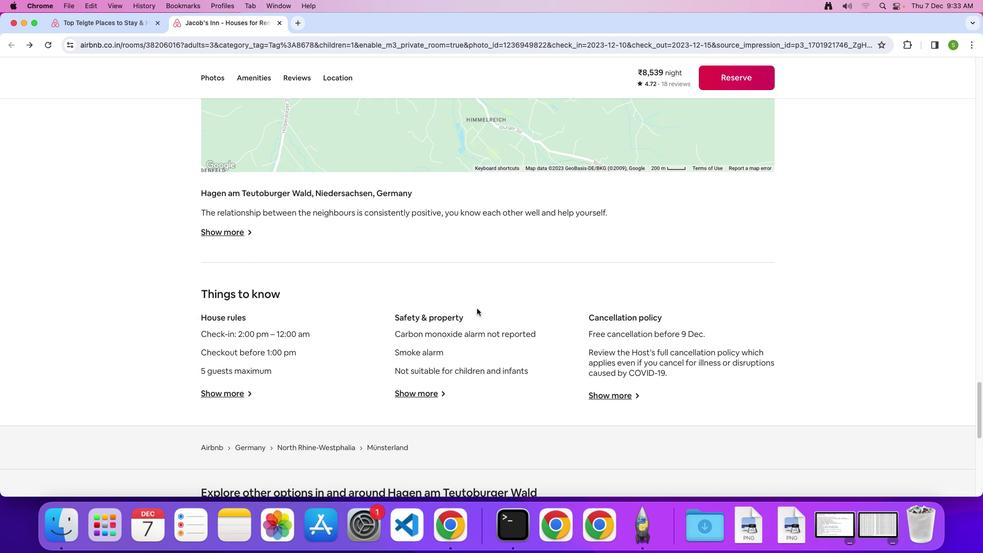 
Action: Mouse scrolled (477, 308) with delta (0, 0)
Screenshot: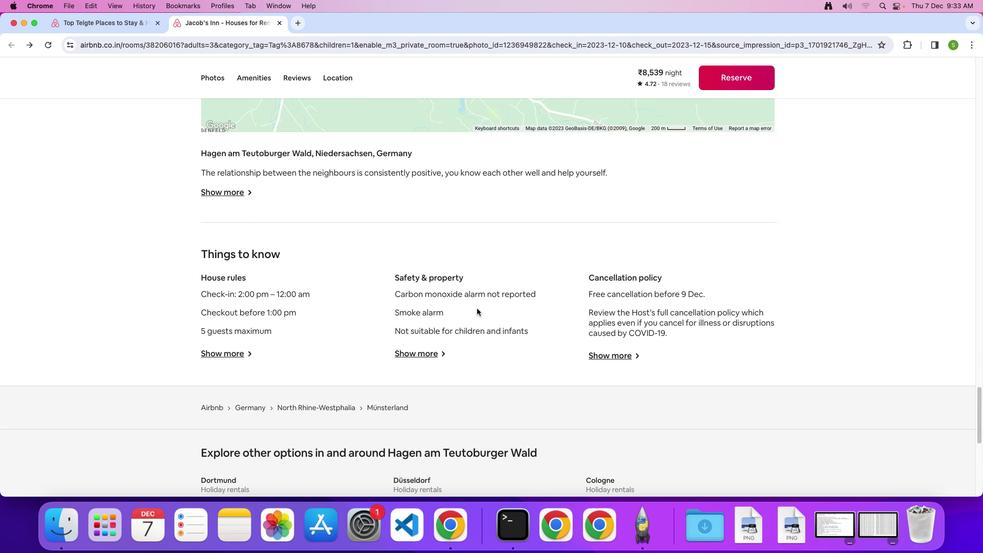 
Action: Mouse scrolled (477, 308) with delta (0, 0)
Screenshot: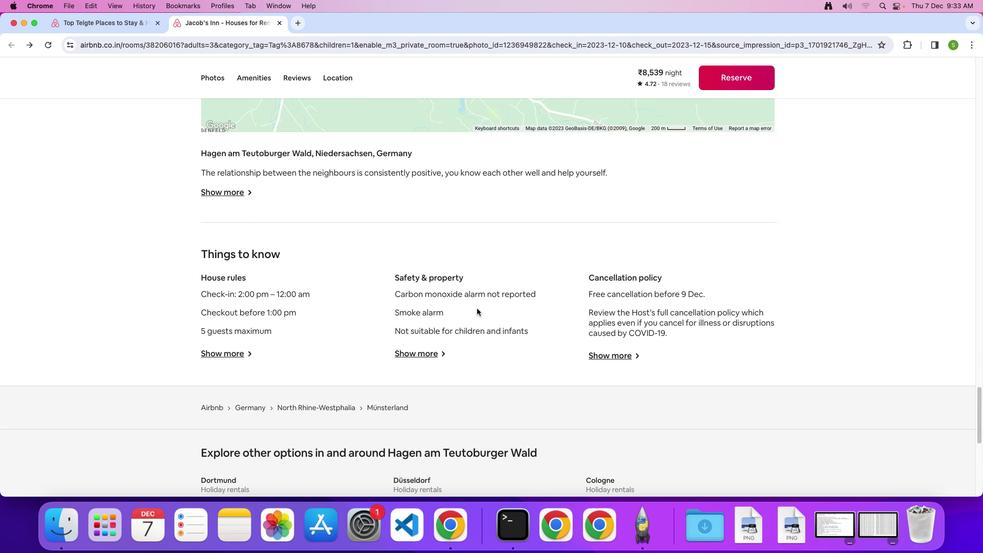 
Action: Mouse scrolled (477, 308) with delta (0, -1)
Screenshot: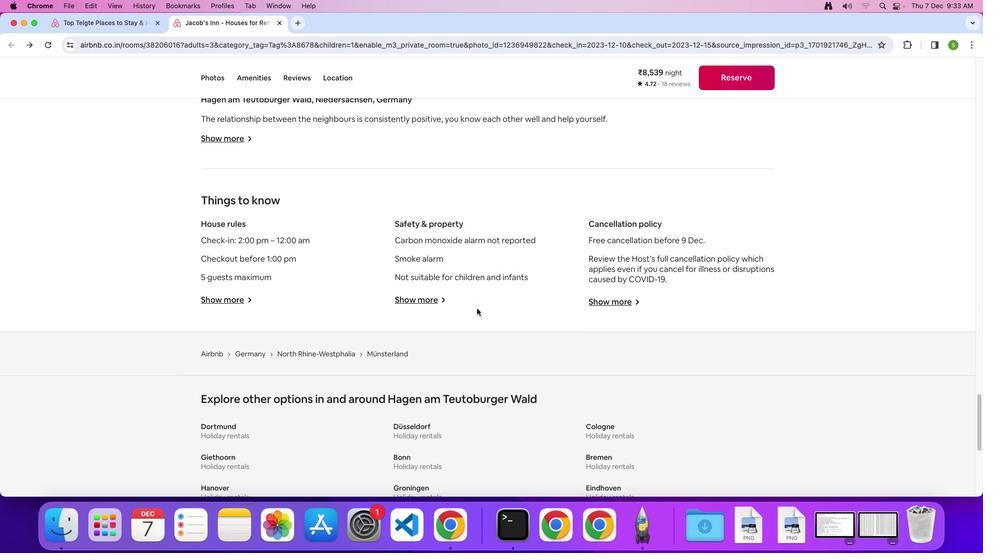 
Action: Mouse scrolled (477, 308) with delta (0, 0)
